 Task: Get directions from Death Valley National Park, California, United States to Valley of Fire State Park, Nevada, United States and explore the nearby restaurants with rating 3 and above and open @ 11:00 am Monday and cuisine chinese
Action: Mouse moved to (252, 58)
Screenshot: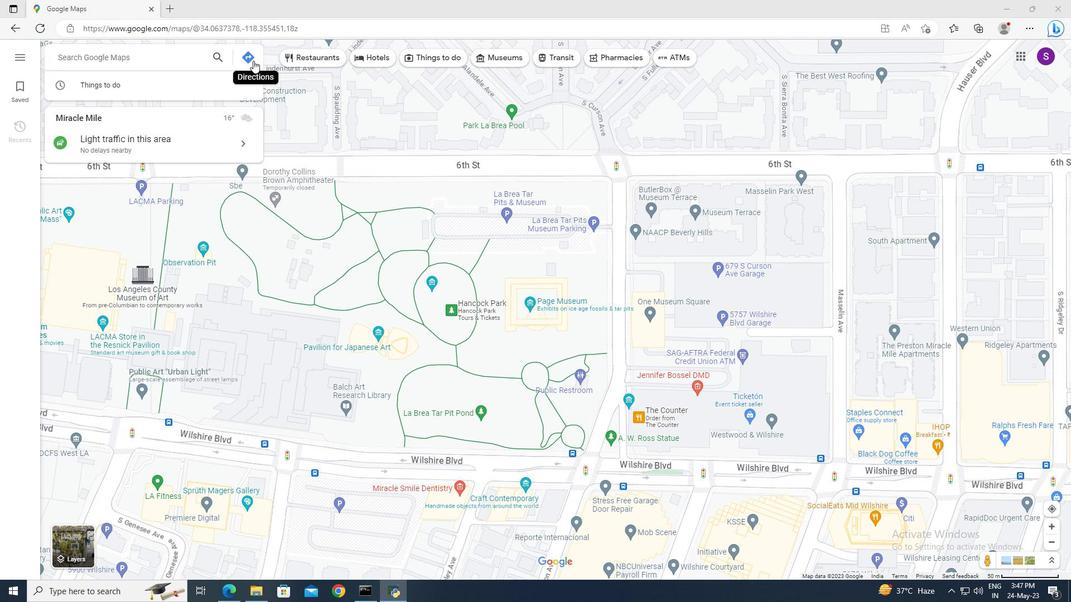 
Action: Mouse pressed left at (252, 58)
Screenshot: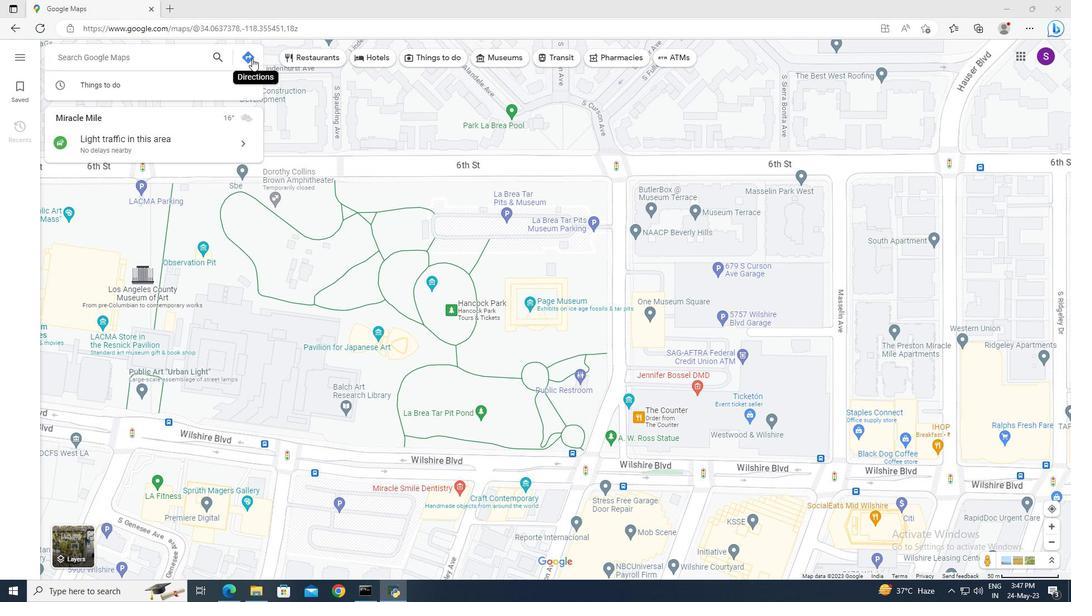 
Action: Mouse moved to (124, 94)
Screenshot: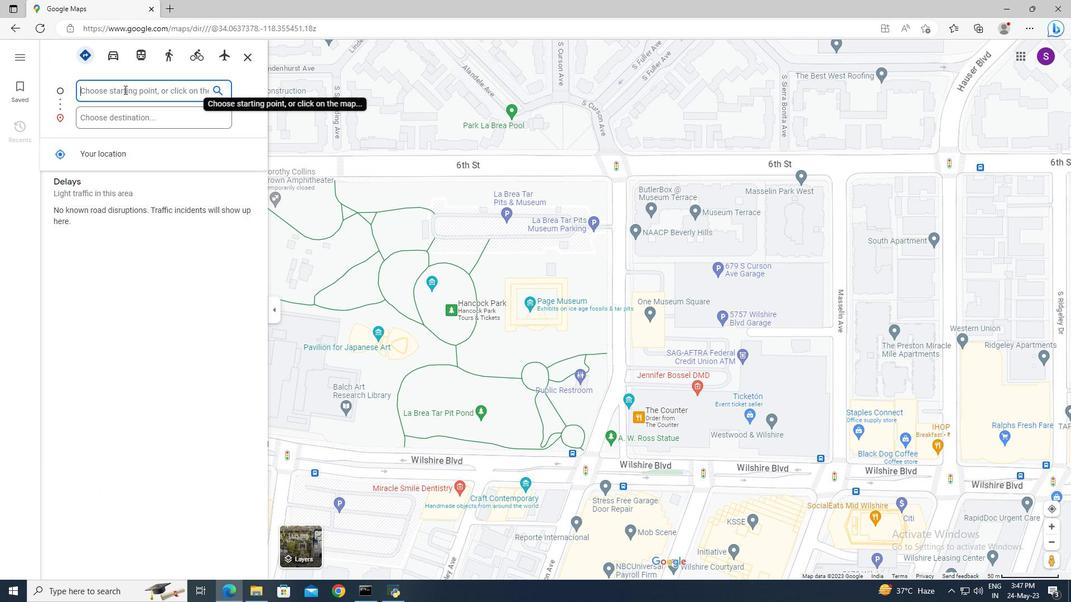 
Action: Mouse pressed left at (124, 94)
Screenshot: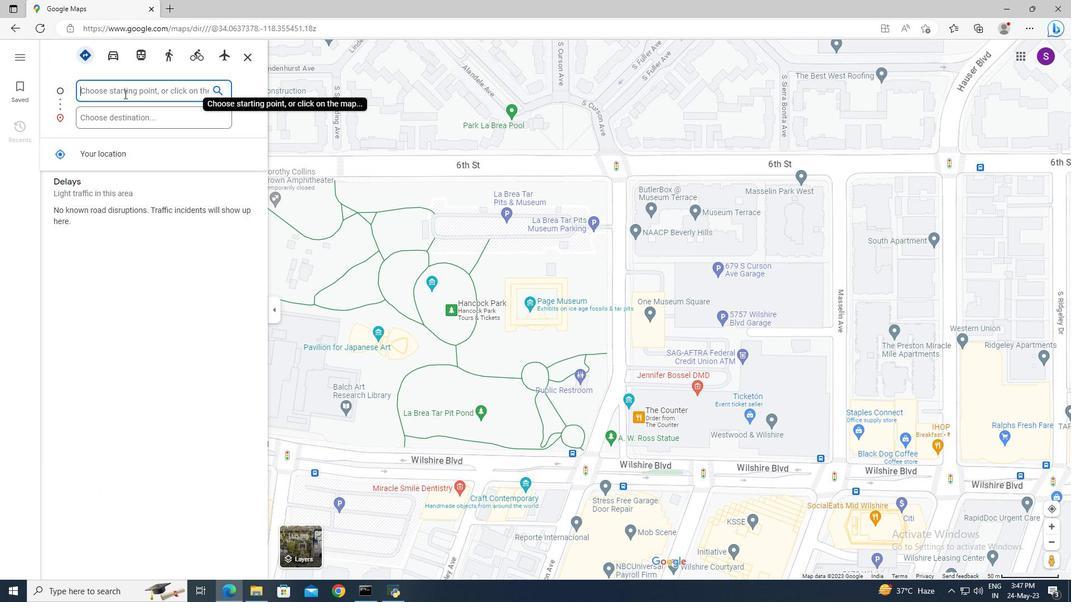 
Action: Key pressed <Key.shift>Death<Key.space><Key.shift>Valley<Key.space><Key.shift>National<Key.space>
Screenshot: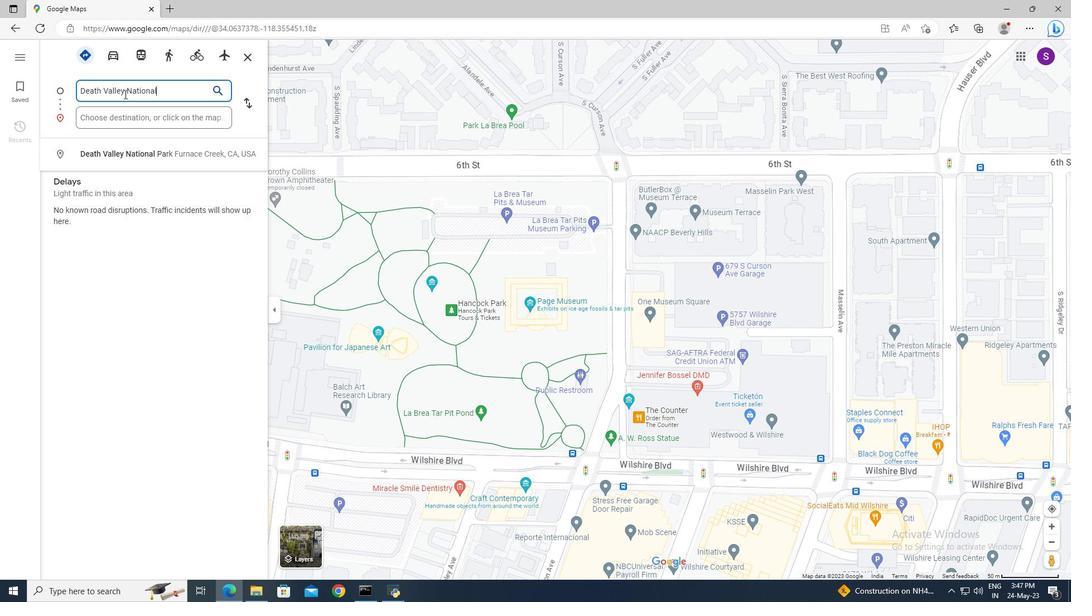 
Action: Mouse moved to (162, 96)
Screenshot: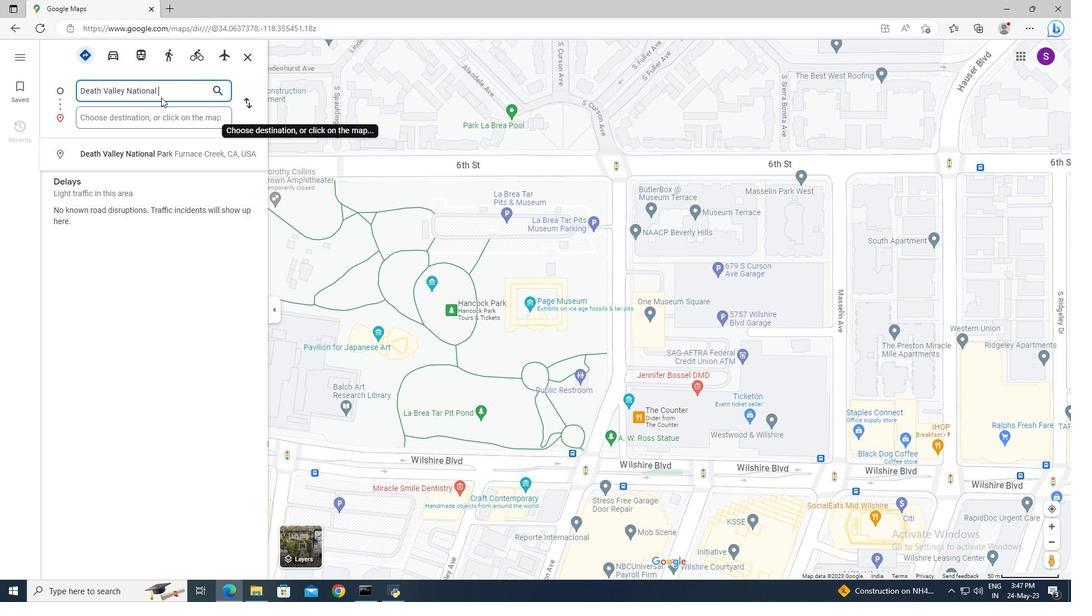 
Action: Key pressed <Key.shift>Park<Key.enter>
Screenshot: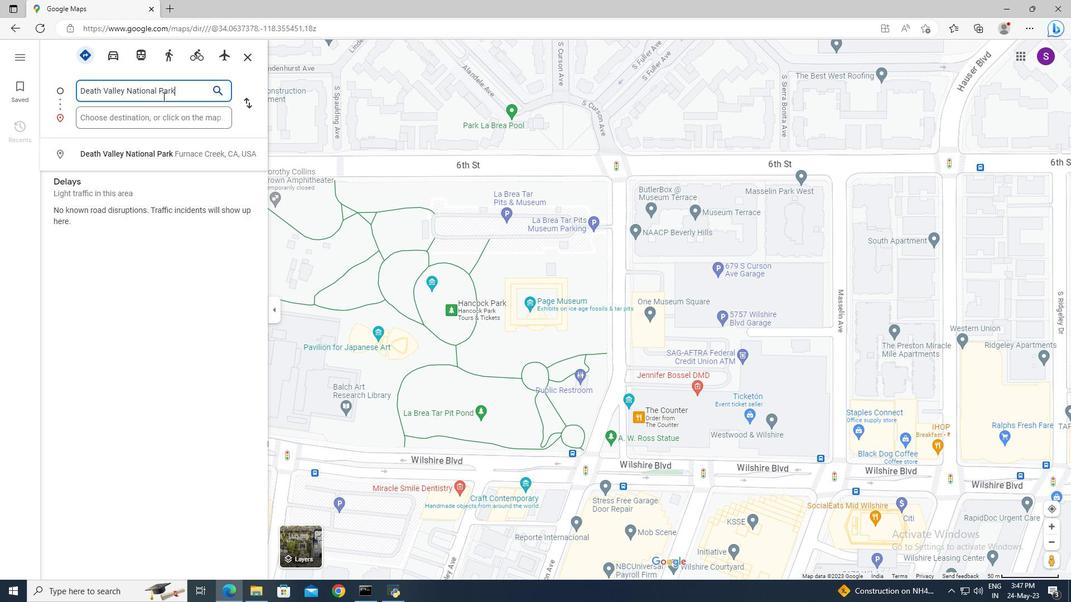 
Action: Mouse moved to (166, 115)
Screenshot: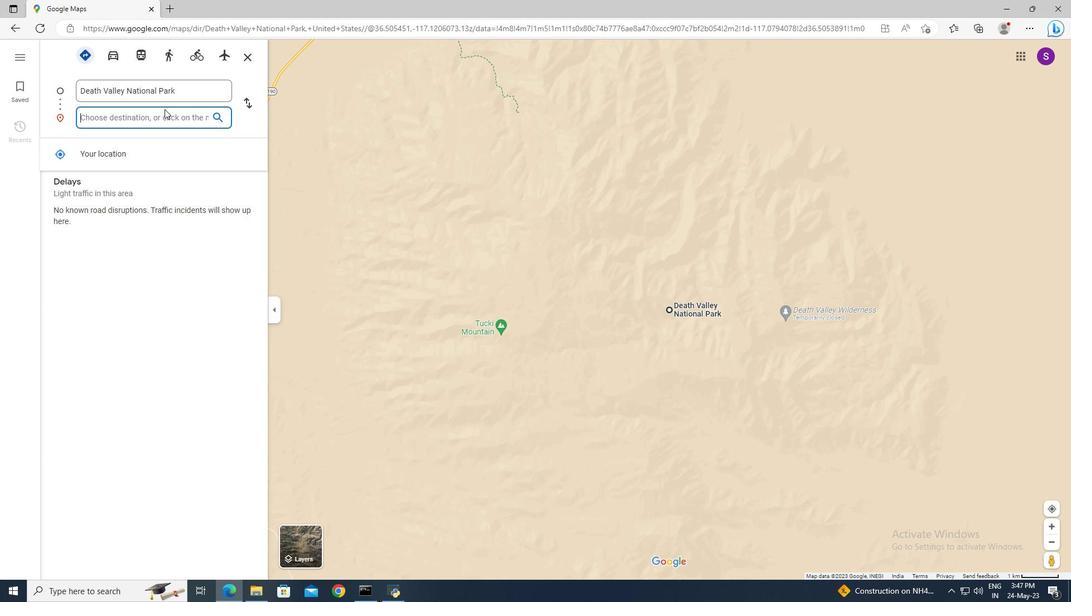 
Action: Mouse pressed left at (166, 115)
Screenshot: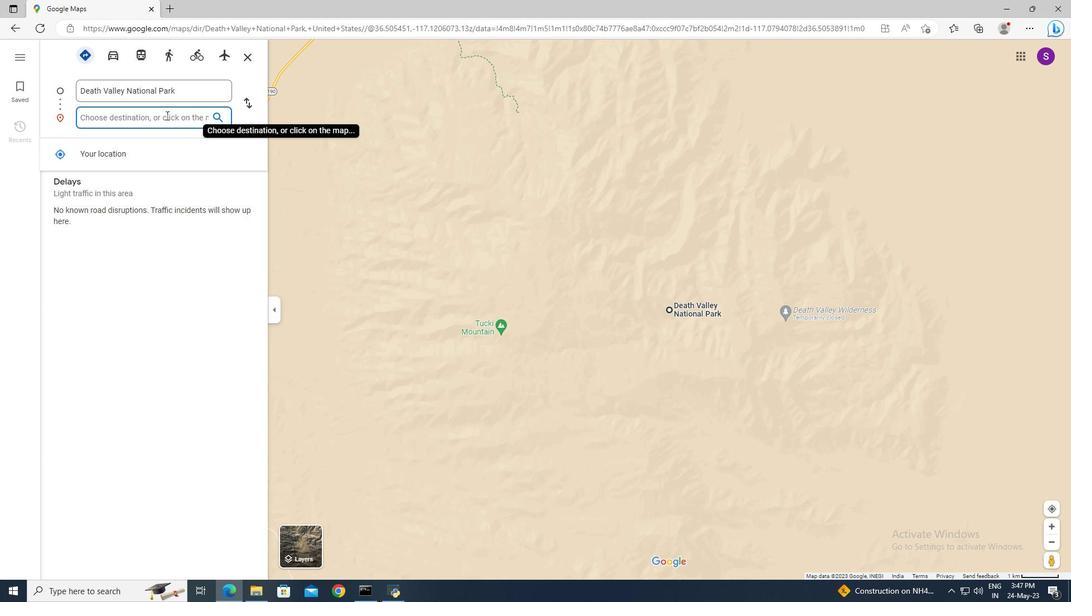 
Action: Key pressed <Key.shift>Valley<Key.space>of<Key.space><Key.shift>Fire<Key.space><Key.shift_r>State<Key.space><Key.shift>Park,<Key.space><Key.shift>Nevada<Key.enter>
Screenshot: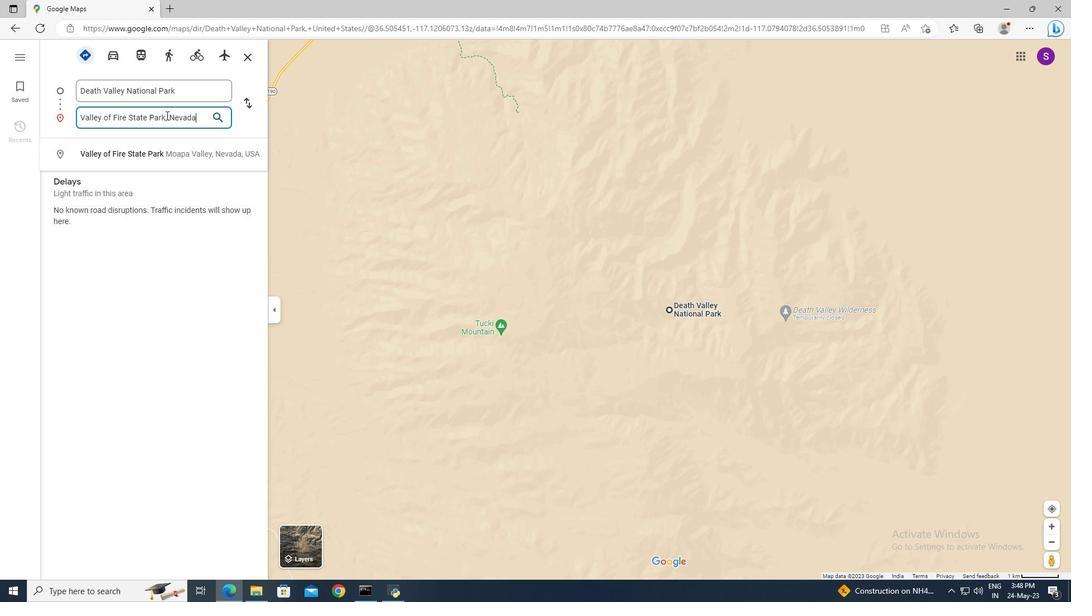 
Action: Mouse moved to (63, 381)
Screenshot: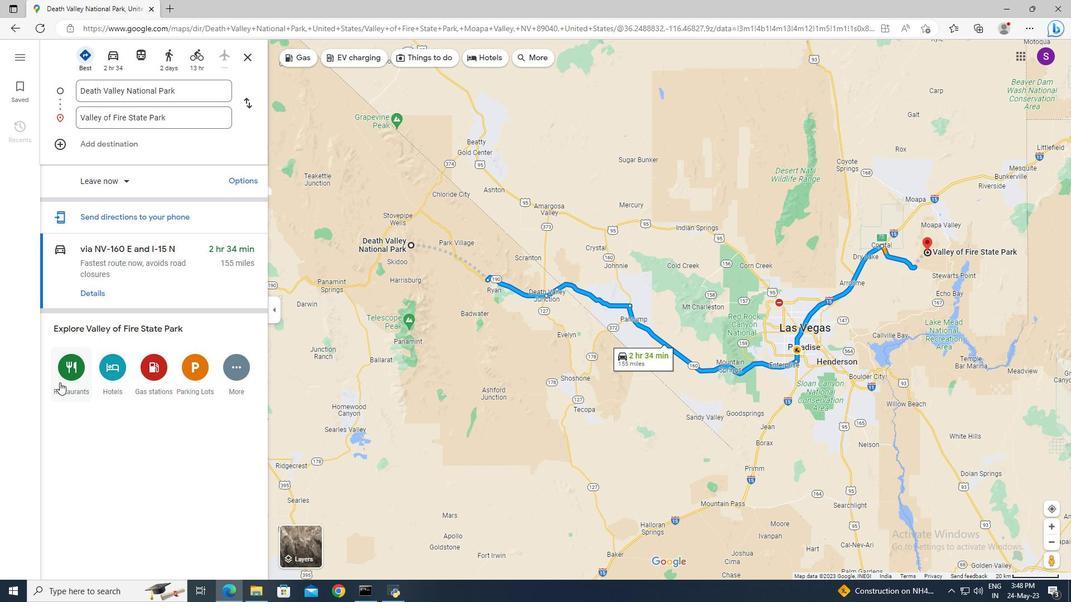 
Action: Mouse pressed left at (63, 381)
Screenshot: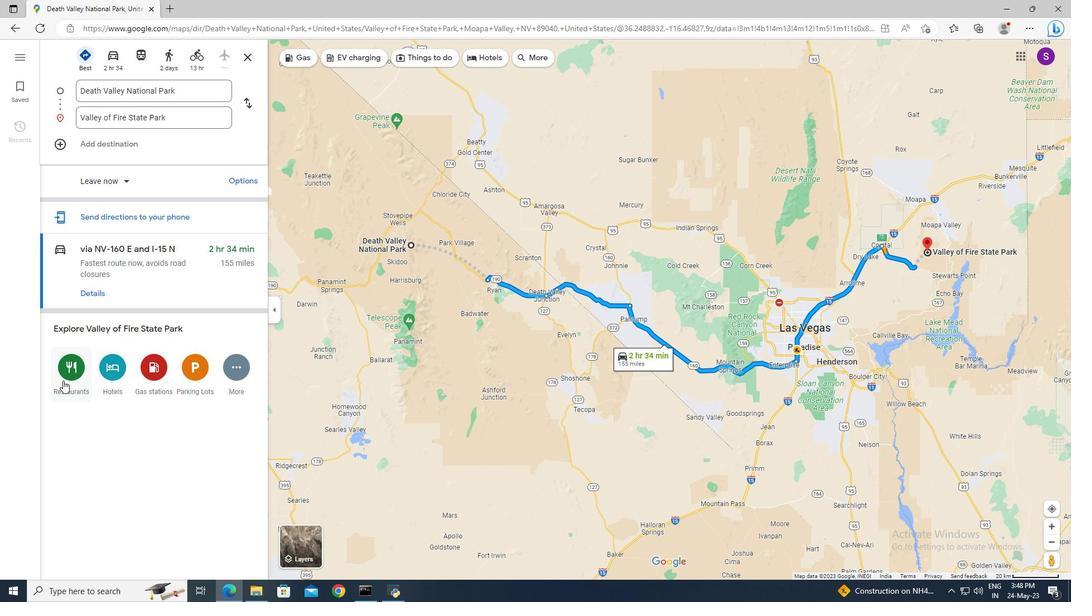 
Action: Mouse moved to (324, 63)
Screenshot: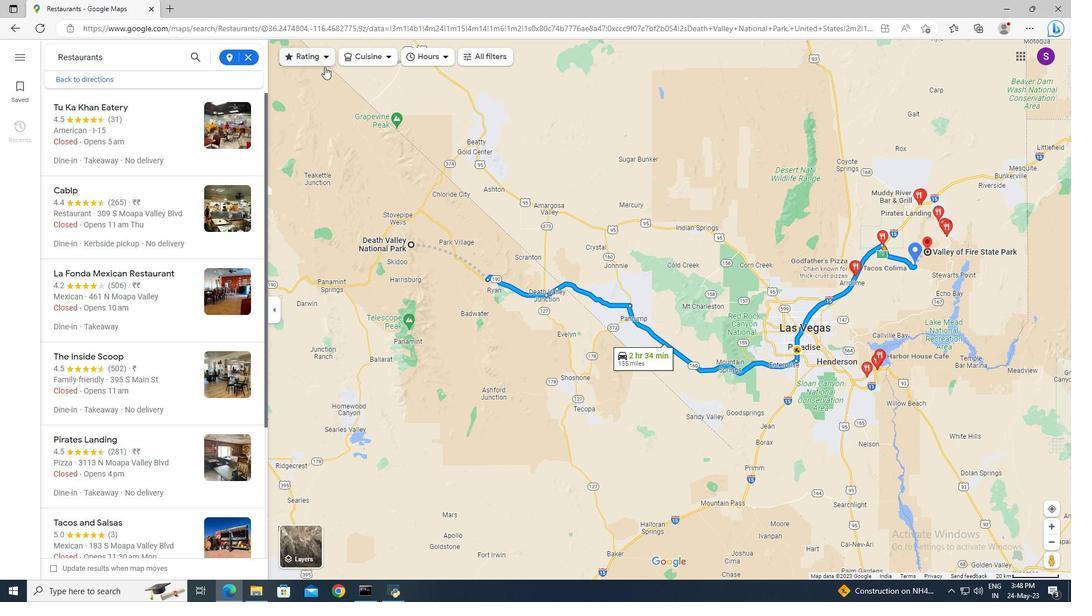 
Action: Mouse pressed left at (324, 63)
Screenshot: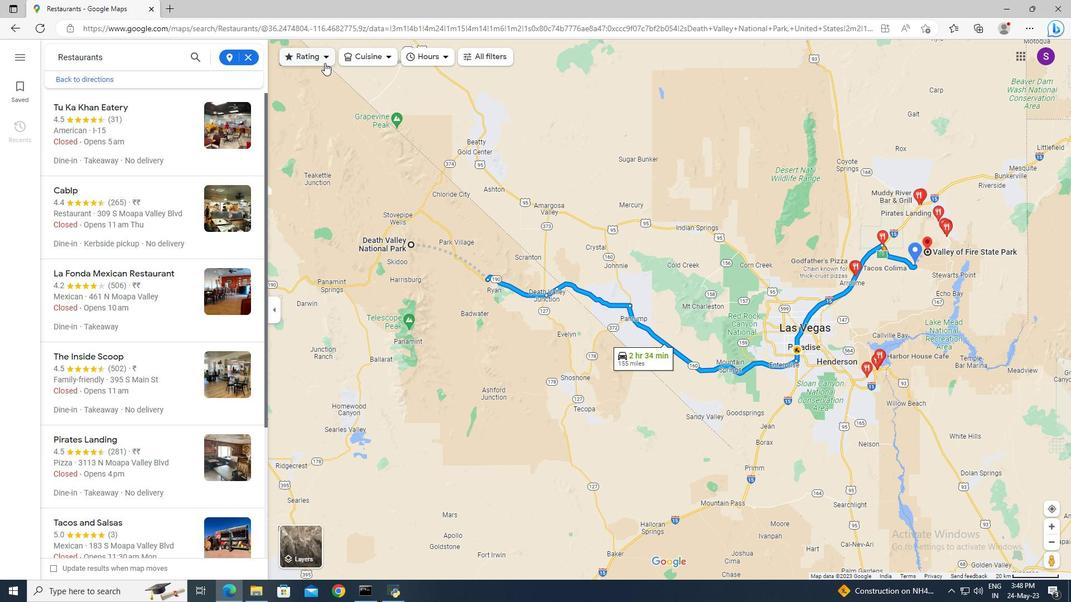 
Action: Mouse pressed left at (324, 63)
Screenshot: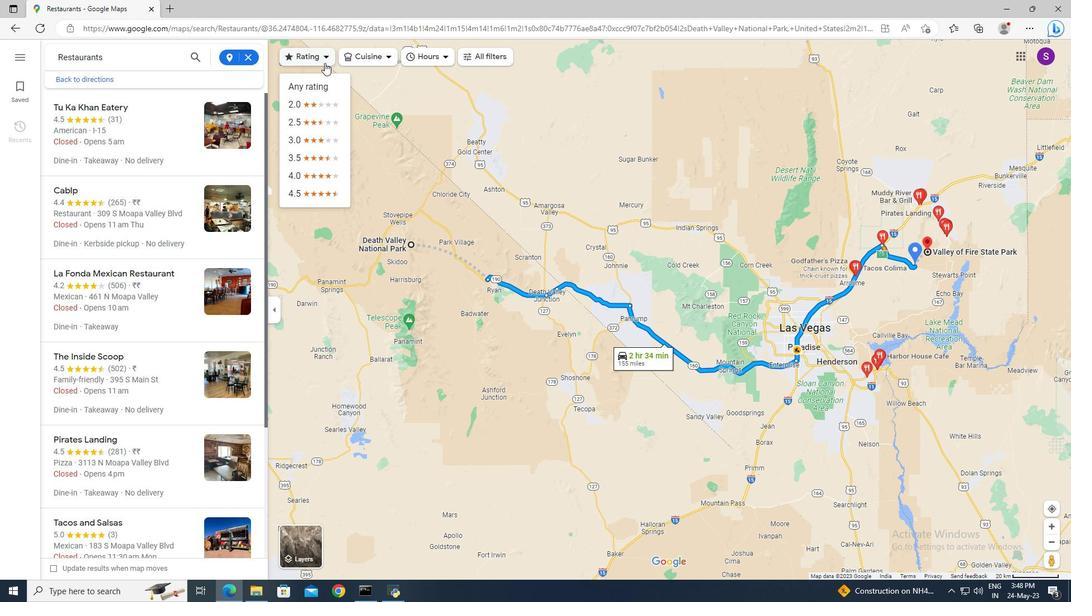 
Action: Mouse moved to (421, 59)
Screenshot: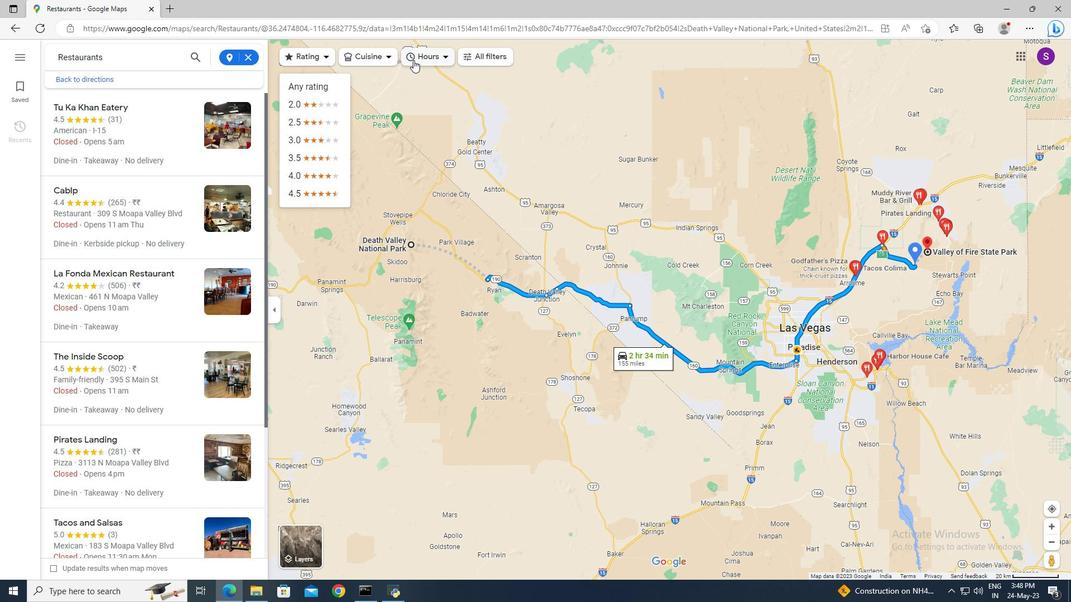 
Action: Mouse pressed left at (421, 59)
Screenshot: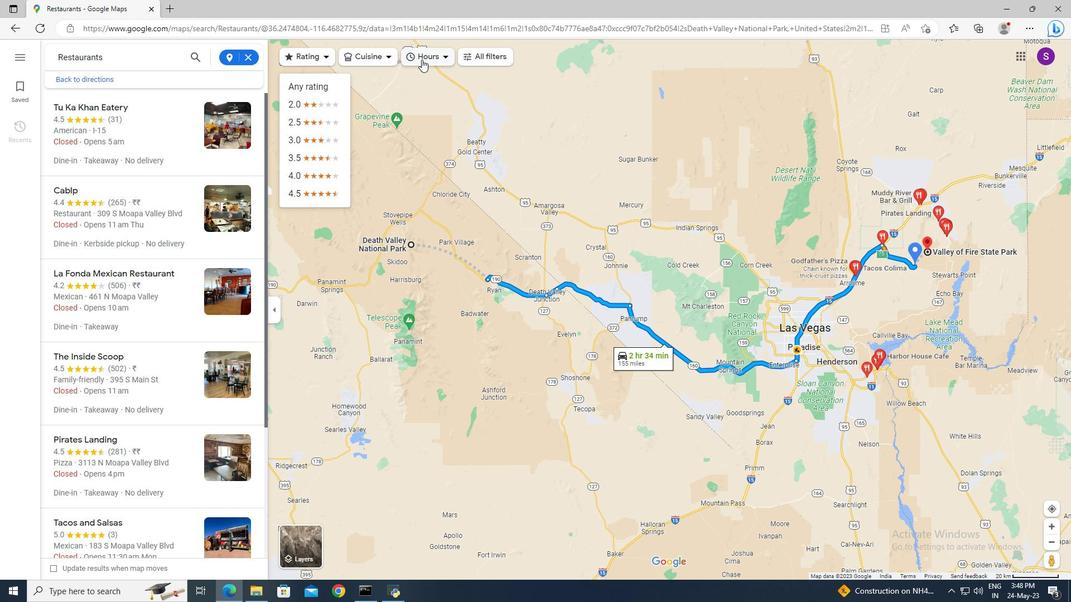
Action: Mouse moved to (456, 190)
Screenshot: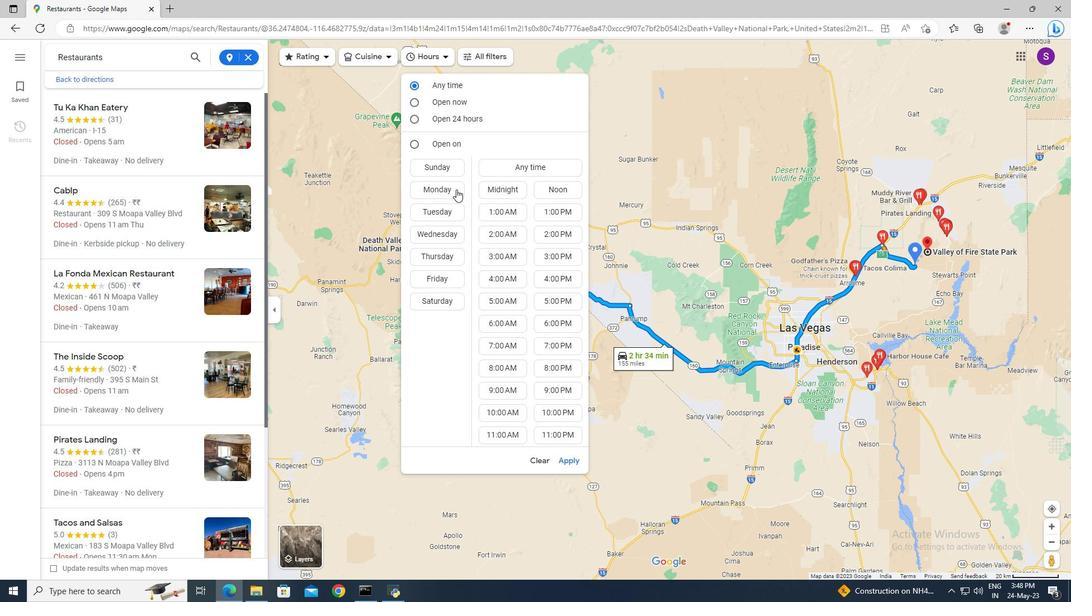 
Action: Mouse pressed left at (456, 190)
Screenshot: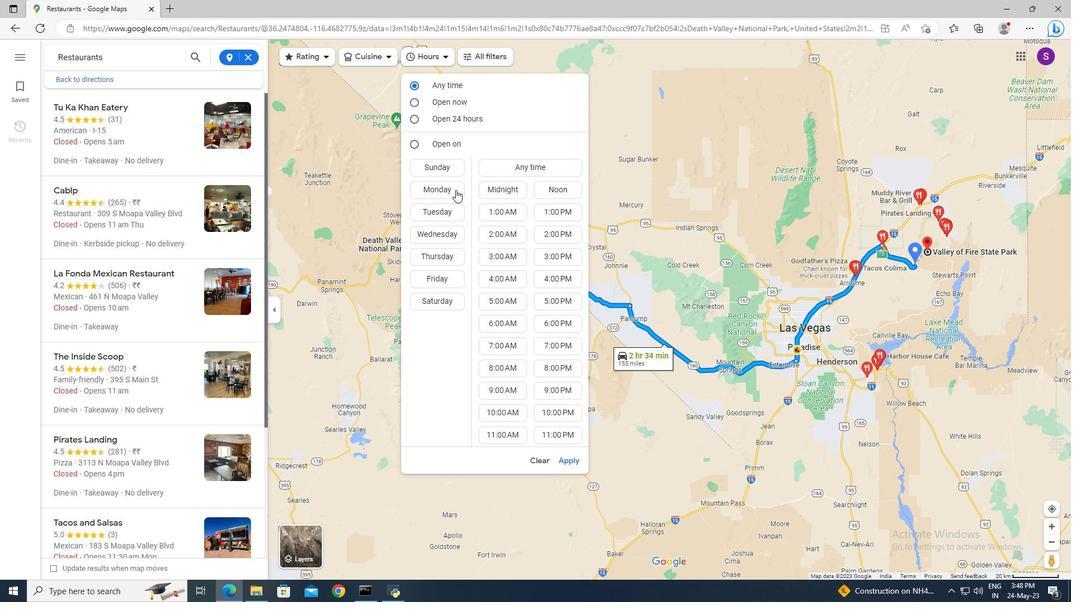 
Action: Mouse moved to (502, 431)
Screenshot: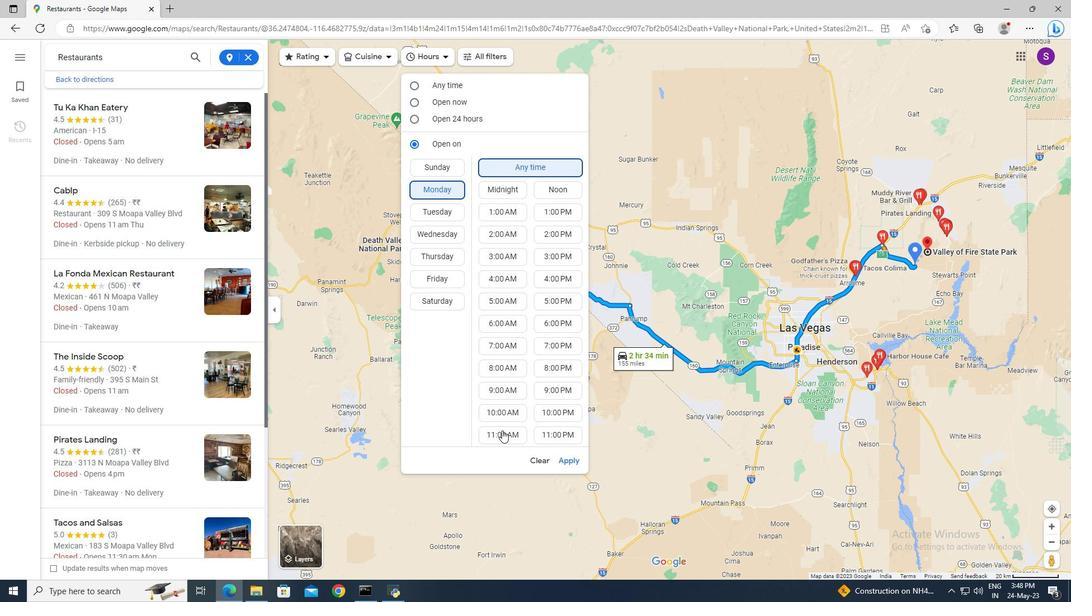 
Action: Mouse pressed left at (502, 431)
Screenshot: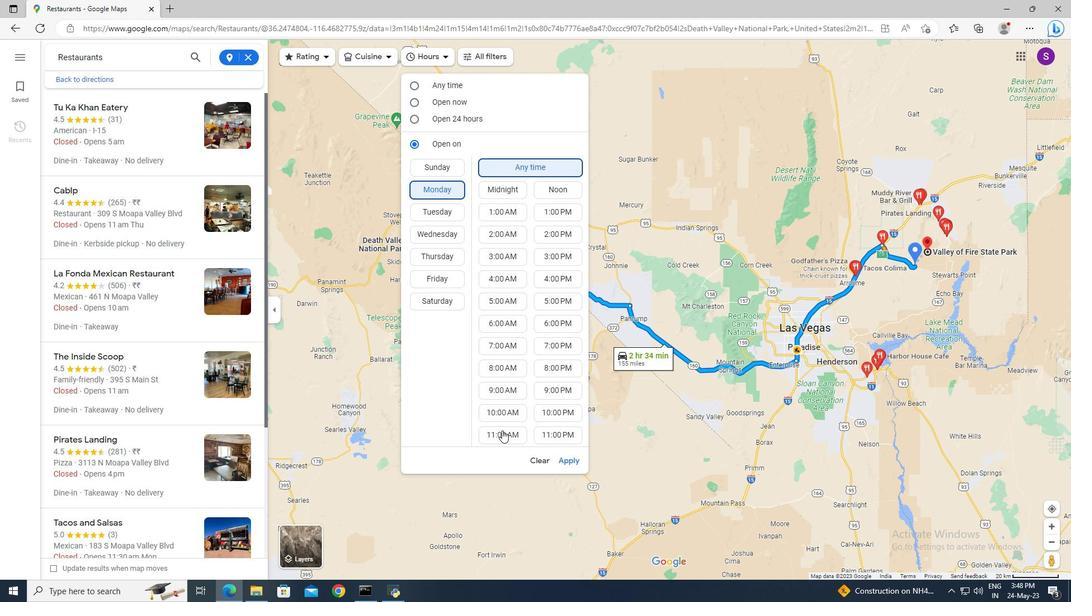 
Action: Mouse moved to (567, 461)
Screenshot: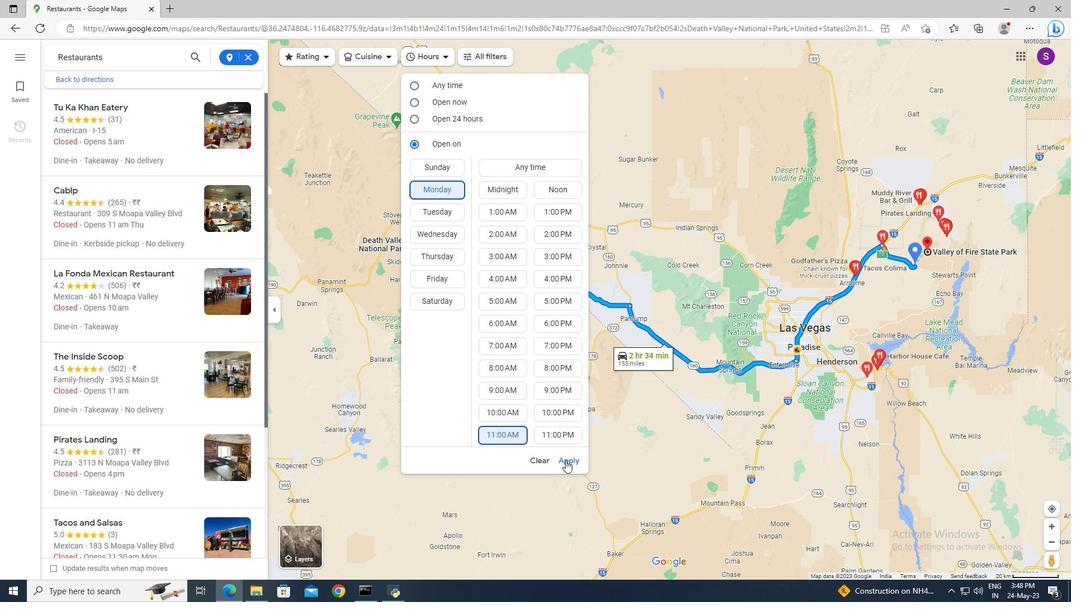 
Action: Mouse pressed left at (567, 461)
Screenshot: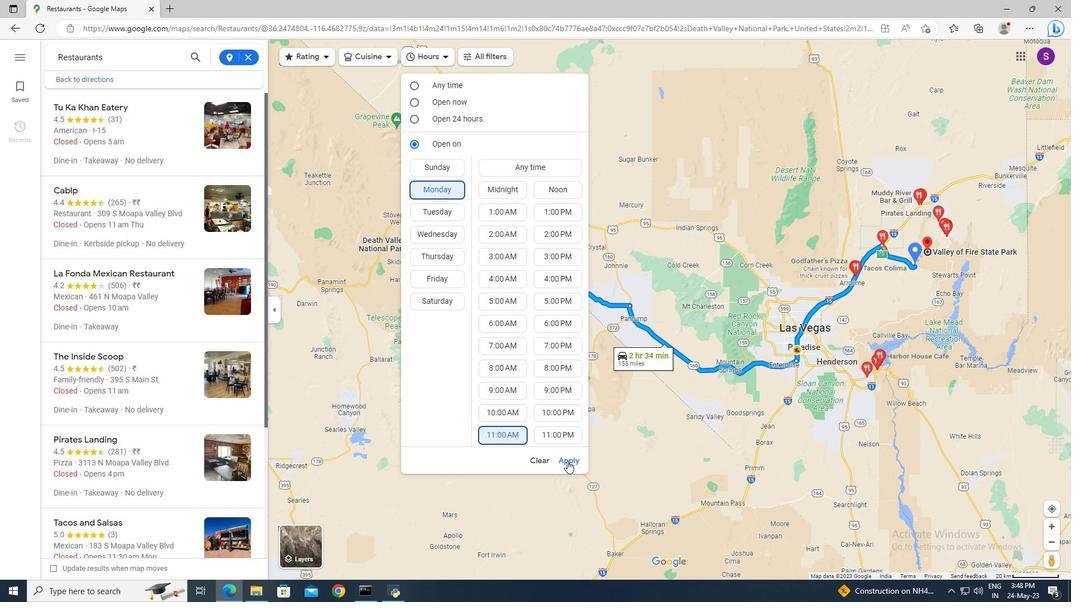 
Action: Mouse moved to (389, 61)
Screenshot: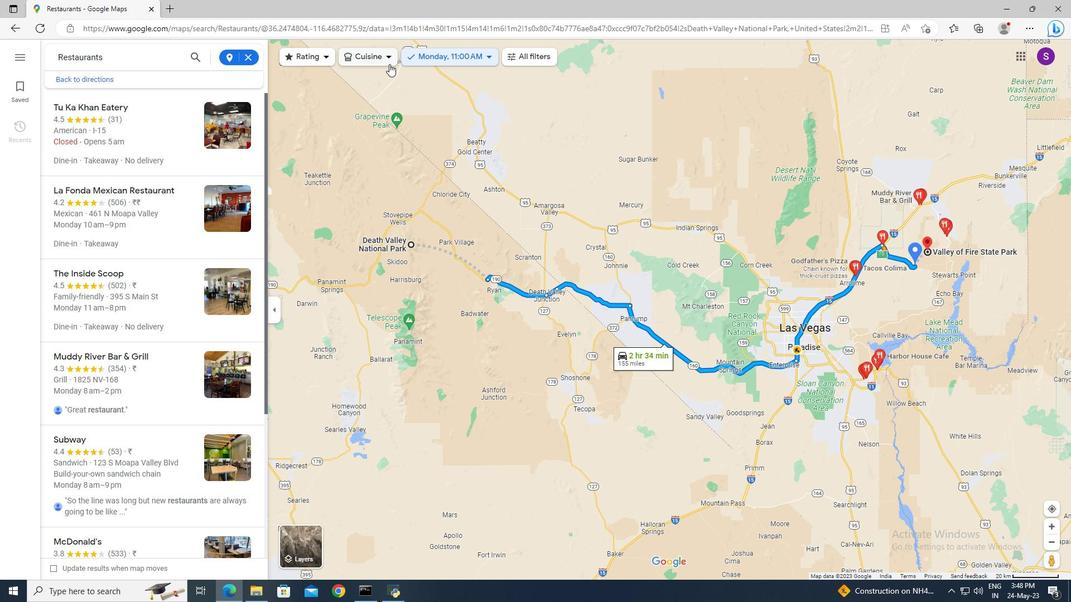 
Action: Mouse pressed left at (389, 61)
Screenshot: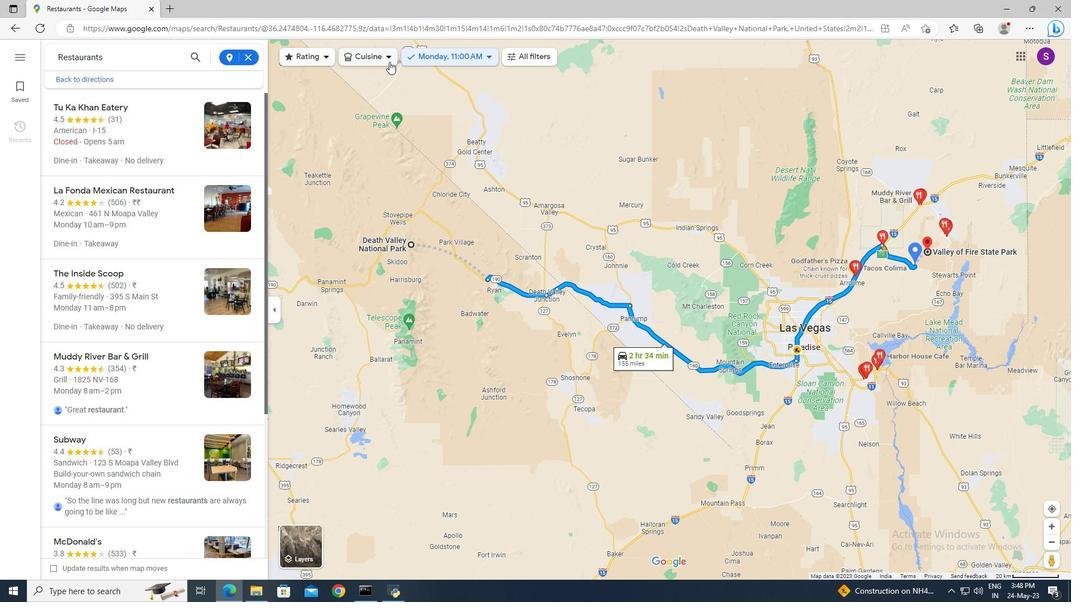 
Action: Mouse moved to (371, 140)
Screenshot: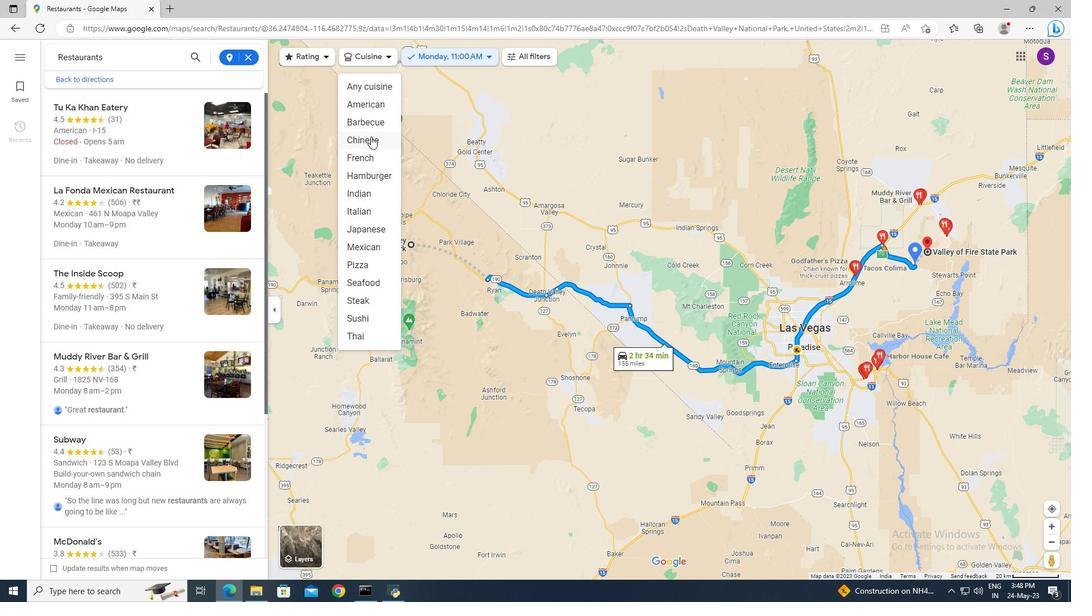 
Action: Mouse pressed left at (371, 140)
Screenshot: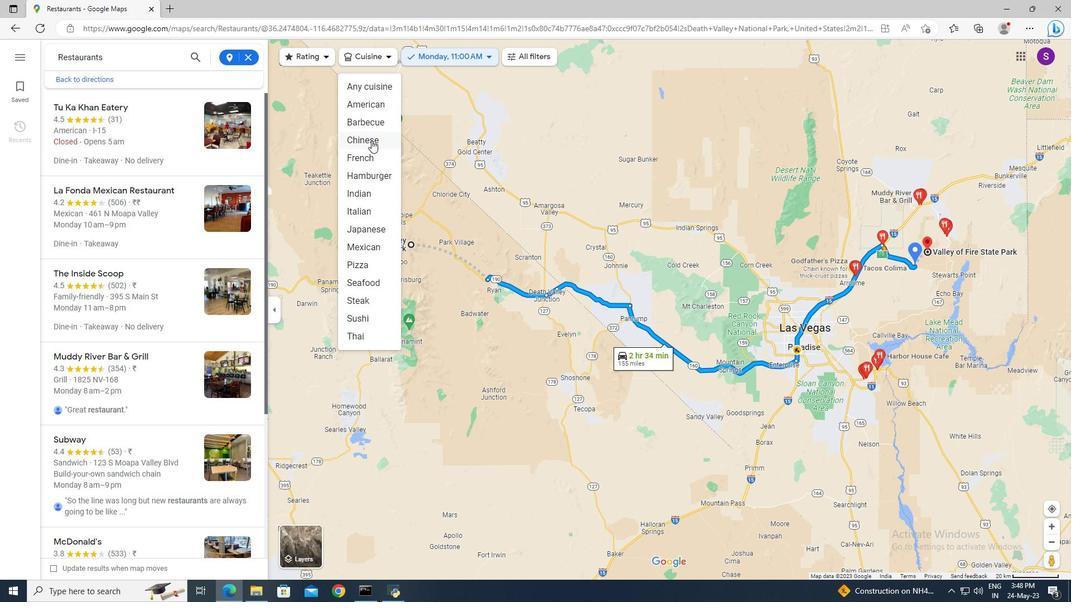 
Action: Mouse moved to (135, 99)
Screenshot: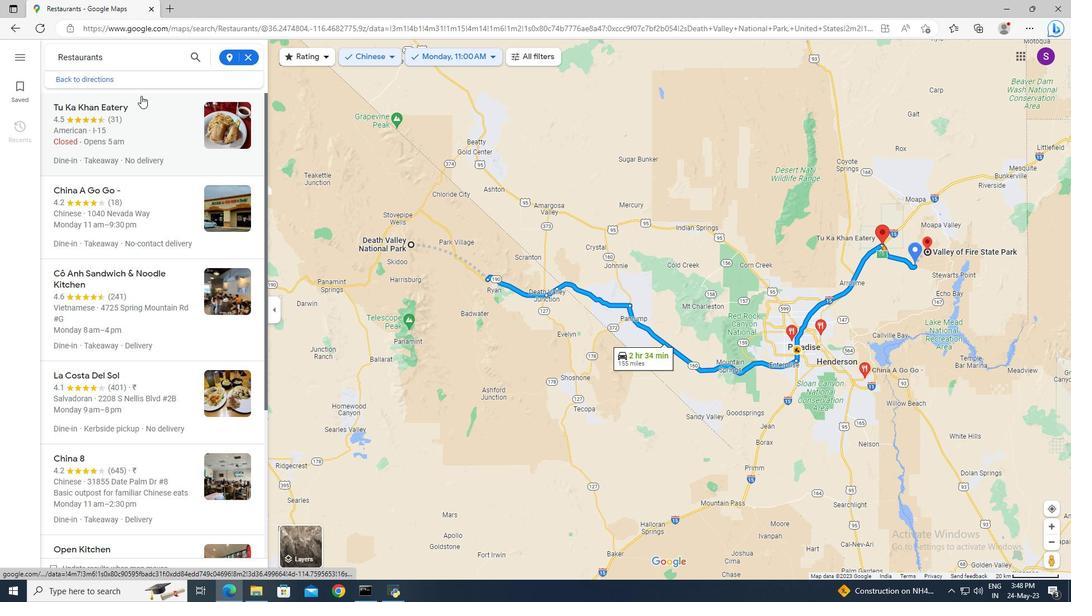 
Action: Mouse pressed left at (135, 99)
Screenshot: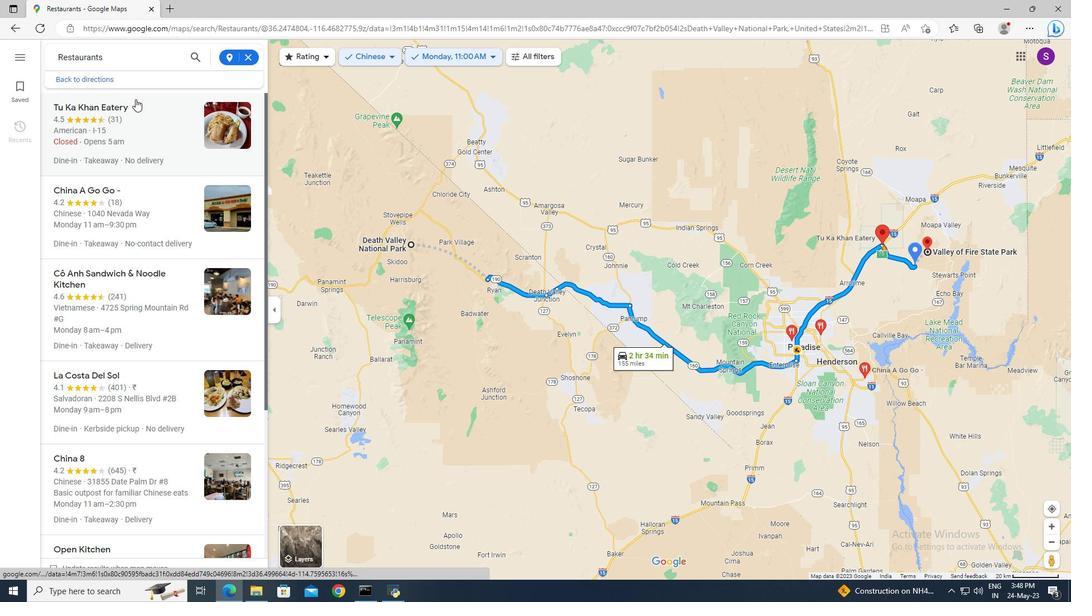 
Action: Mouse moved to (386, 265)
Screenshot: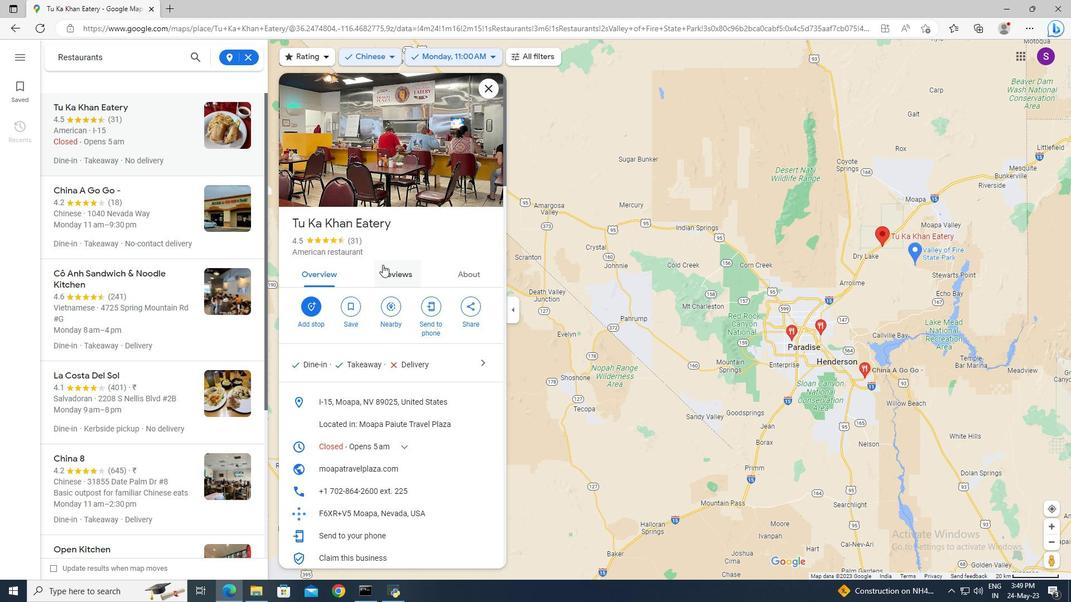 
Action: Mouse pressed left at (386, 265)
Screenshot: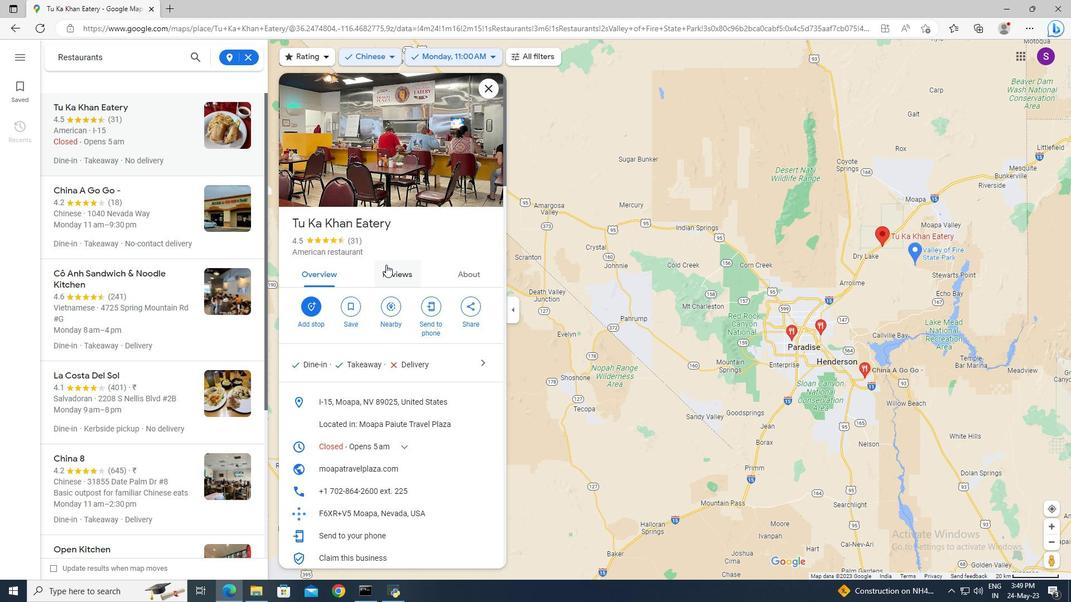 
Action: Mouse scrolled (386, 264) with delta (0, 0)
Screenshot: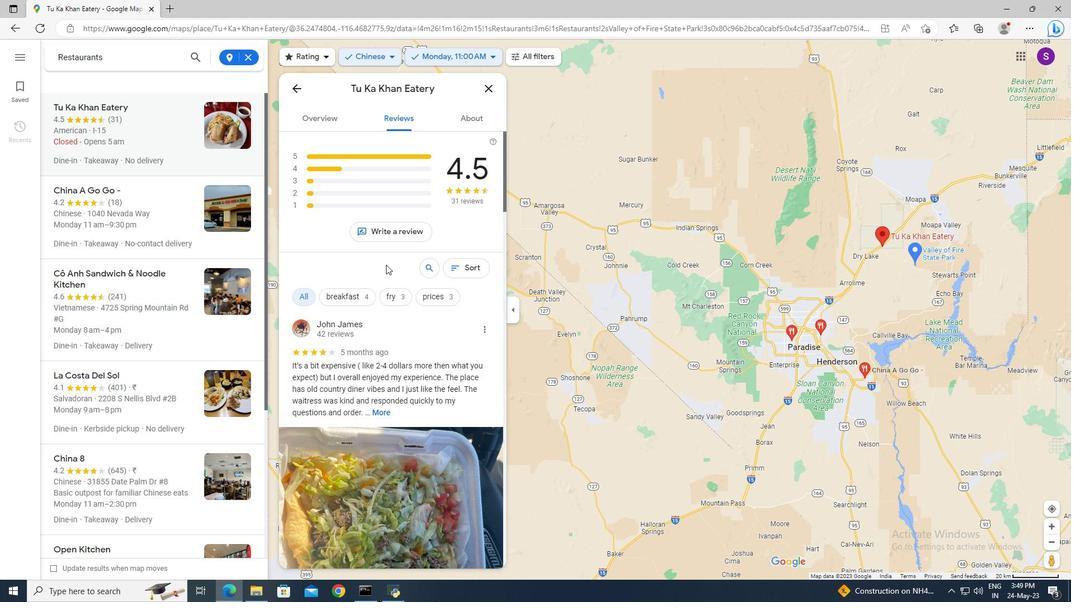 
Action: Mouse scrolled (386, 264) with delta (0, 0)
Screenshot: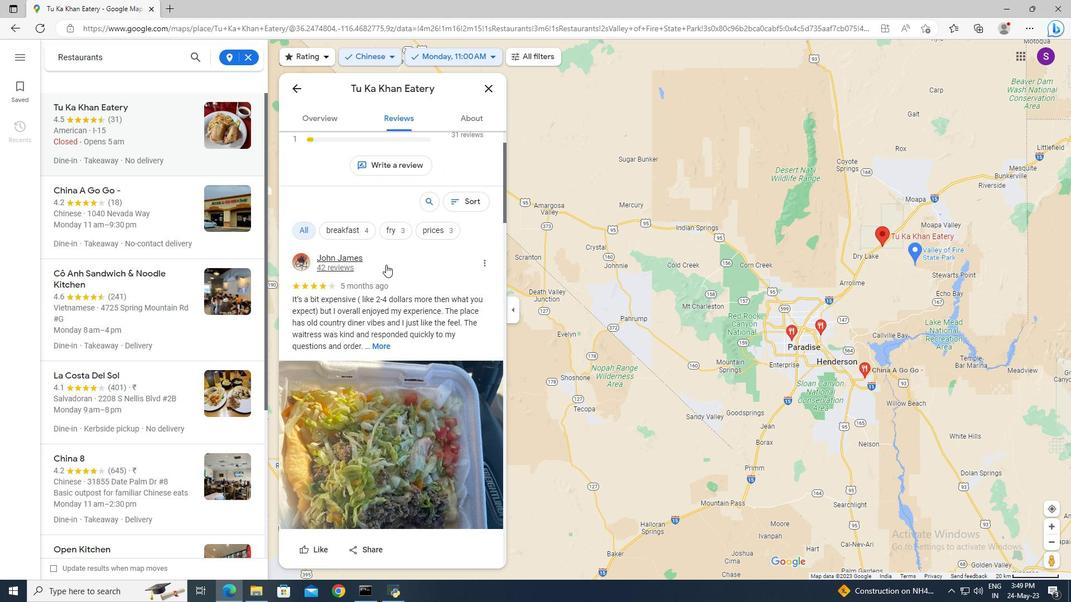 
Action: Mouse scrolled (386, 264) with delta (0, 0)
Screenshot: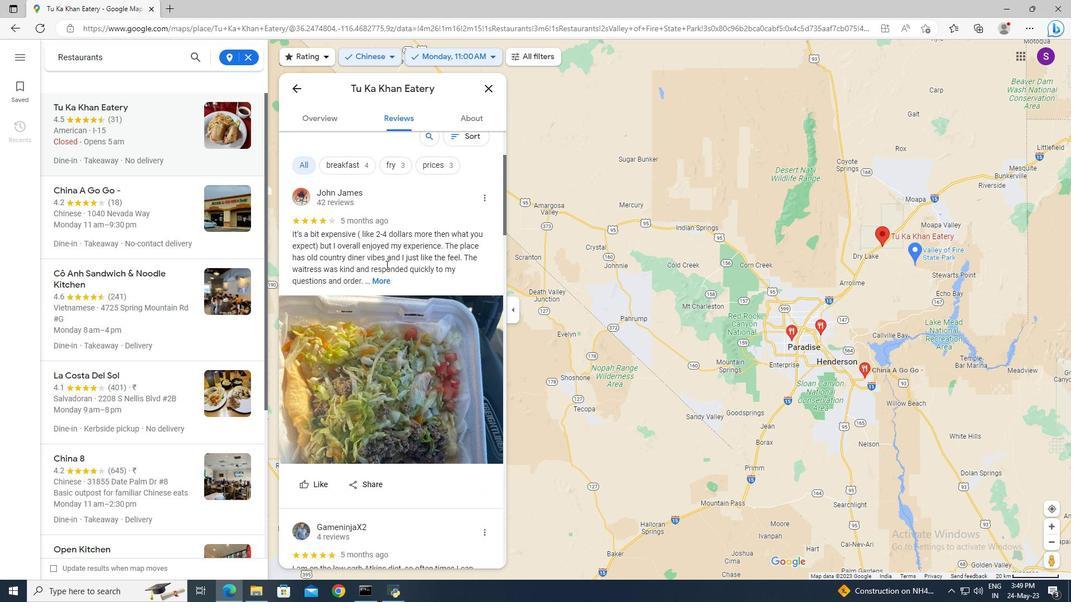 
Action: Mouse moved to (382, 216)
Screenshot: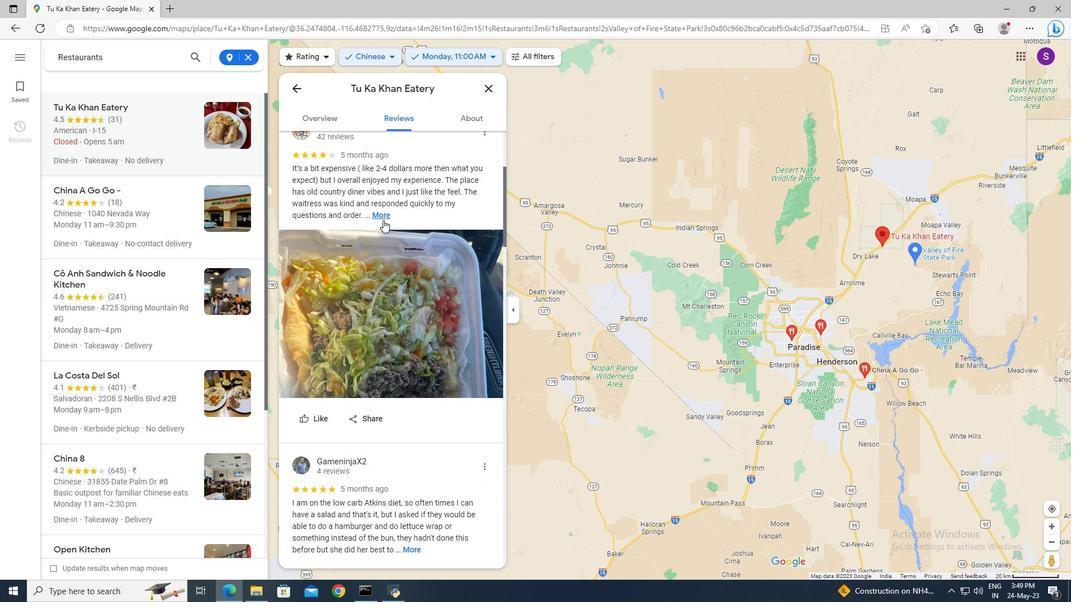 
Action: Mouse pressed left at (382, 216)
Screenshot: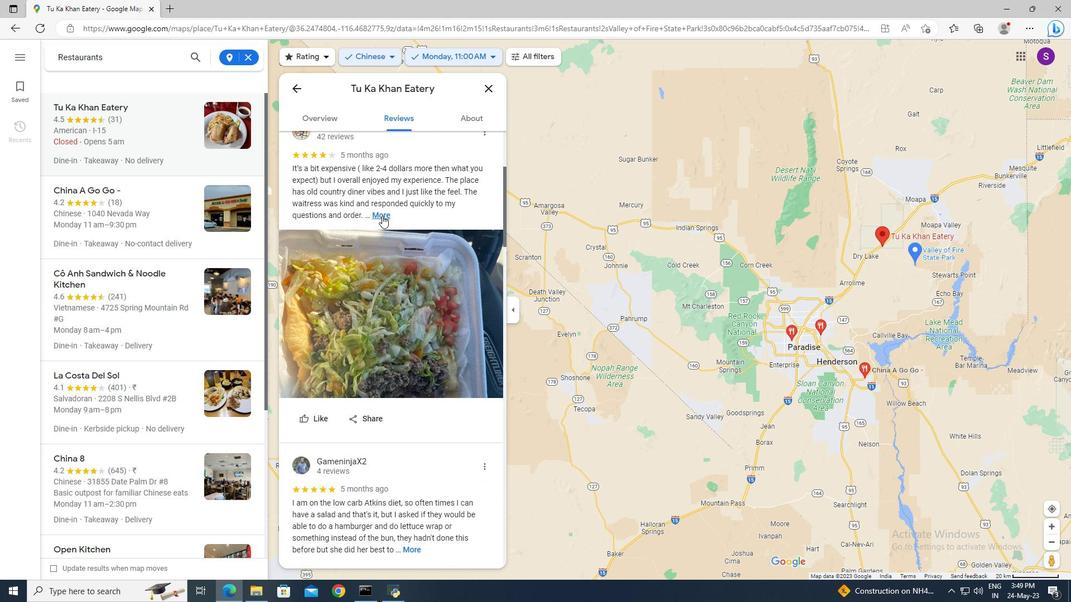 
Action: Mouse scrolled (382, 215) with delta (0, 0)
Screenshot: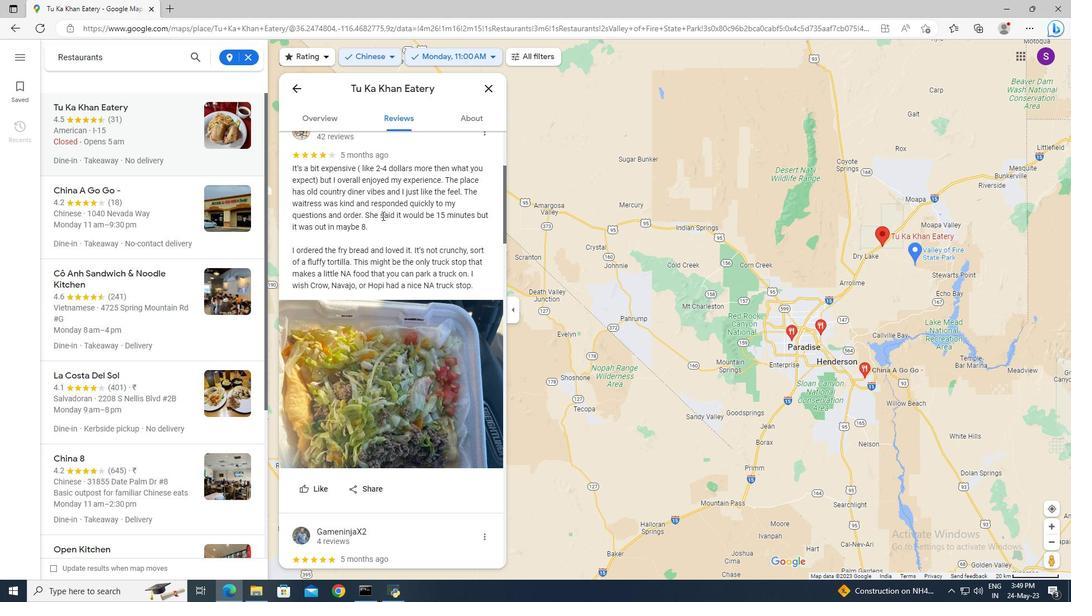 
Action: Mouse scrolled (382, 215) with delta (0, 0)
Screenshot: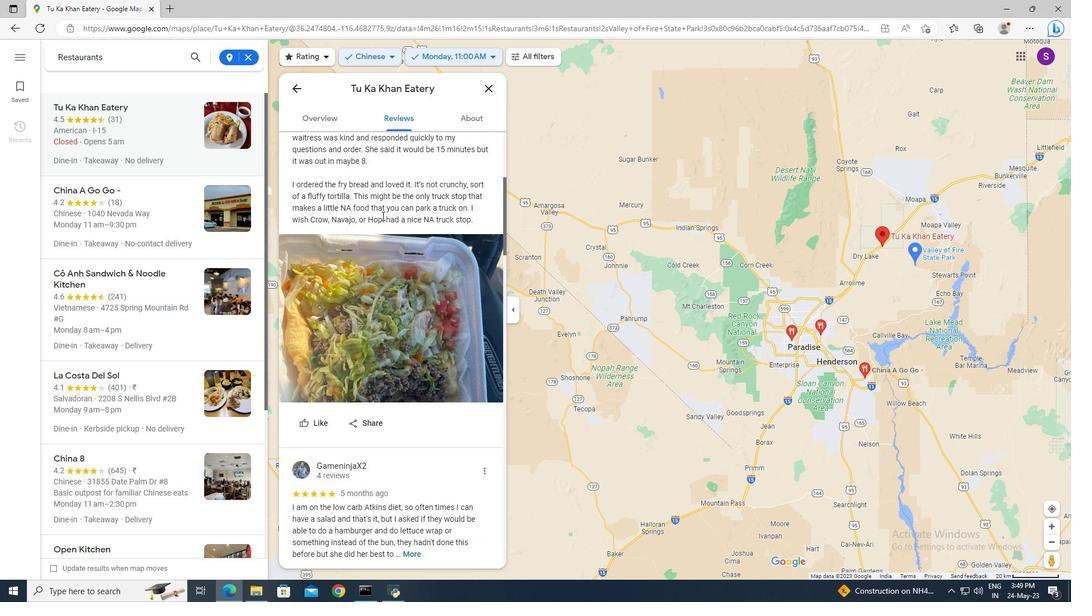 
Action: Mouse scrolled (382, 215) with delta (0, 0)
Screenshot: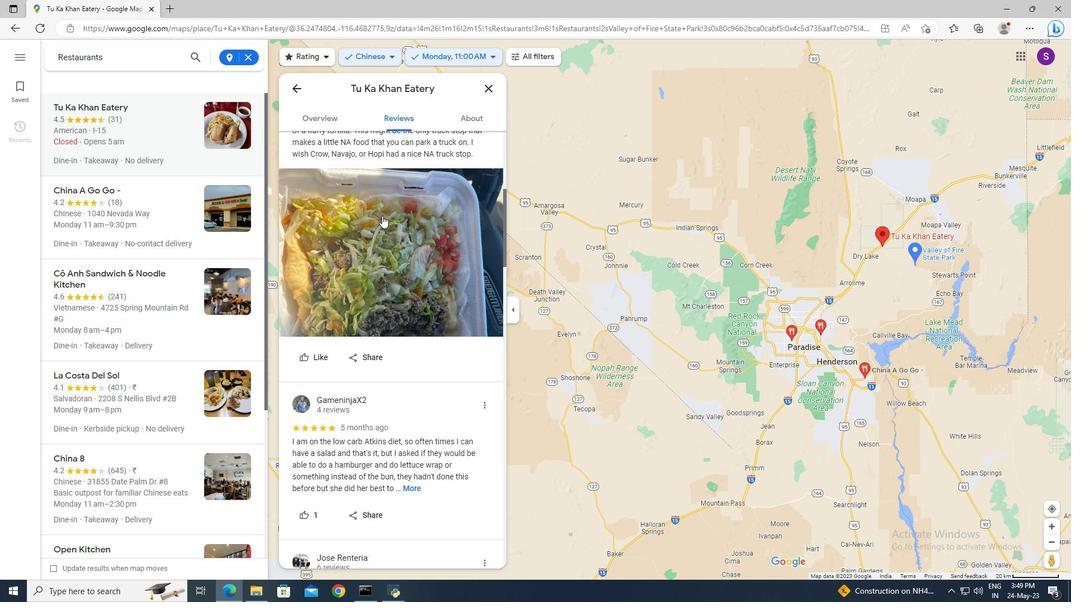 
Action: Mouse scrolled (382, 215) with delta (0, 0)
Screenshot: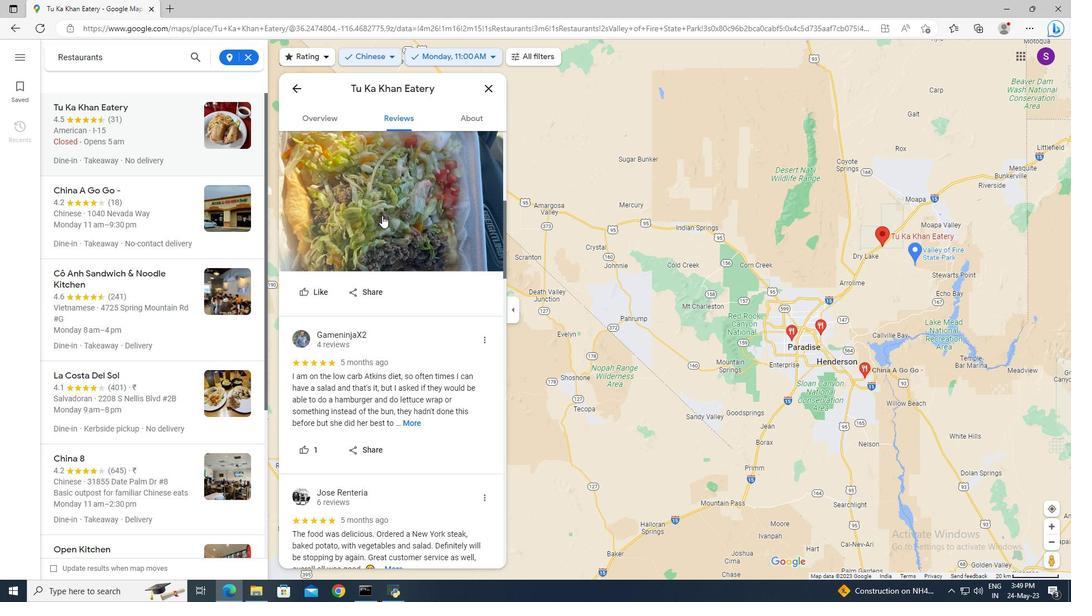 
Action: Mouse scrolled (382, 215) with delta (0, 0)
Screenshot: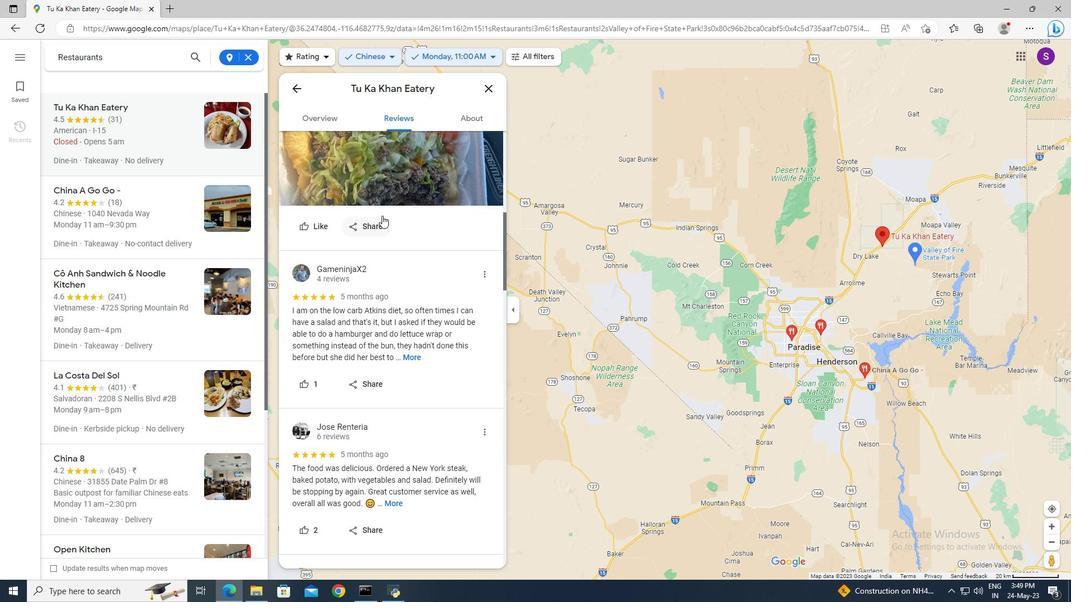 
Action: Mouse scrolled (382, 215) with delta (0, 0)
Screenshot: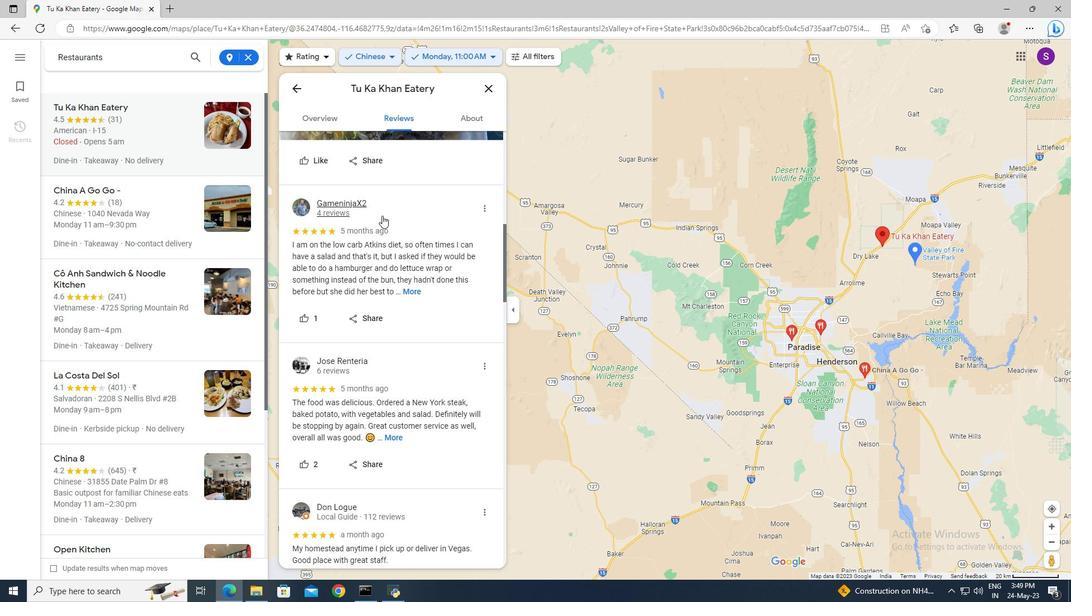 
Action: Mouse scrolled (382, 215) with delta (0, 0)
Screenshot: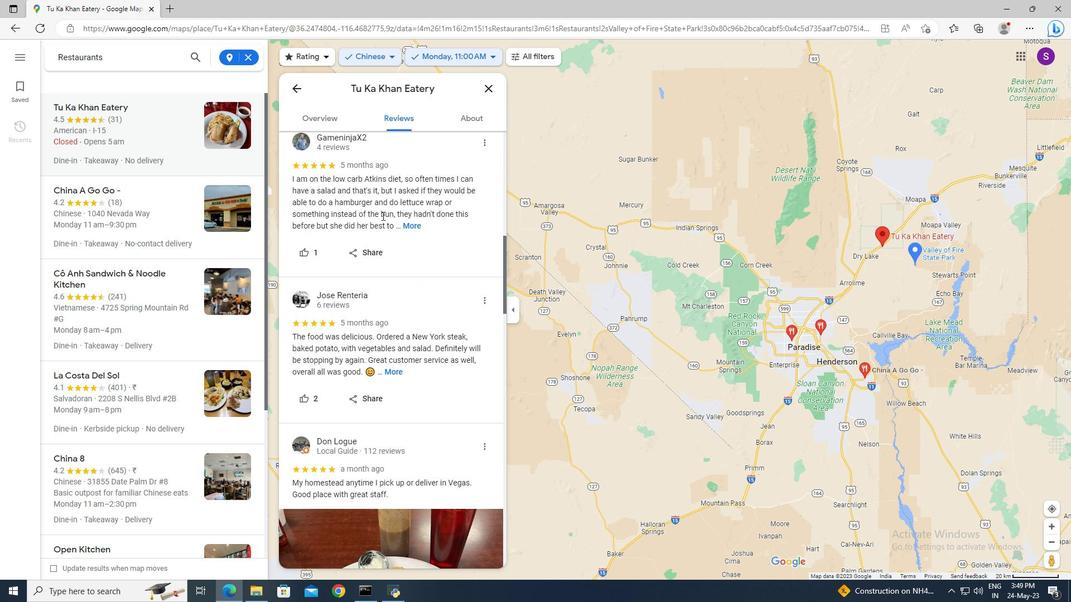 
Action: Mouse scrolled (382, 215) with delta (0, 0)
Screenshot: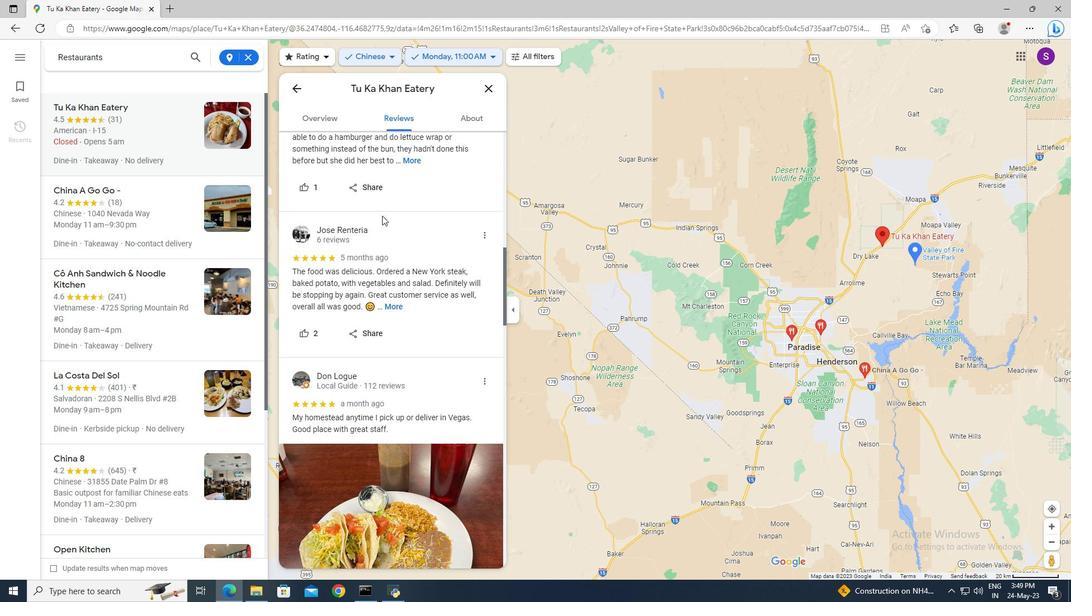 
Action: Mouse scrolled (382, 215) with delta (0, 0)
Screenshot: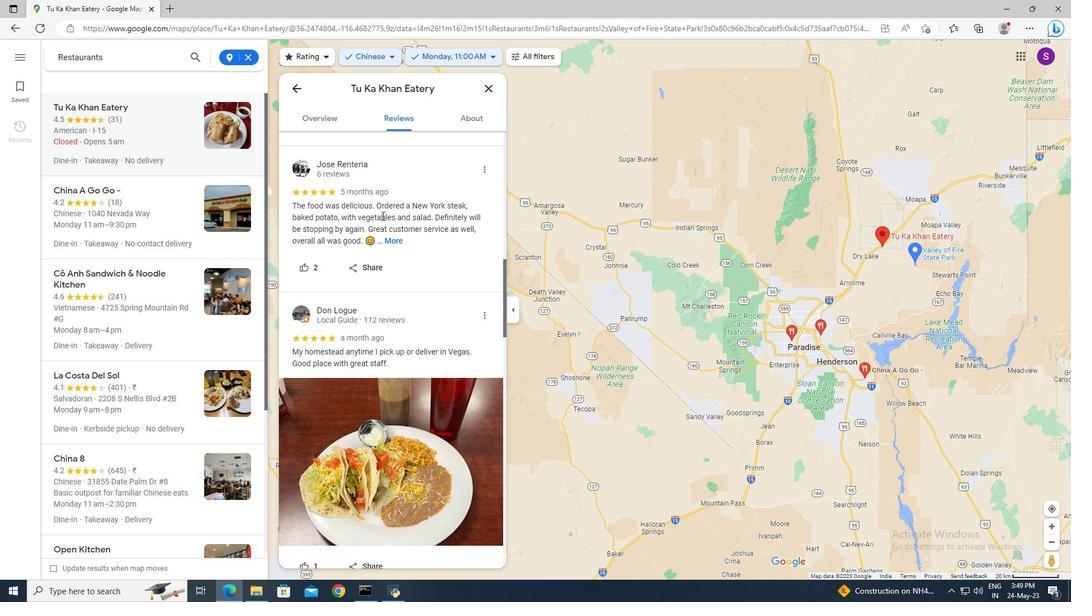 
Action: Mouse scrolled (382, 215) with delta (0, 0)
Screenshot: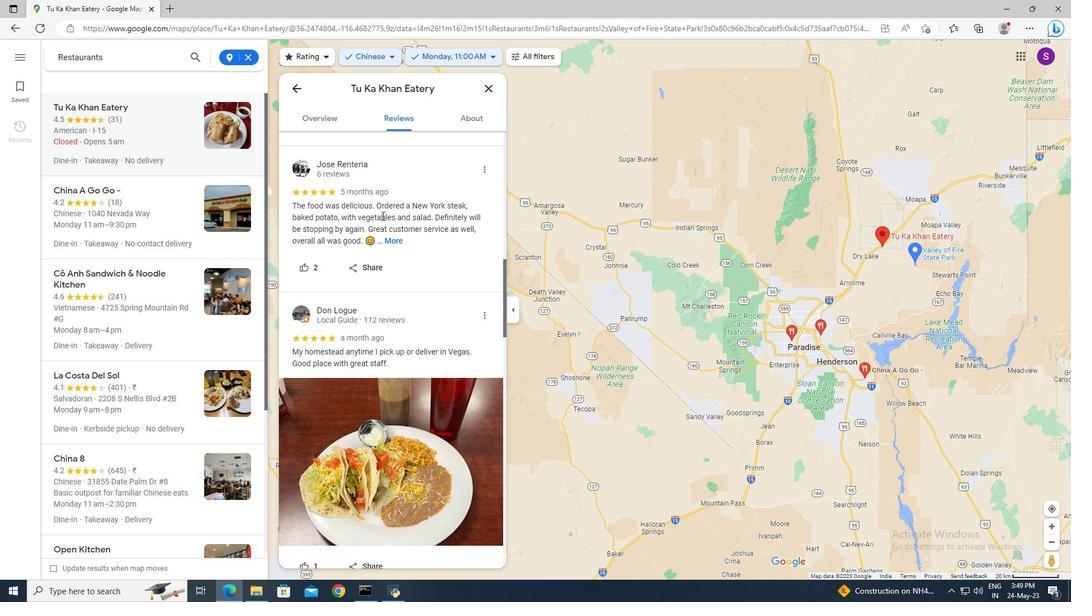 
Action: Mouse scrolled (382, 215) with delta (0, 0)
Screenshot: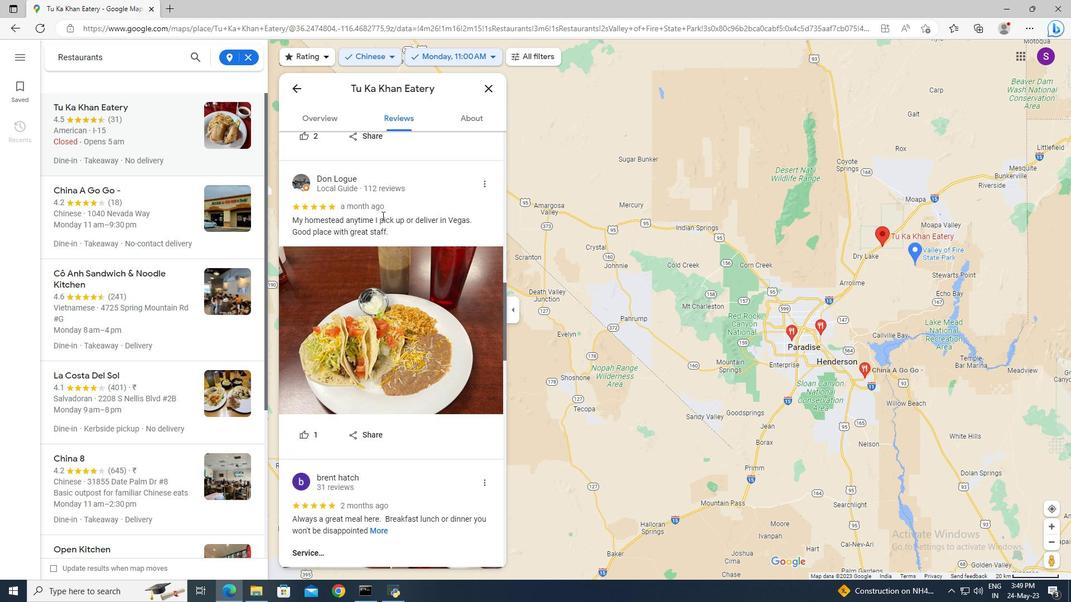 
Action: Mouse scrolled (382, 215) with delta (0, 0)
Screenshot: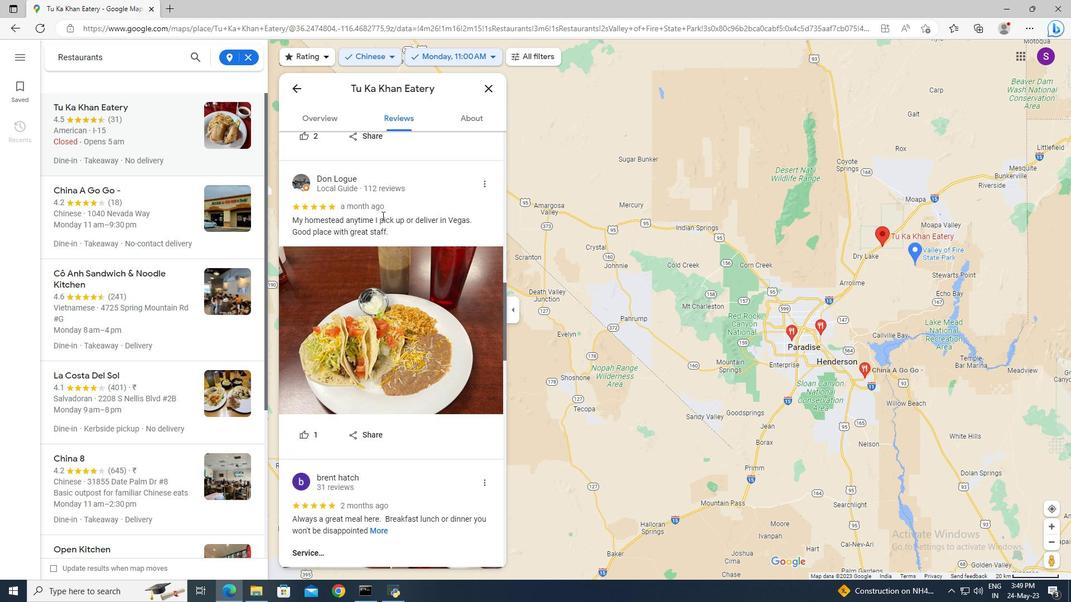 
Action: Mouse scrolled (382, 215) with delta (0, 0)
Screenshot: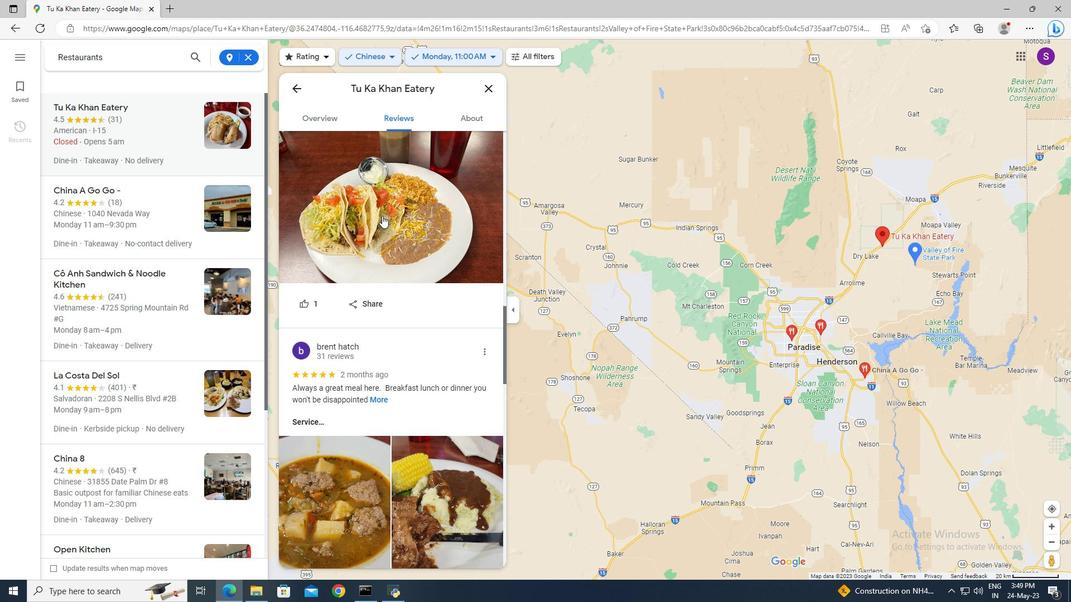 
Action: Mouse scrolled (382, 215) with delta (0, 0)
Screenshot: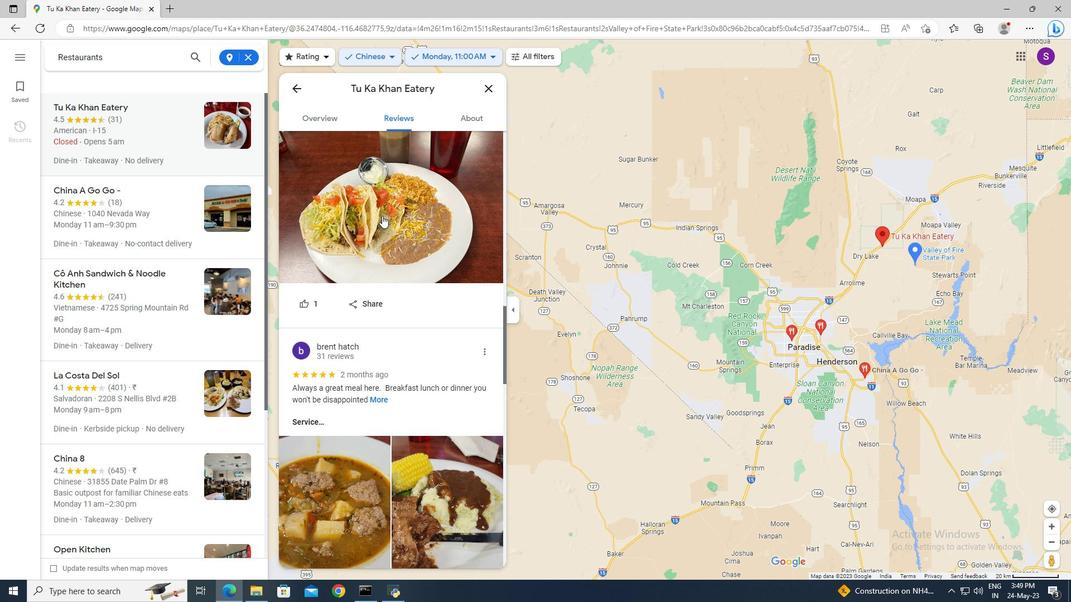 
Action: Mouse scrolled (382, 215) with delta (0, 0)
Screenshot: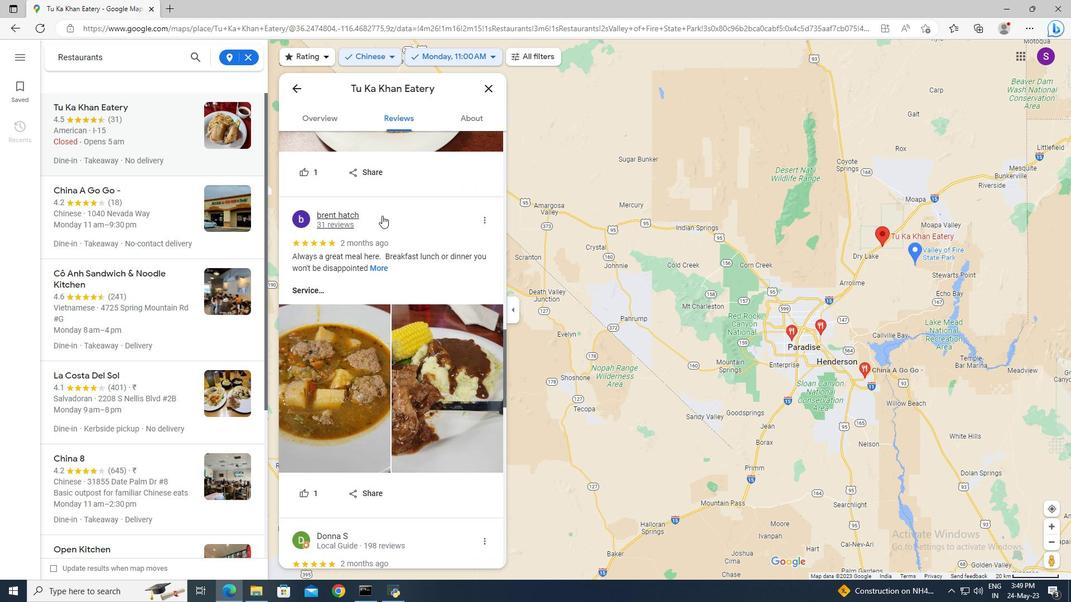 
Action: Mouse scrolled (382, 215) with delta (0, 0)
Screenshot: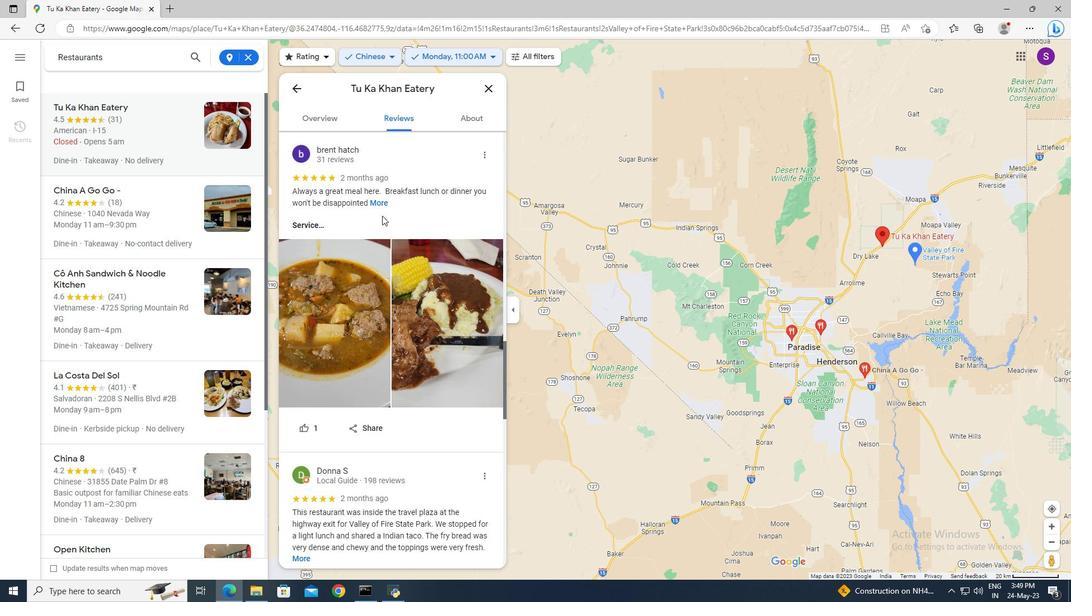 
Action: Mouse scrolled (382, 215) with delta (0, 0)
Screenshot: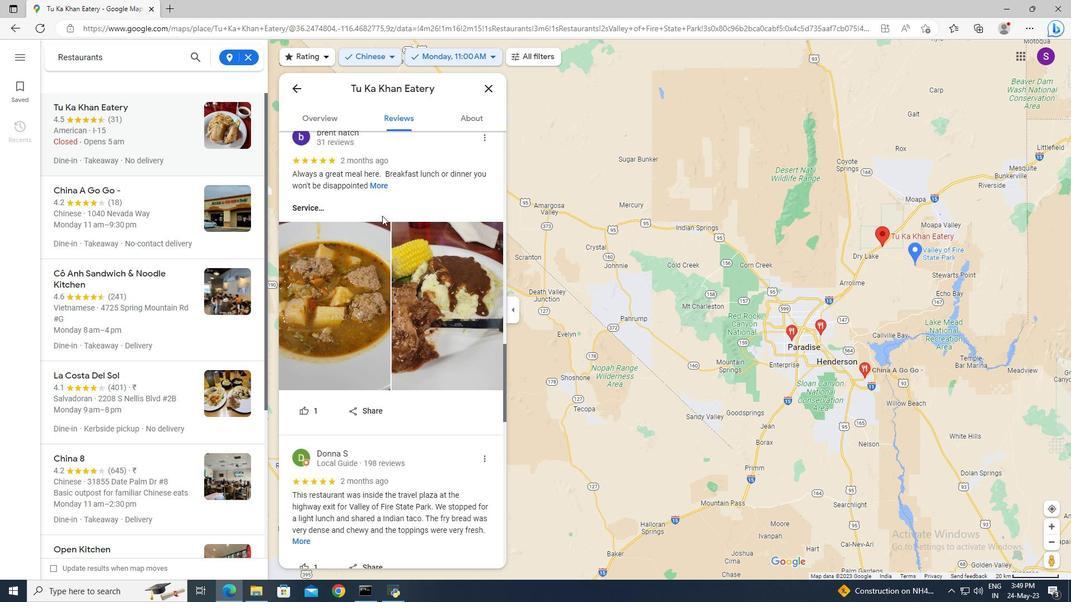 
Action: Mouse scrolled (382, 215) with delta (0, 0)
Screenshot: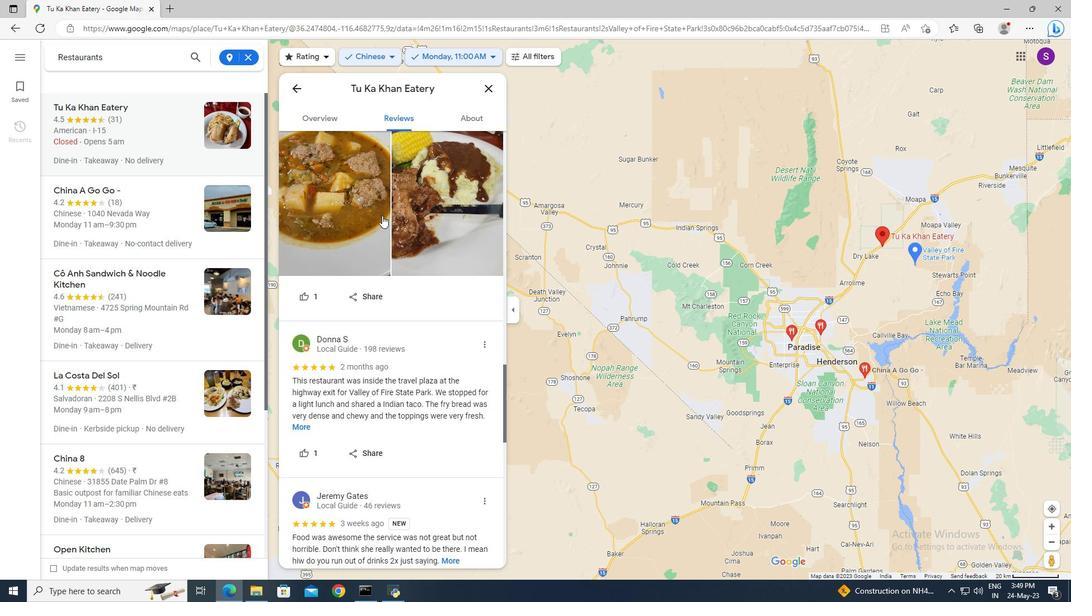 
Action: Mouse scrolled (382, 215) with delta (0, 0)
Screenshot: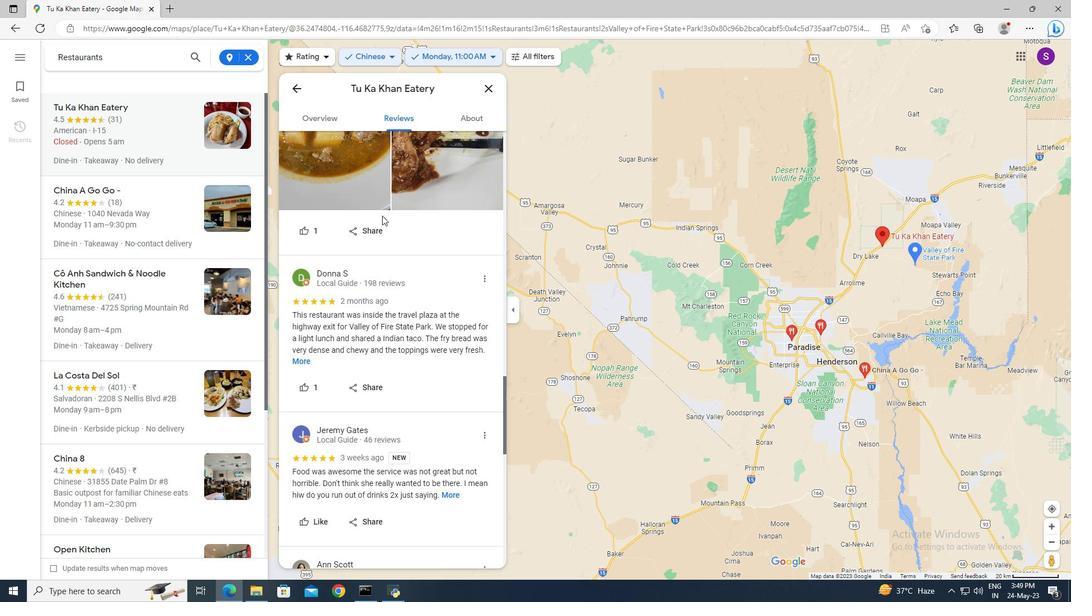 
Action: Mouse scrolled (382, 215) with delta (0, 0)
Screenshot: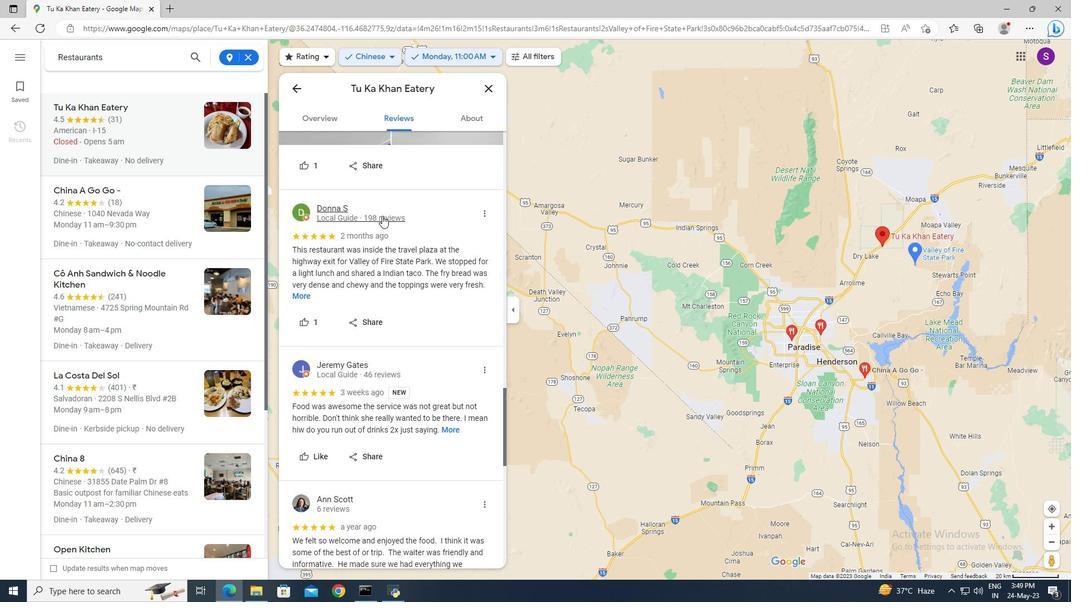 
Action: Mouse scrolled (382, 215) with delta (0, 0)
Screenshot: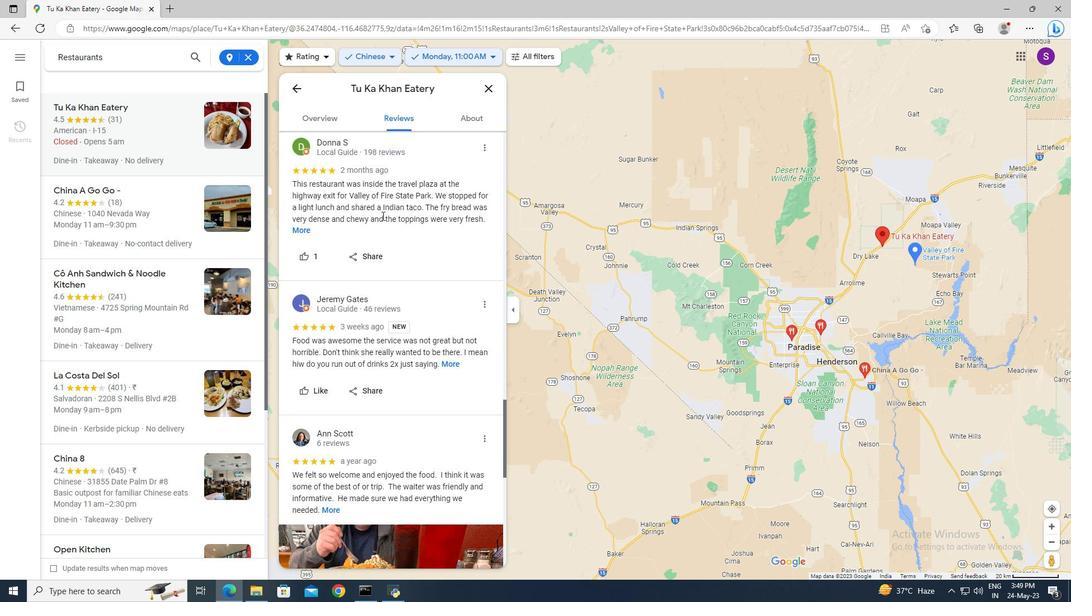 
Action: Mouse scrolled (382, 215) with delta (0, 0)
Screenshot: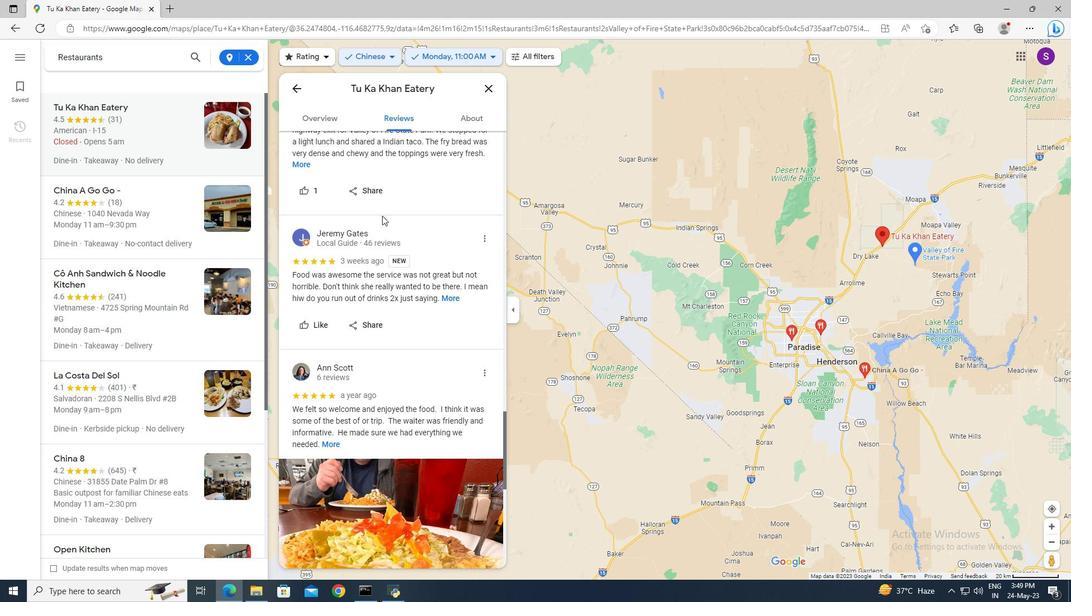 
Action: Mouse scrolled (382, 215) with delta (0, 0)
Screenshot: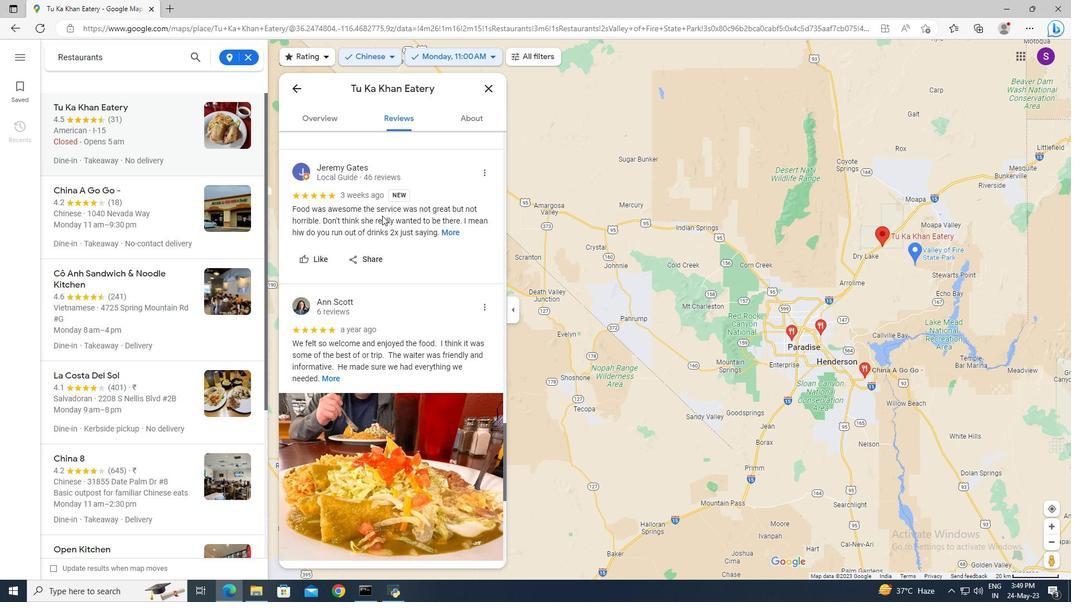
Action: Mouse scrolled (382, 215) with delta (0, 0)
Screenshot: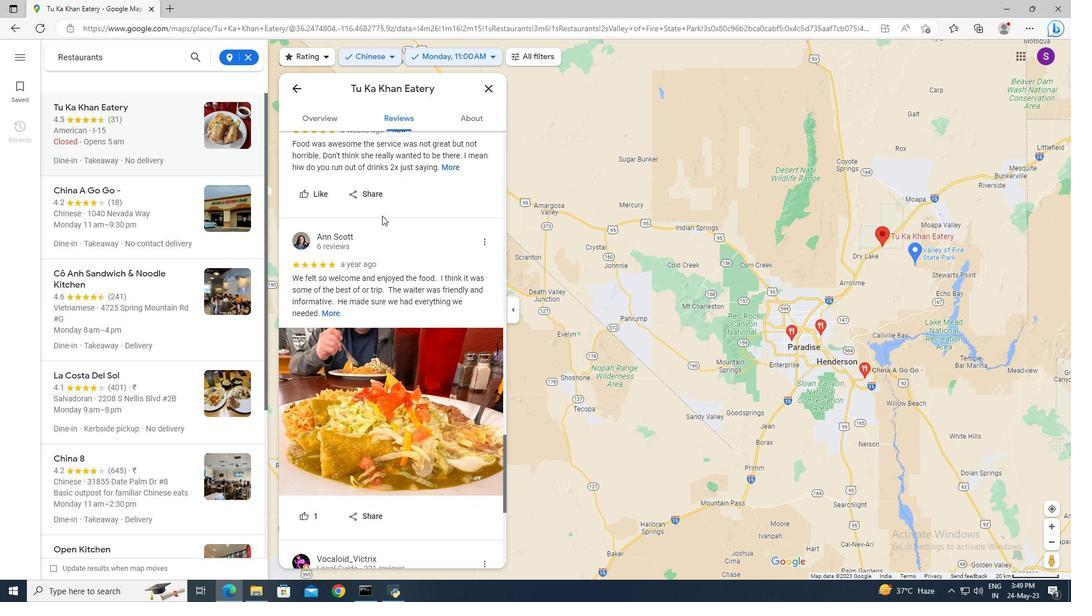 
Action: Mouse scrolled (382, 215) with delta (0, 0)
Screenshot: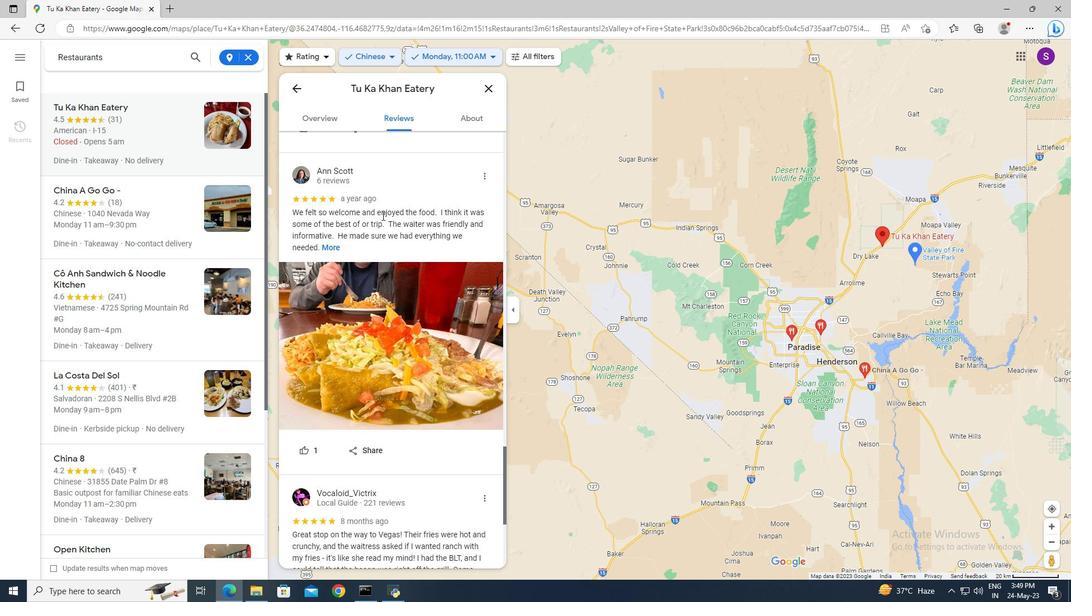 
Action: Mouse scrolled (382, 215) with delta (0, 0)
Screenshot: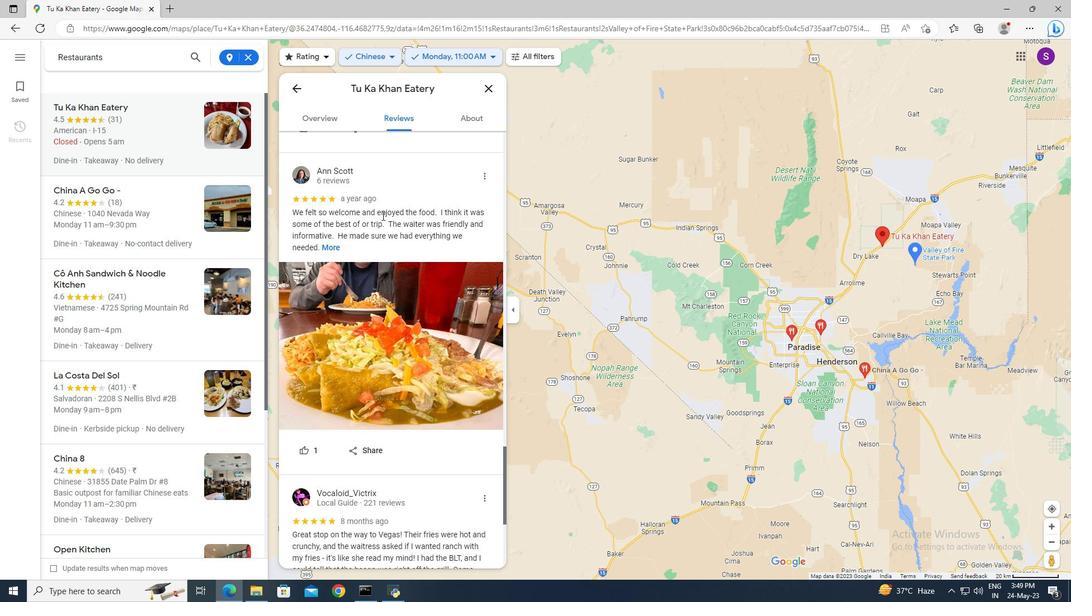 
Action: Mouse scrolled (382, 216) with delta (0, 0)
Screenshot: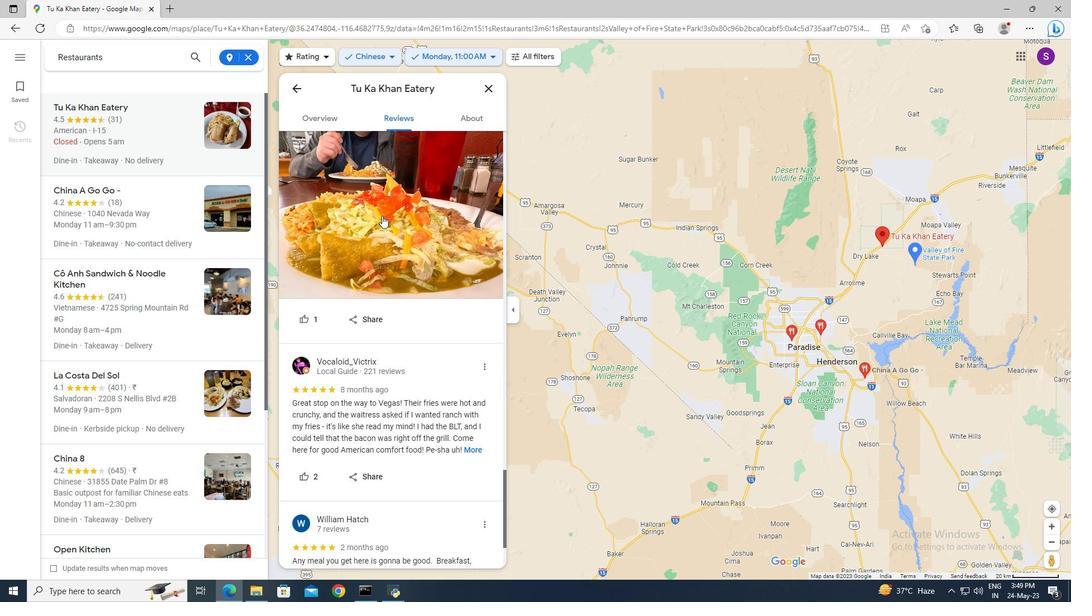 
Action: Mouse scrolled (382, 216) with delta (0, 0)
Screenshot: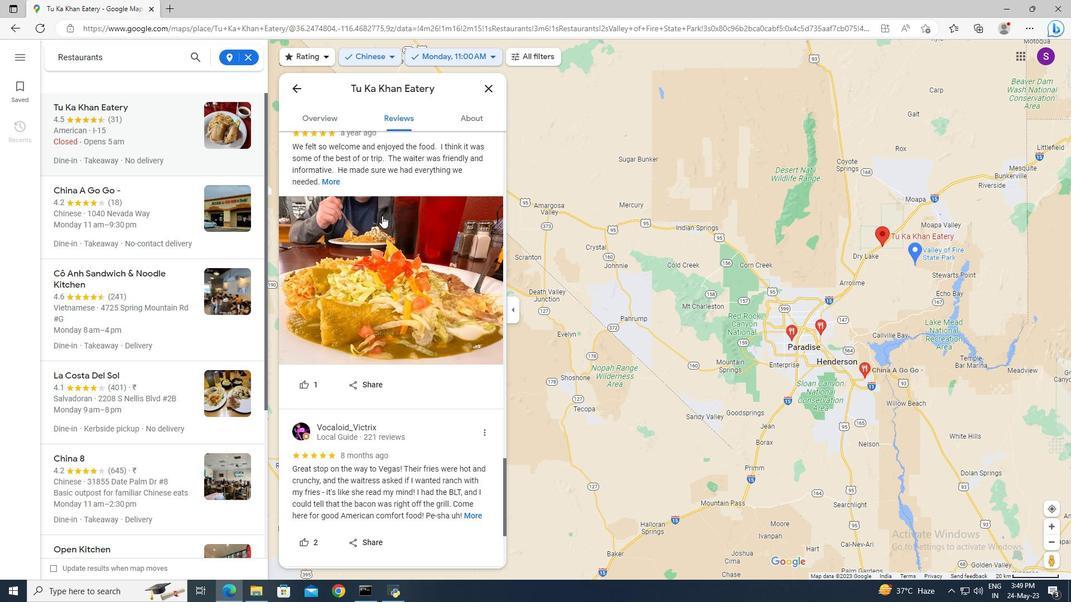 
Action: Mouse scrolled (382, 216) with delta (0, 0)
Screenshot: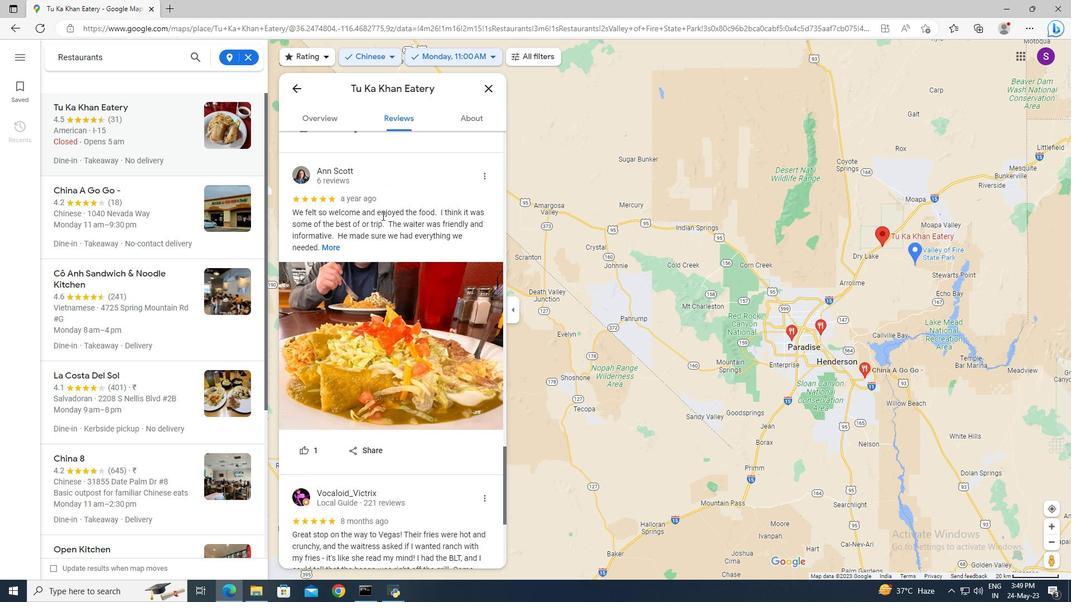 
Action: Mouse scrolled (382, 216) with delta (0, 0)
Screenshot: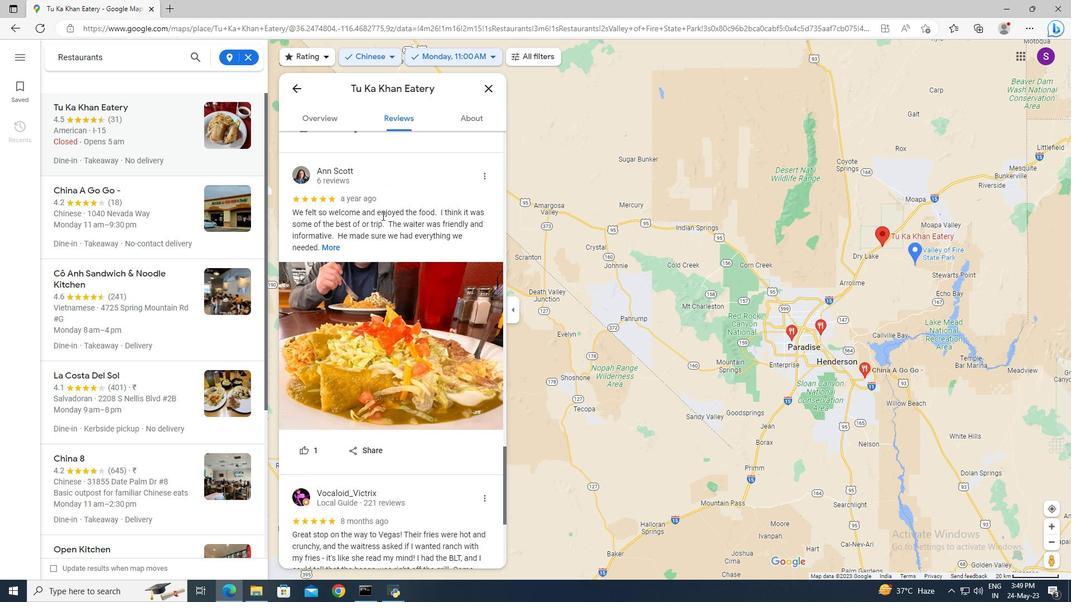 
Action: Mouse scrolled (382, 216) with delta (0, 0)
Screenshot: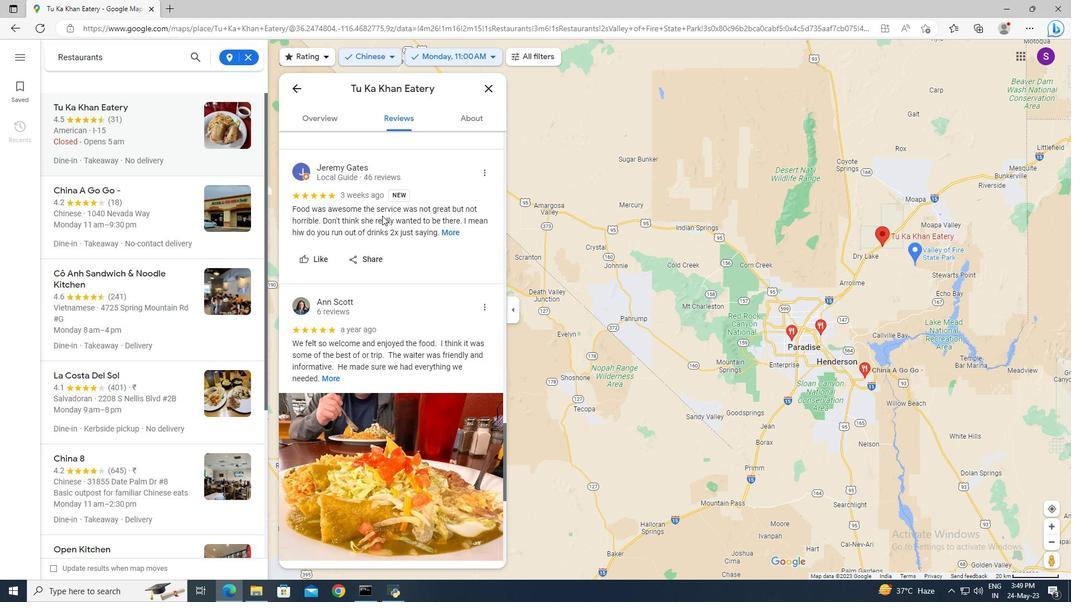 
Action: Mouse scrolled (382, 216) with delta (0, 0)
Screenshot: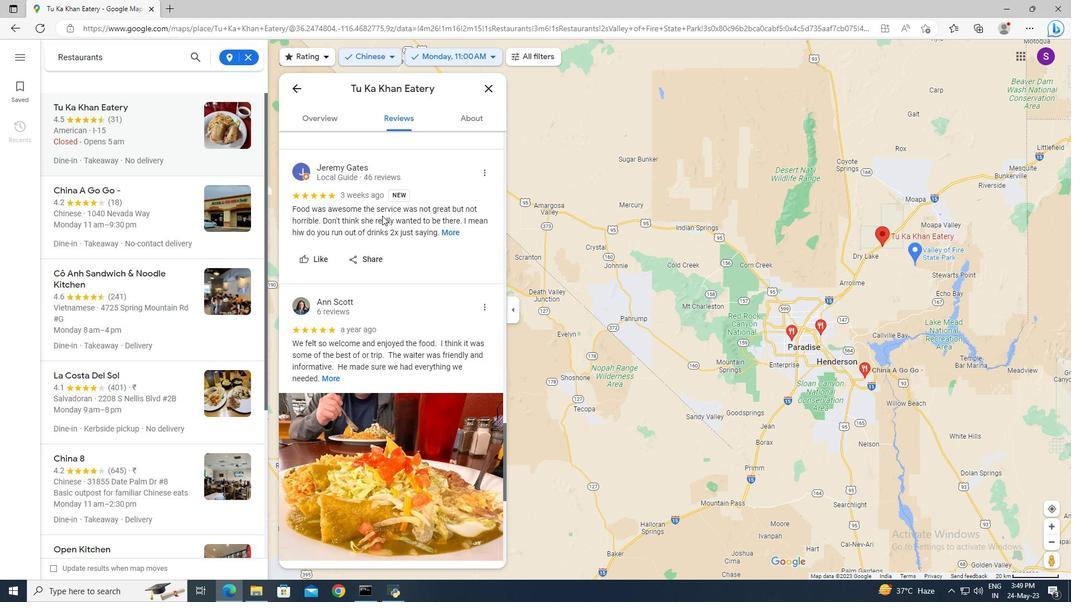 
Action: Mouse scrolled (382, 216) with delta (0, 0)
Screenshot: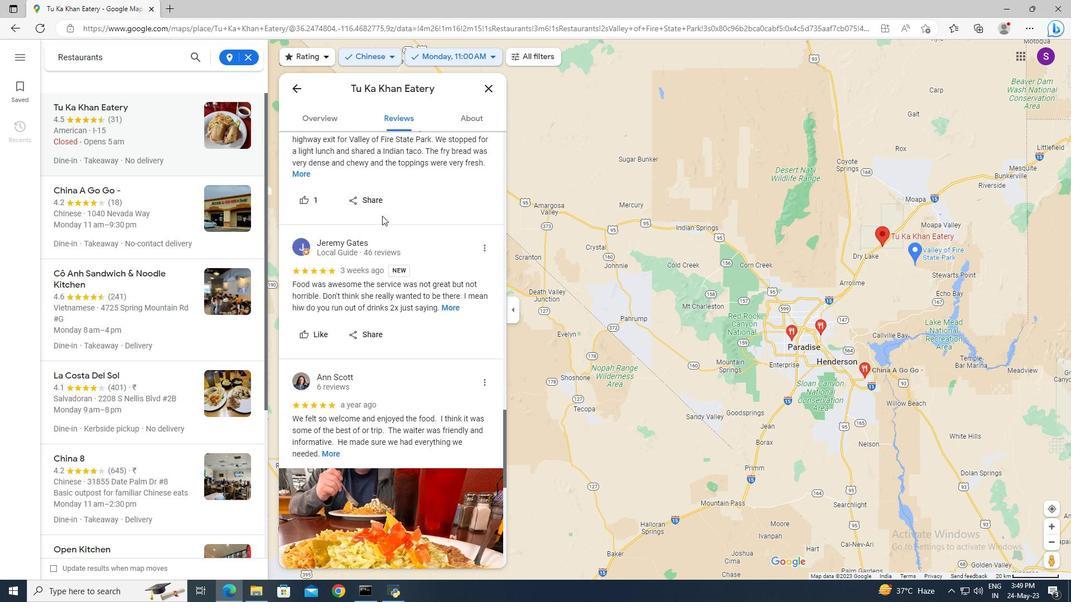 
Action: Mouse scrolled (382, 216) with delta (0, 0)
Screenshot: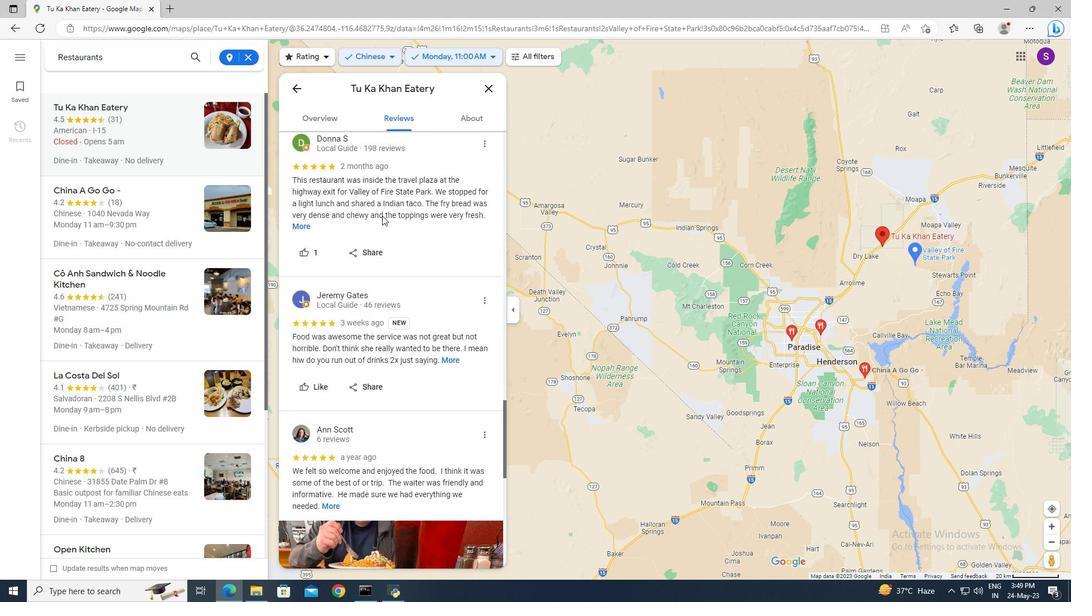 
Action: Mouse scrolled (382, 216) with delta (0, 0)
Screenshot: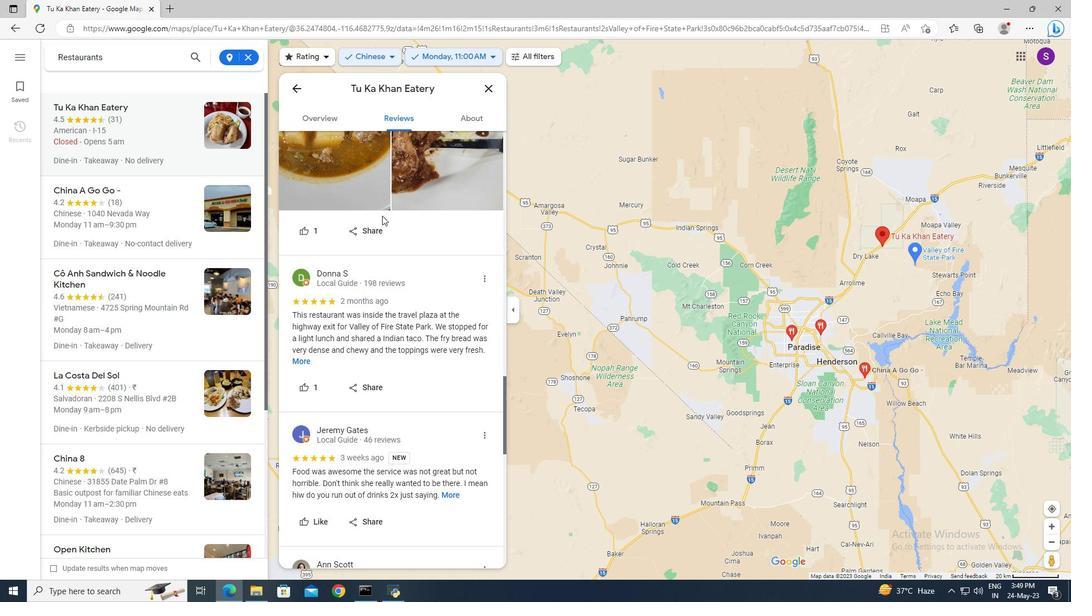 
Action: Mouse scrolled (382, 216) with delta (0, 0)
Screenshot: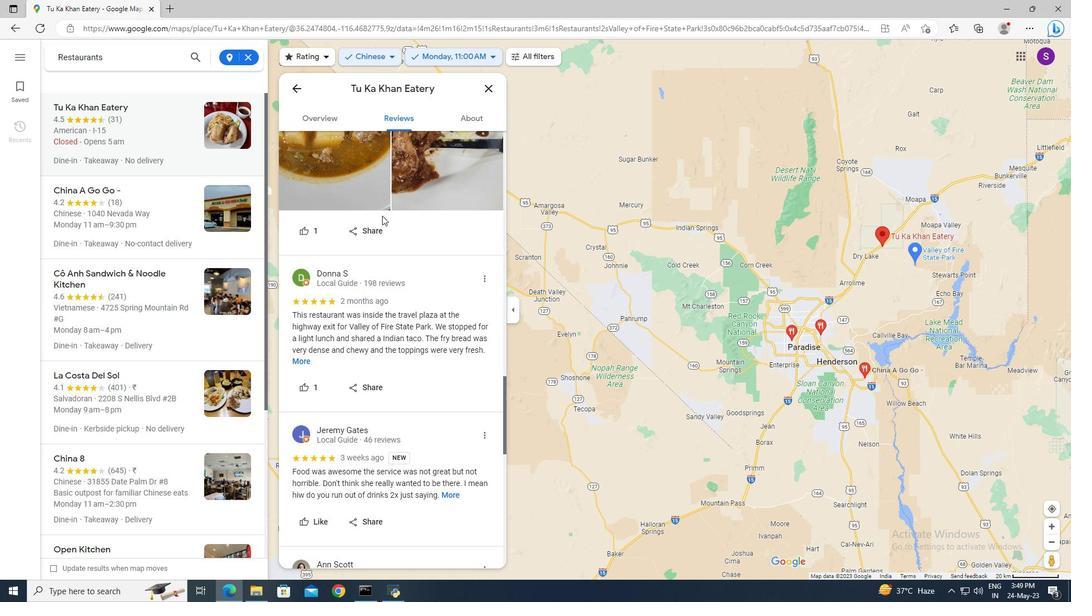 
Action: Mouse moved to (463, 118)
Screenshot: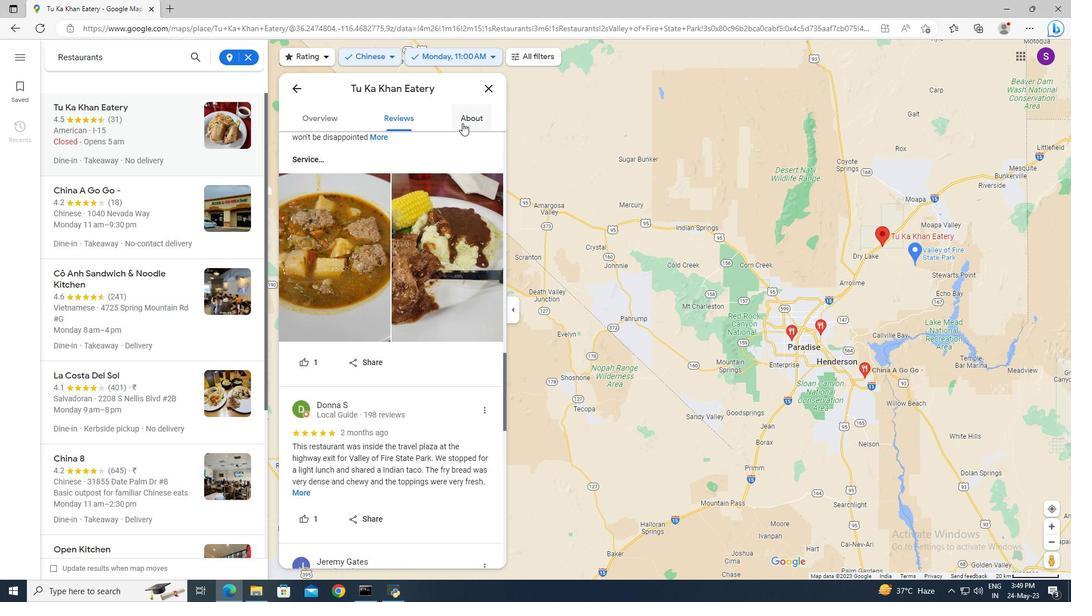 
Action: Mouse pressed left at (463, 118)
Screenshot: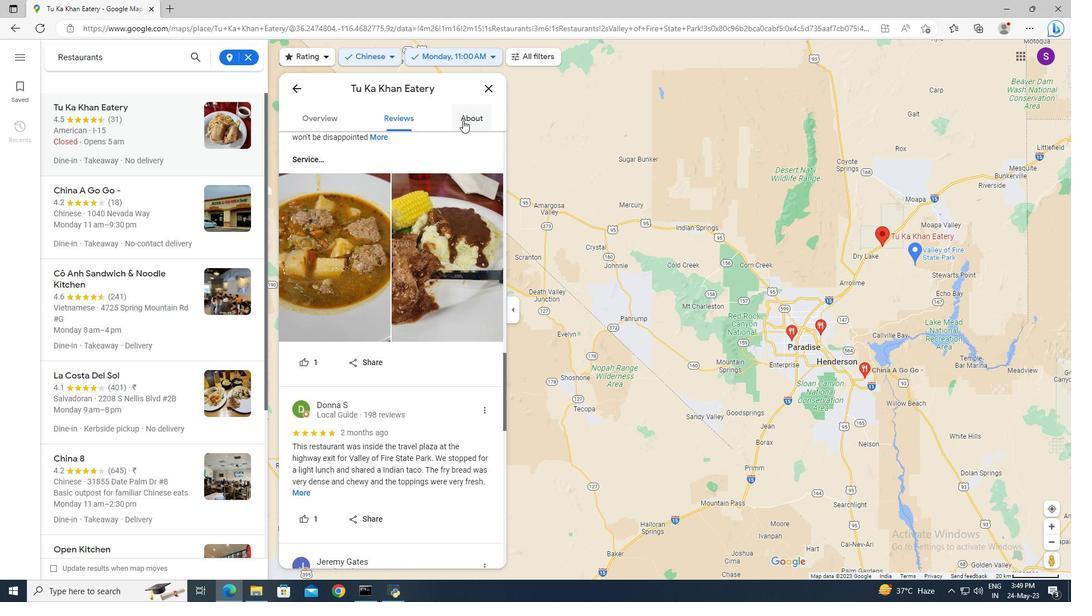 
Action: Mouse moved to (444, 219)
Screenshot: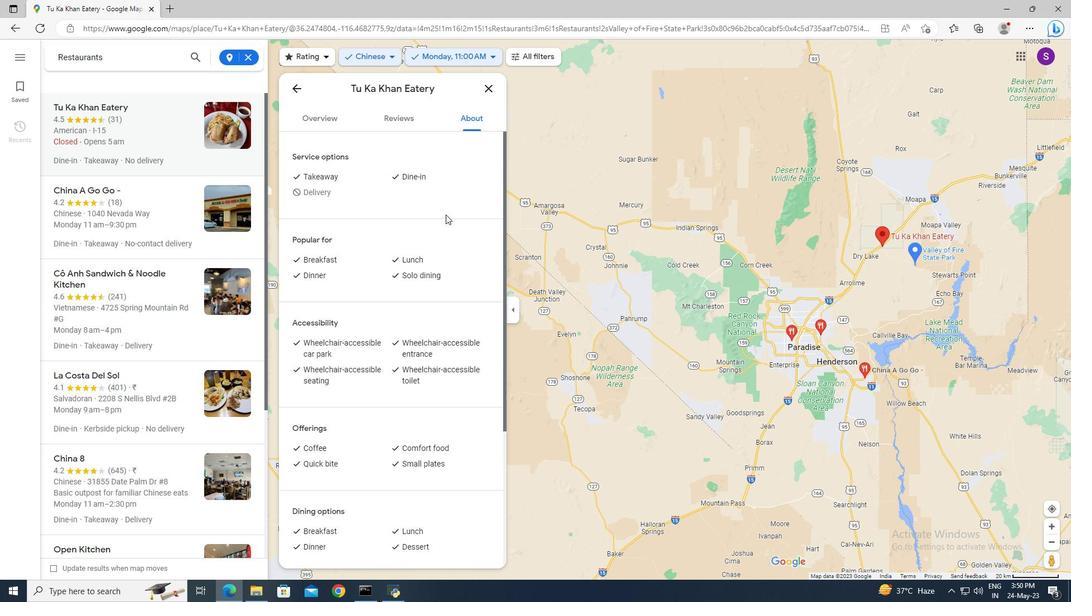 
Action: Mouse scrolled (444, 218) with delta (0, 0)
Screenshot: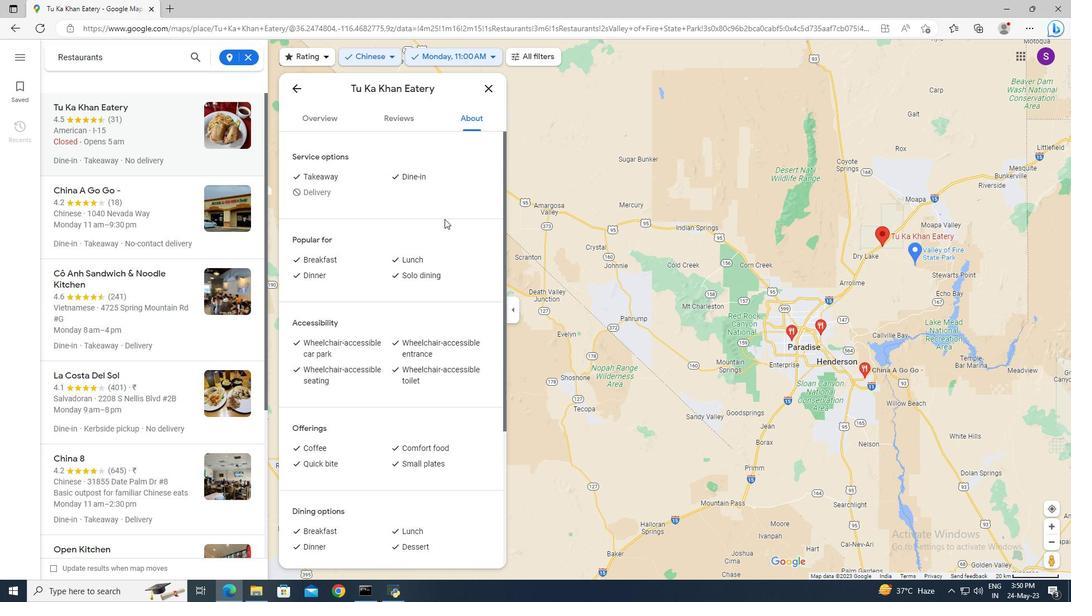 
Action: Mouse scrolled (444, 218) with delta (0, 0)
Screenshot: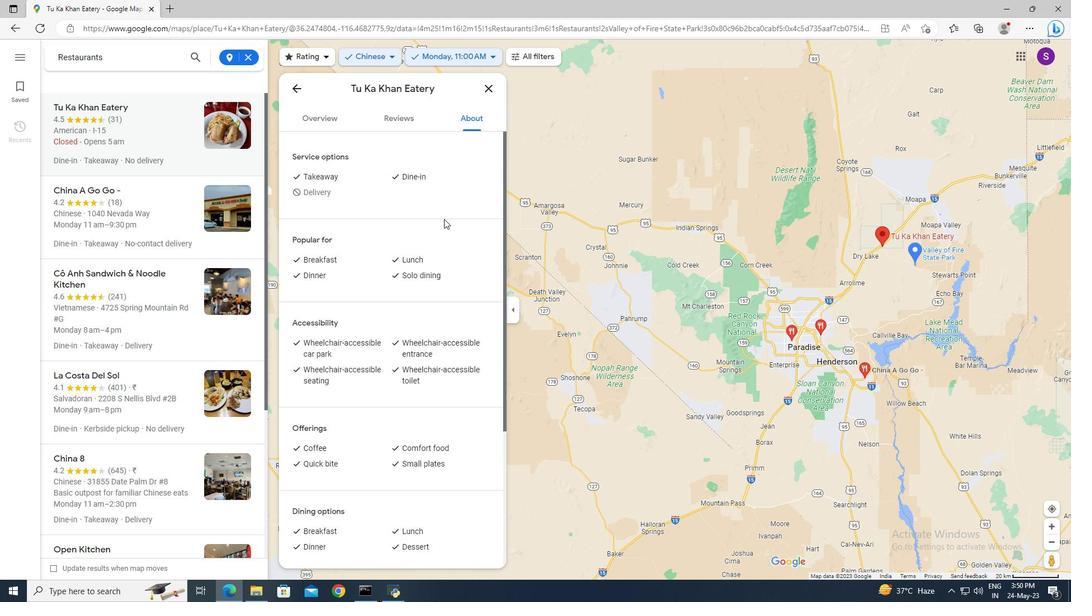
Action: Mouse scrolled (444, 218) with delta (0, 0)
Screenshot: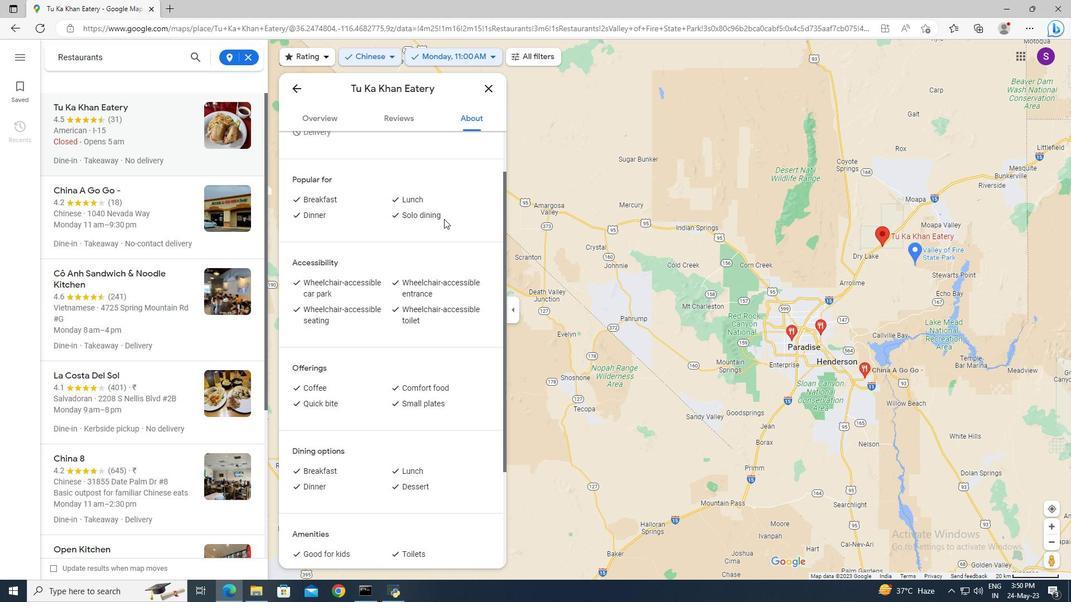 
Action: Mouse scrolled (444, 218) with delta (0, 0)
Screenshot: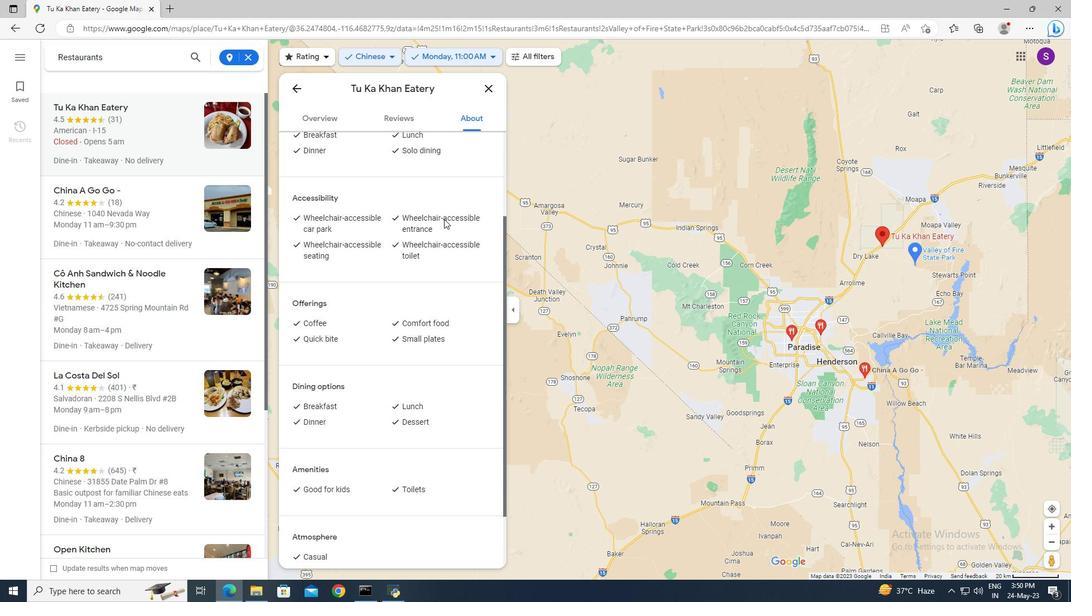 
Action: Mouse scrolled (444, 218) with delta (0, 0)
Screenshot: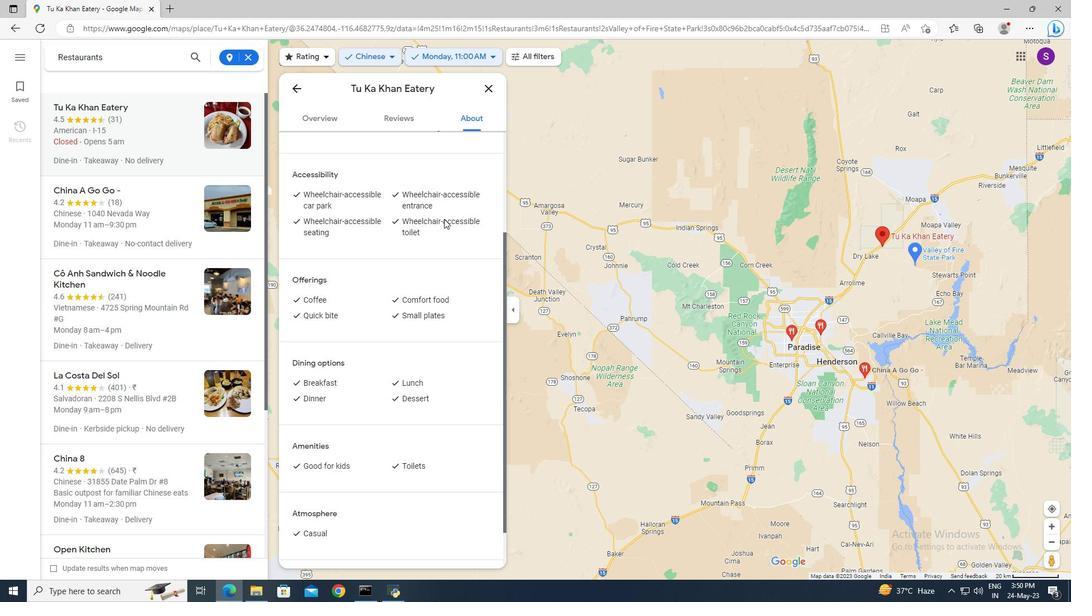 
Action: Mouse scrolled (444, 219) with delta (0, 0)
Screenshot: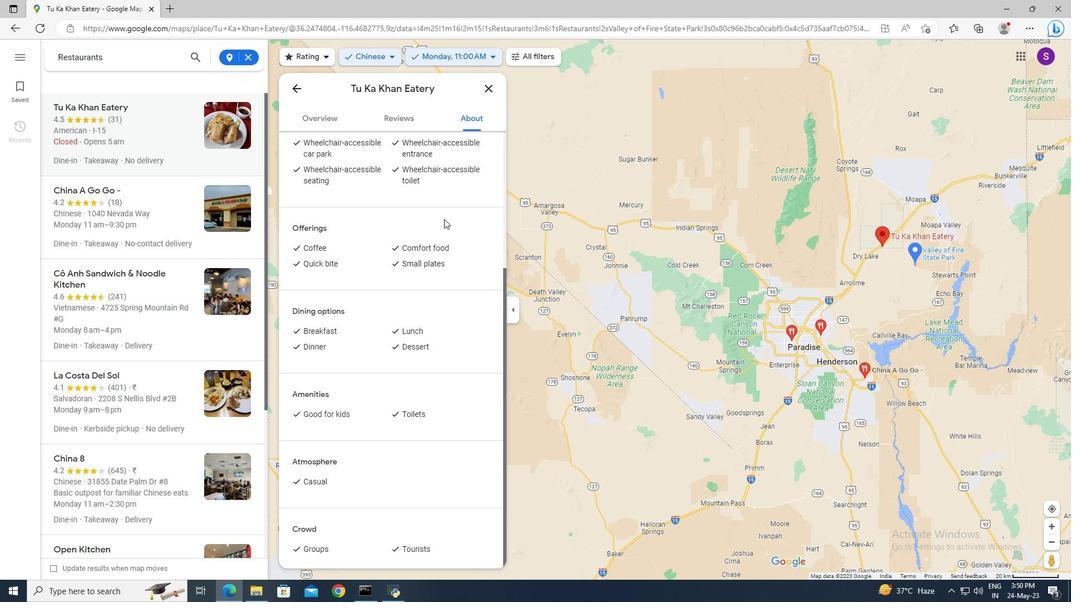 
Action: Mouse scrolled (444, 219) with delta (0, 0)
Screenshot: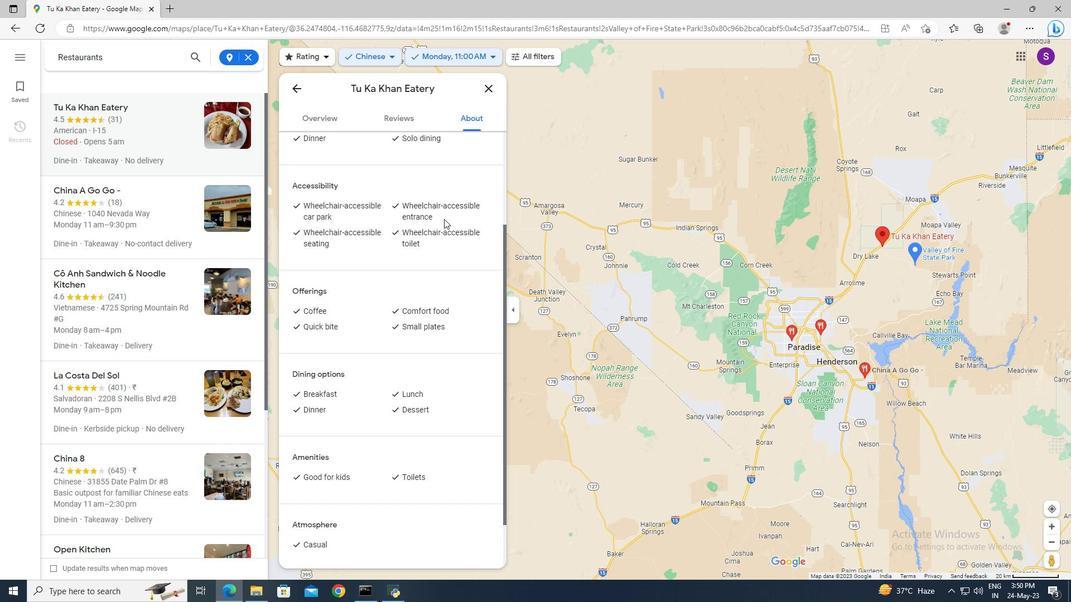 
Action: Mouse scrolled (444, 219) with delta (0, 0)
Screenshot: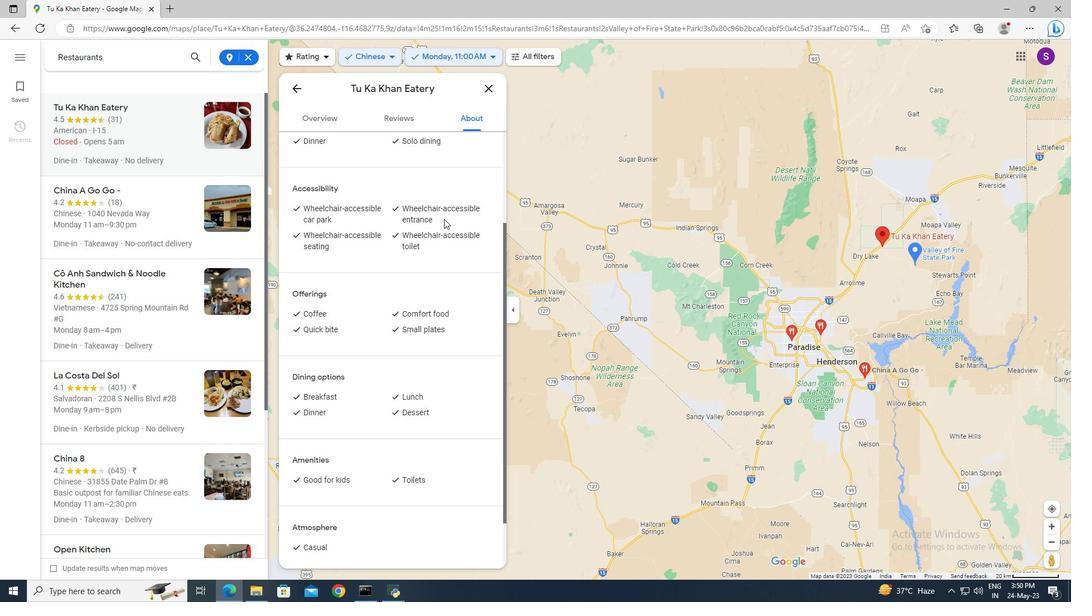 
Action: Mouse scrolled (444, 219) with delta (0, 0)
Screenshot: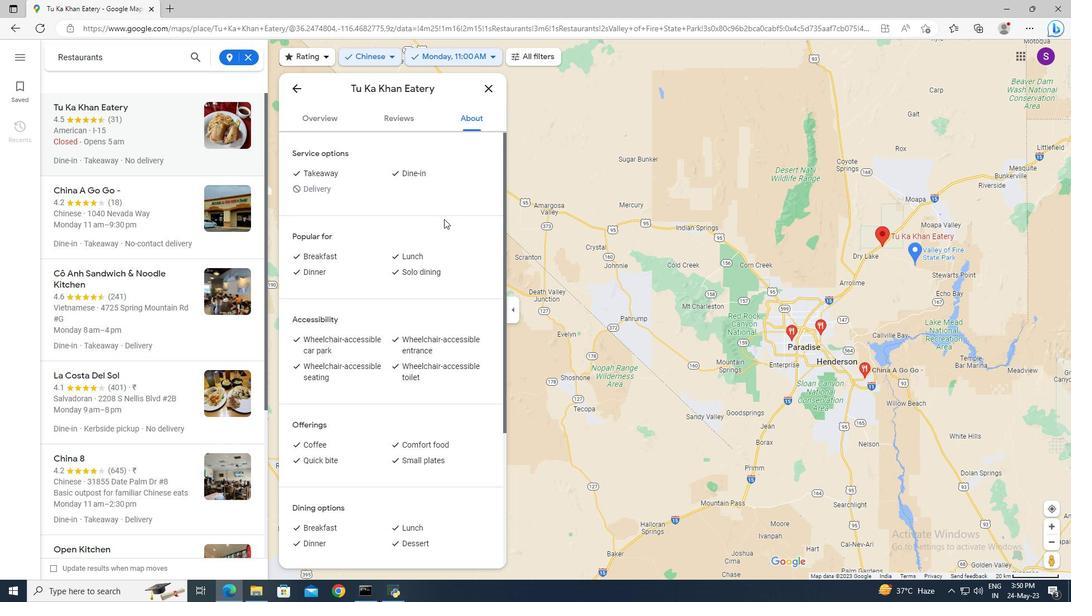 
Action: Mouse scrolled (444, 219) with delta (0, 0)
Screenshot: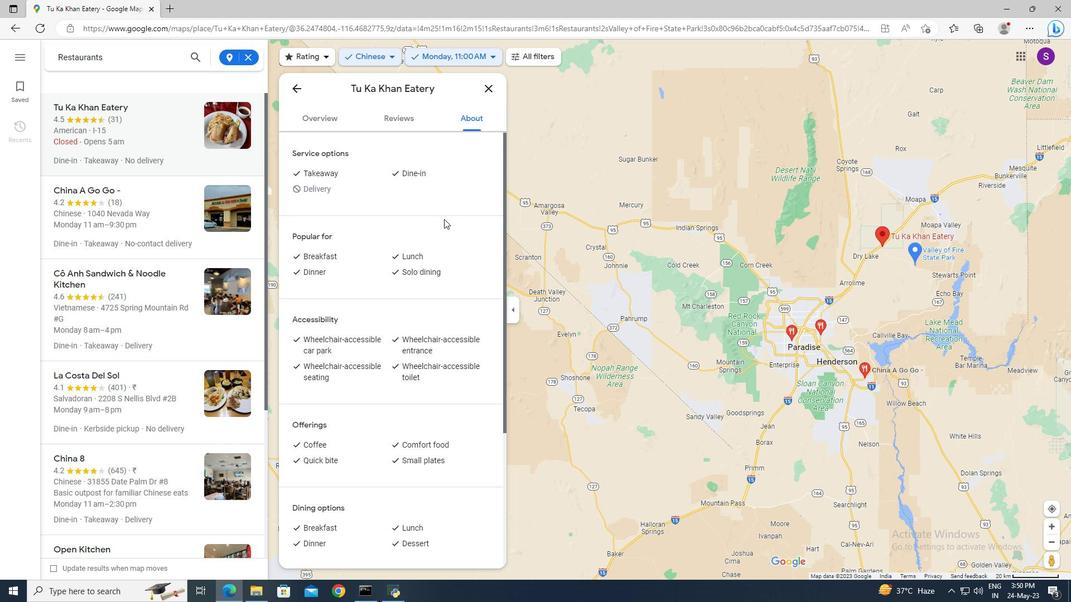 
Action: Mouse moved to (341, 126)
Screenshot: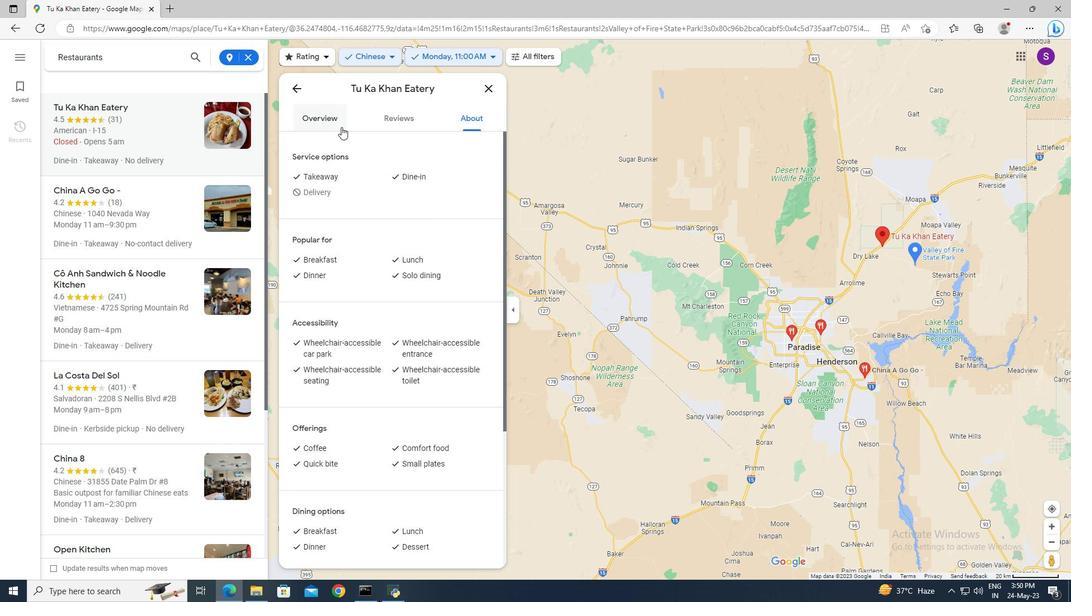 
Action: Mouse pressed left at (341, 126)
Screenshot: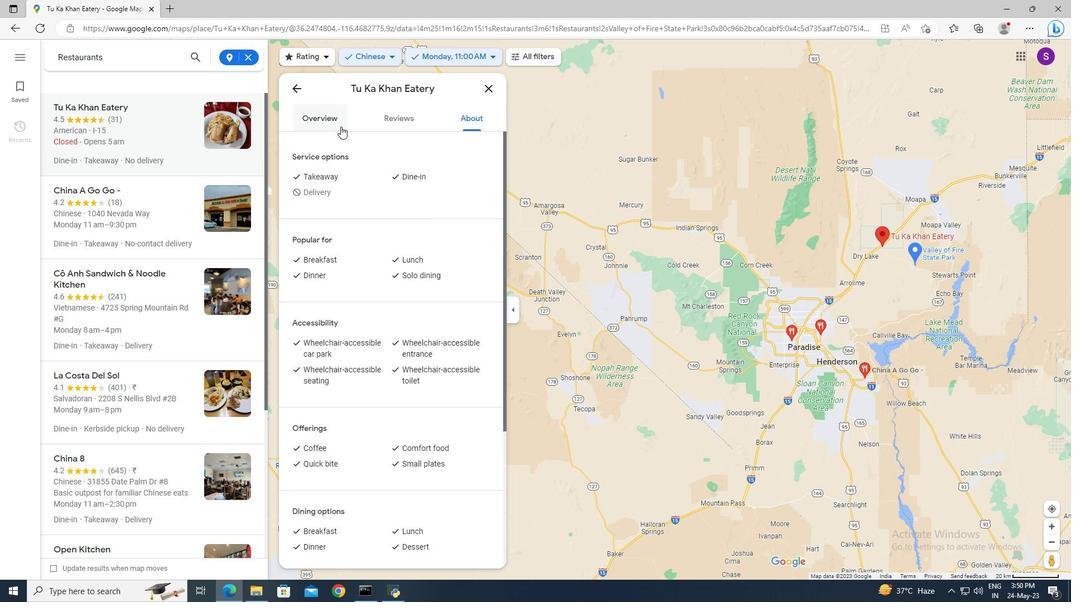 
Action: Mouse moved to (343, 139)
Screenshot: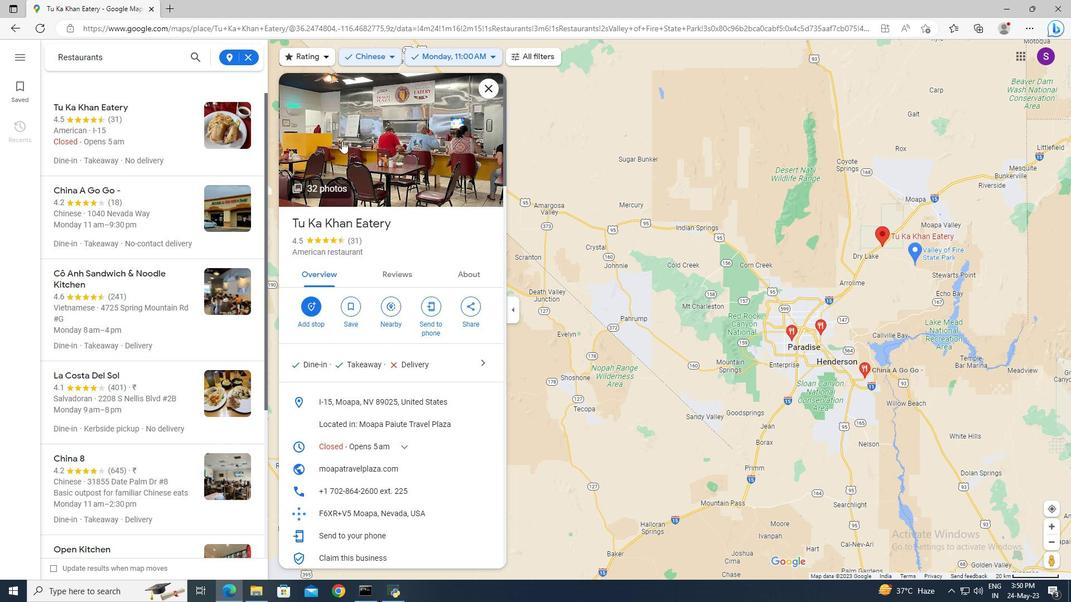 
Action: Mouse pressed left at (343, 139)
Screenshot: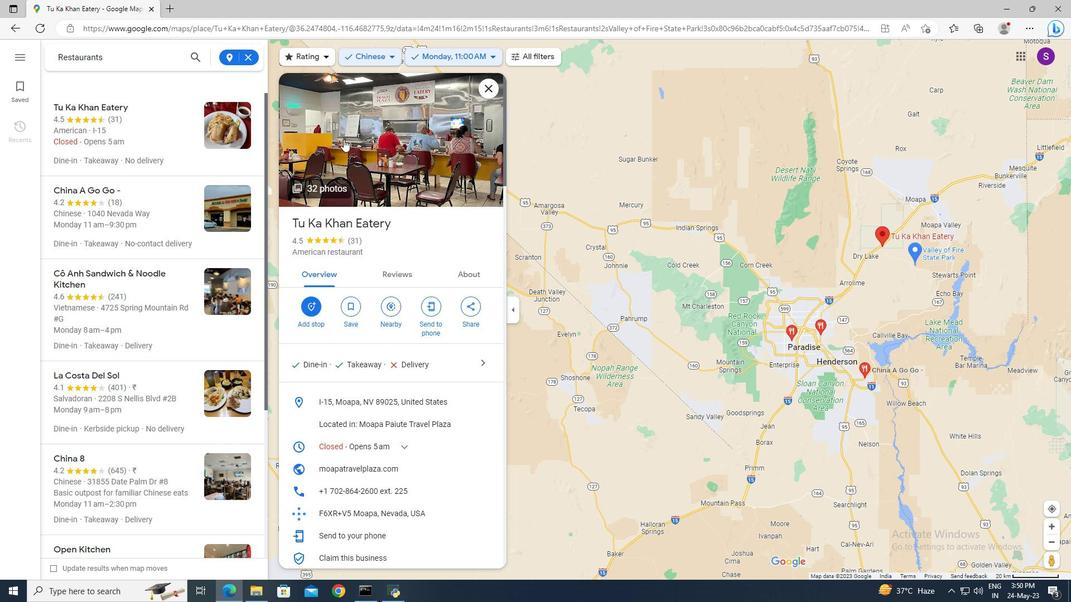 
Action: Mouse moved to (690, 495)
Screenshot: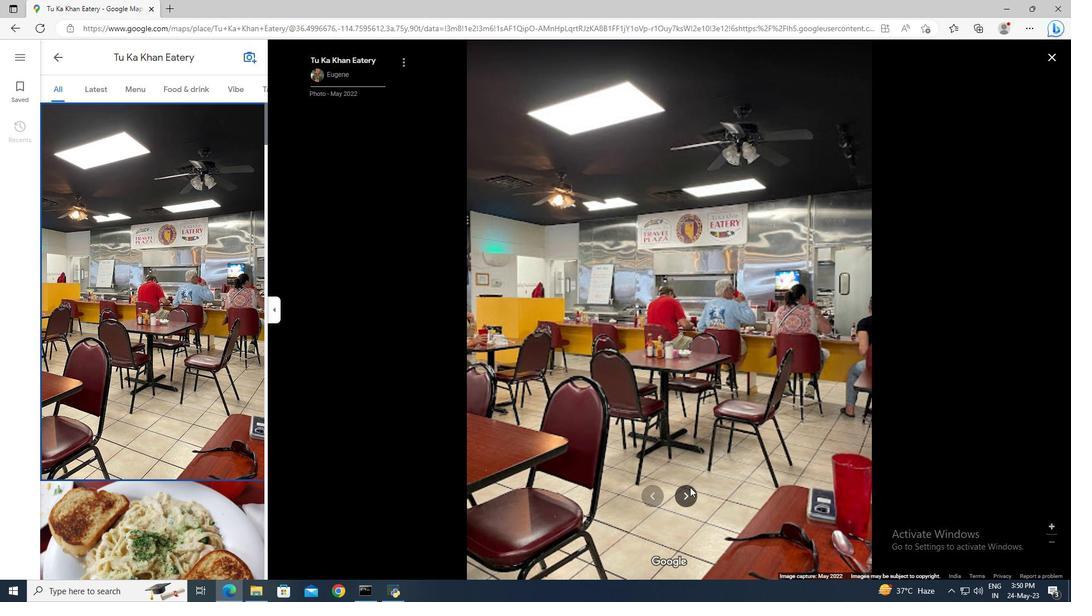 
Action: Mouse pressed left at (690, 495)
Screenshot: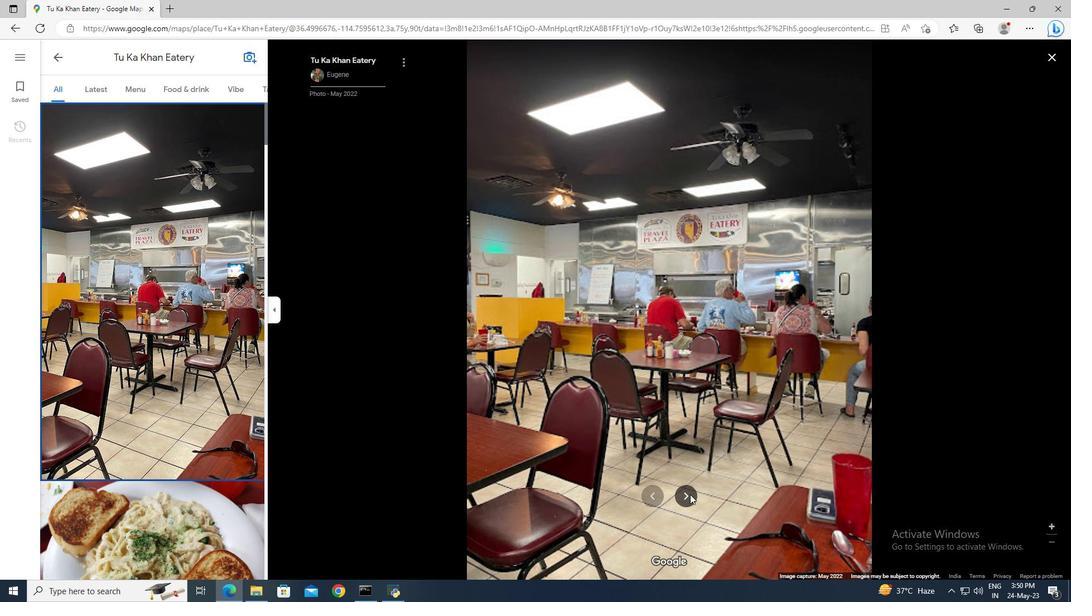 
Action: Mouse pressed left at (690, 495)
Screenshot: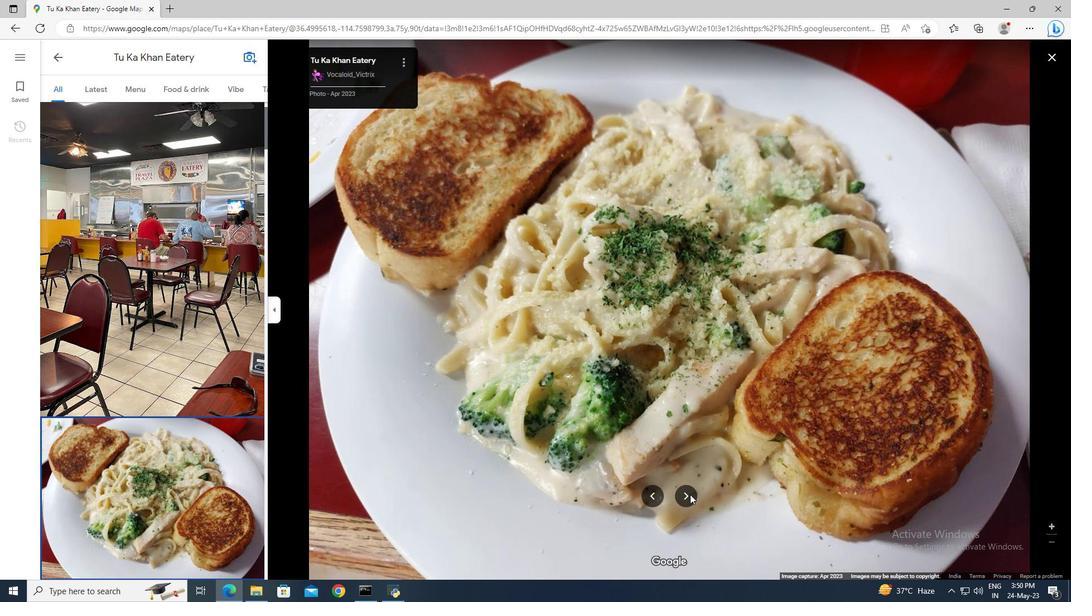 
Action: Mouse moved to (688, 495)
Screenshot: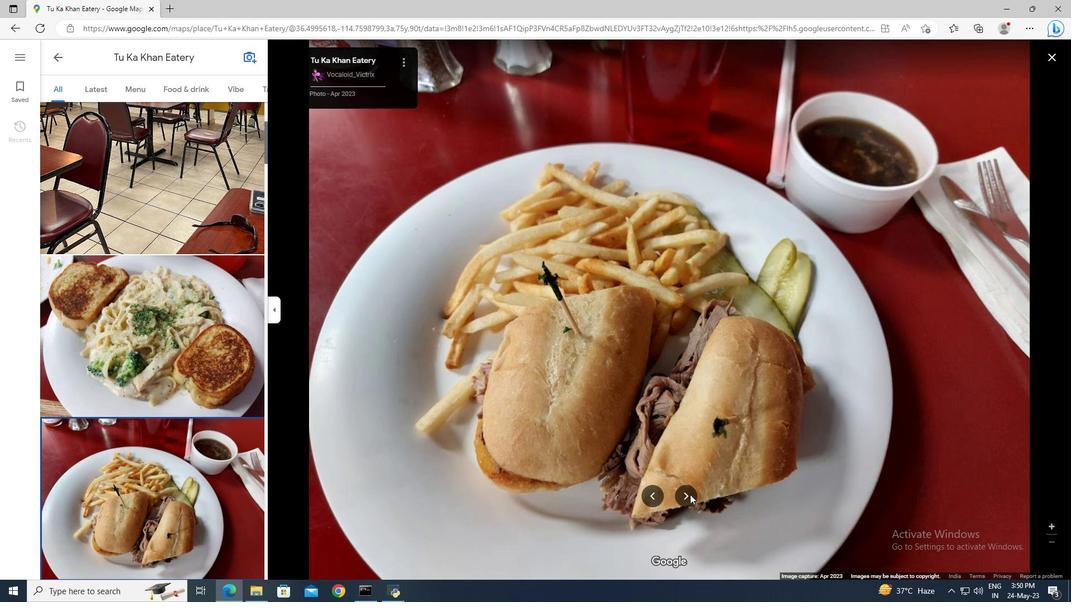 
Action: Mouse pressed left at (688, 495)
Screenshot: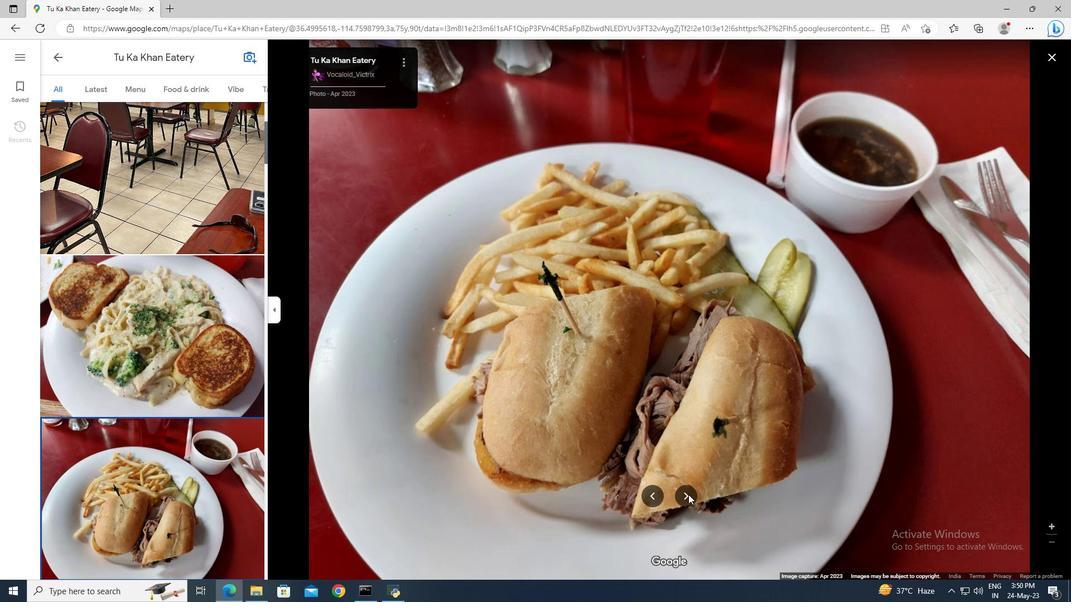 
Action: Mouse moved to (688, 495)
Screenshot: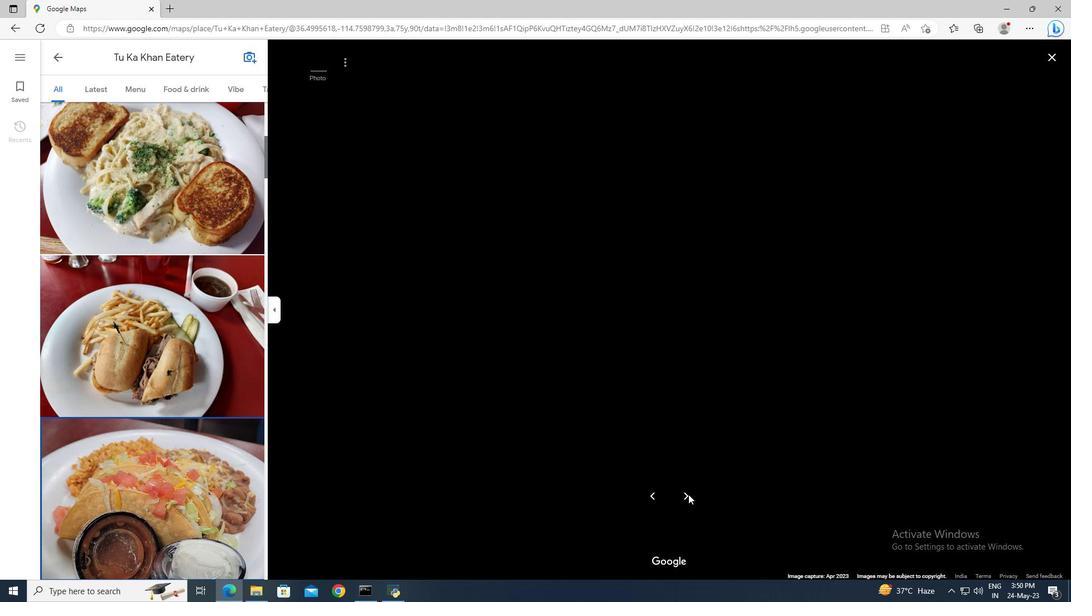 
Action: Mouse pressed left at (688, 495)
Screenshot: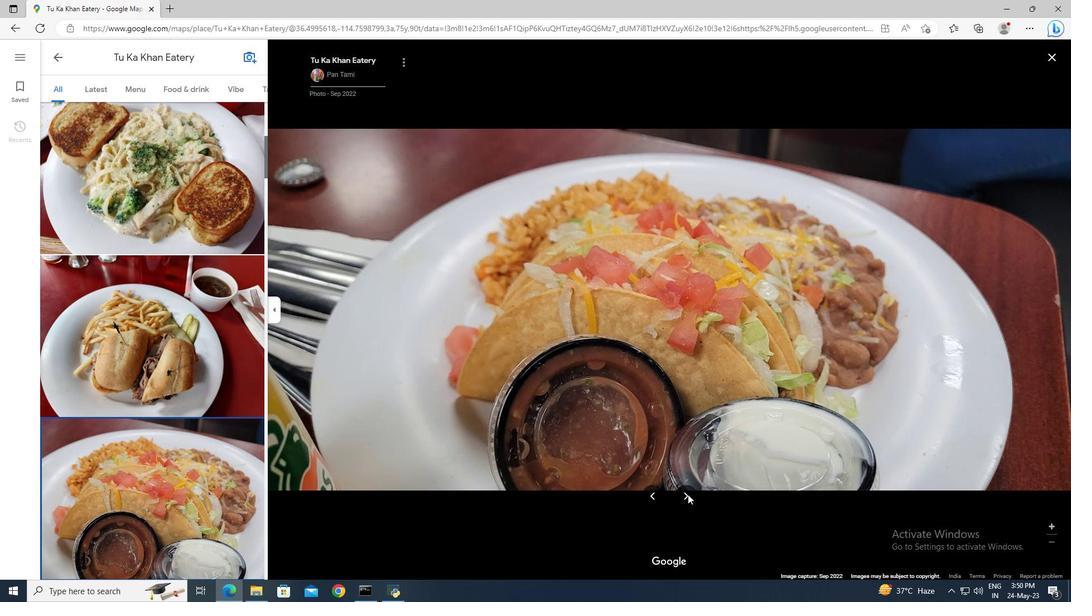 
Action: Mouse pressed left at (688, 495)
Screenshot: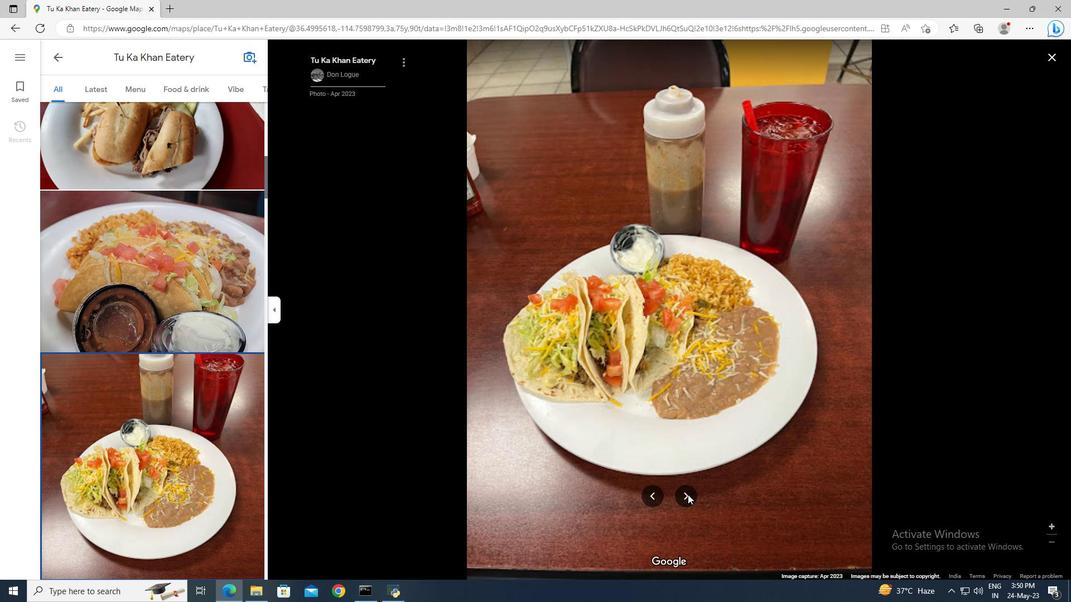 
Action: Mouse pressed left at (688, 495)
Screenshot: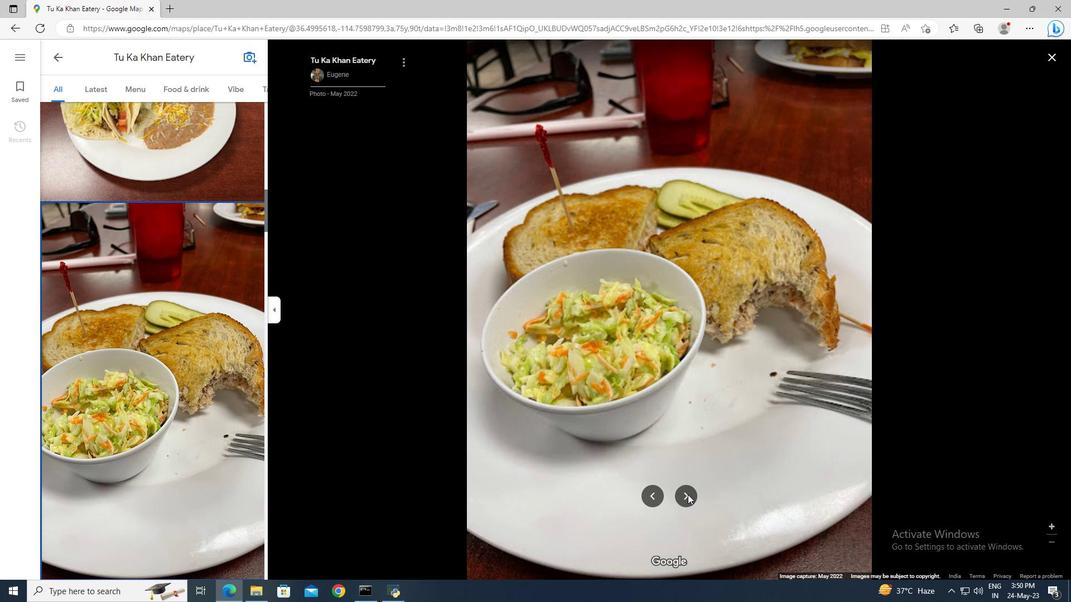
Action: Mouse pressed left at (688, 495)
Screenshot: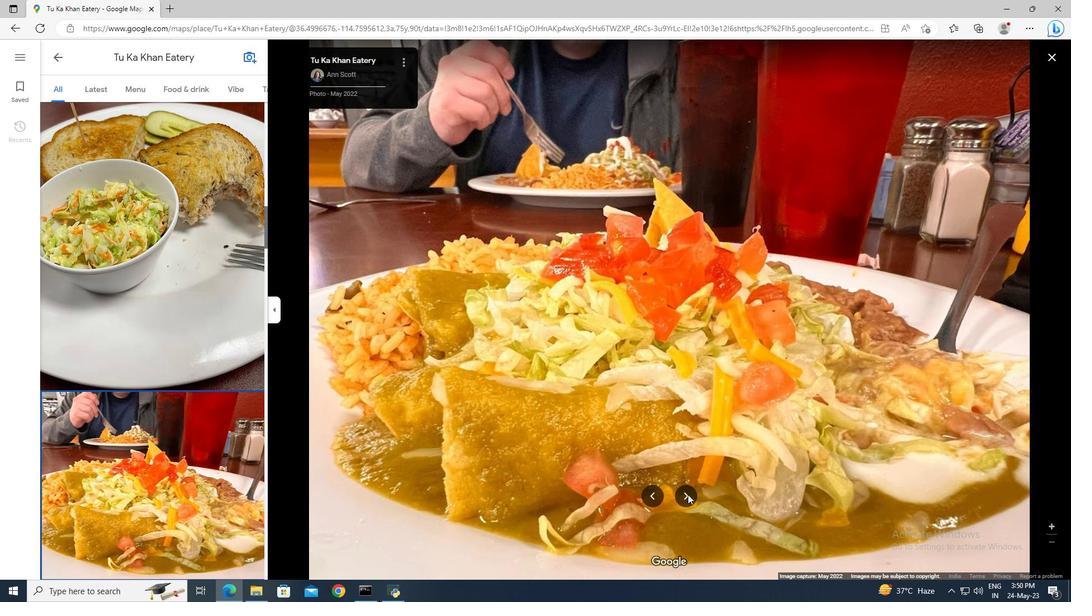 
Action: Mouse moved to (684, 493)
Screenshot: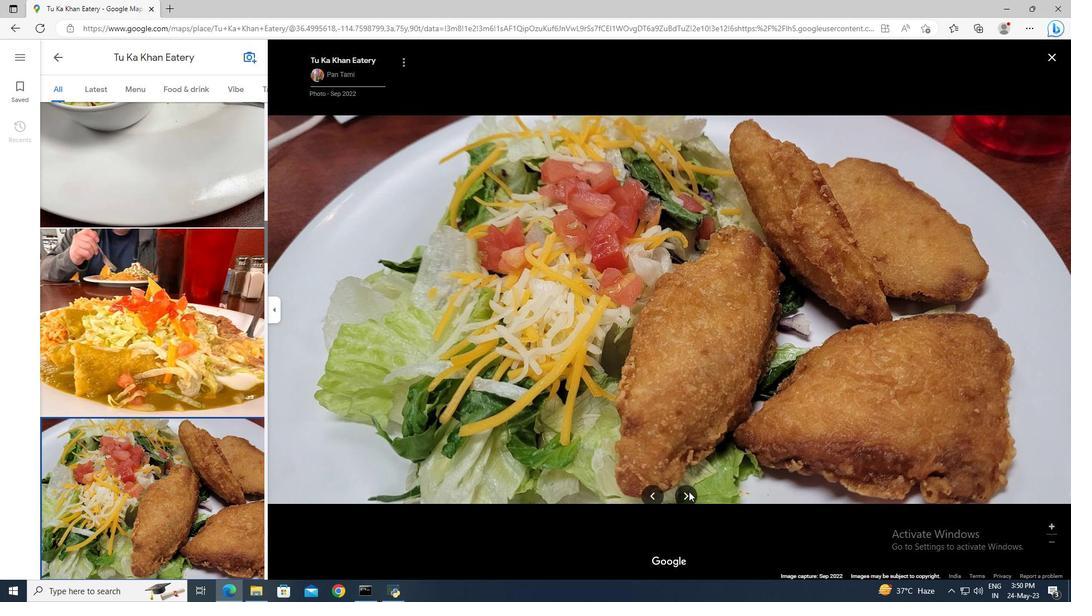 
Action: Mouse pressed left at (684, 493)
Screenshot: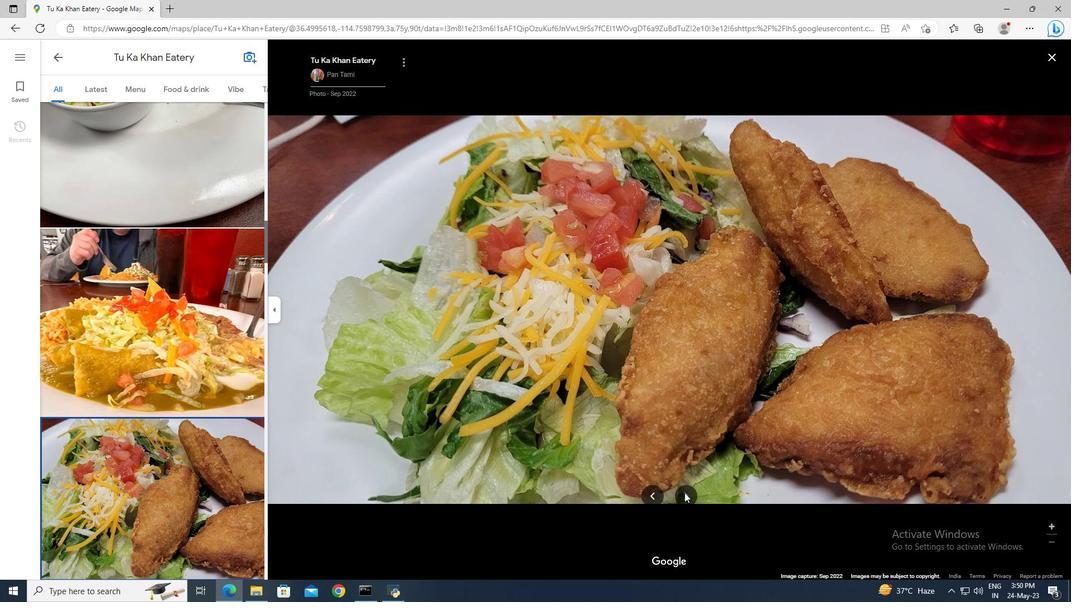 
Action: Mouse pressed left at (684, 493)
Screenshot: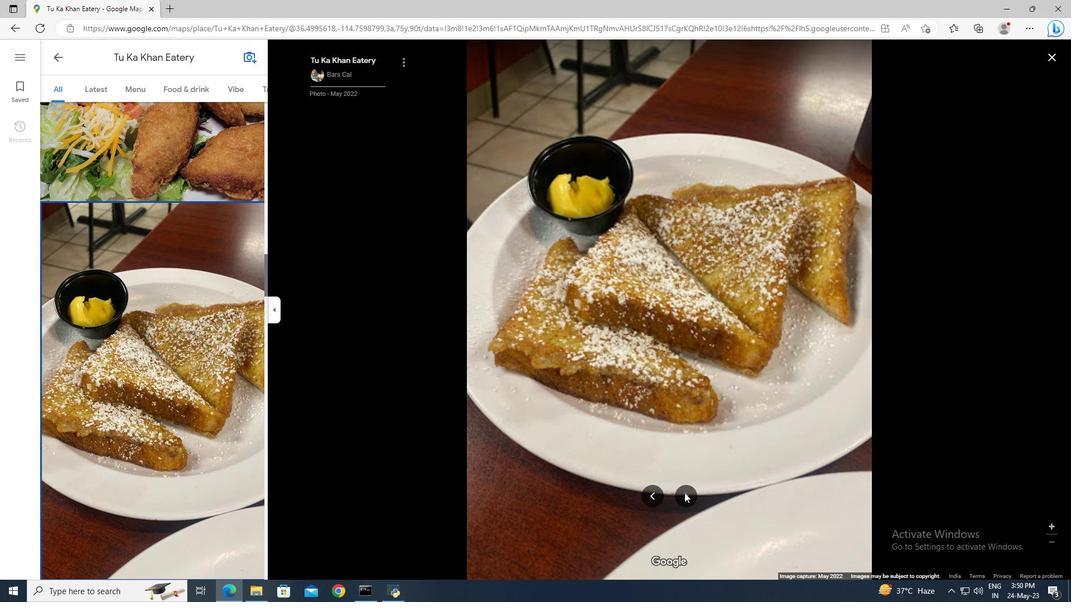 
Action: Mouse moved to (692, 490)
Screenshot: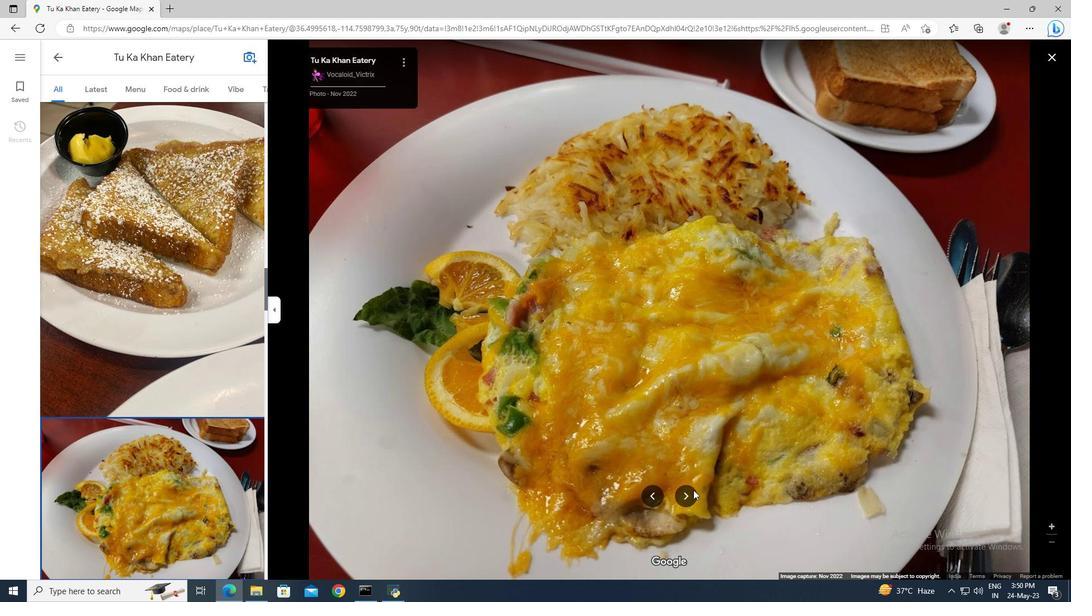 
Action: Mouse pressed left at (692, 490)
Screenshot: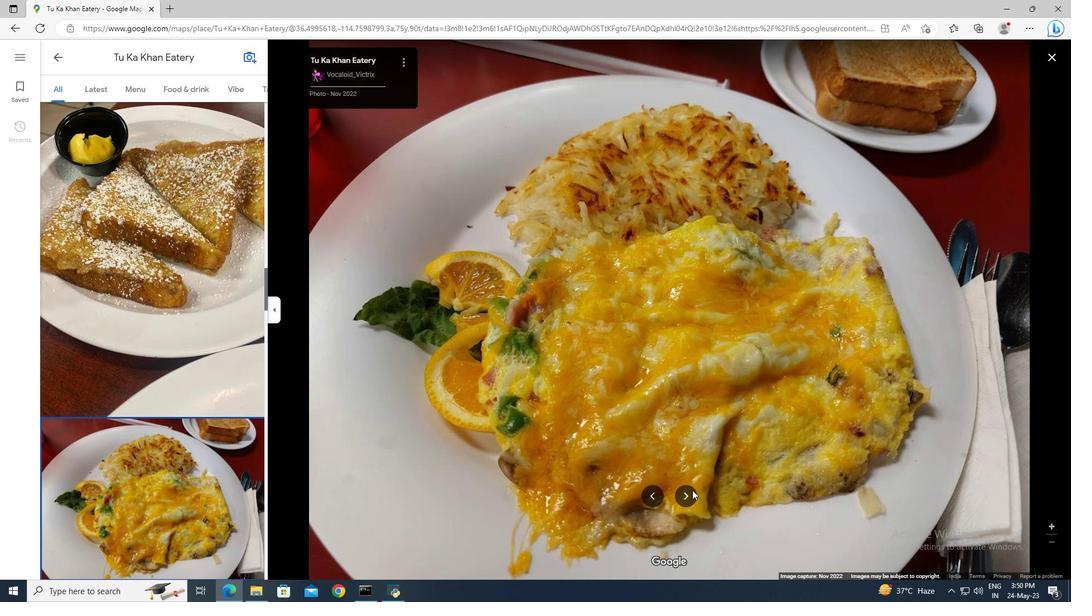 
Action: Mouse moved to (684, 490)
Screenshot: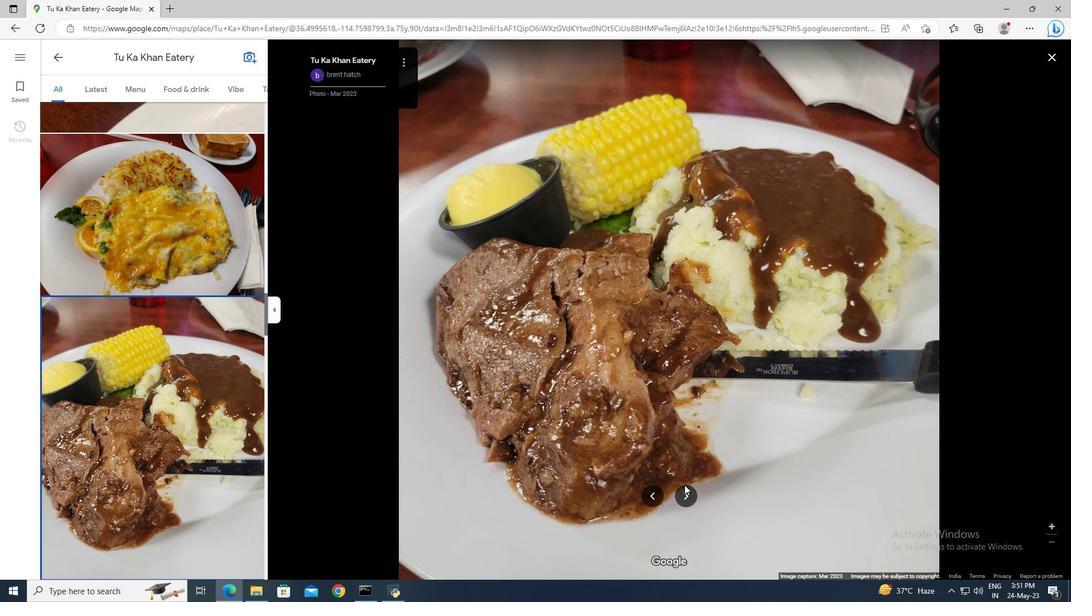 
Action: Mouse pressed left at (684, 490)
Screenshot: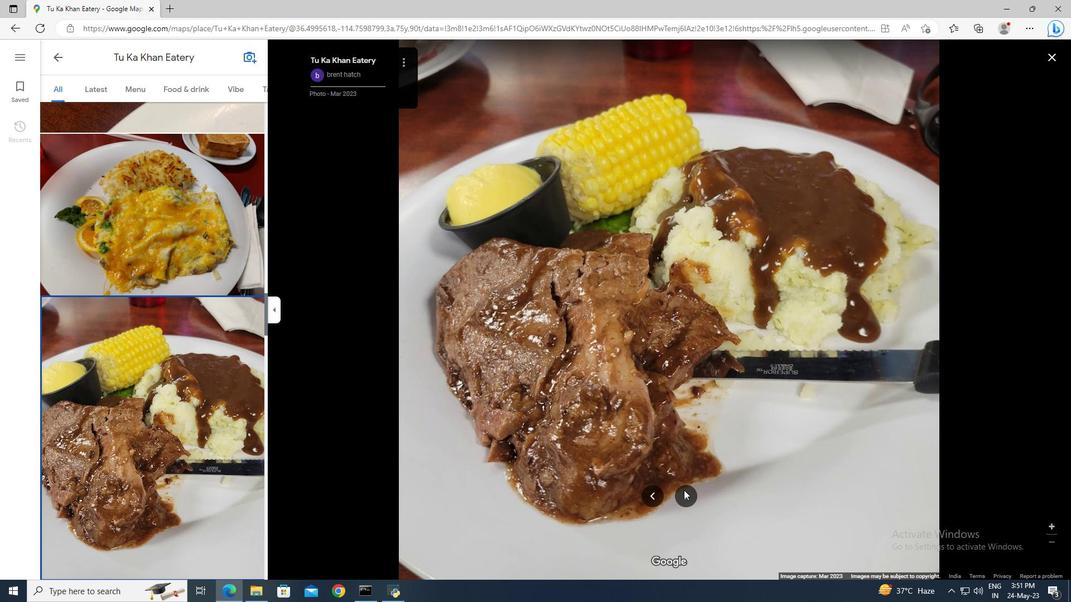 
Action: Mouse moved to (1053, 55)
Screenshot: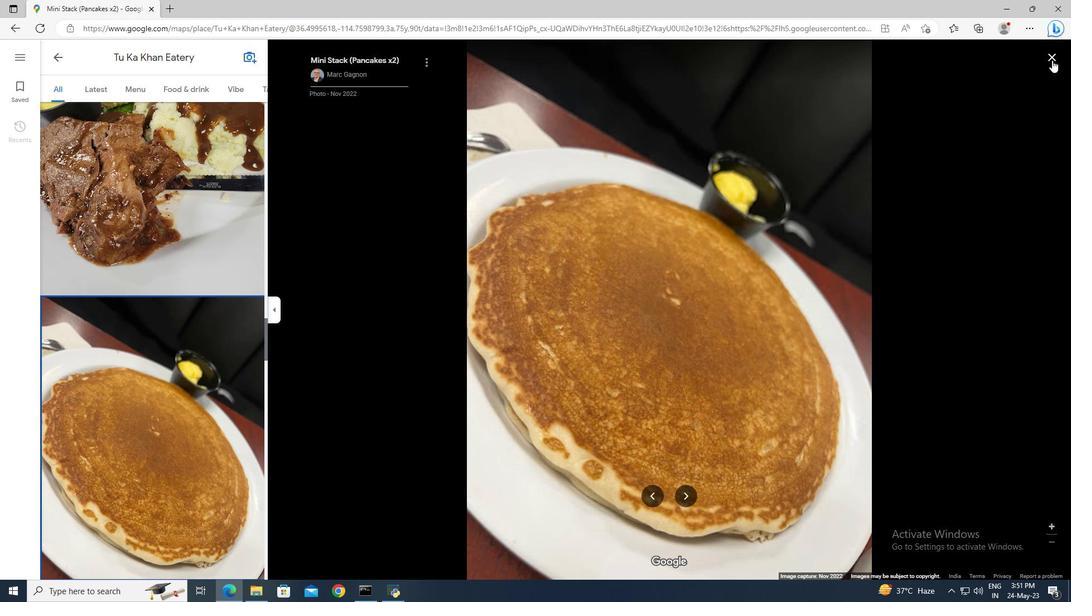 
Action: Mouse pressed left at (1053, 55)
Screenshot: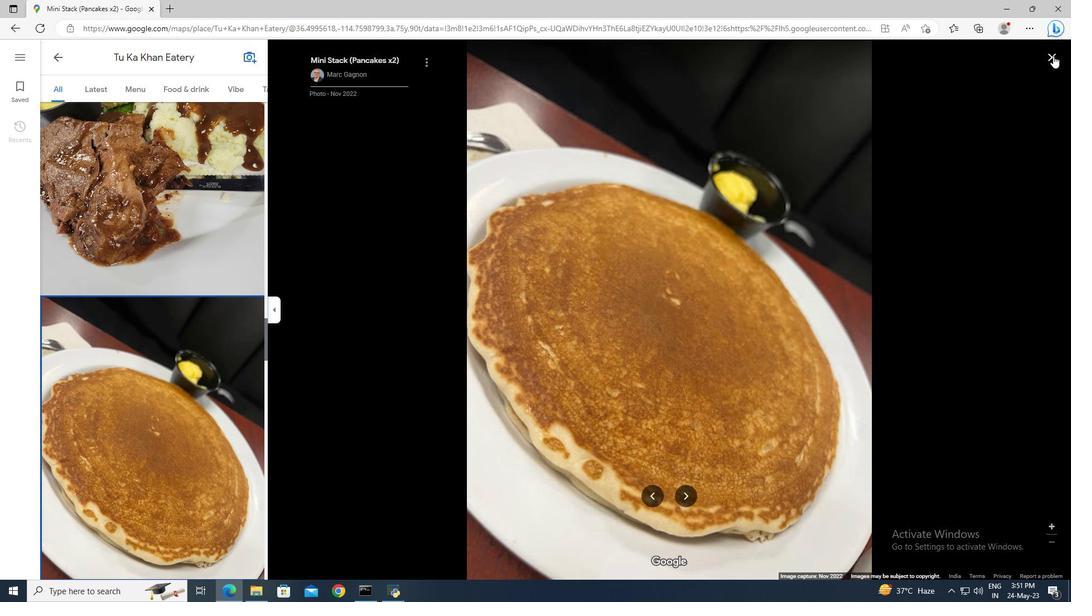 
Action: Mouse moved to (146, 268)
Screenshot: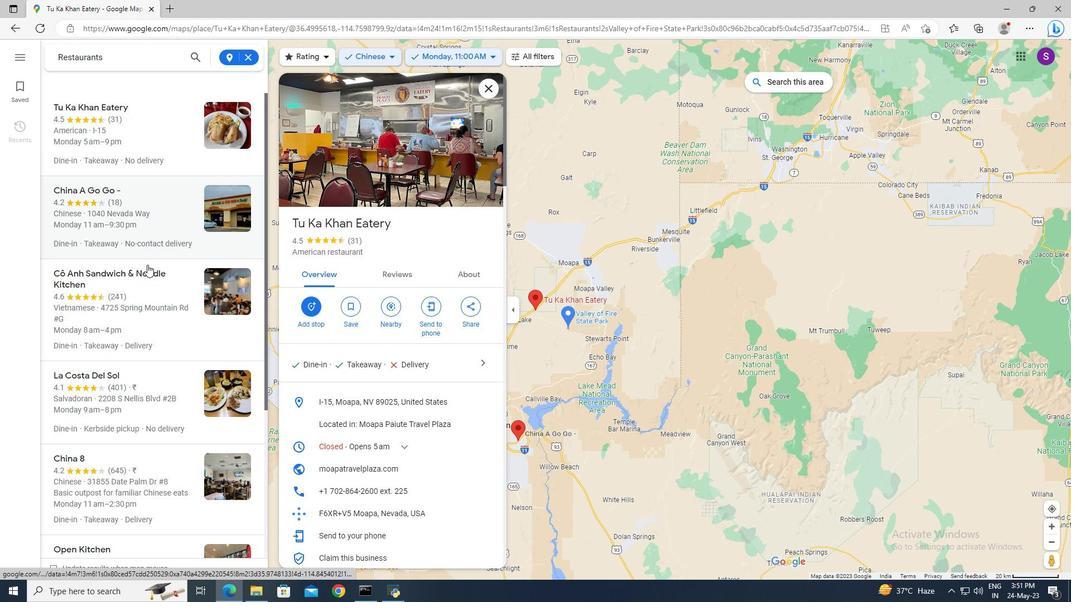 
Action: Mouse pressed left at (146, 268)
Screenshot: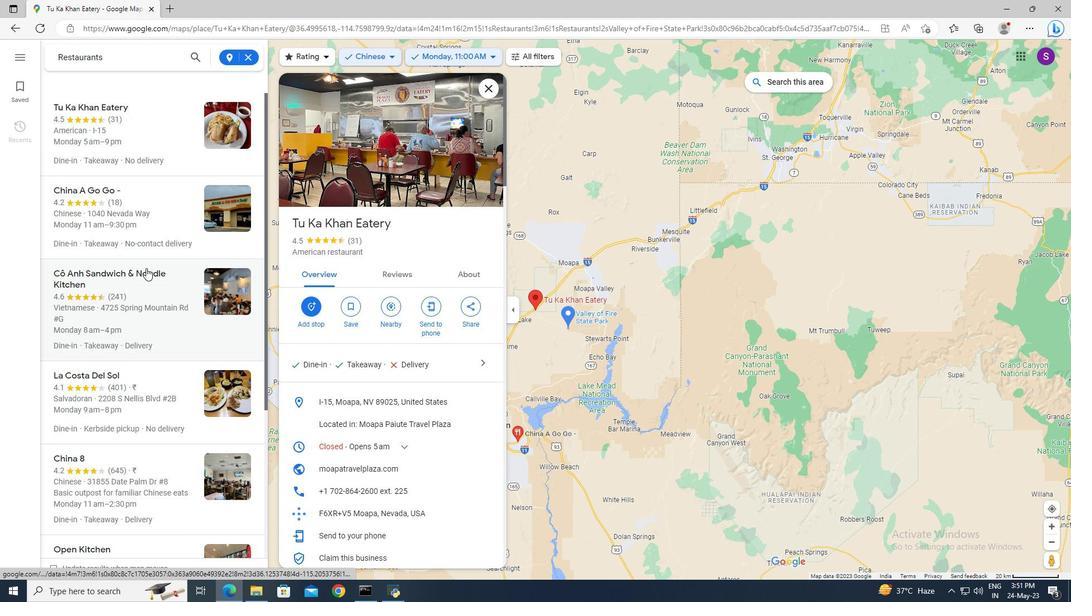 
Action: Mouse moved to (392, 276)
Screenshot: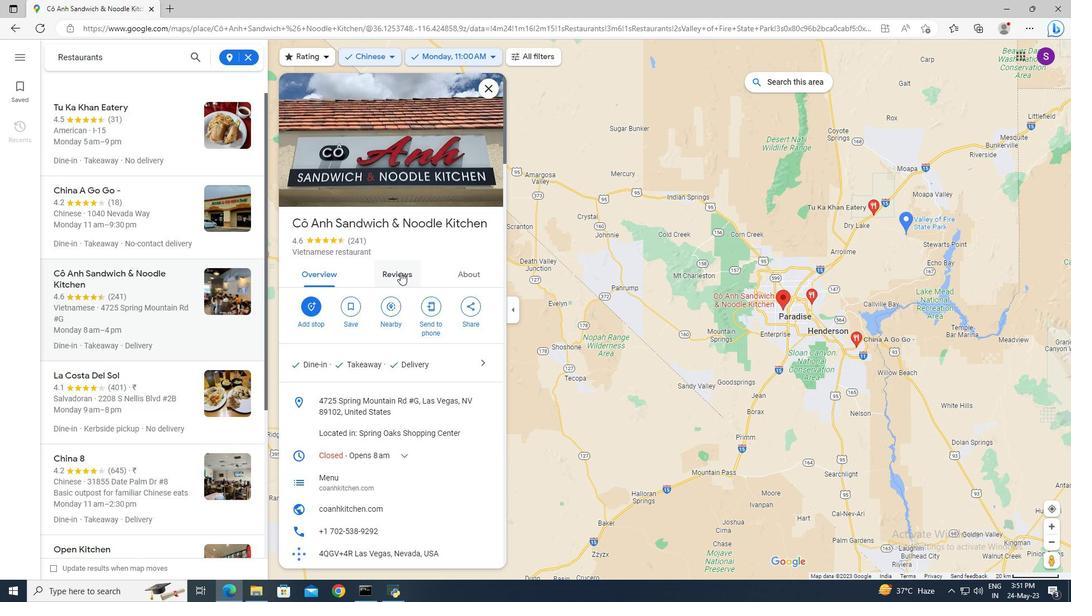 
Action: Mouse pressed left at (392, 276)
Screenshot: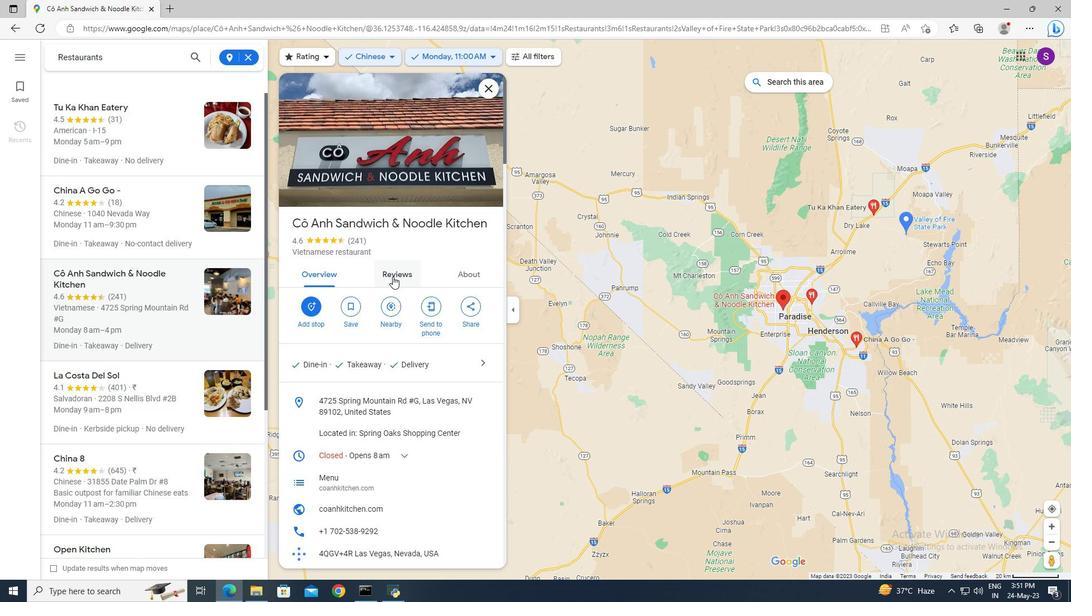 
Action: Mouse scrolled (392, 276) with delta (0, 0)
Screenshot: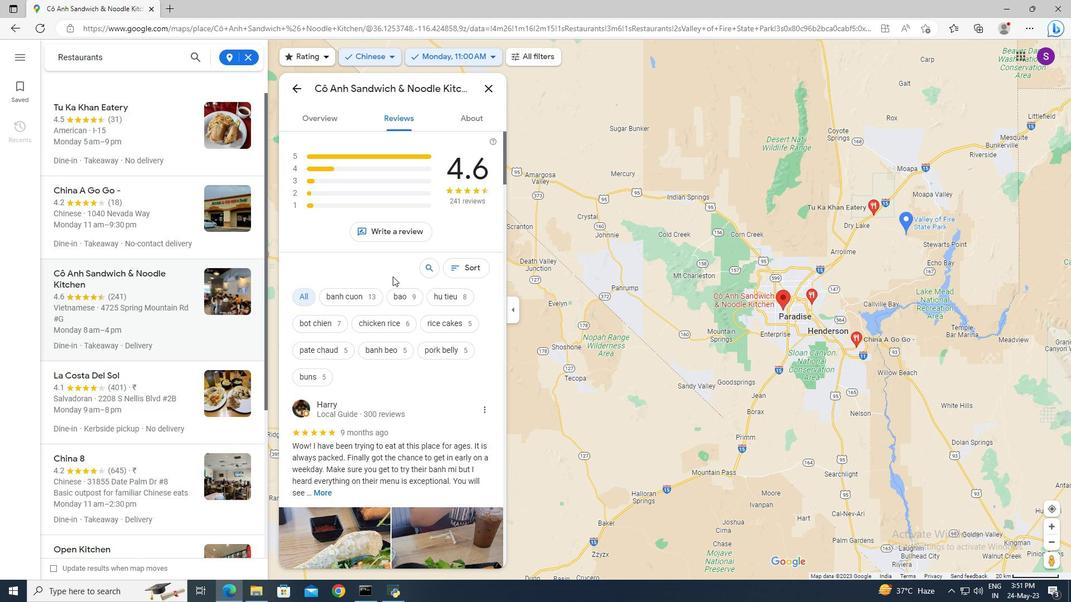 
Action: Mouse scrolled (392, 276) with delta (0, 0)
Screenshot: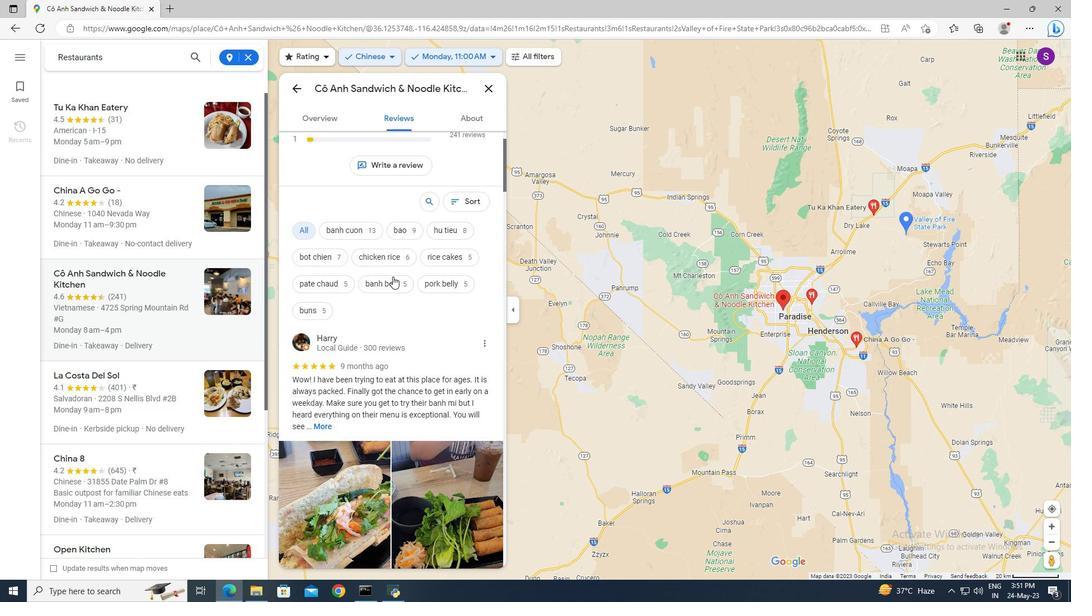 
Action: Mouse scrolled (392, 276) with delta (0, 0)
Screenshot: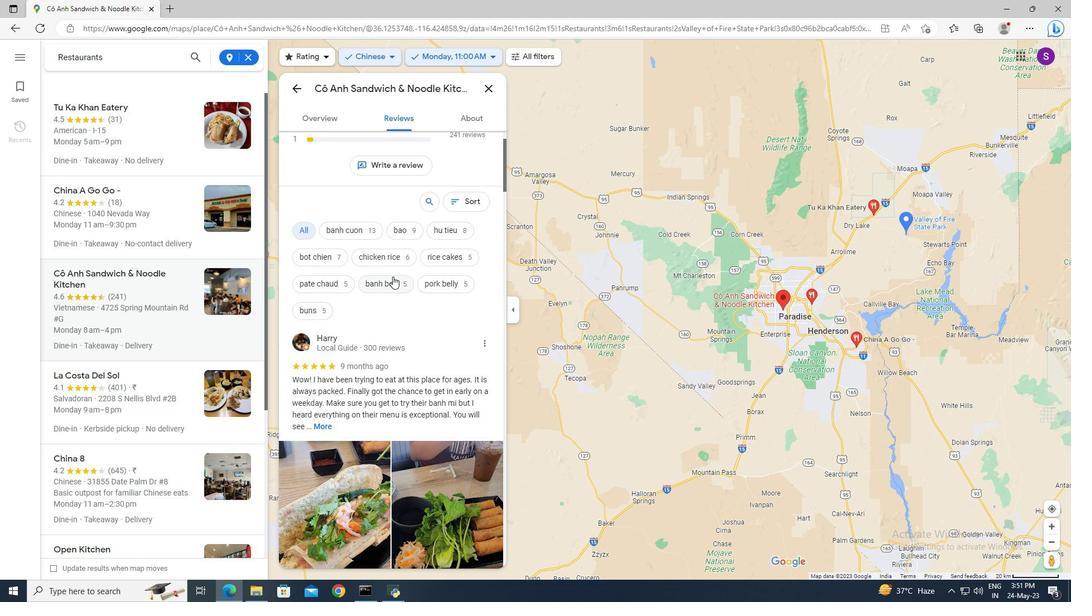 
Action: Mouse scrolled (392, 276) with delta (0, 0)
Screenshot: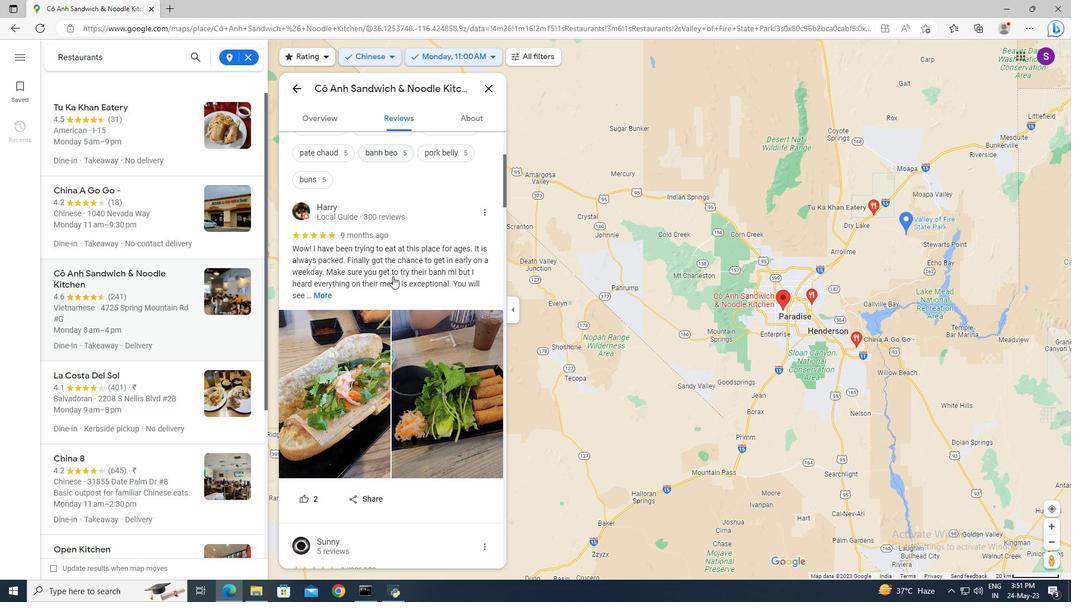 
Action: Mouse scrolled (392, 276) with delta (0, 0)
Screenshot: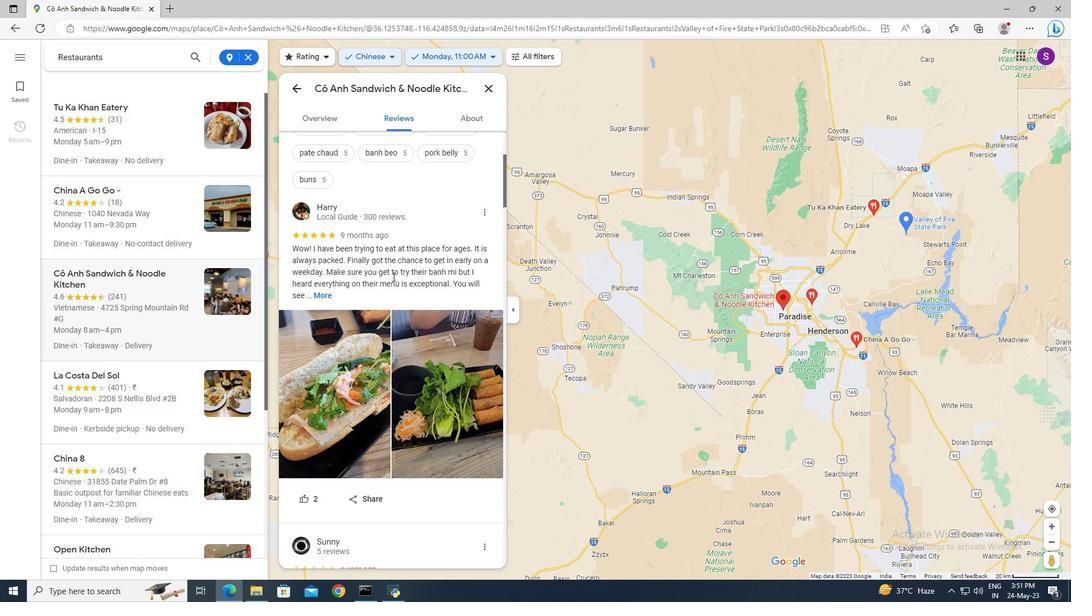 
Action: Mouse scrolled (392, 276) with delta (0, 0)
Screenshot: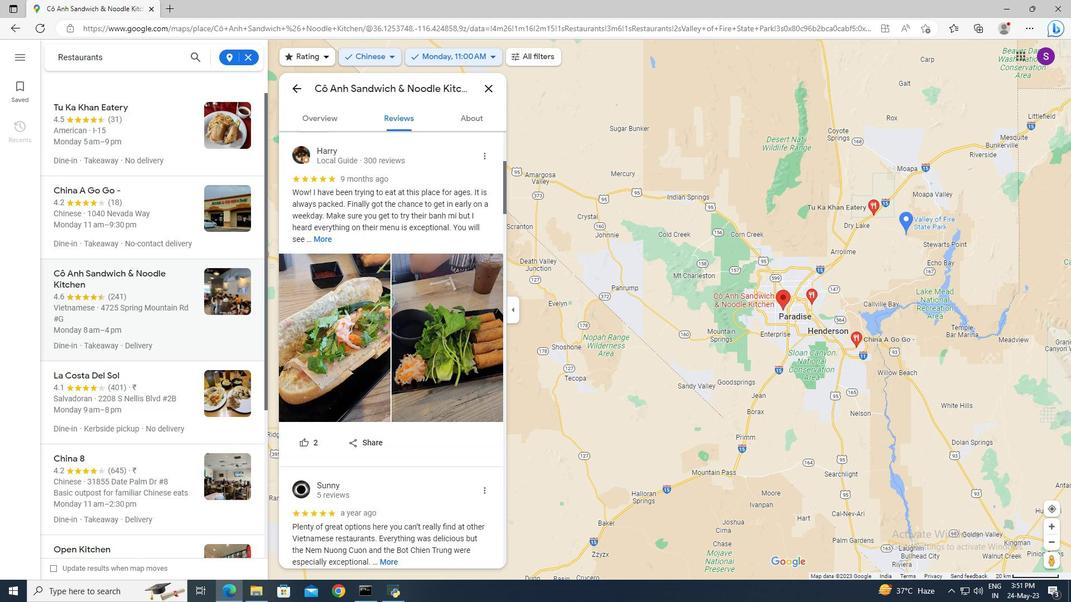 
Action: Mouse scrolled (392, 276) with delta (0, 0)
Screenshot: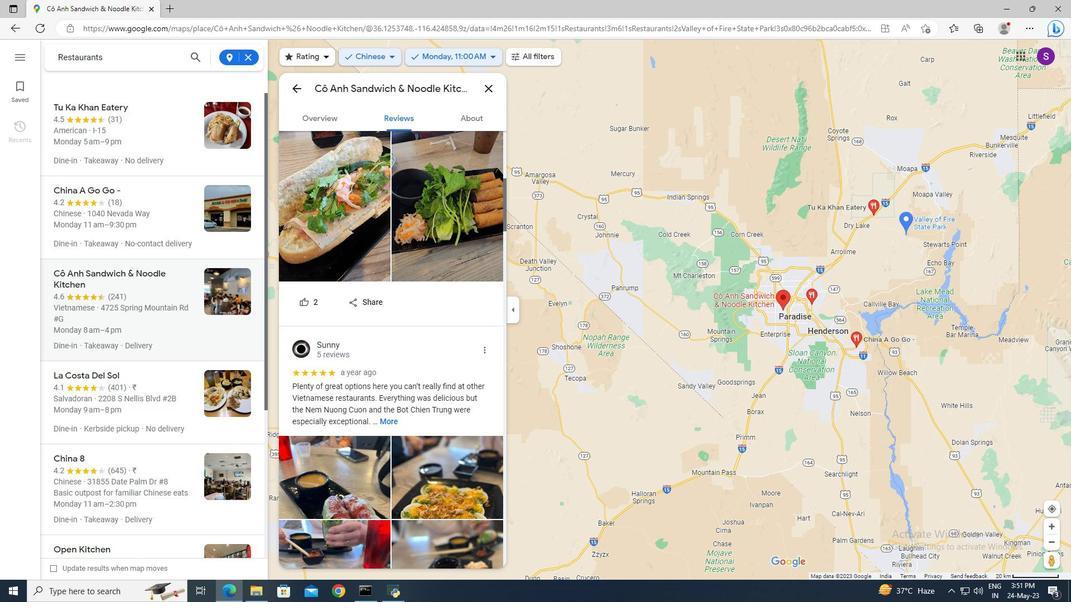 
Action: Mouse scrolled (392, 276) with delta (0, 0)
Screenshot: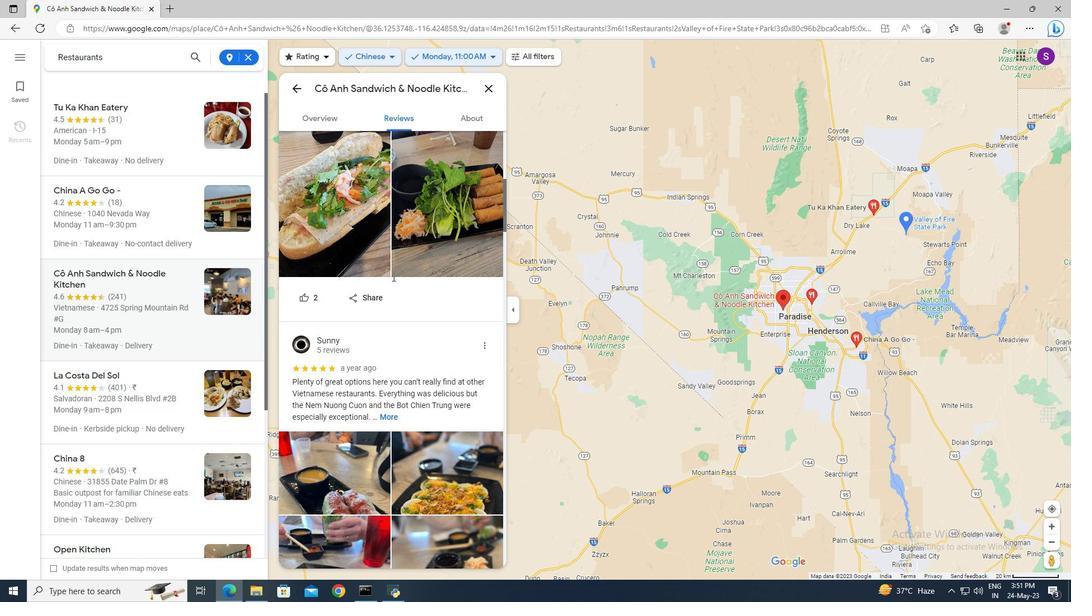 
Action: Mouse scrolled (392, 276) with delta (0, 0)
Screenshot: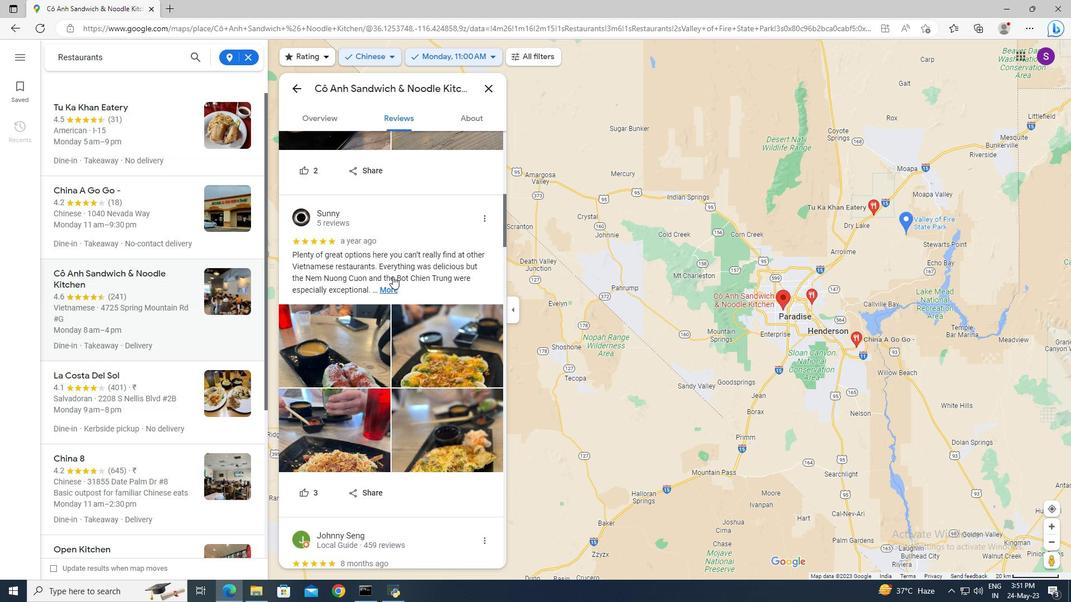 
Action: Mouse scrolled (392, 276) with delta (0, 0)
Screenshot: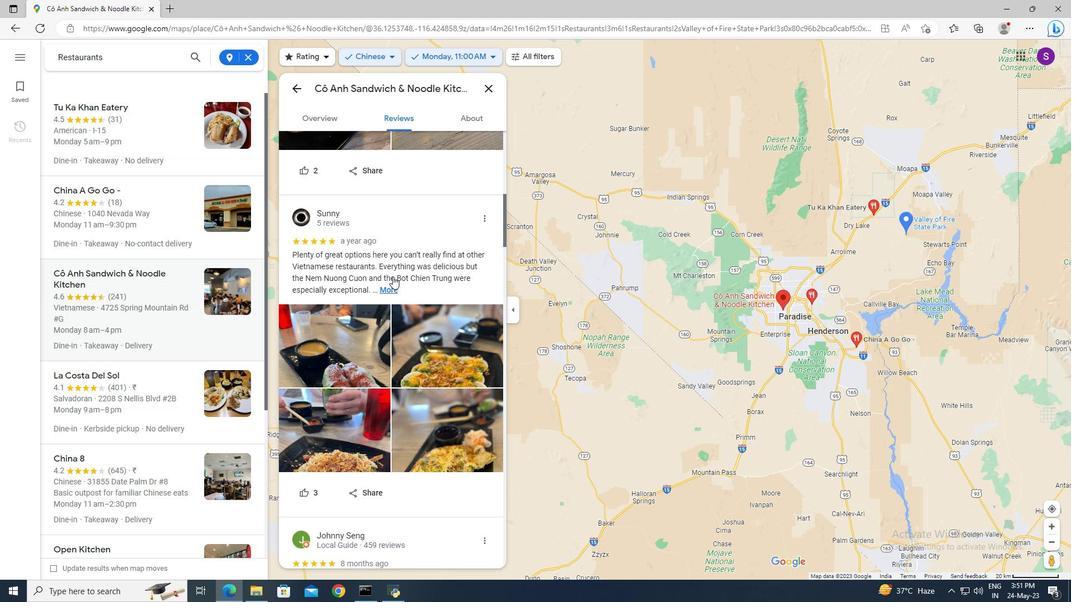 
Action: Mouse scrolled (392, 276) with delta (0, 0)
Screenshot: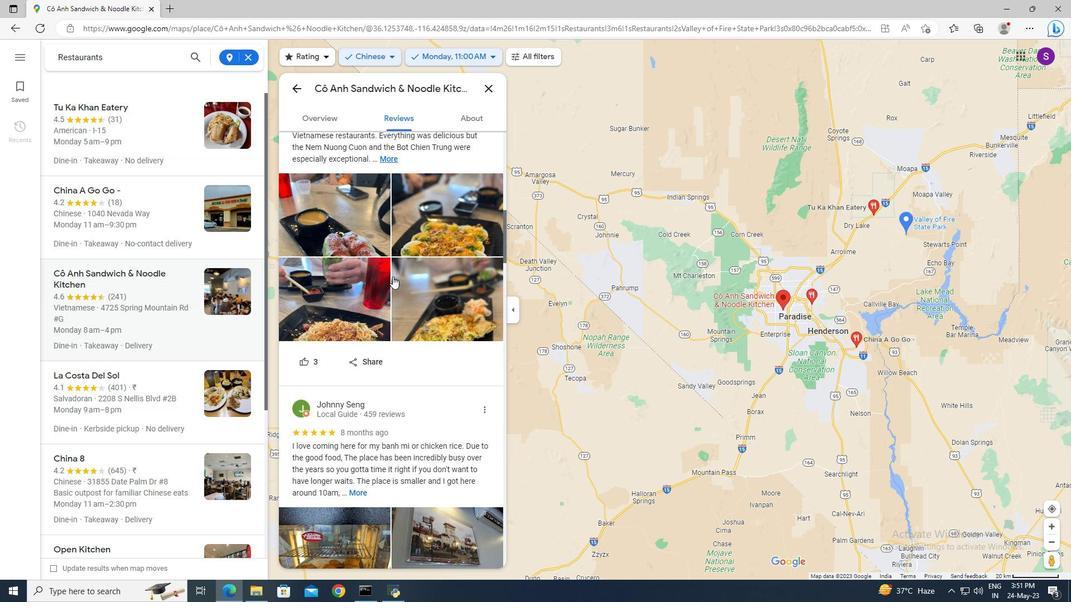 
Action: Mouse scrolled (392, 276) with delta (0, 0)
Screenshot: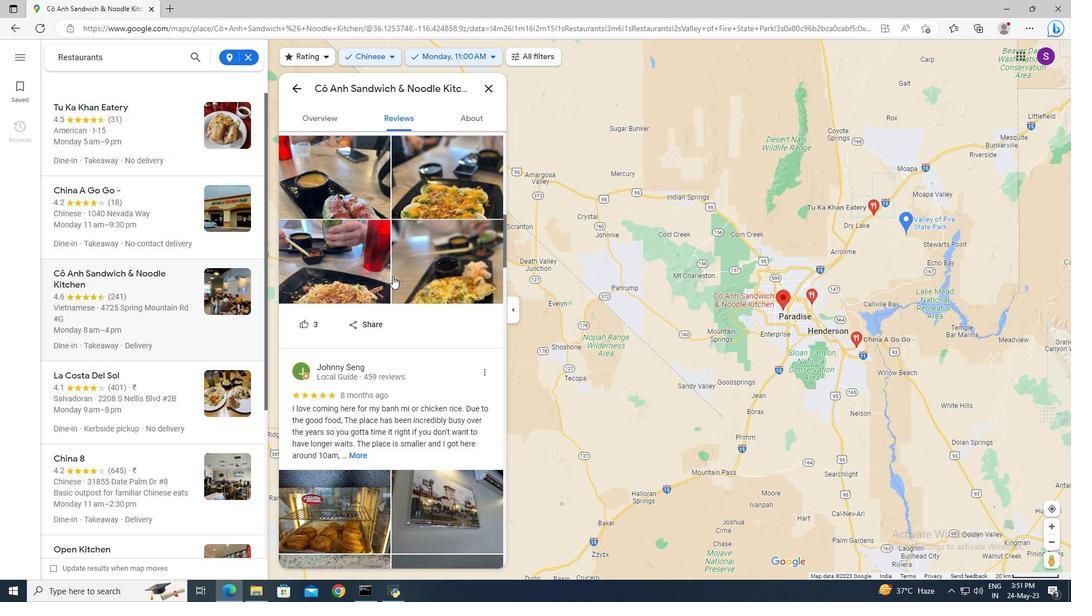 
Action: Mouse scrolled (392, 276) with delta (0, 0)
Screenshot: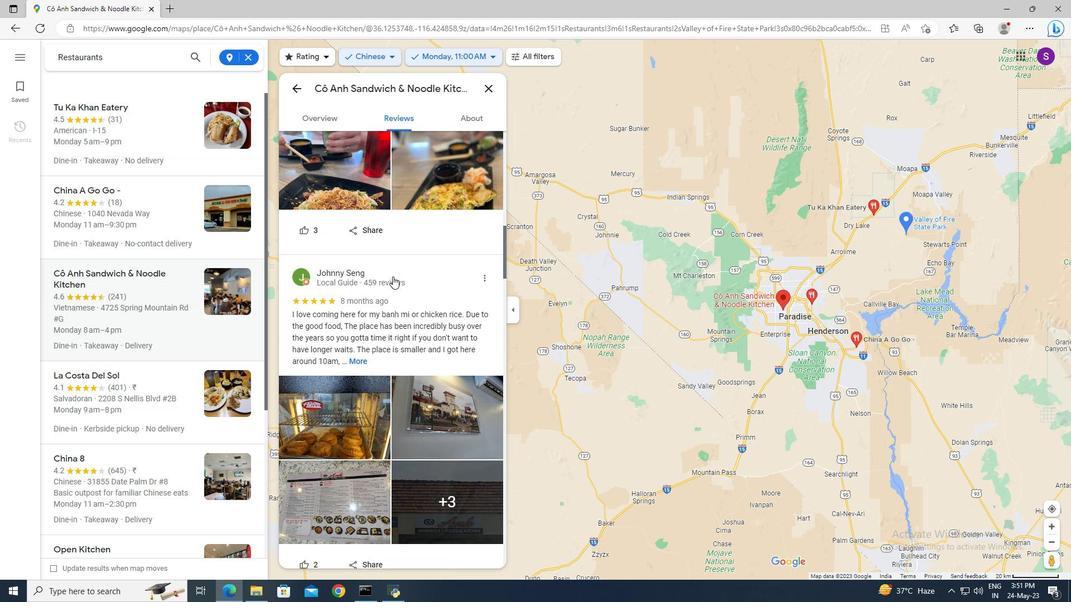 
Action: Mouse scrolled (392, 276) with delta (0, 0)
Screenshot: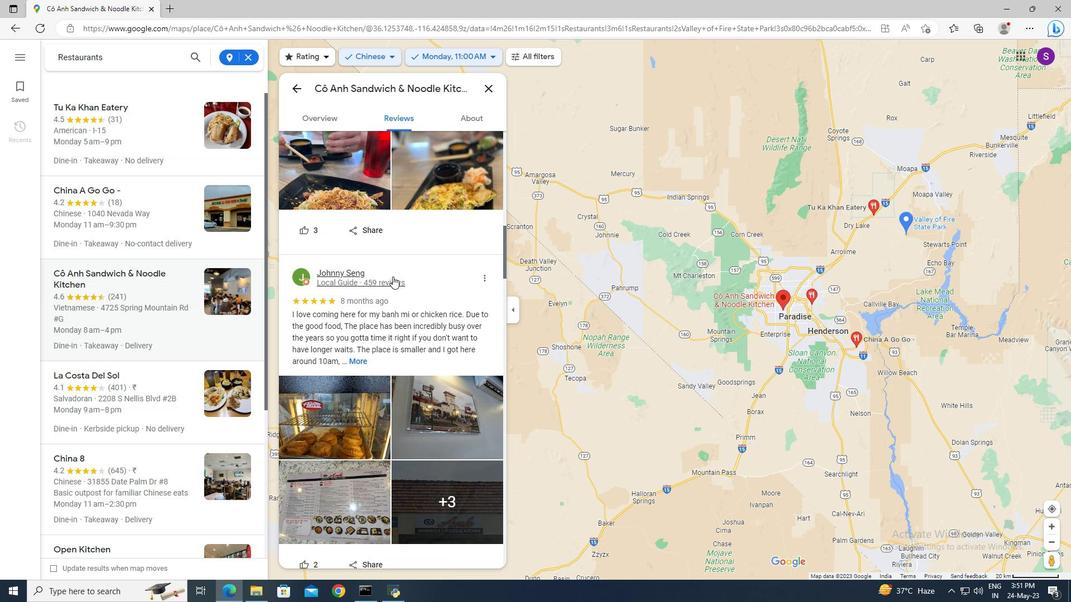 
Action: Mouse scrolled (392, 276) with delta (0, 0)
Screenshot: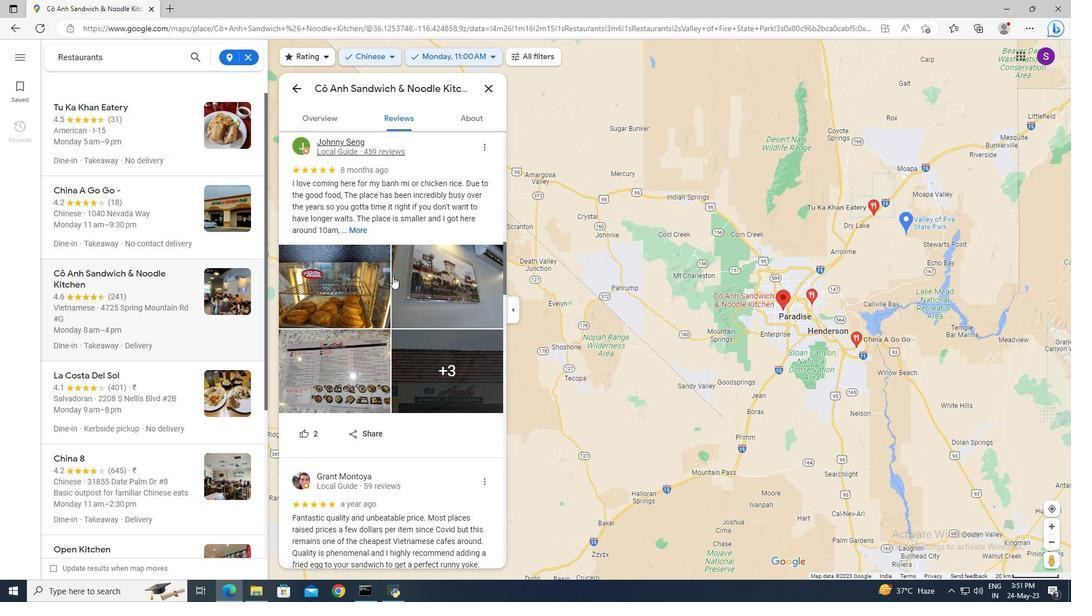 
Action: Mouse scrolled (392, 276) with delta (0, 0)
Screenshot: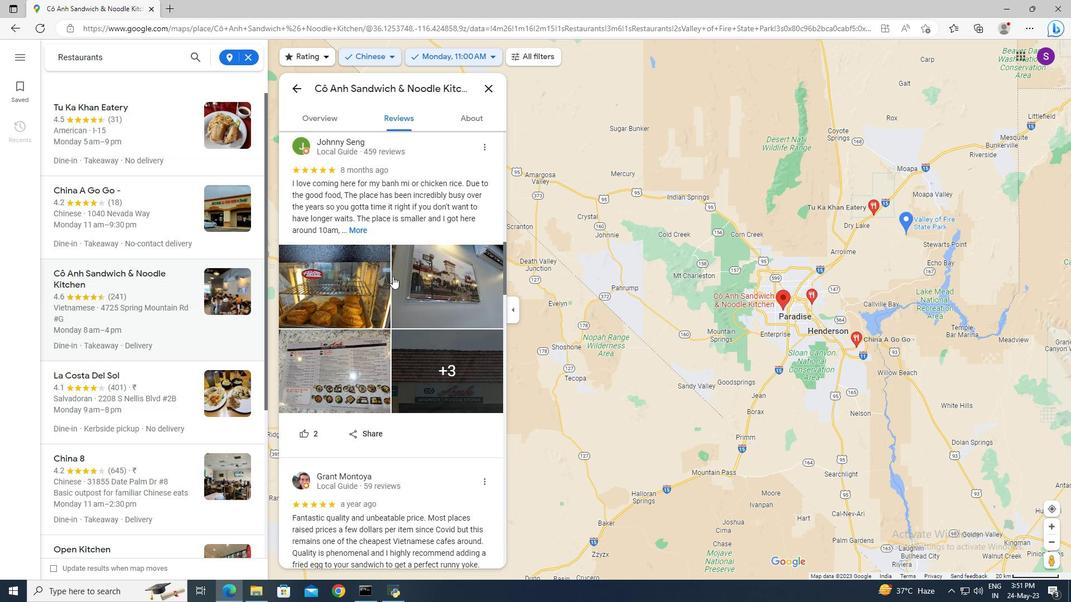 
Action: Mouse scrolled (392, 276) with delta (0, 0)
Screenshot: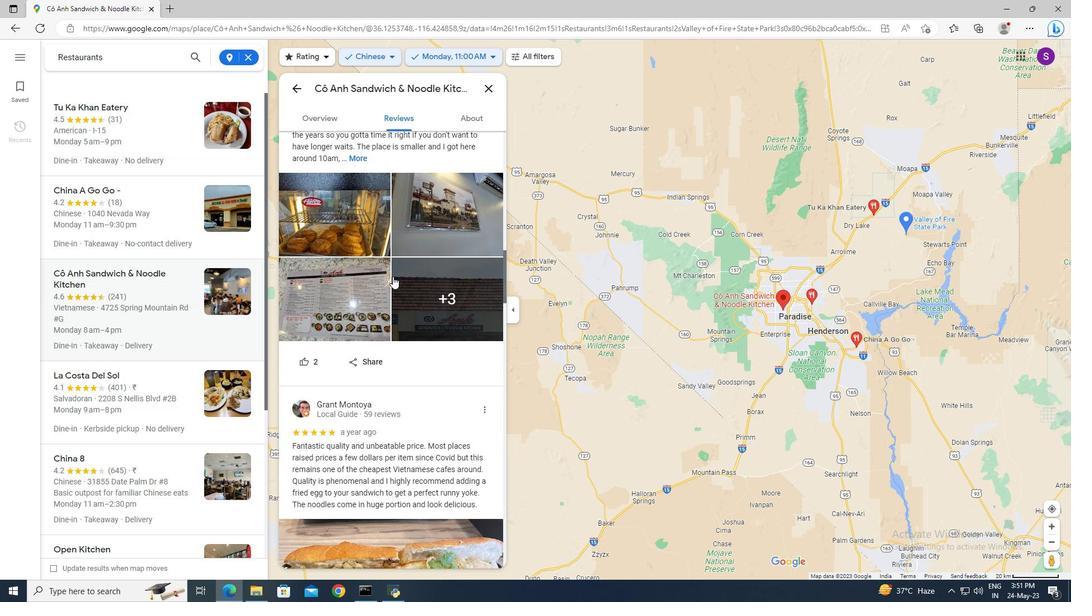 
Action: Mouse scrolled (392, 276) with delta (0, 0)
Screenshot: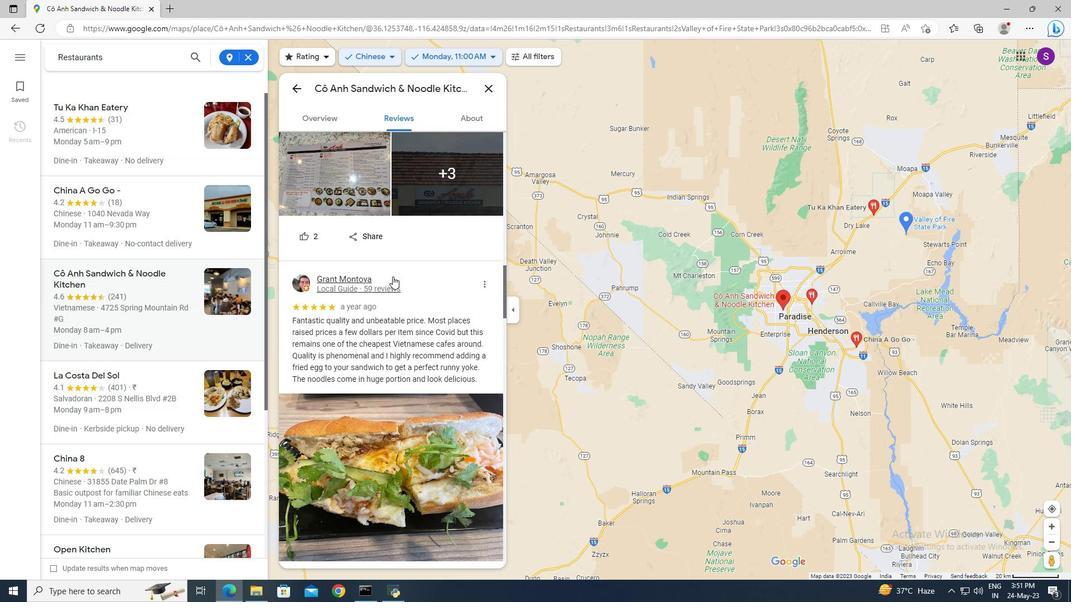 
Action: Mouse scrolled (392, 276) with delta (0, 0)
Screenshot: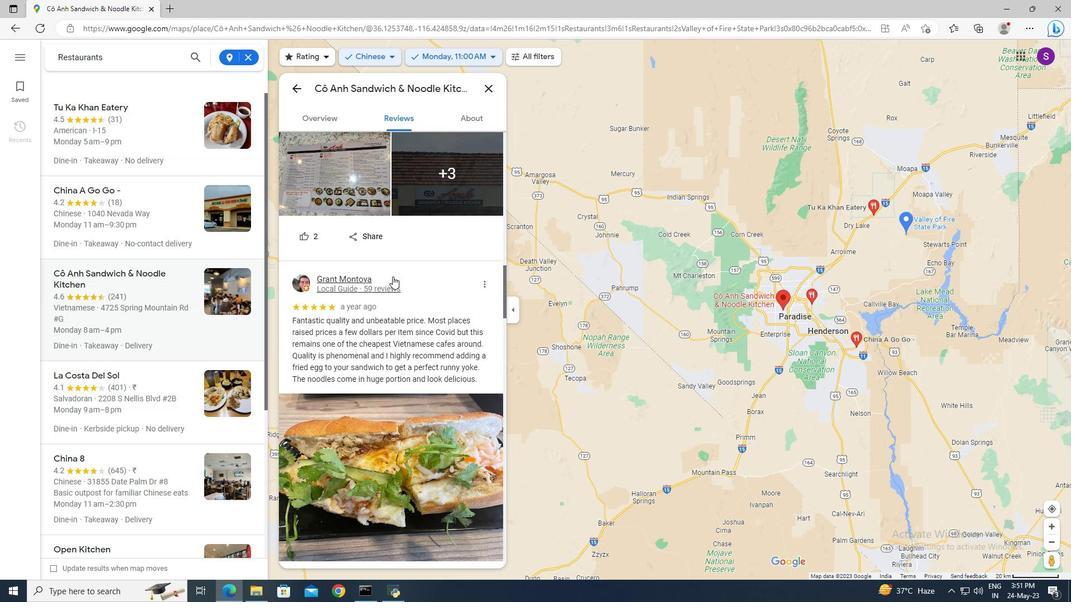 
Action: Mouse scrolled (392, 276) with delta (0, 0)
Screenshot: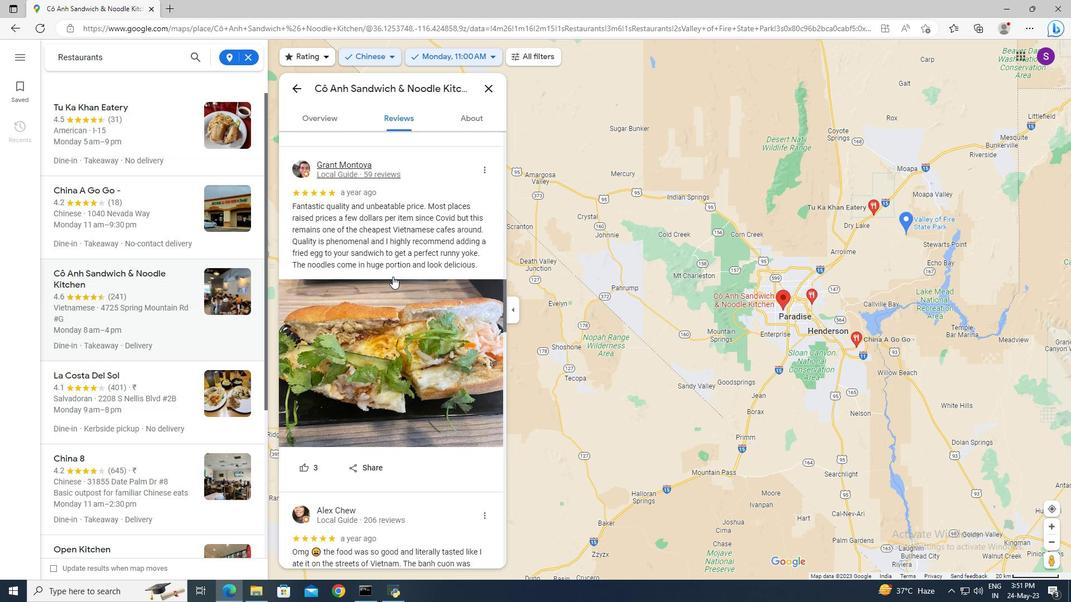 
Action: Mouse scrolled (392, 276) with delta (0, 0)
Screenshot: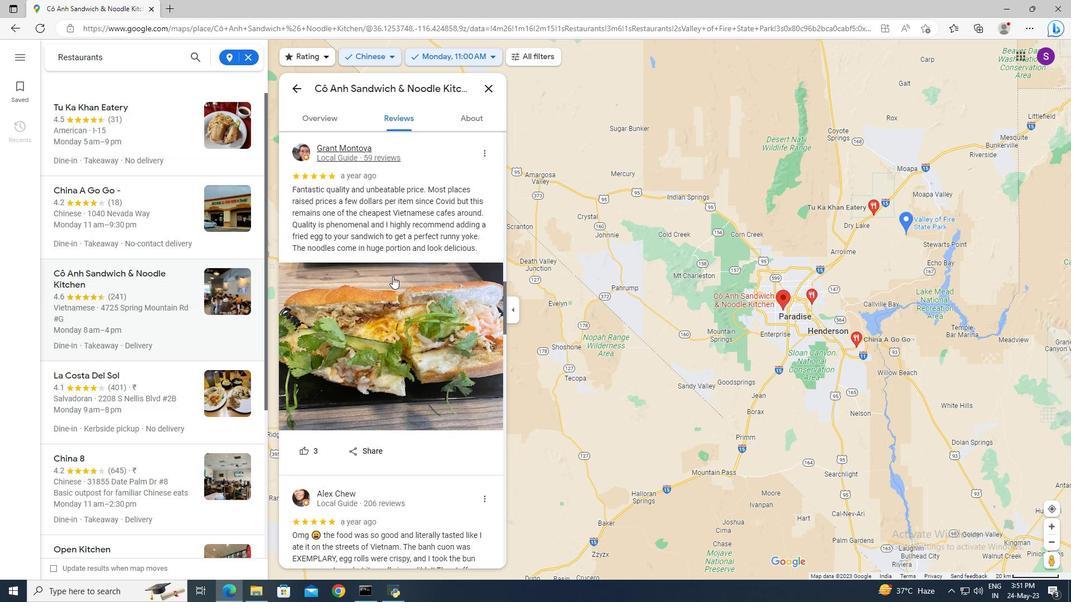 
Action: Mouse scrolled (392, 276) with delta (0, 0)
Screenshot: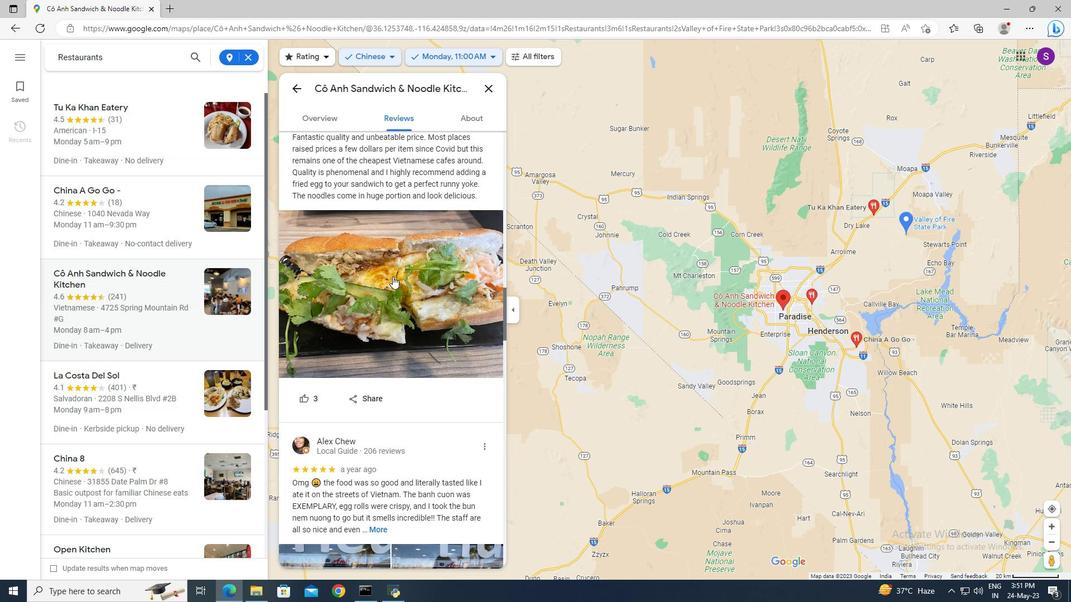 
Action: Mouse scrolled (392, 276) with delta (0, 0)
Screenshot: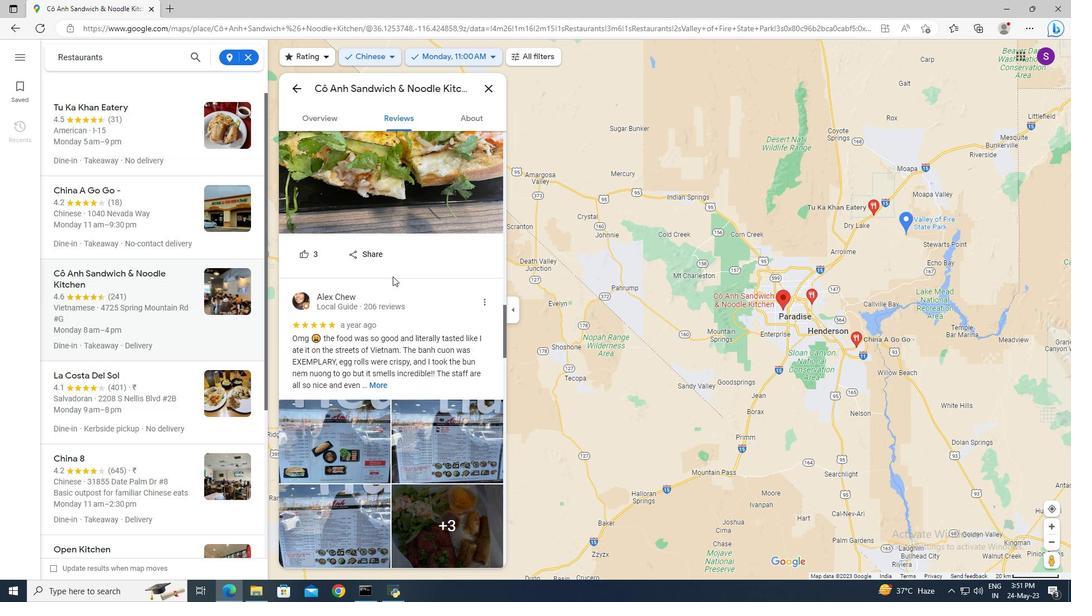 
Action: Mouse scrolled (392, 276) with delta (0, 0)
Screenshot: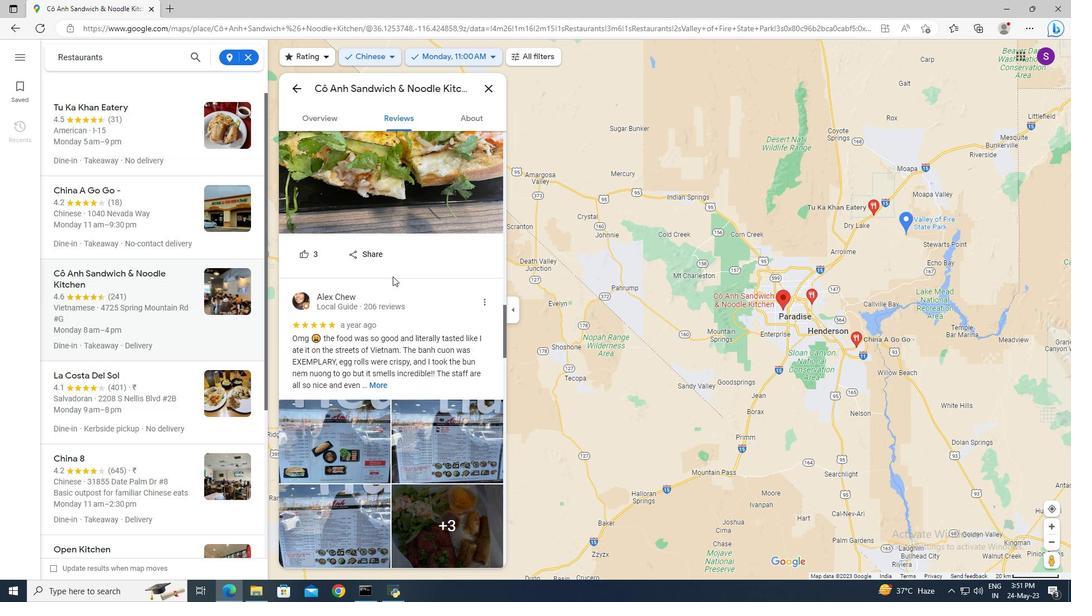 
Action: Mouse scrolled (392, 277) with delta (0, 0)
Screenshot: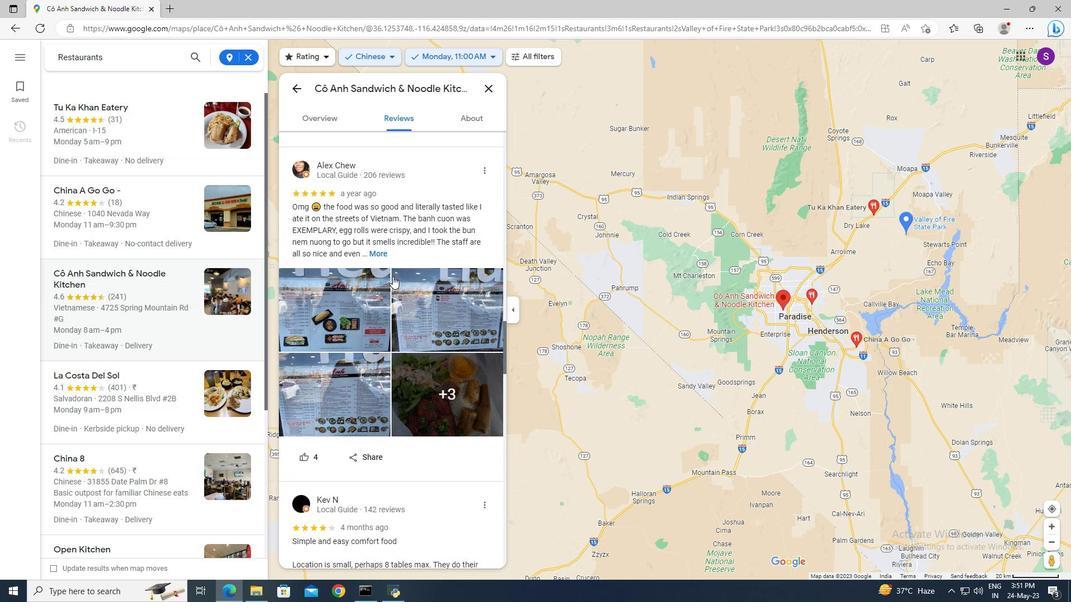 
Action: Mouse scrolled (392, 277) with delta (0, 0)
Screenshot: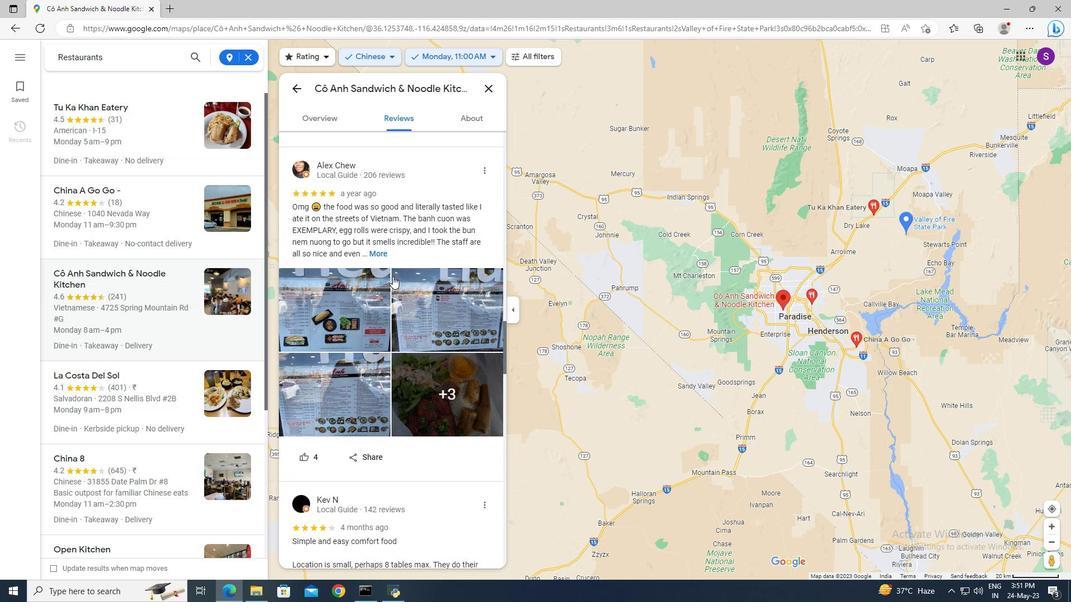 
Action: Mouse scrolled (392, 277) with delta (0, 0)
Screenshot: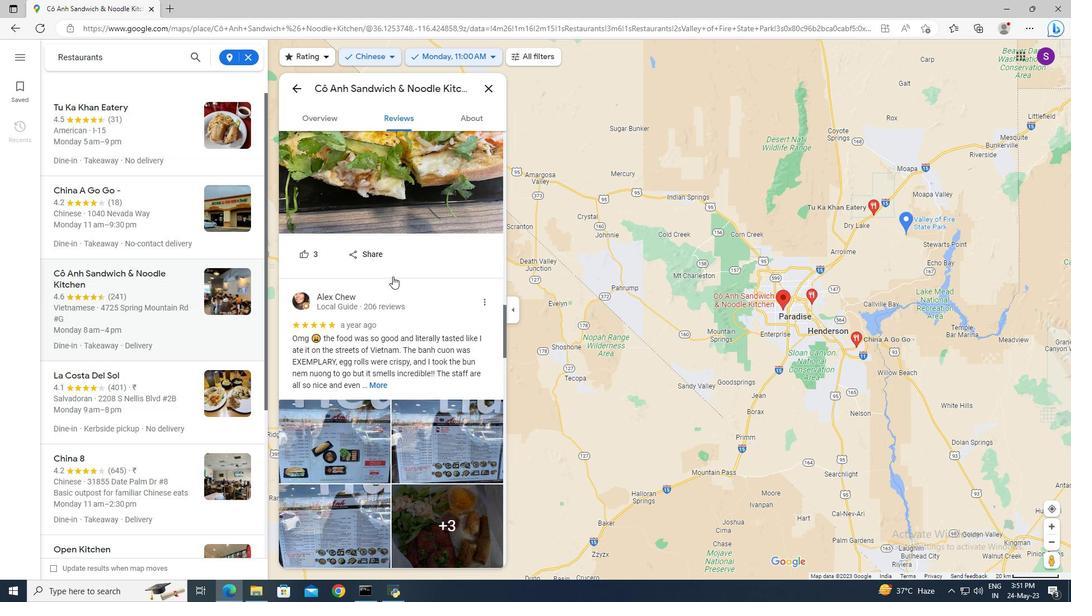 
Action: Mouse scrolled (392, 277) with delta (0, 0)
Screenshot: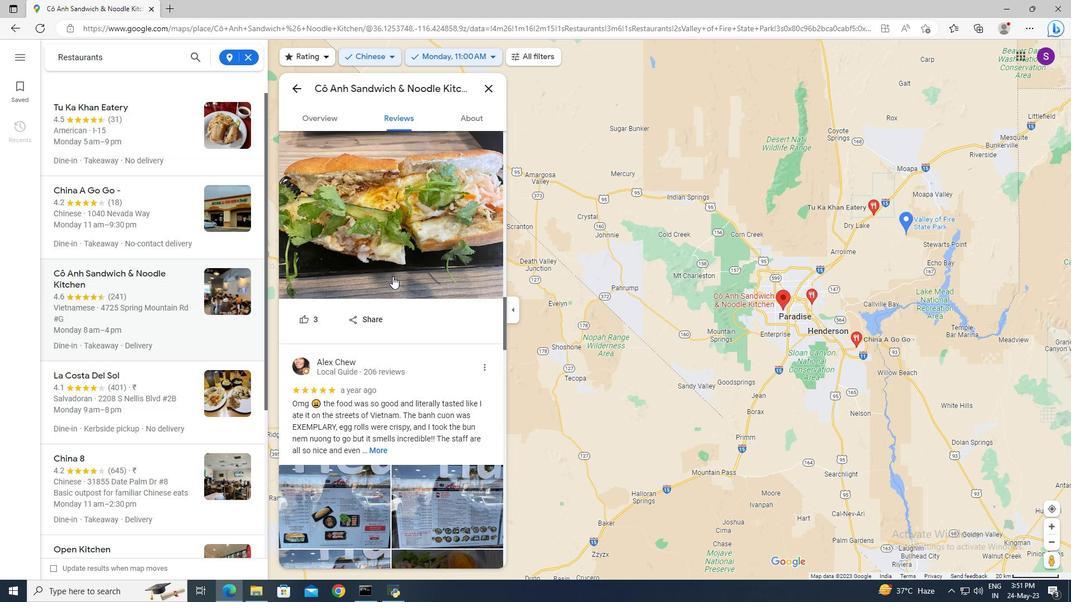 
Action: Mouse scrolled (392, 277) with delta (0, 0)
Screenshot: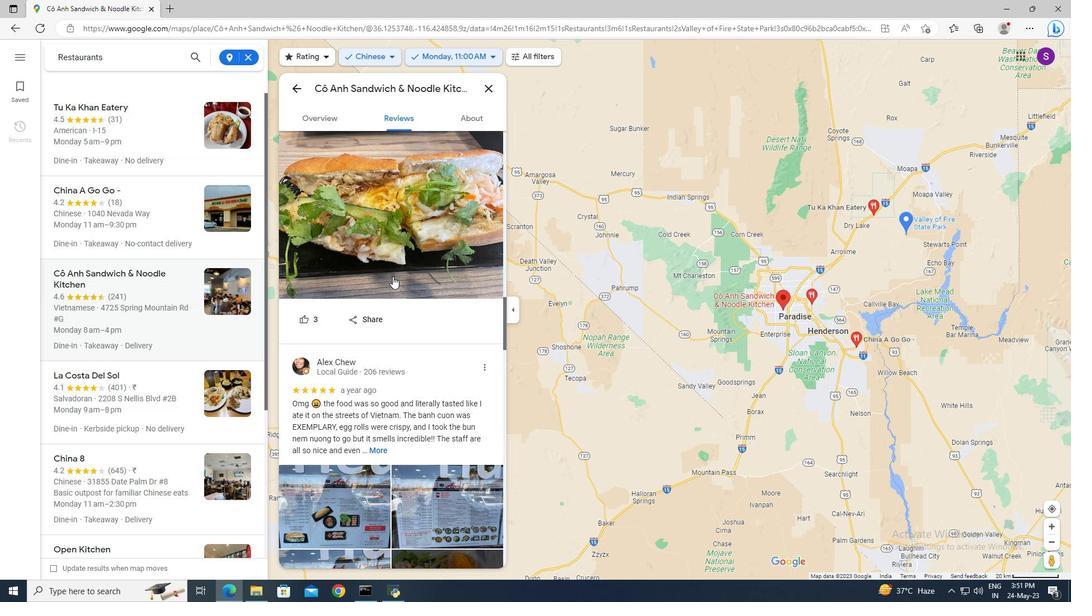 
Action: Mouse scrolled (392, 277) with delta (0, 0)
Screenshot: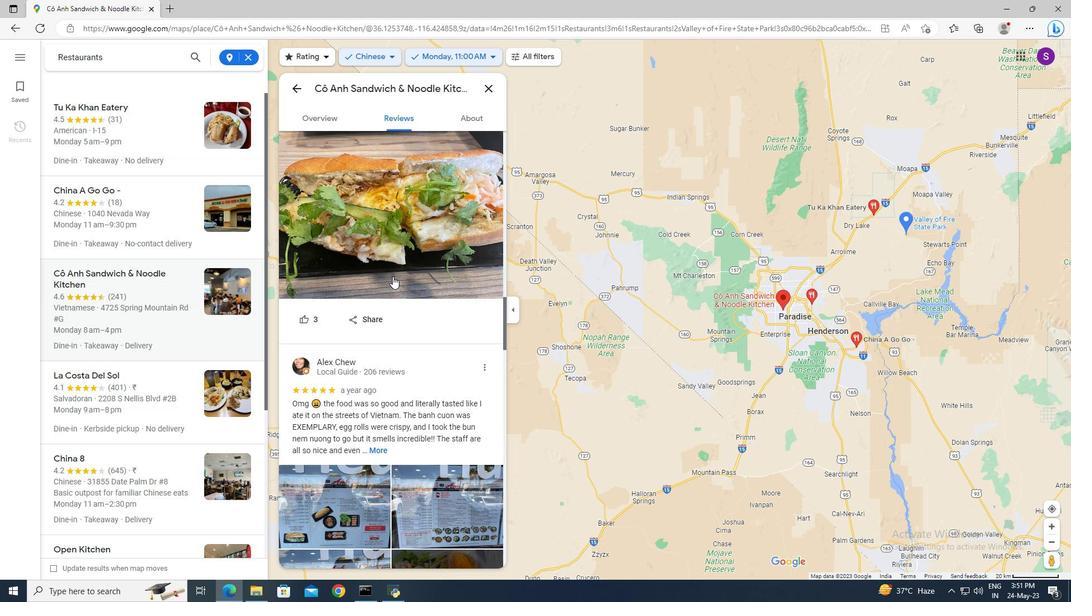 
Action: Mouse scrolled (392, 277) with delta (0, 0)
Screenshot: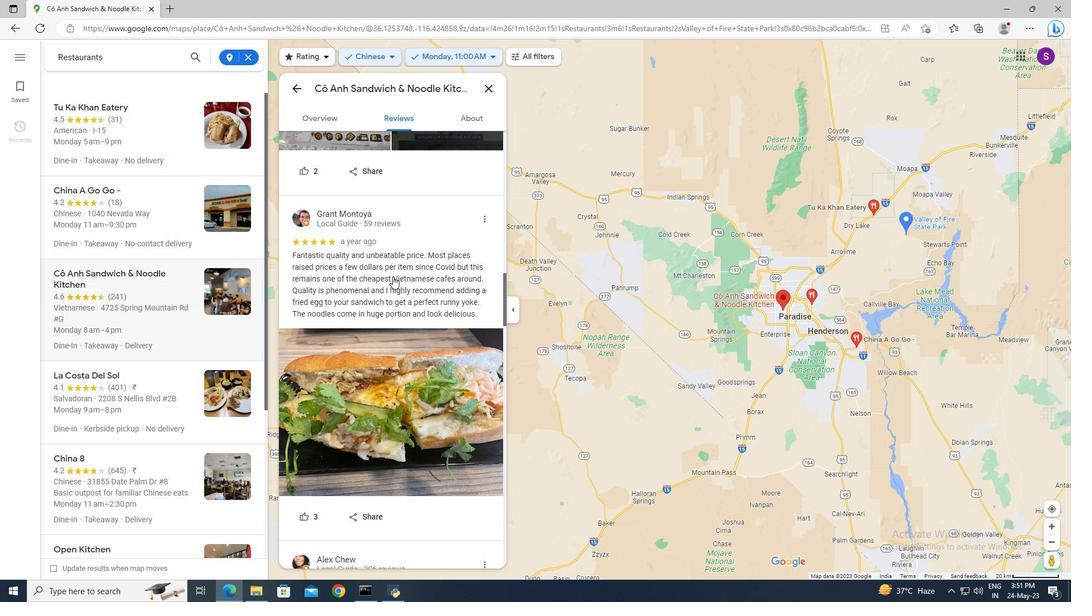 
Action: Mouse scrolled (392, 277) with delta (0, 0)
Screenshot: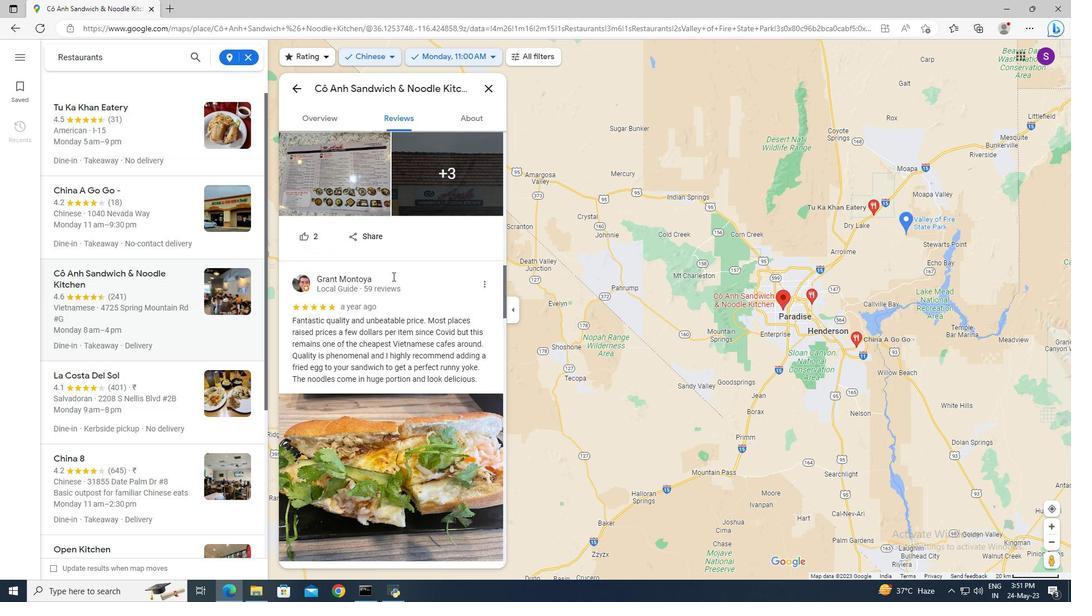 
Action: Mouse scrolled (392, 277) with delta (0, 0)
Screenshot: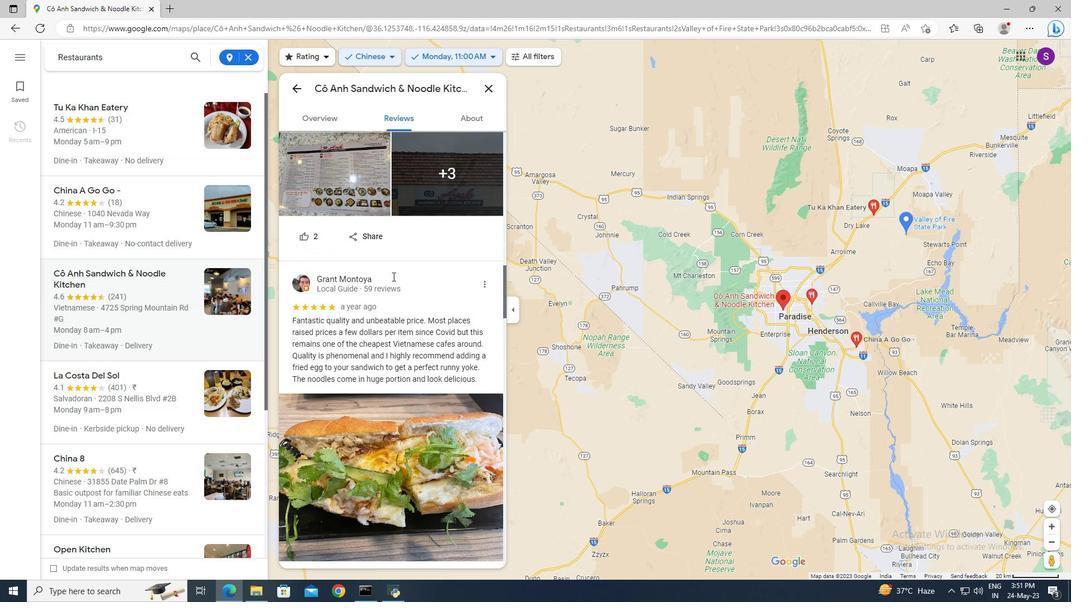 
Action: Mouse scrolled (392, 277) with delta (0, 0)
Screenshot: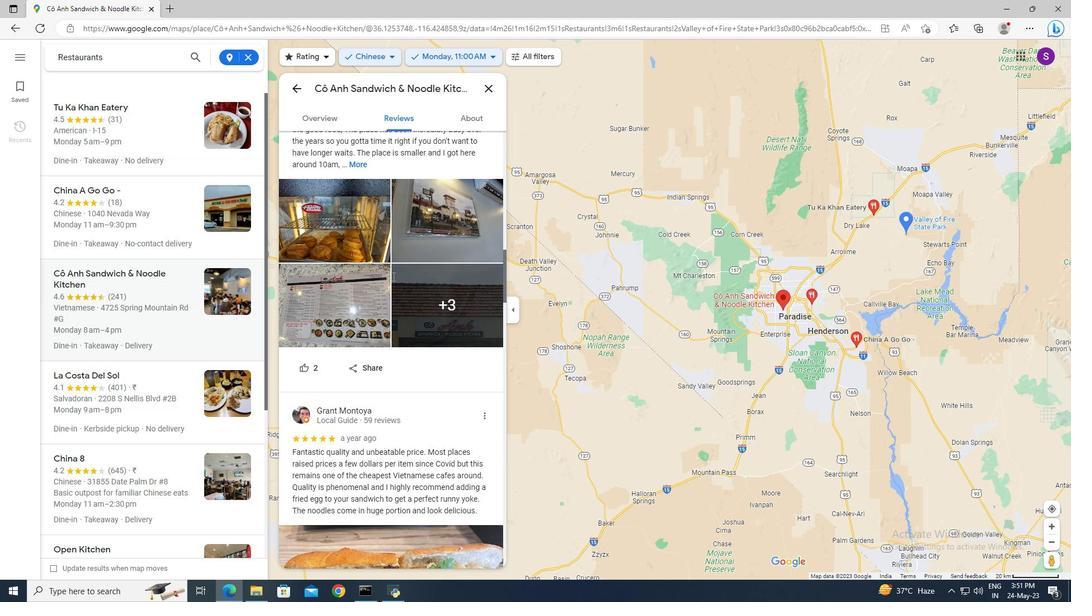 
Action: Mouse scrolled (392, 277) with delta (0, 0)
Screenshot: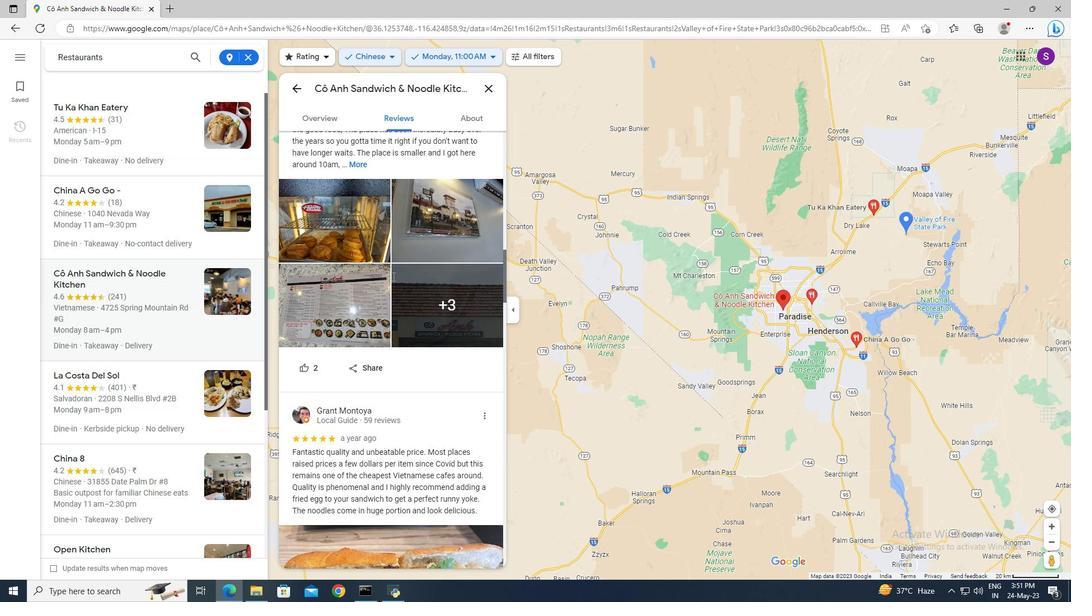 
Action: Mouse scrolled (392, 277) with delta (0, 0)
Screenshot: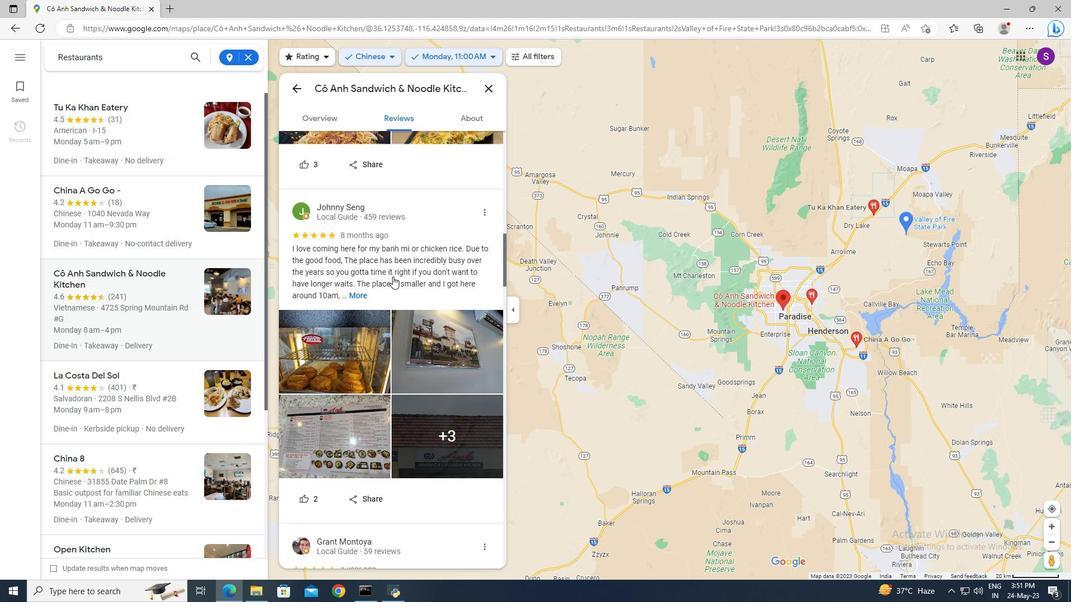 
Action: Mouse scrolled (392, 277) with delta (0, 0)
Screenshot: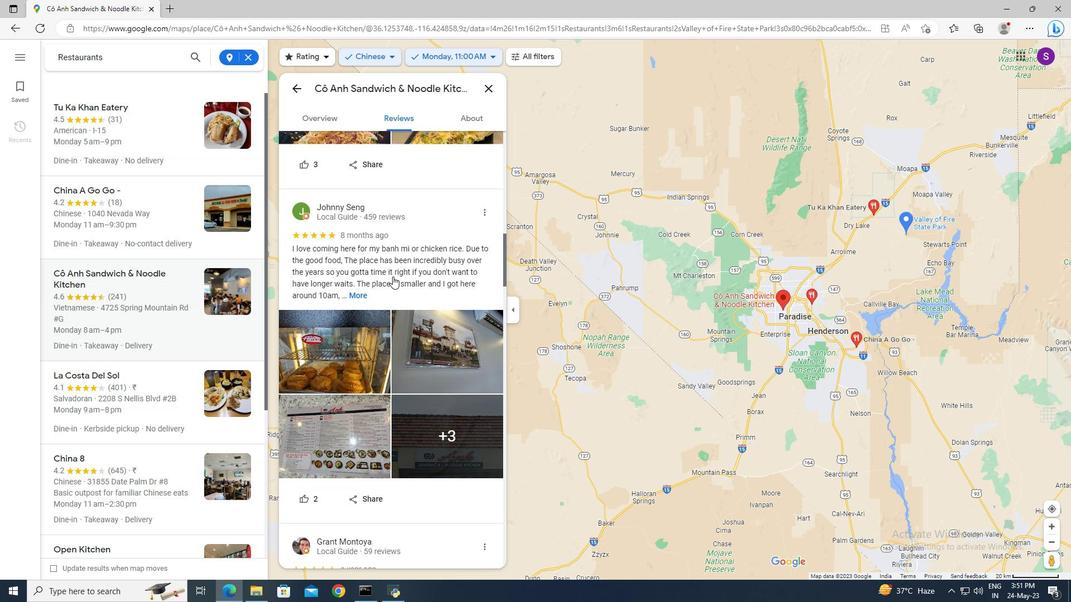 
Action: Mouse scrolled (392, 277) with delta (0, 0)
Screenshot: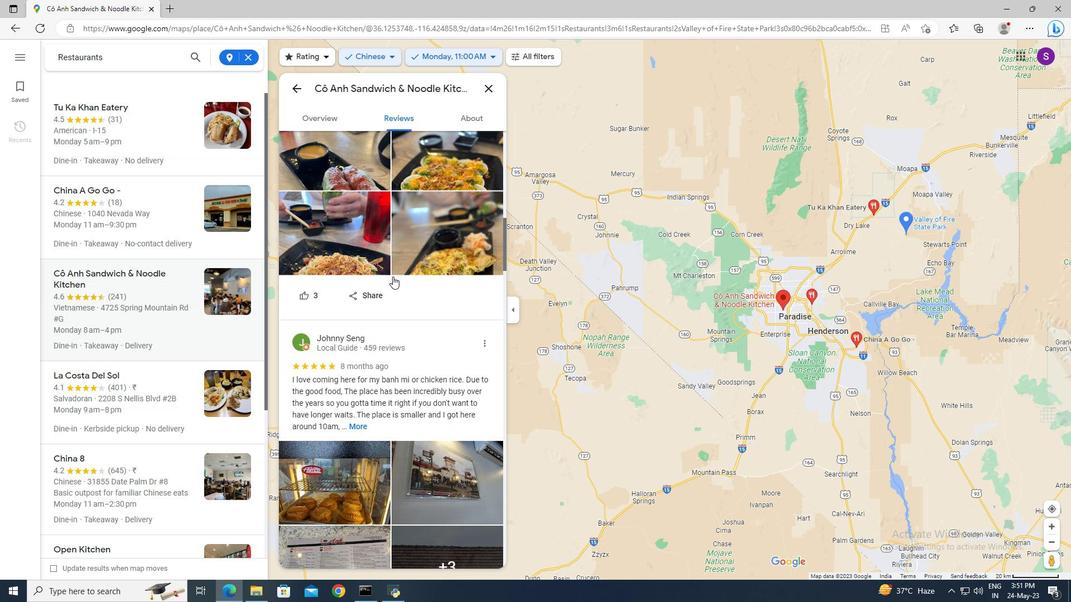 
Action: Mouse scrolled (392, 277) with delta (0, 0)
Screenshot: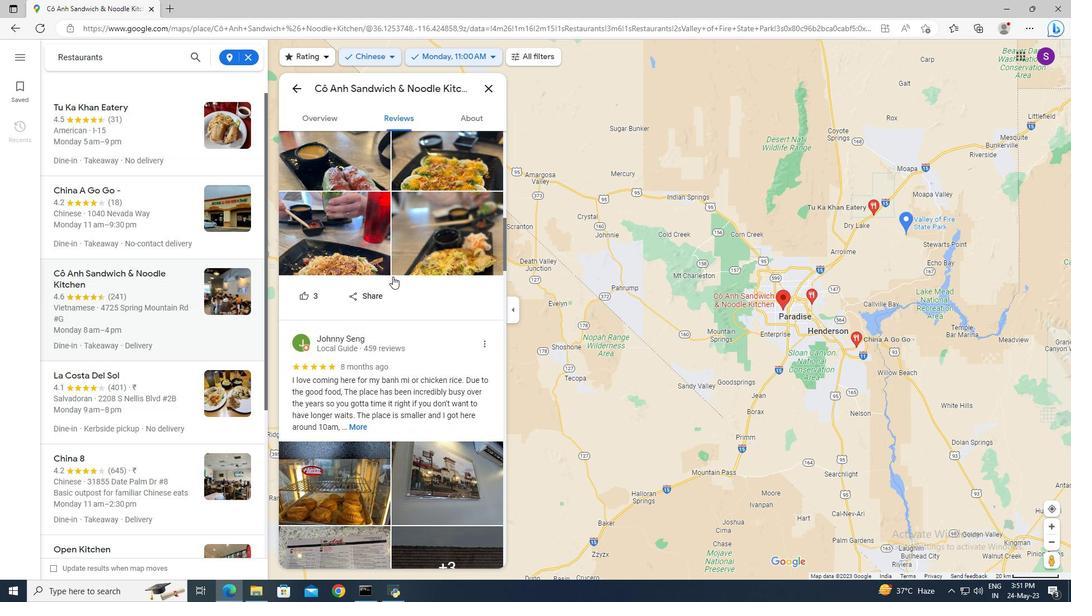 
Action: Mouse scrolled (392, 277) with delta (0, 0)
Screenshot: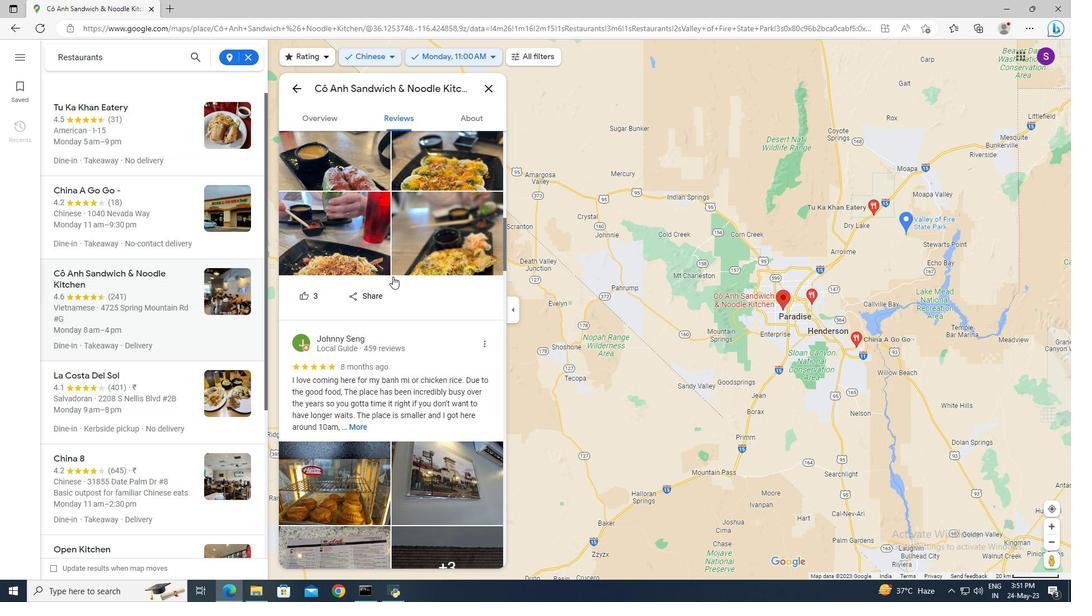 
Action: Mouse scrolled (392, 277) with delta (0, 0)
Screenshot: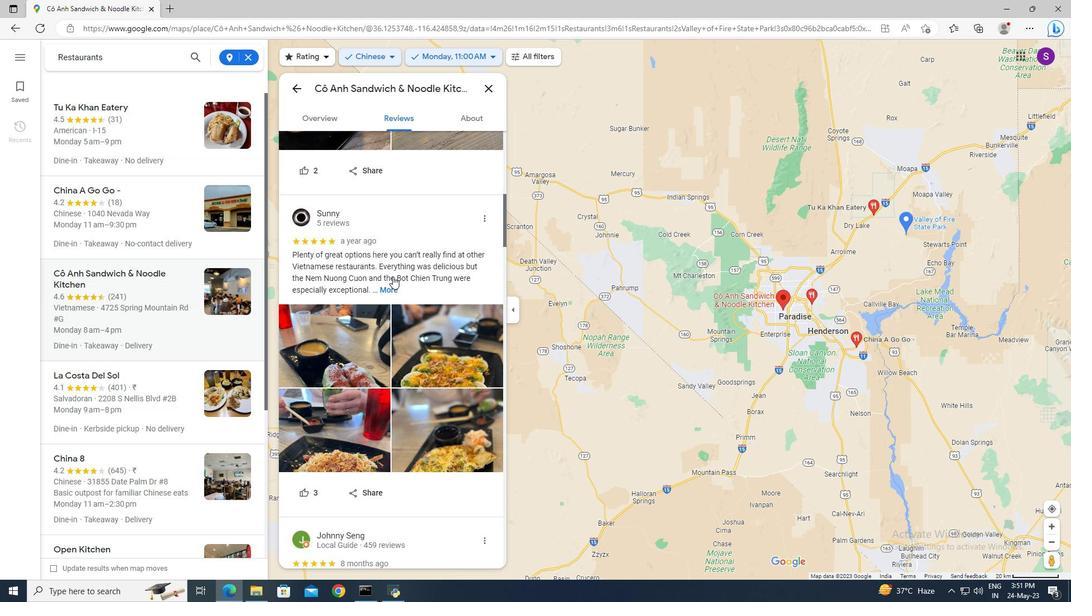 
Action: Mouse scrolled (392, 277) with delta (0, 0)
Screenshot: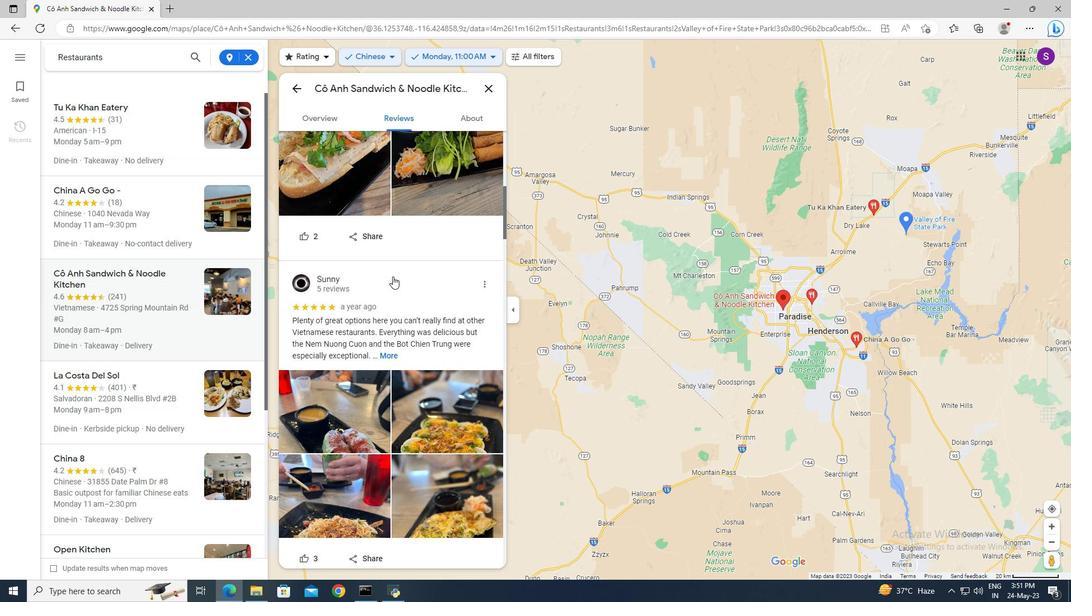 
Action: Mouse scrolled (392, 277) with delta (0, 0)
Screenshot: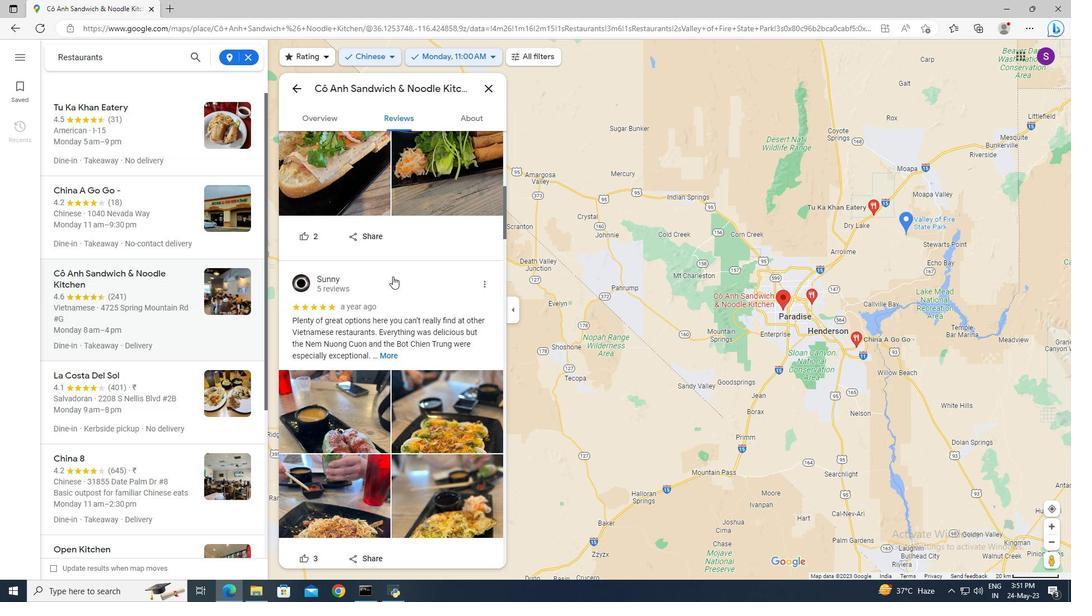 
Action: Mouse scrolled (392, 277) with delta (0, 0)
Screenshot: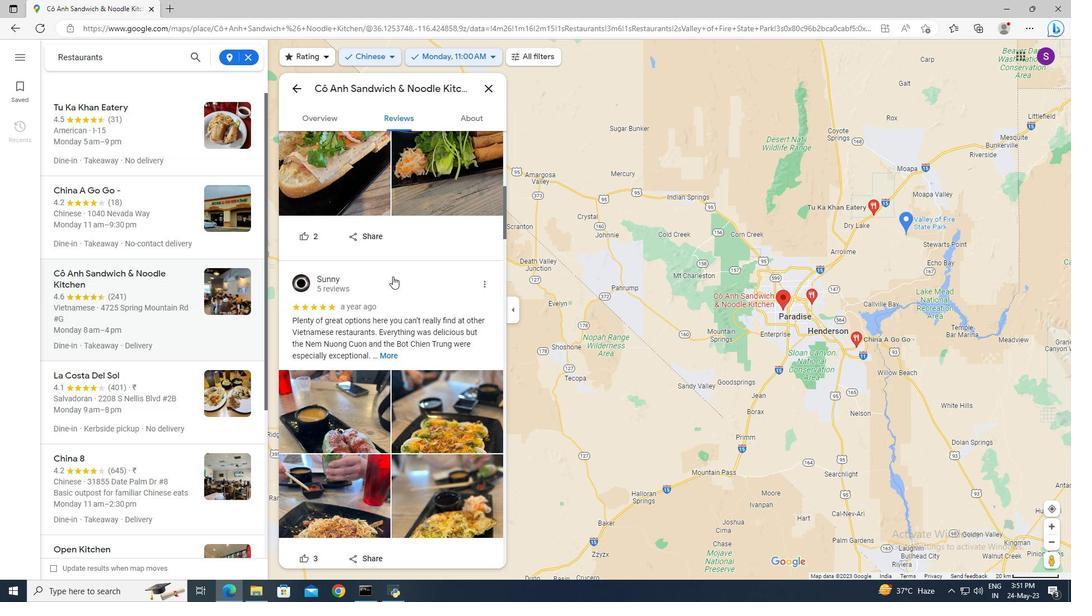 
Action: Mouse scrolled (392, 277) with delta (0, 0)
Screenshot: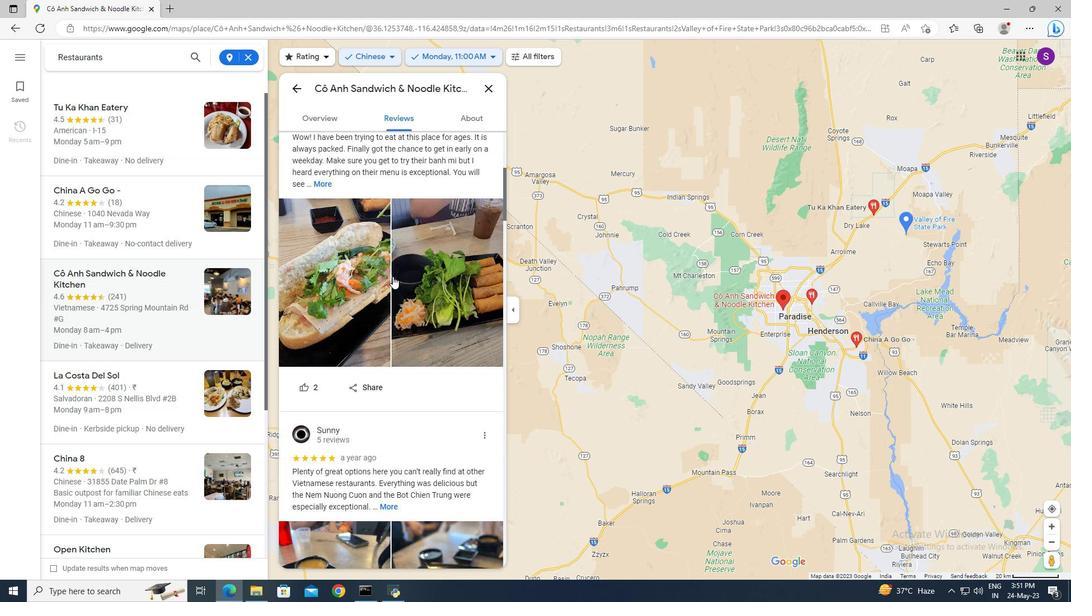 
Action: Mouse scrolled (392, 277) with delta (0, 0)
Screenshot: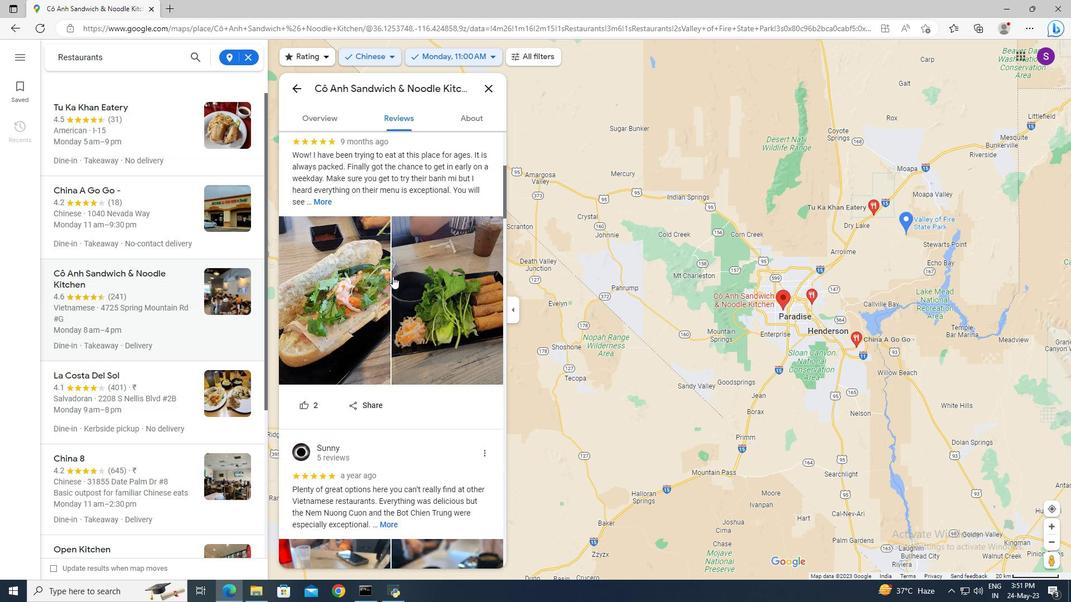 
Action: Mouse scrolled (392, 277) with delta (0, 0)
Screenshot: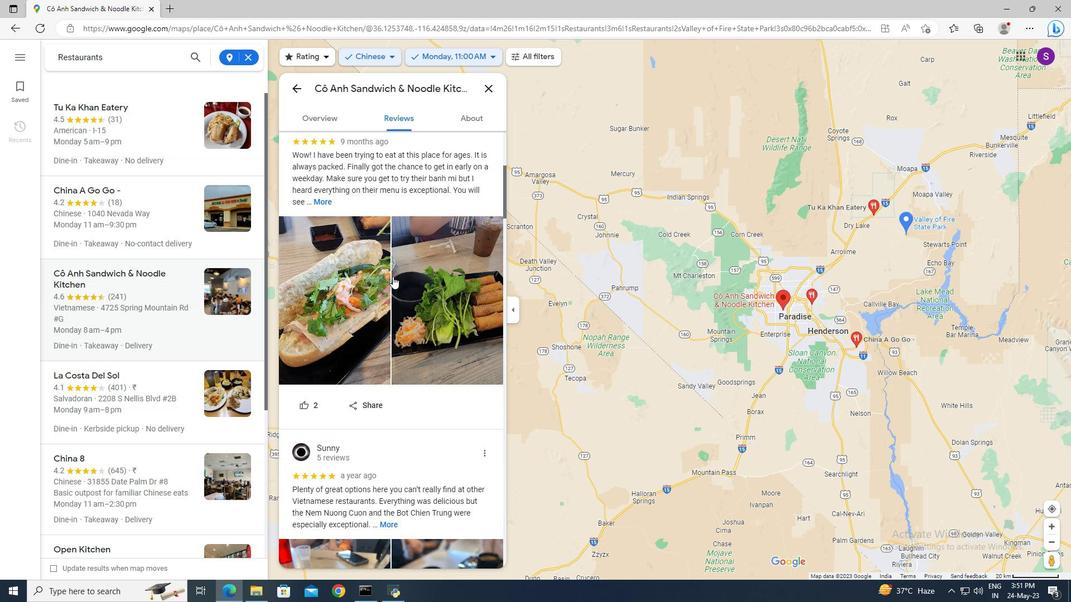 
Action: Mouse scrolled (392, 277) with delta (0, 0)
Screenshot: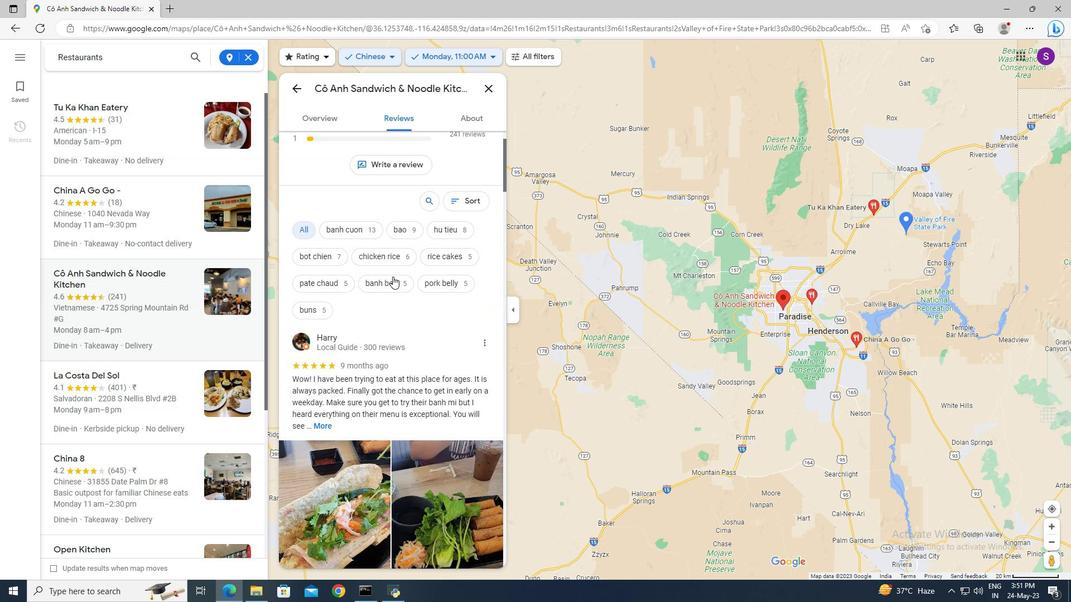 
Action: Mouse scrolled (392, 277) with delta (0, 0)
Screenshot: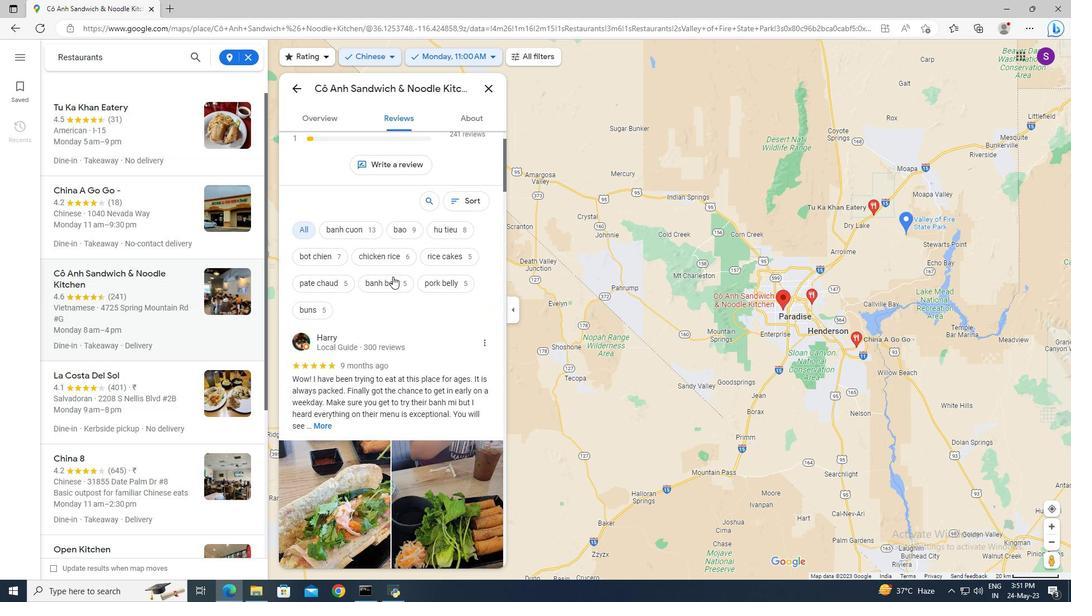 
Action: Mouse scrolled (392, 277) with delta (0, 0)
Screenshot: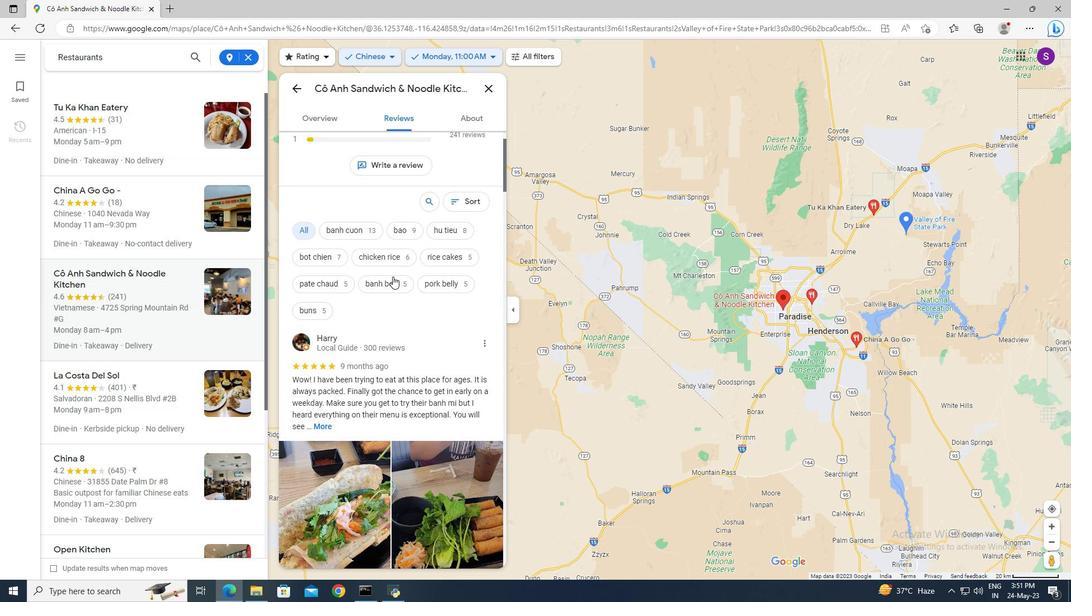 
Action: Mouse scrolled (392, 277) with delta (0, 0)
Screenshot: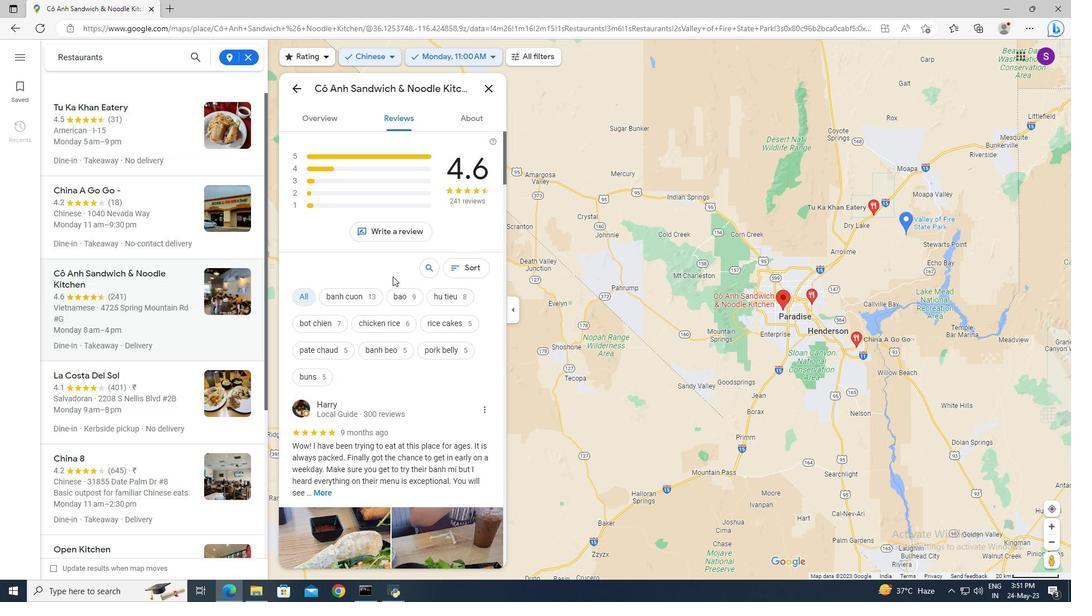 
Action: Mouse scrolled (392, 277) with delta (0, 0)
Screenshot: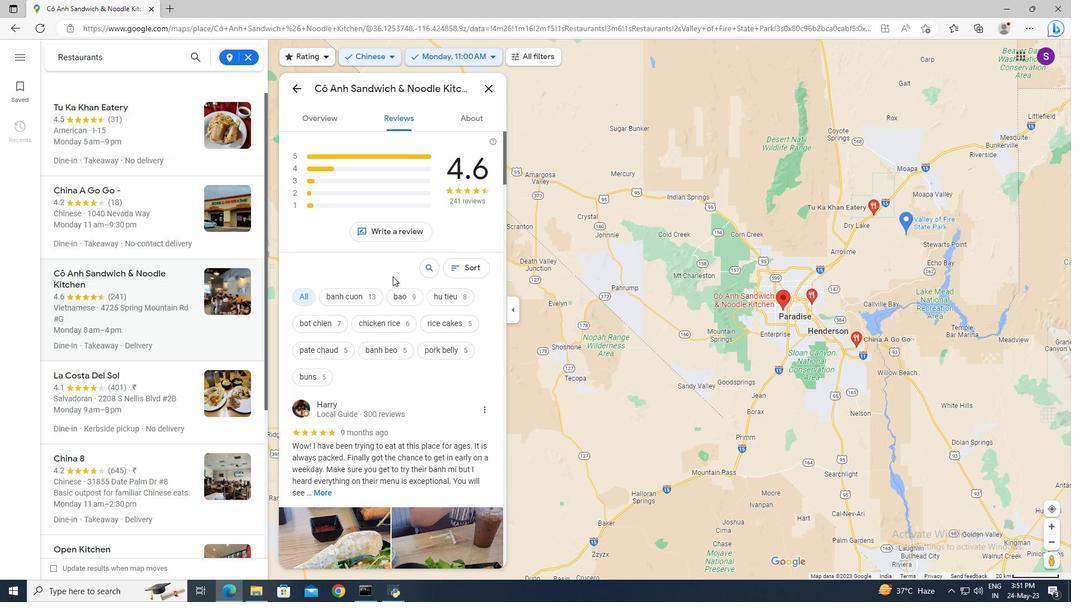 
Action: Mouse scrolled (392, 277) with delta (0, 0)
Screenshot: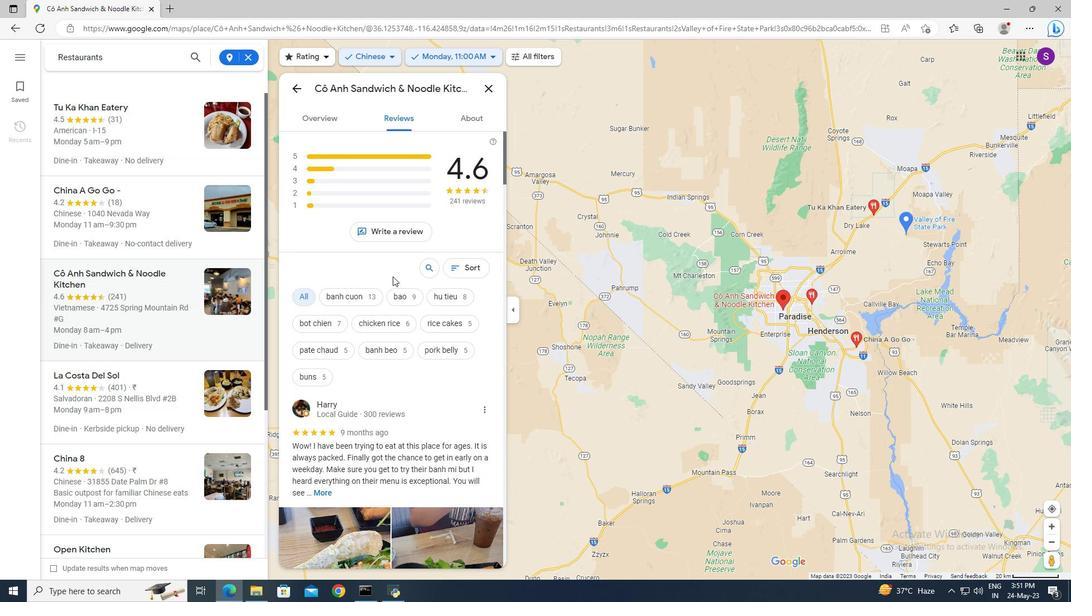 
Action: Mouse moved to (462, 127)
Screenshot: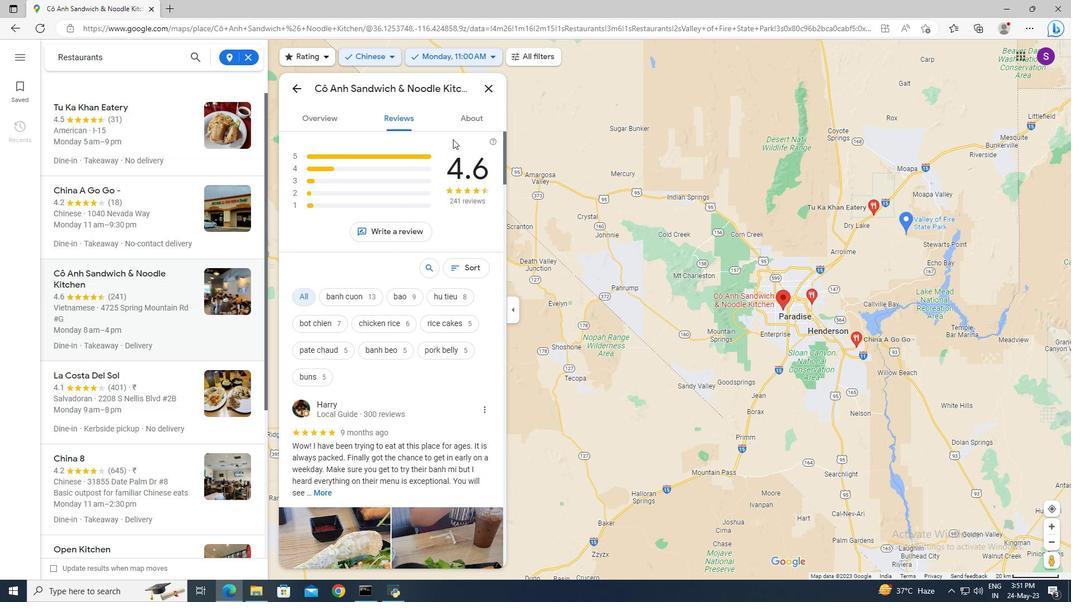 
Action: Mouse pressed left at (462, 127)
Screenshot: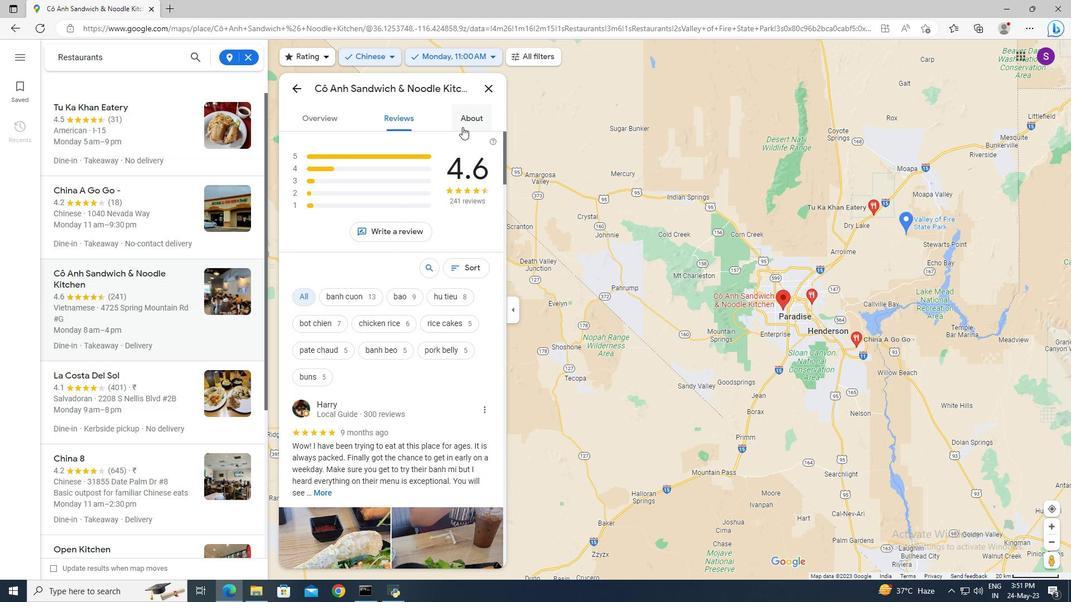 
Action: Mouse moved to (396, 183)
Screenshot: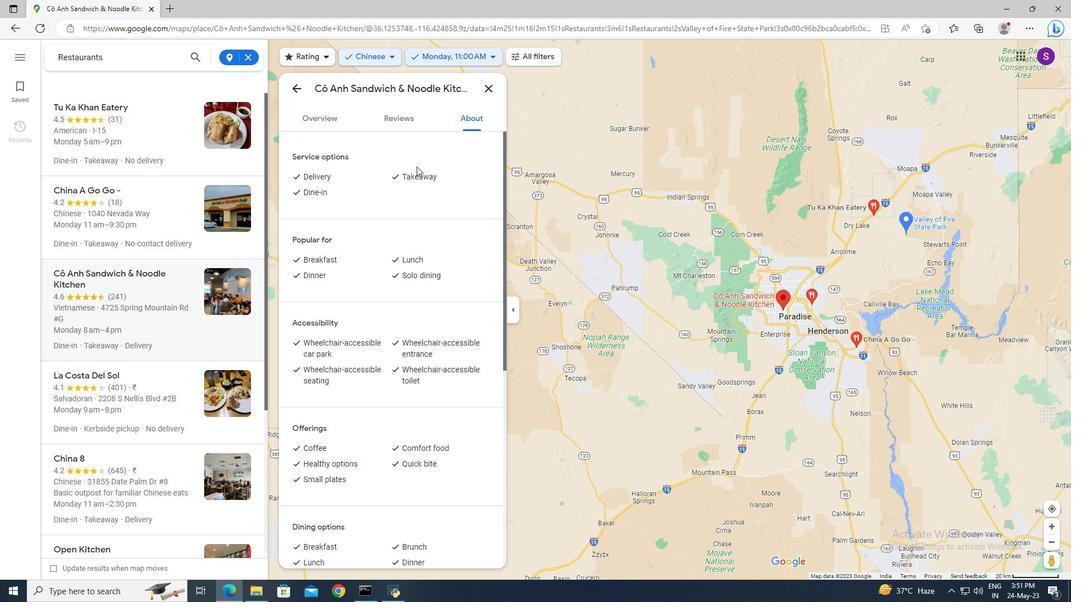 
Action: Mouse scrolled (396, 182) with delta (0, 0)
Screenshot: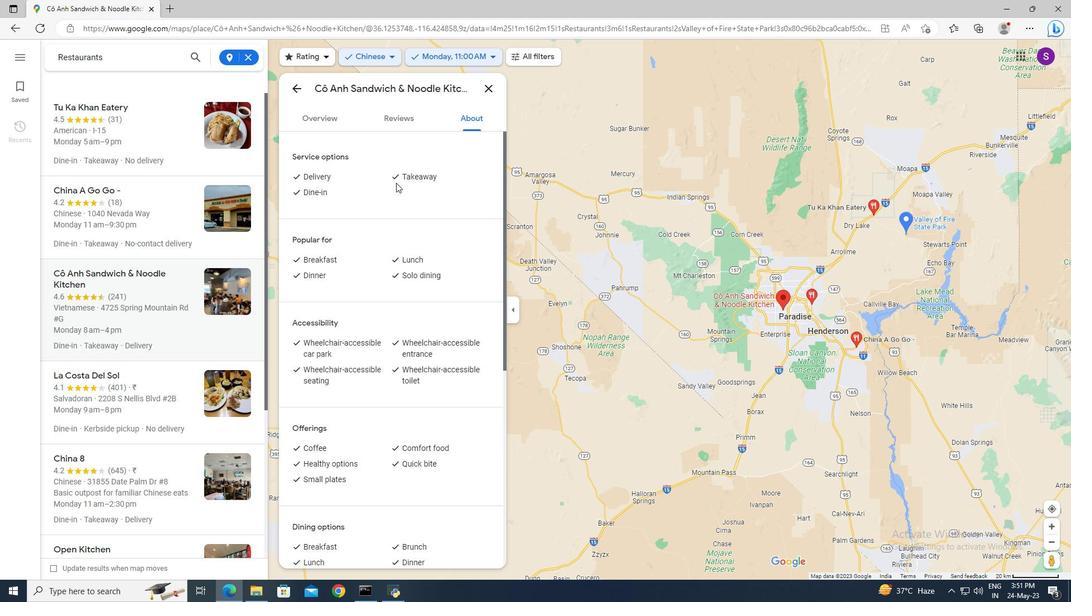 
Action: Mouse scrolled (396, 182) with delta (0, 0)
Screenshot: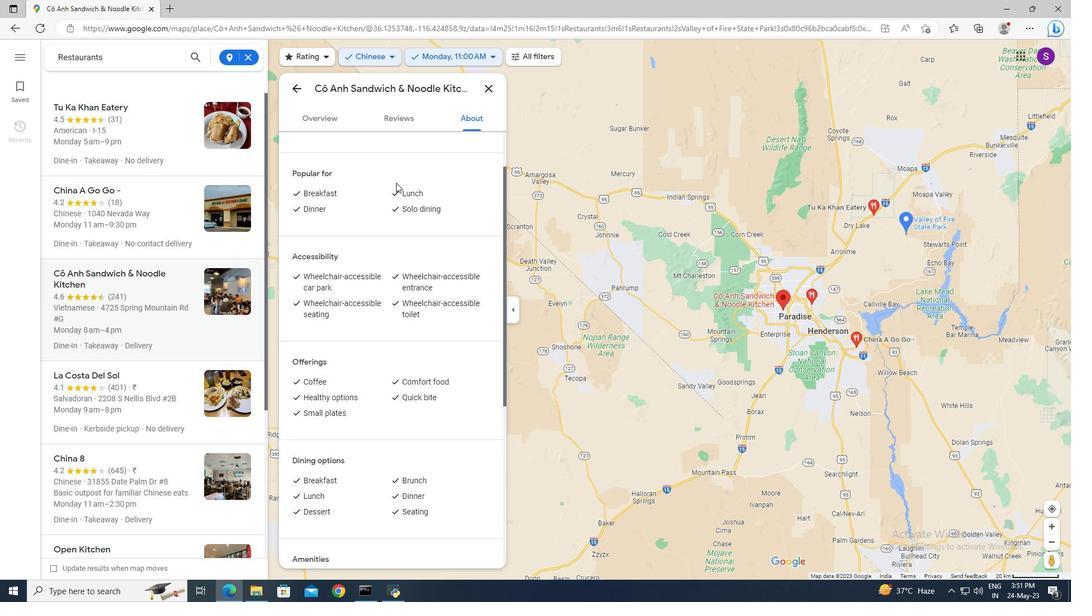 
Action: Mouse scrolled (396, 182) with delta (0, 0)
Screenshot: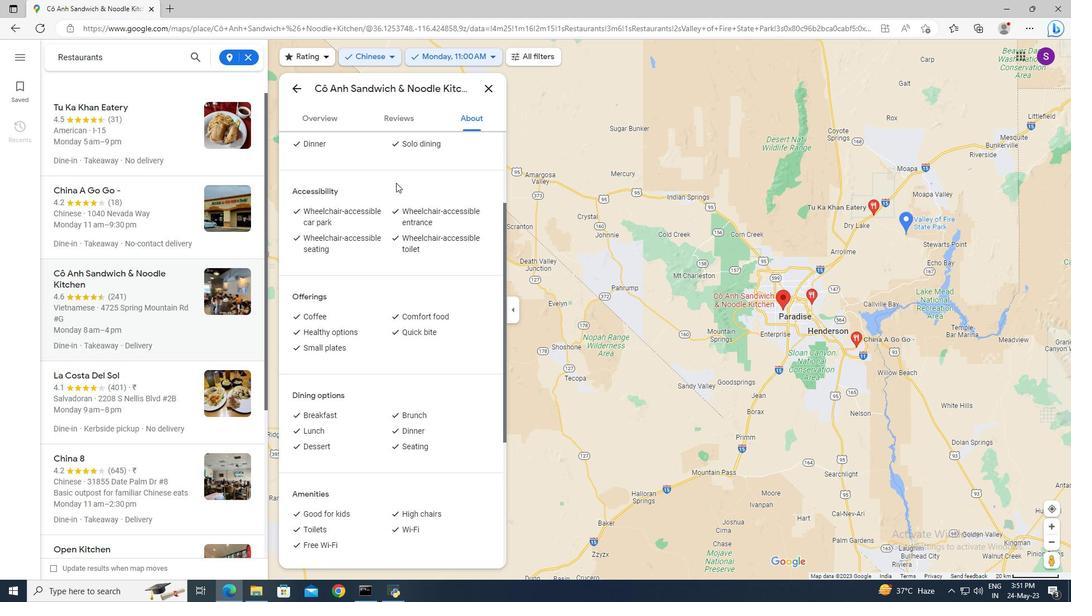 
Action: Mouse scrolled (396, 182) with delta (0, 0)
Screenshot: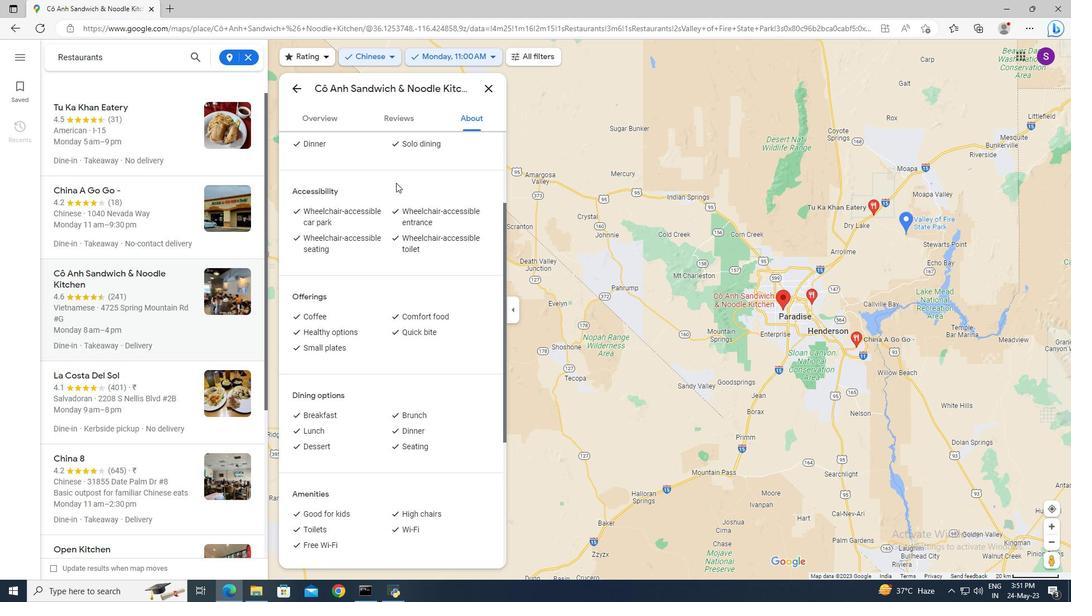 
Action: Mouse scrolled (396, 182) with delta (0, 0)
Screenshot: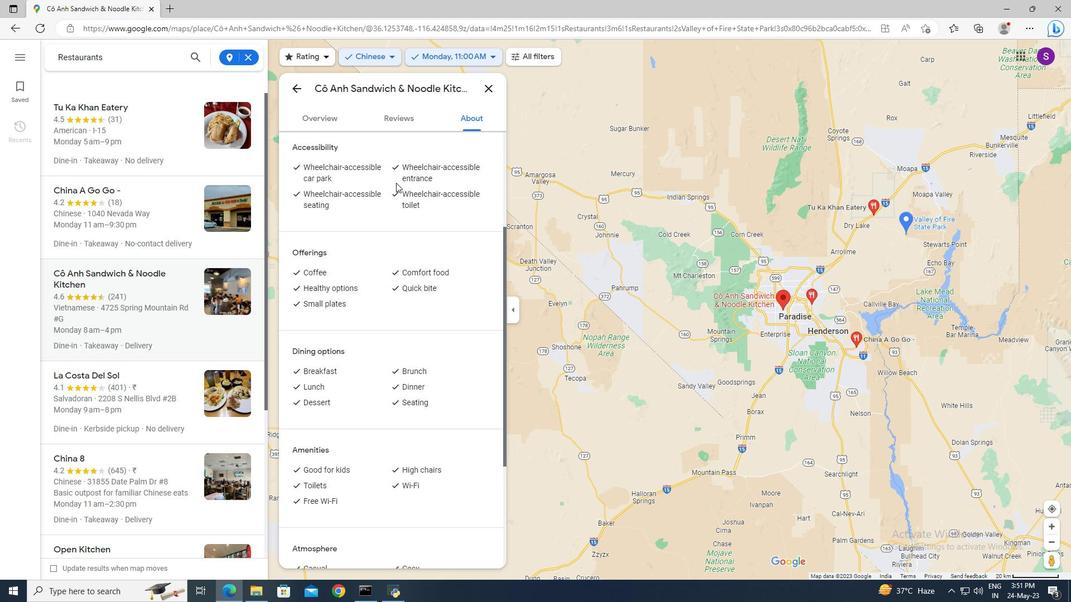 
Action: Mouse scrolled (396, 182) with delta (0, 0)
Screenshot: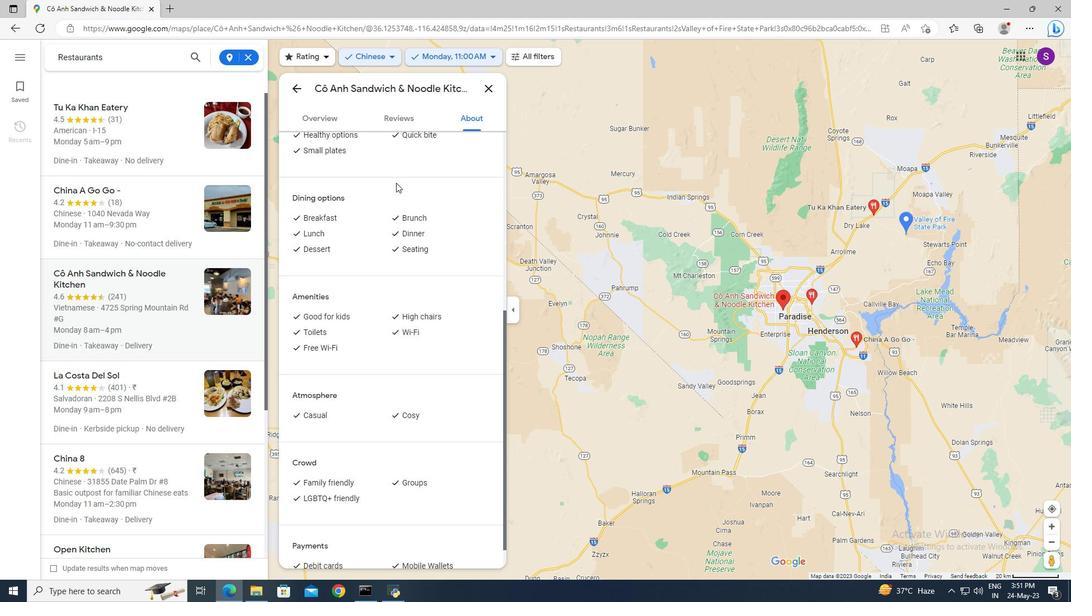 
Action: Mouse scrolled (396, 182) with delta (0, 0)
Screenshot: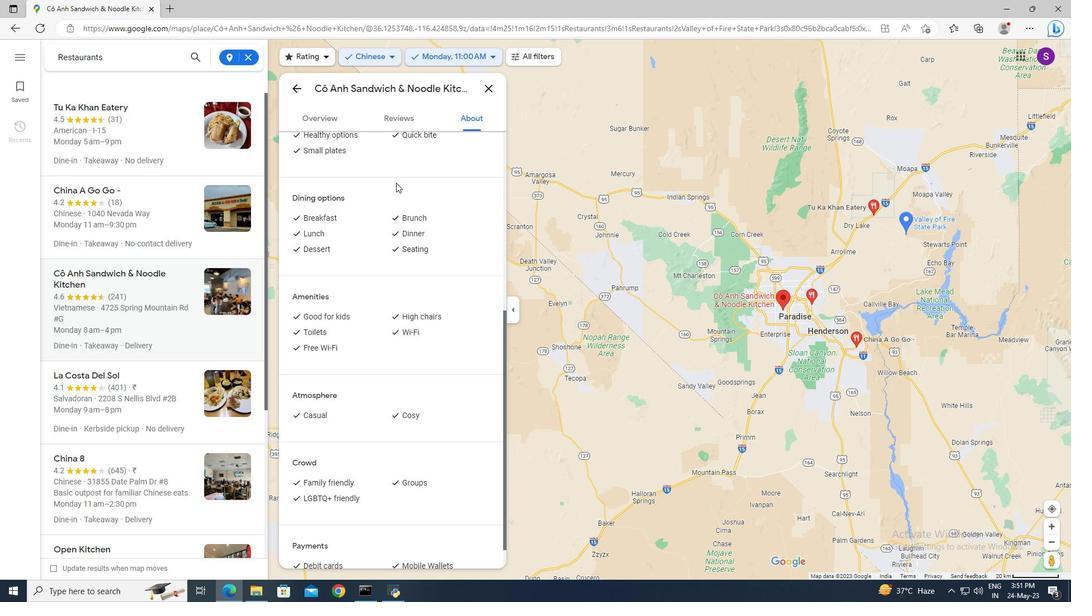 
Action: Mouse scrolled (396, 182) with delta (0, 0)
Screenshot: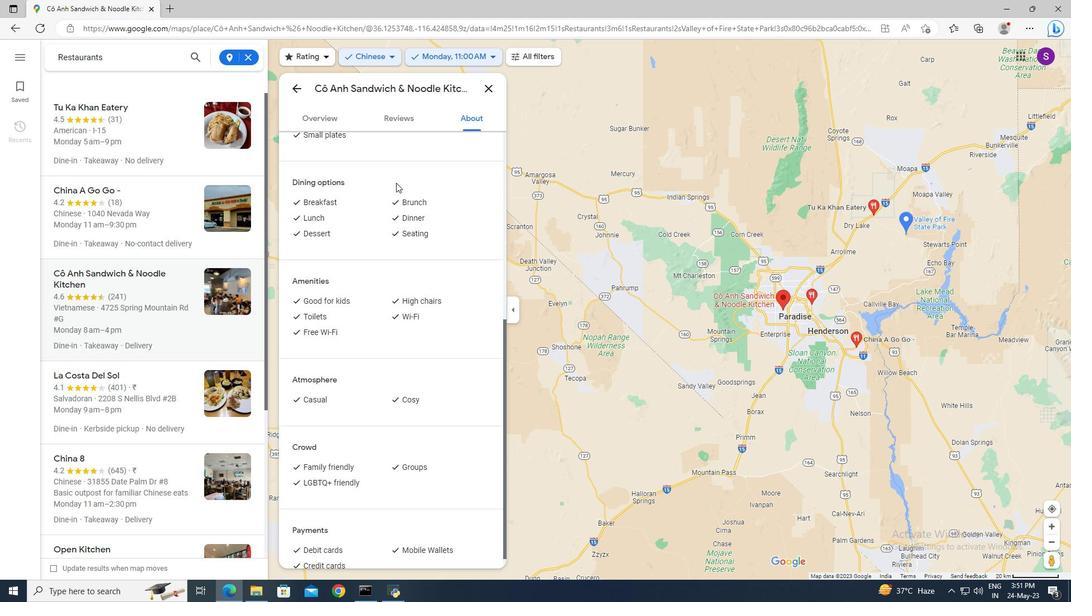 
Action: Mouse moved to (330, 110)
Screenshot: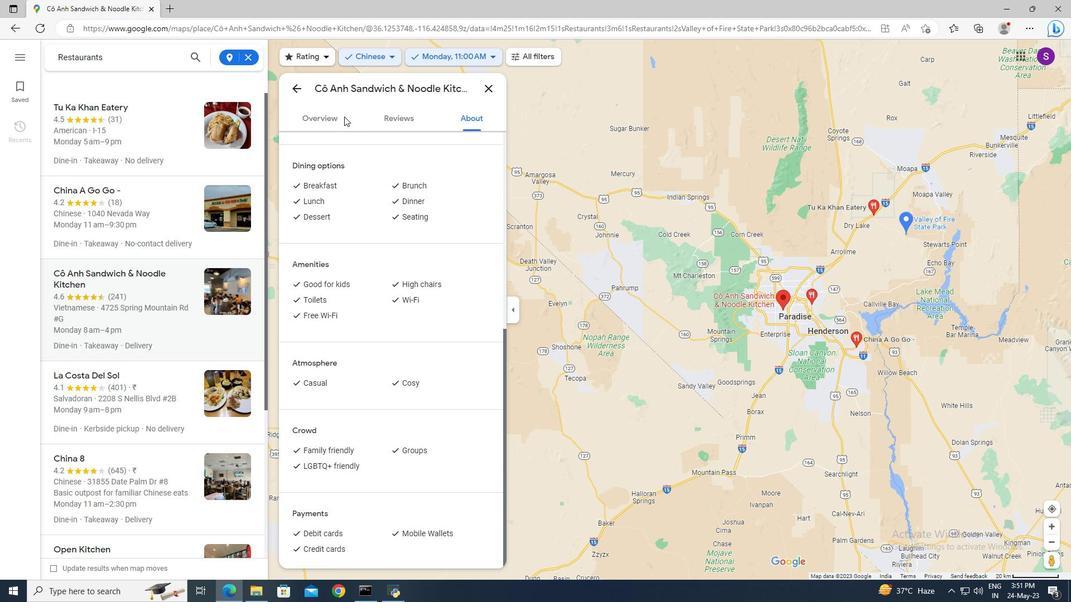 
Action: Mouse pressed left at (330, 110)
Screenshot: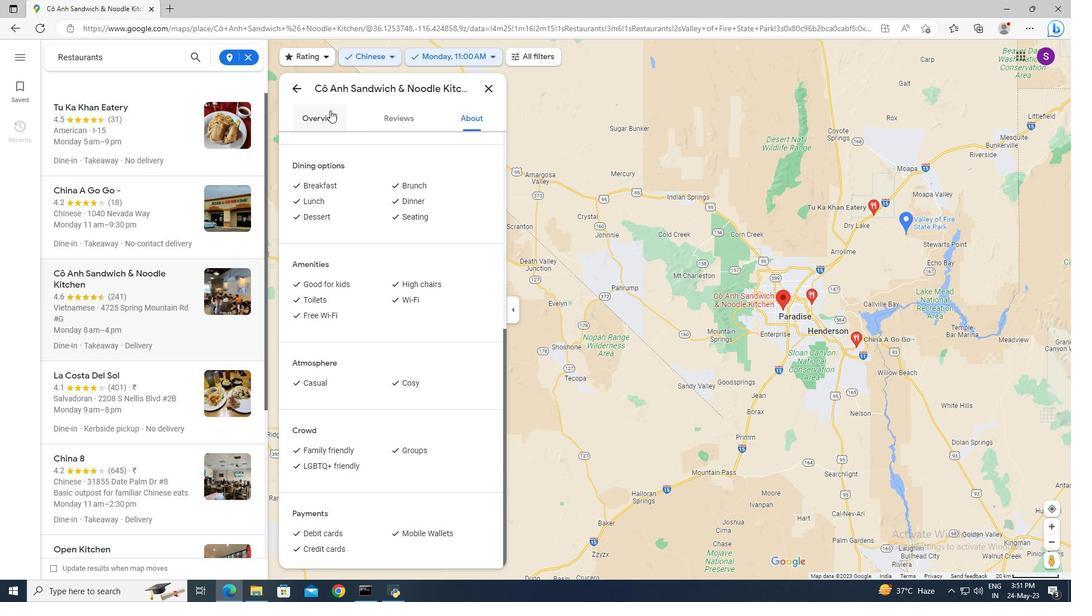
Action: Mouse moved to (411, 135)
Screenshot: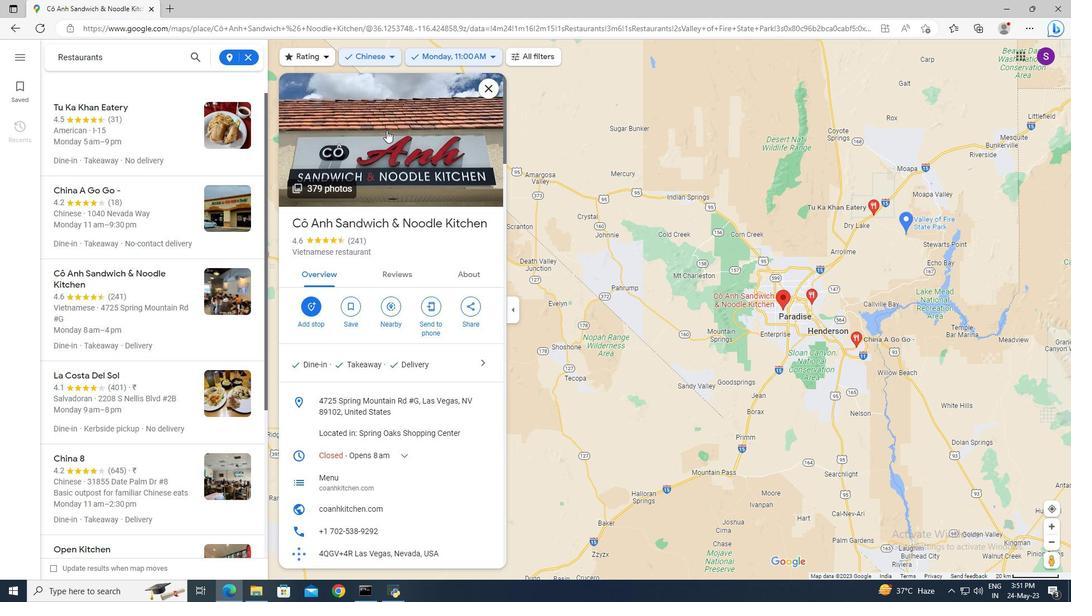 
Action: Mouse pressed left at (411, 135)
Screenshot: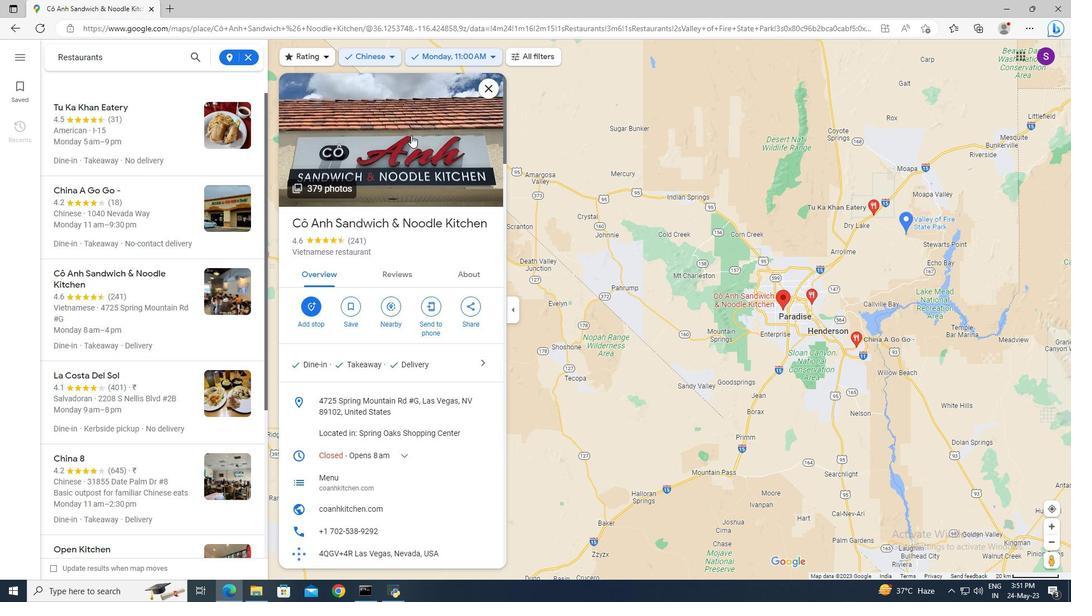 
Action: Mouse moved to (684, 494)
Screenshot: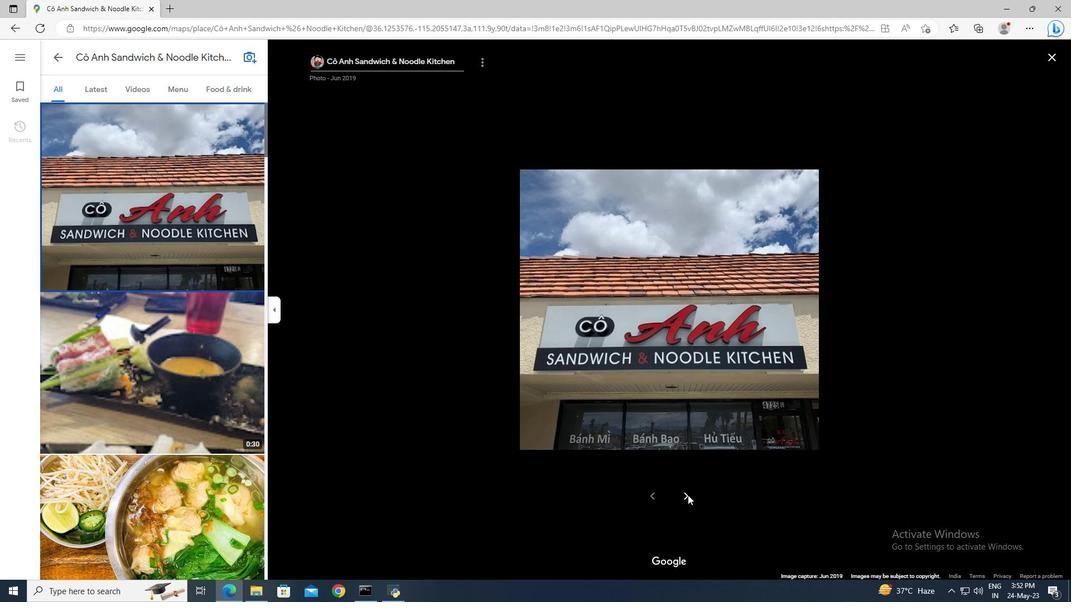 
Action: Mouse pressed left at (684, 494)
Screenshot: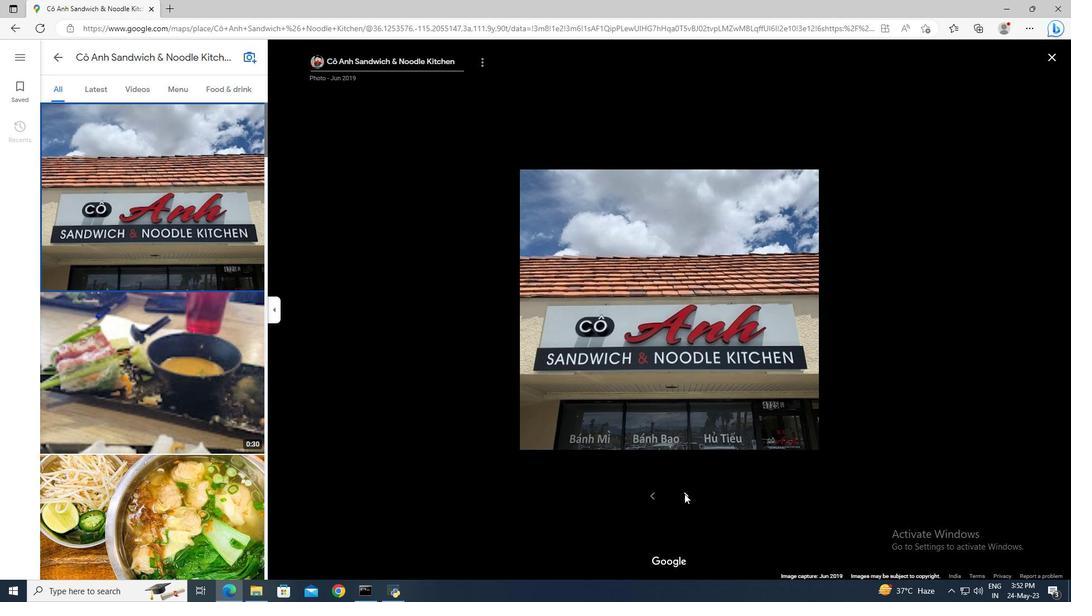 
Action: Mouse pressed left at (684, 494)
Screenshot: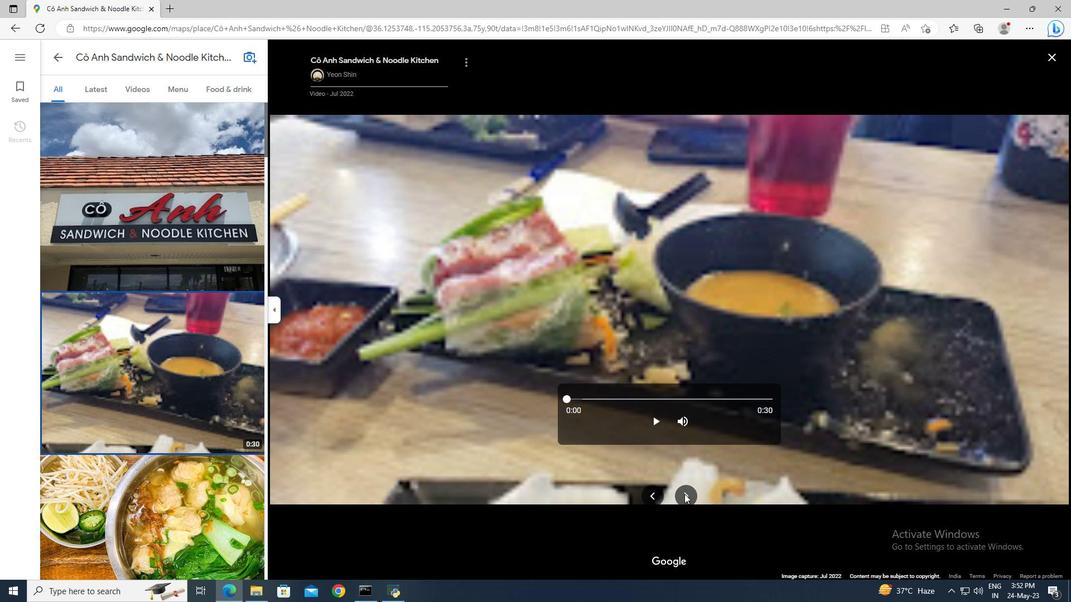 
Action: Mouse pressed left at (684, 494)
Screenshot: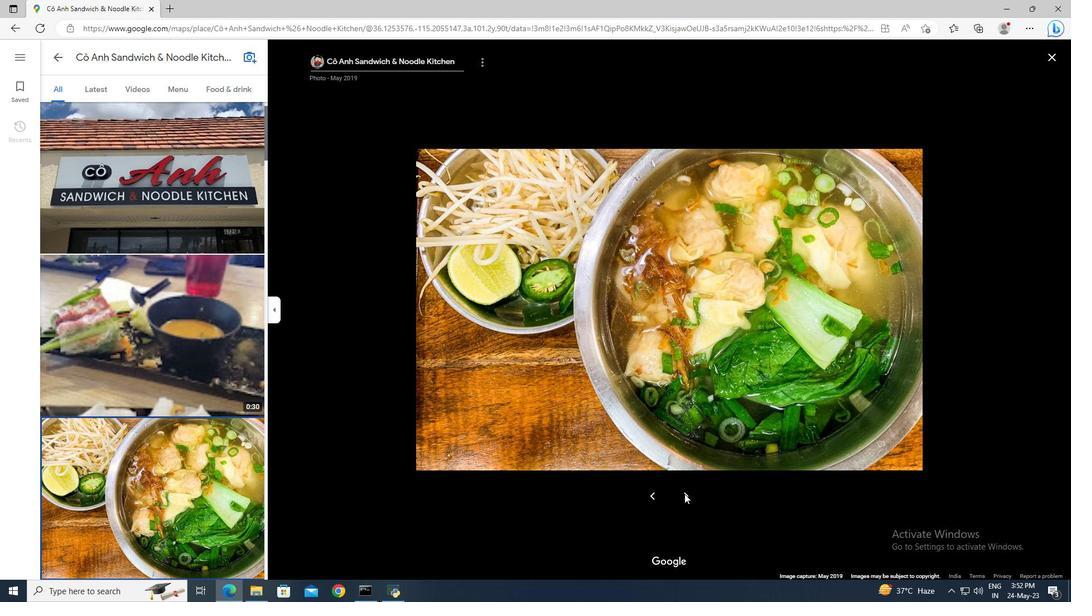
Action: Mouse moved to (687, 500)
Screenshot: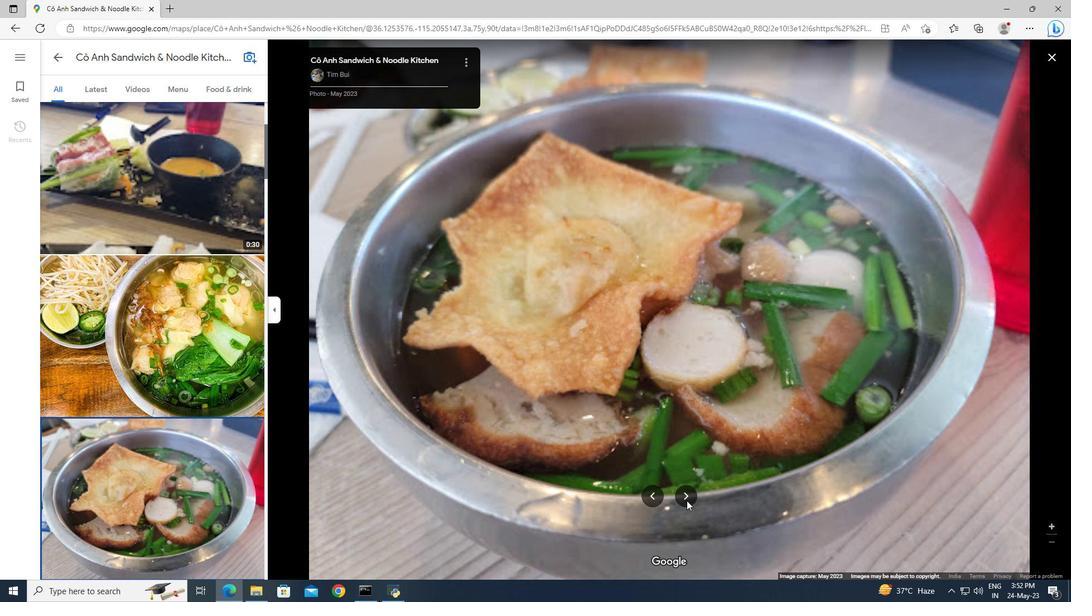 
Action: Mouse pressed left at (687, 500)
Screenshot: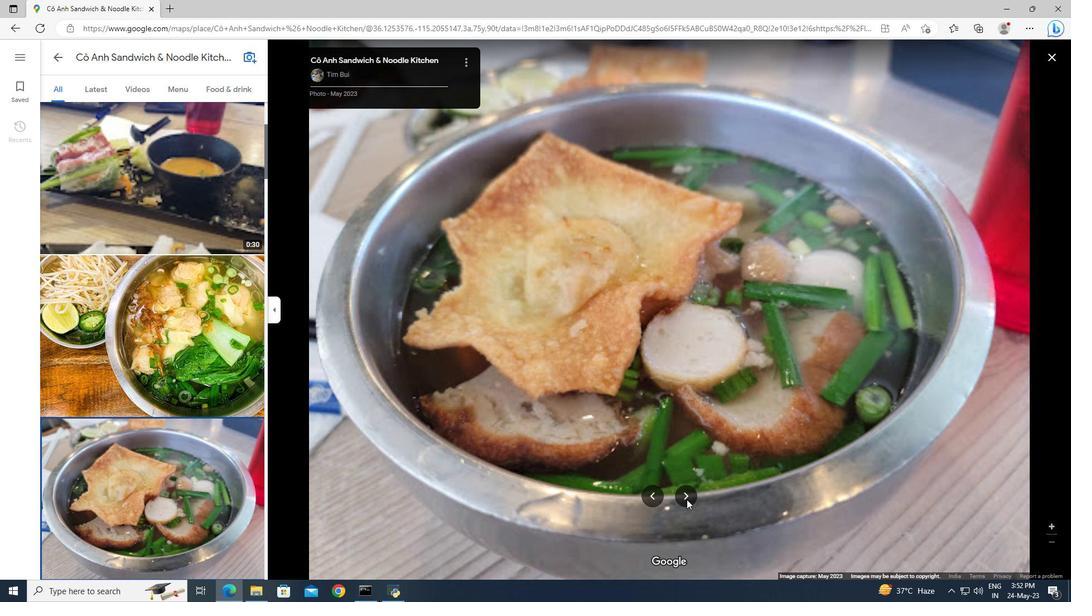 
Action: Mouse moved to (688, 490)
Screenshot: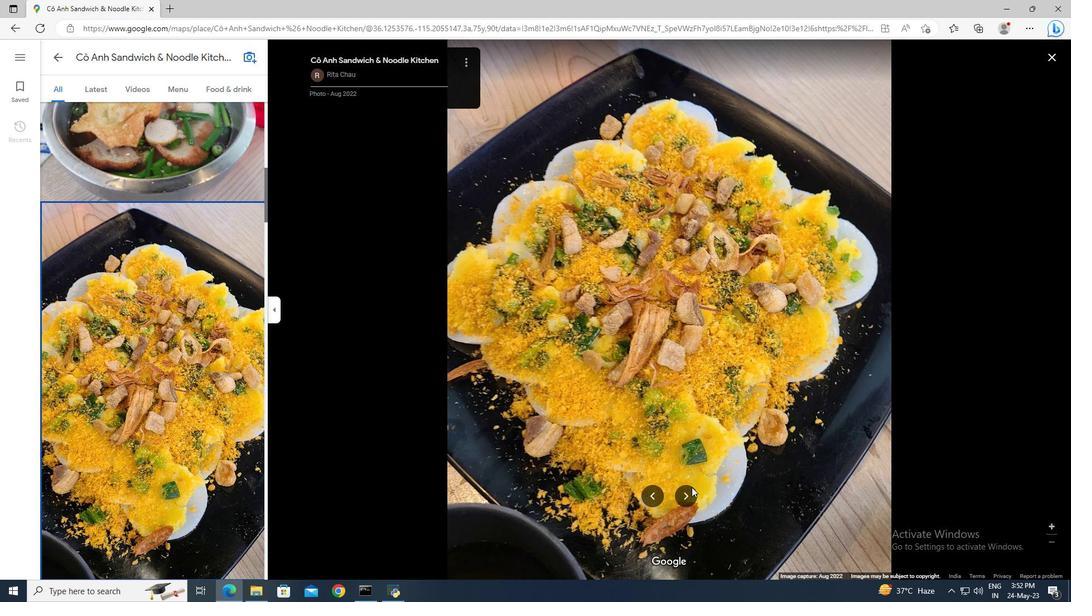 
Action: Mouse pressed left at (688, 490)
Screenshot: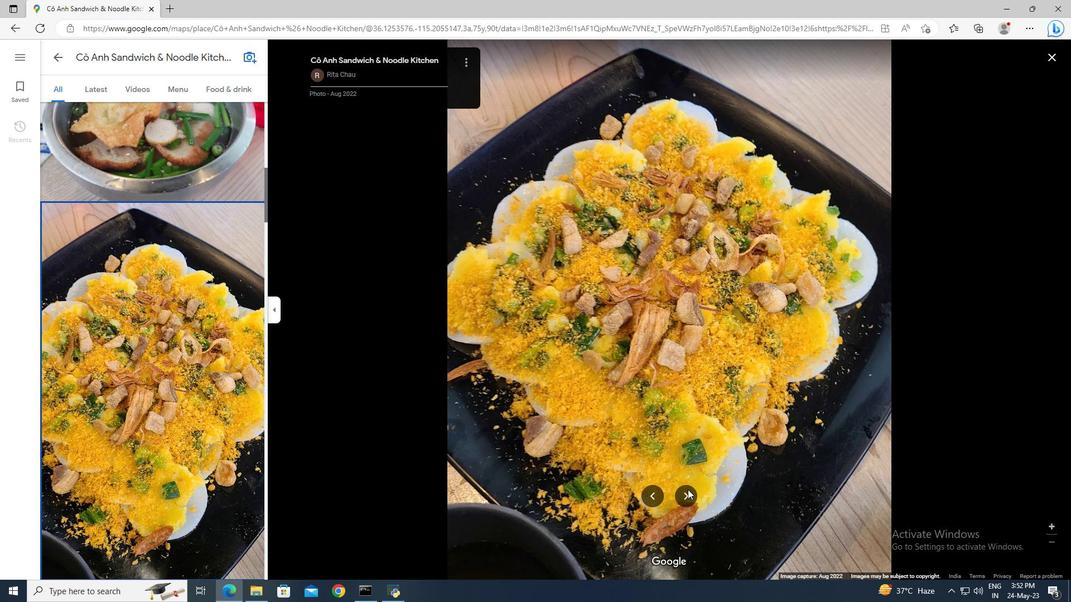 
Action: Mouse moved to (688, 494)
Screenshot: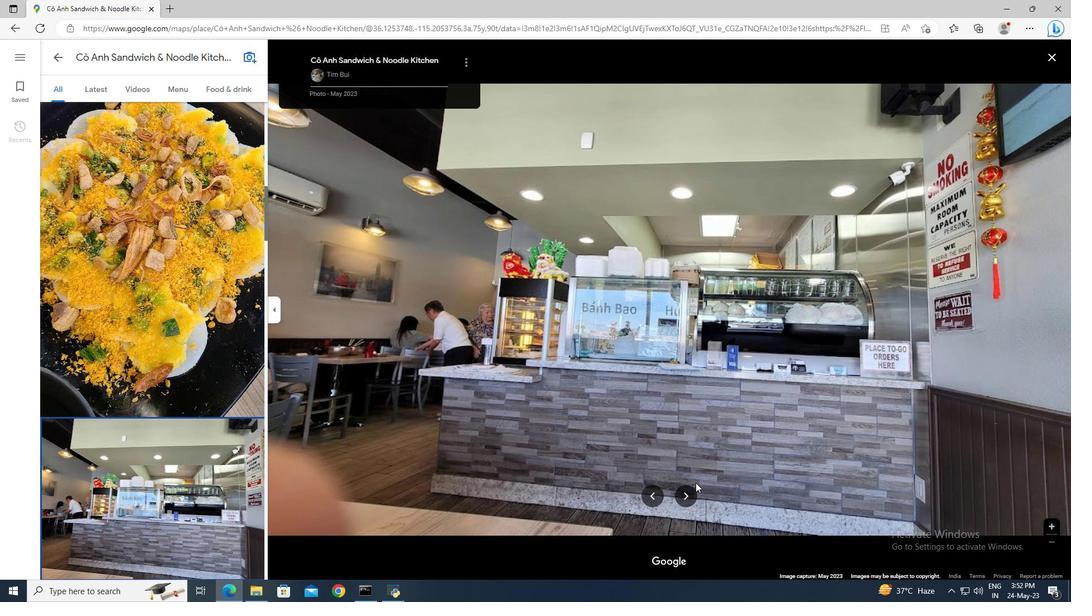 
Action: Mouse pressed left at (688, 494)
Screenshot: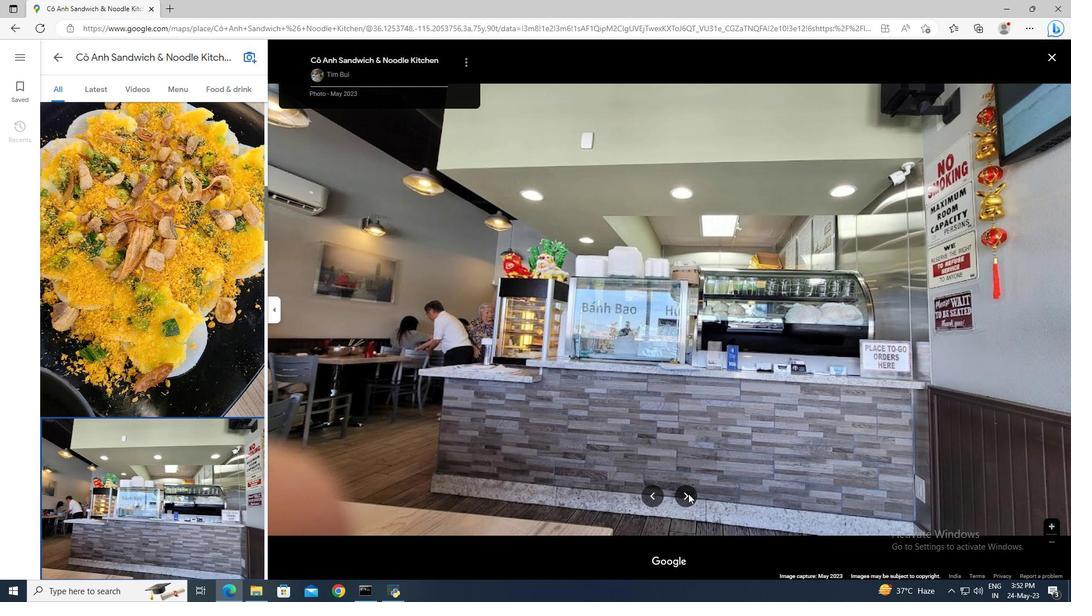 
Action: Mouse moved to (684, 501)
Screenshot: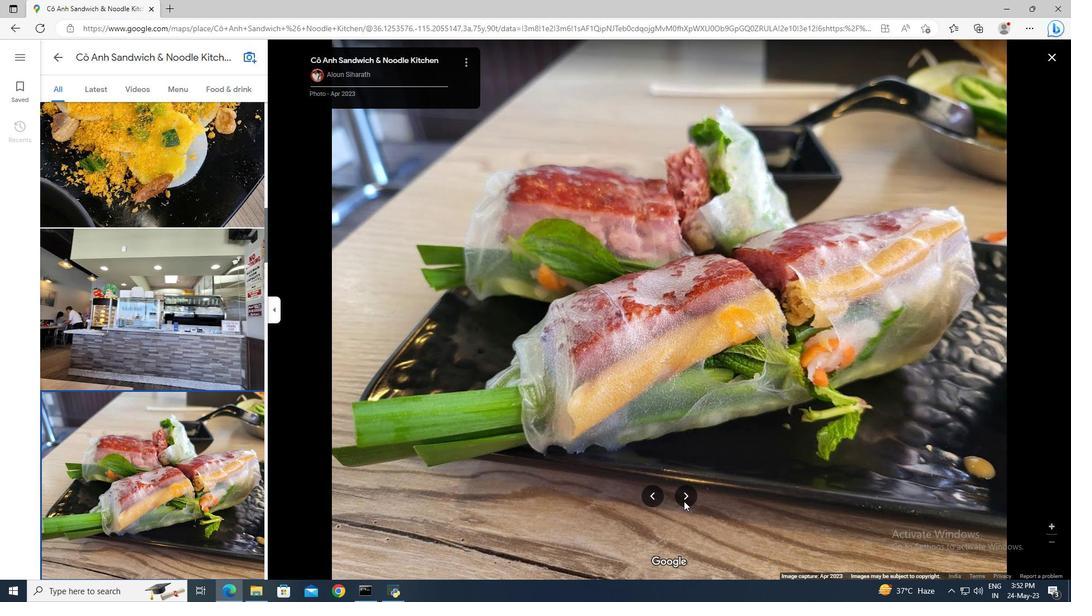 
Action: Mouse pressed left at (684, 501)
Screenshot: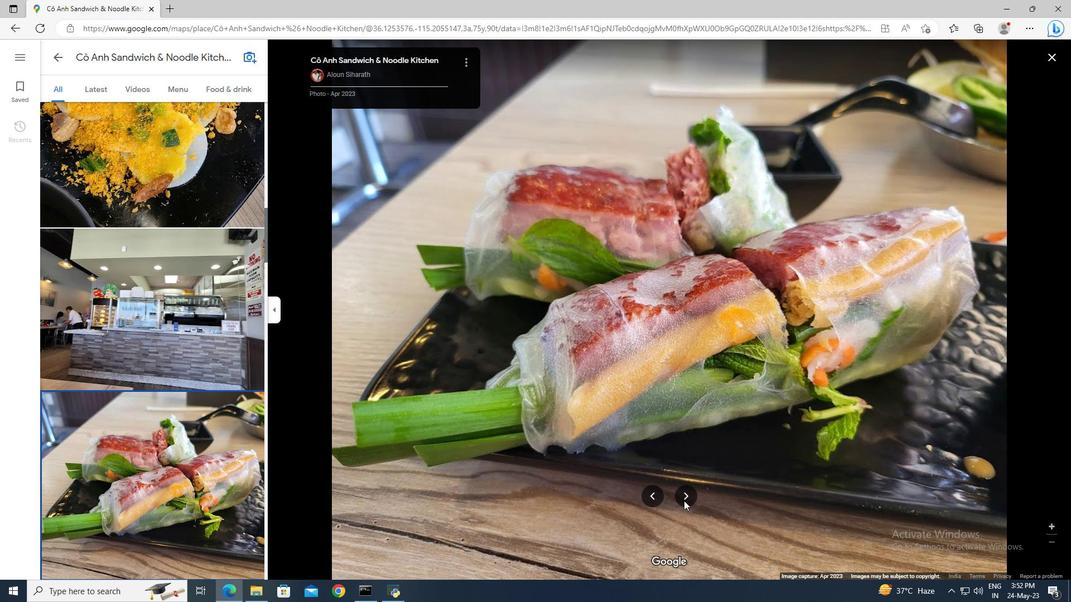 
Action: Mouse moved to (656, 419)
Screenshot: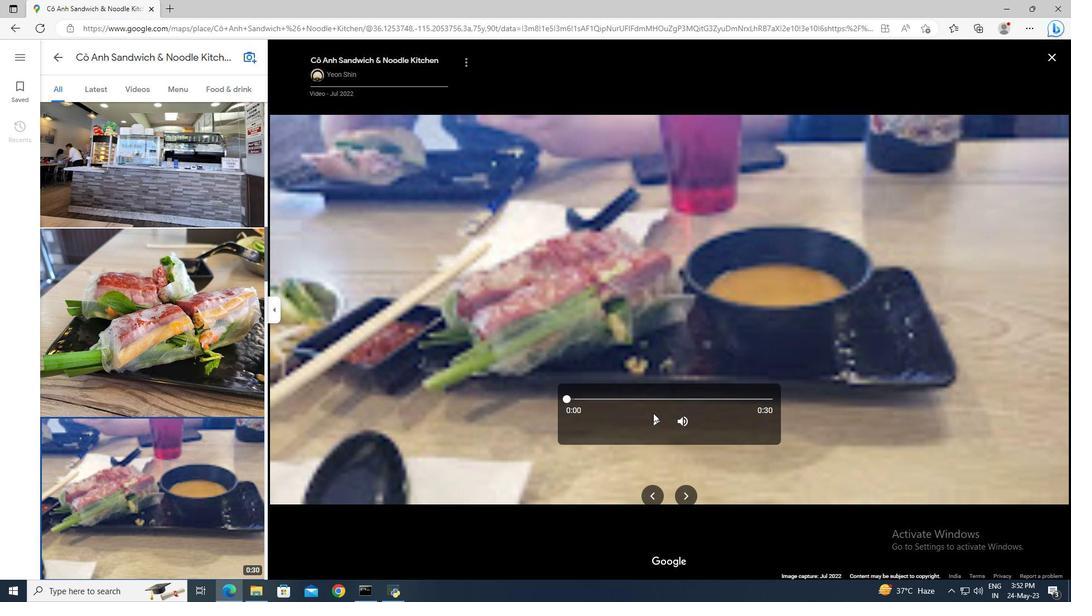 
Action: Mouse pressed left at (656, 419)
Screenshot: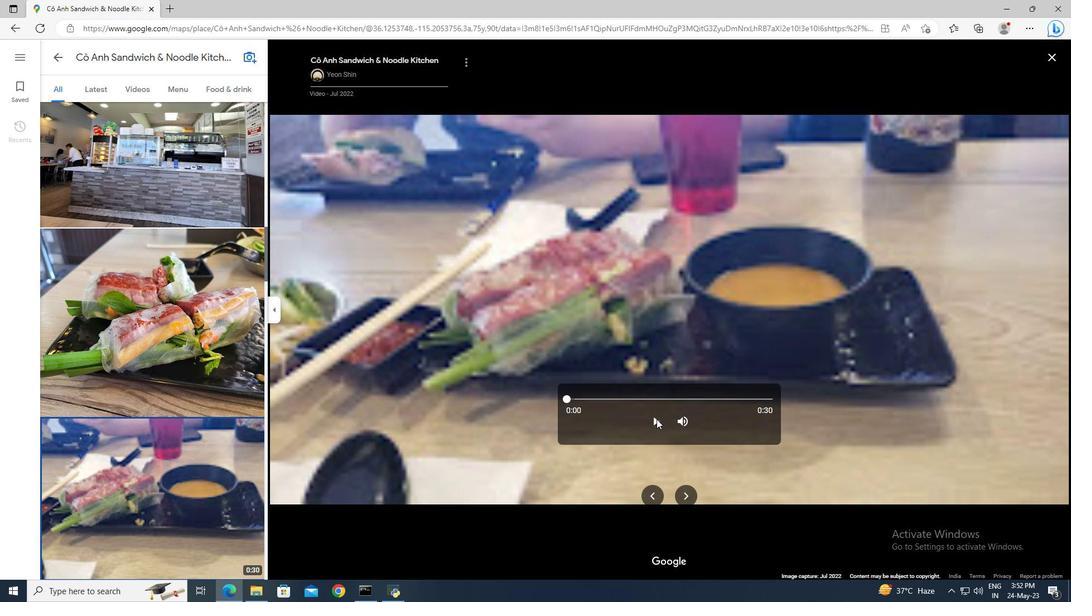 
Action: Mouse moved to (659, 421)
Screenshot: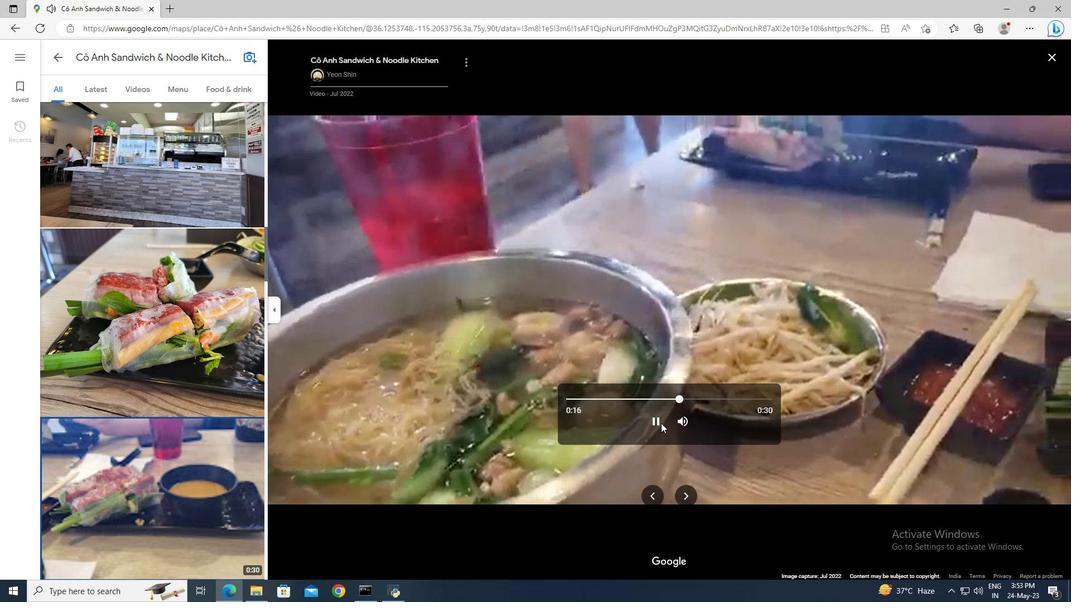 
Action: Mouse pressed left at (659, 421)
Screenshot: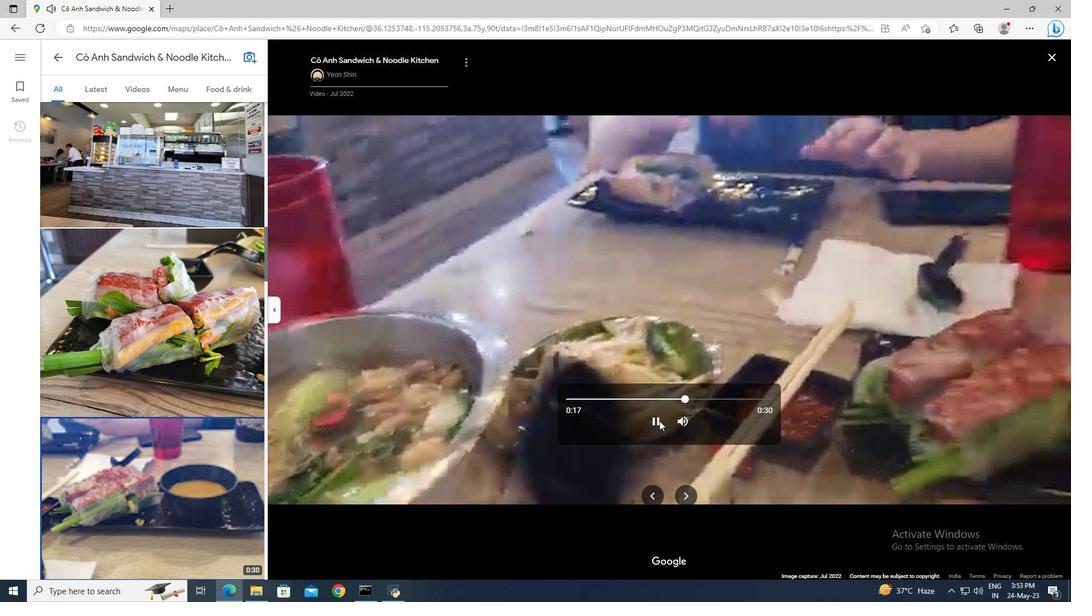 
Action: Mouse moved to (684, 499)
Screenshot: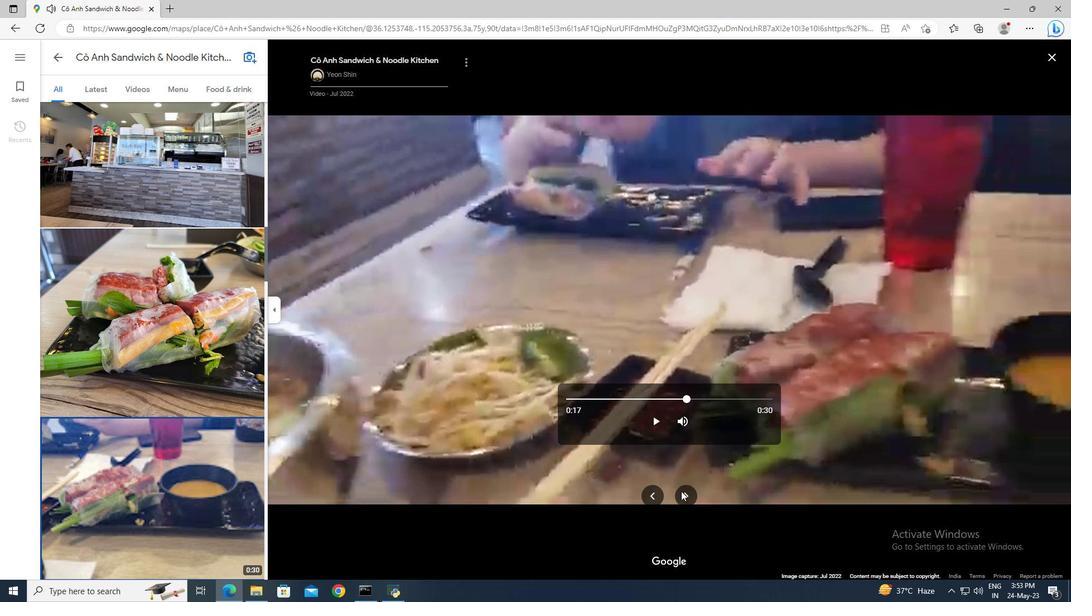 
Action: Mouse pressed left at (684, 499)
Screenshot: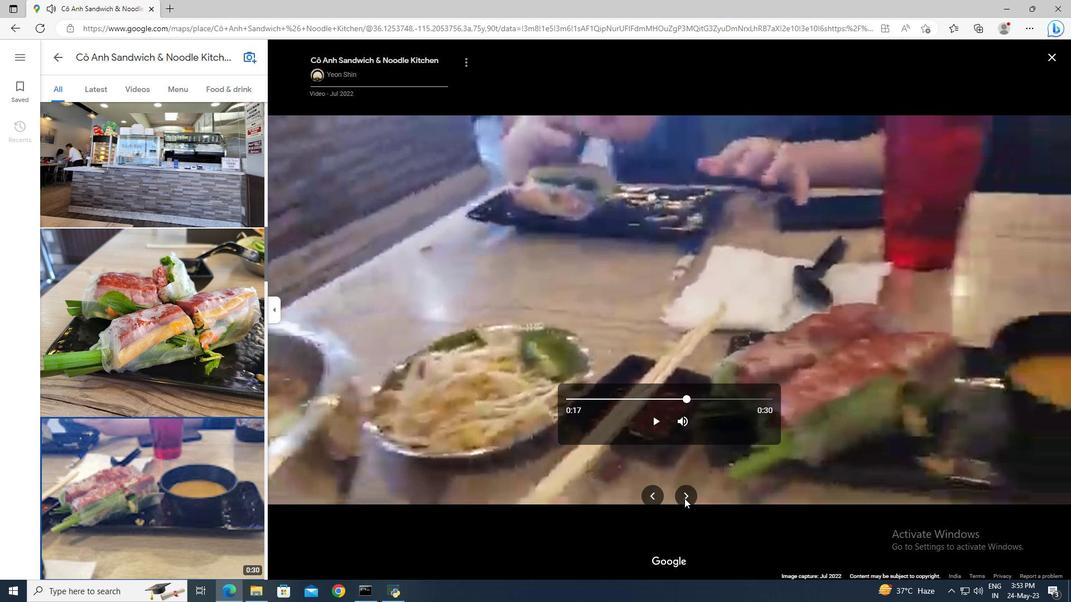 
Action: Mouse moved to (688, 501)
Screenshot: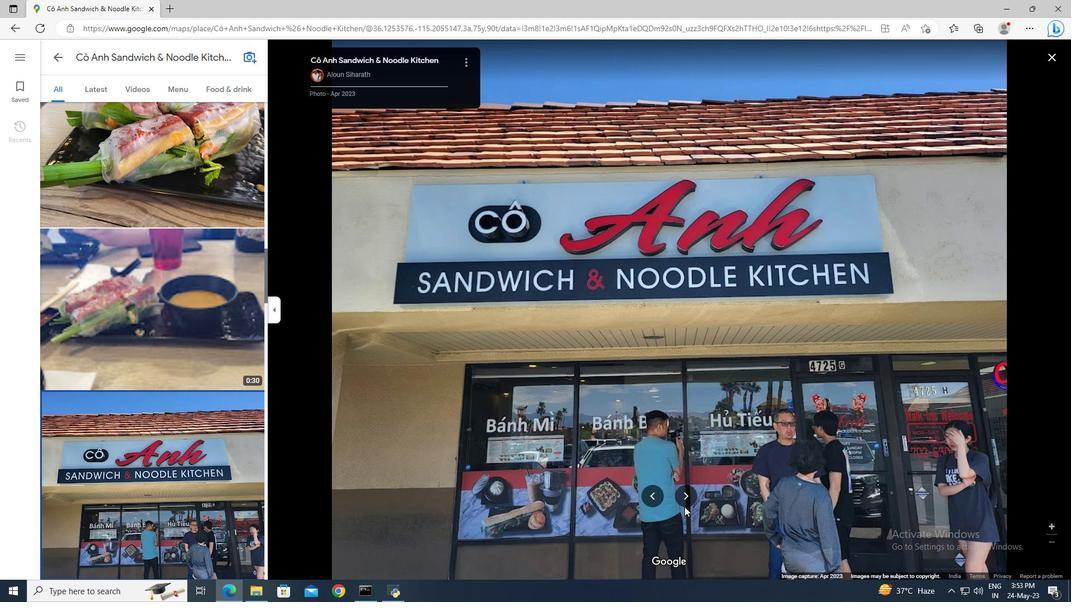 
Action: Mouse pressed left at (688, 501)
Screenshot: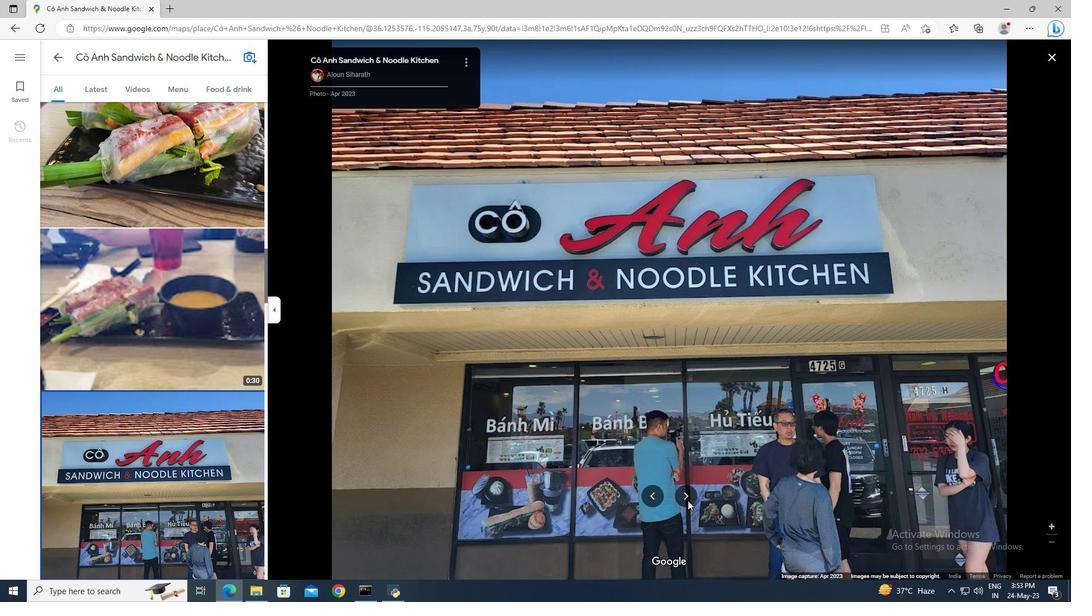 
Action: Mouse pressed left at (688, 501)
Screenshot: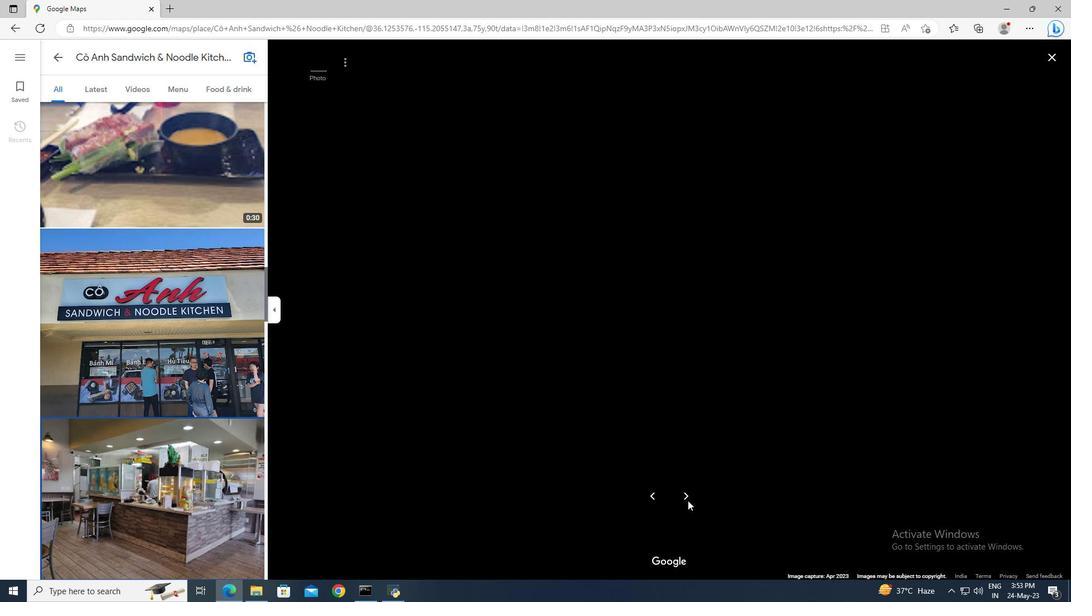 
Action: Mouse moved to (1054, 58)
Screenshot: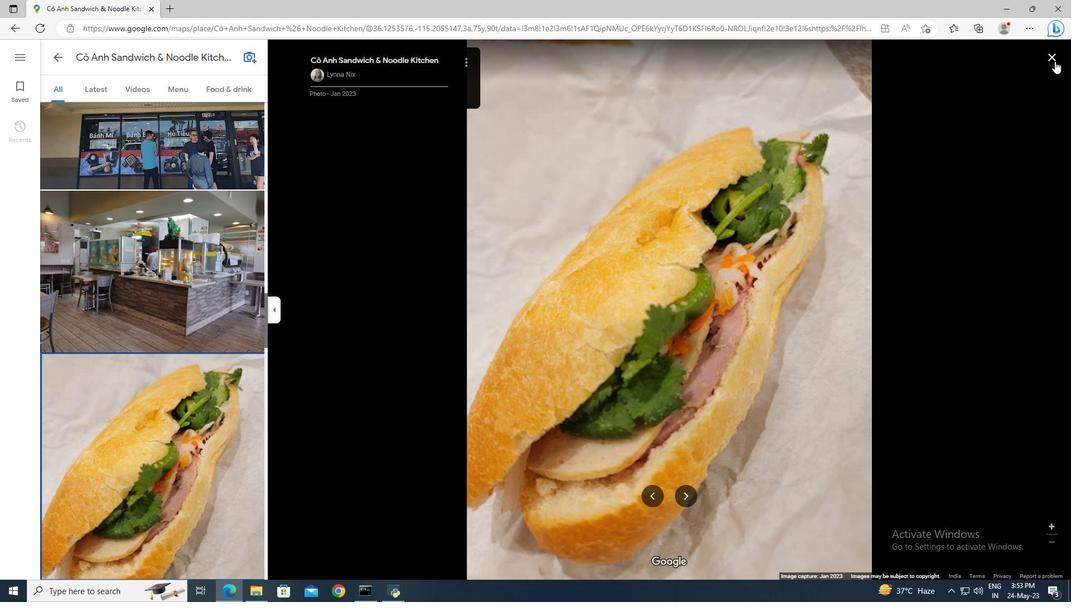 
Action: Mouse pressed left at (1054, 58)
Screenshot: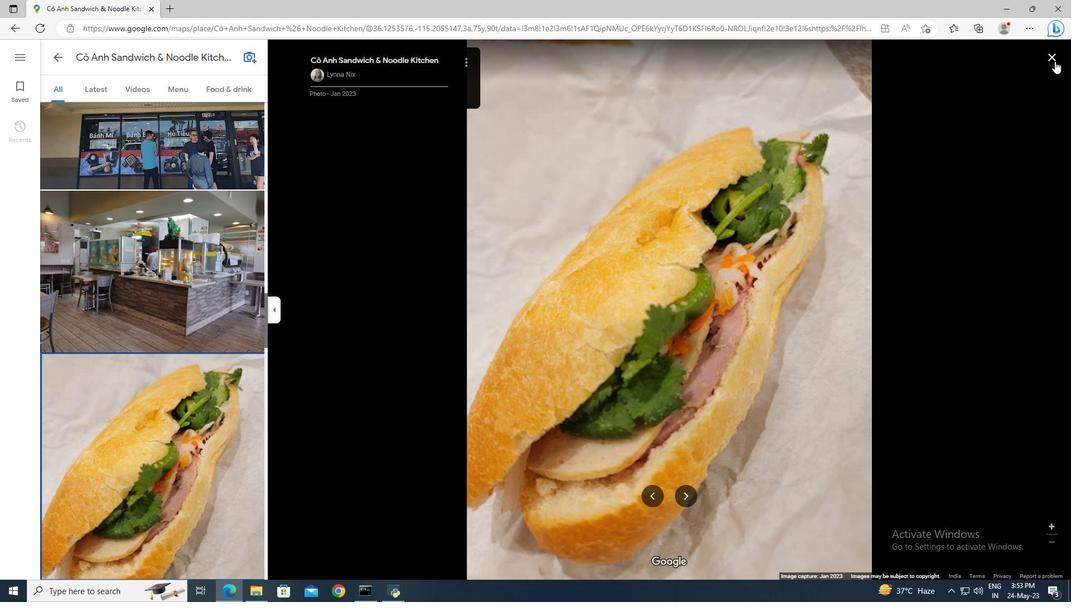 
Action: Mouse moved to (209, 191)
Screenshot: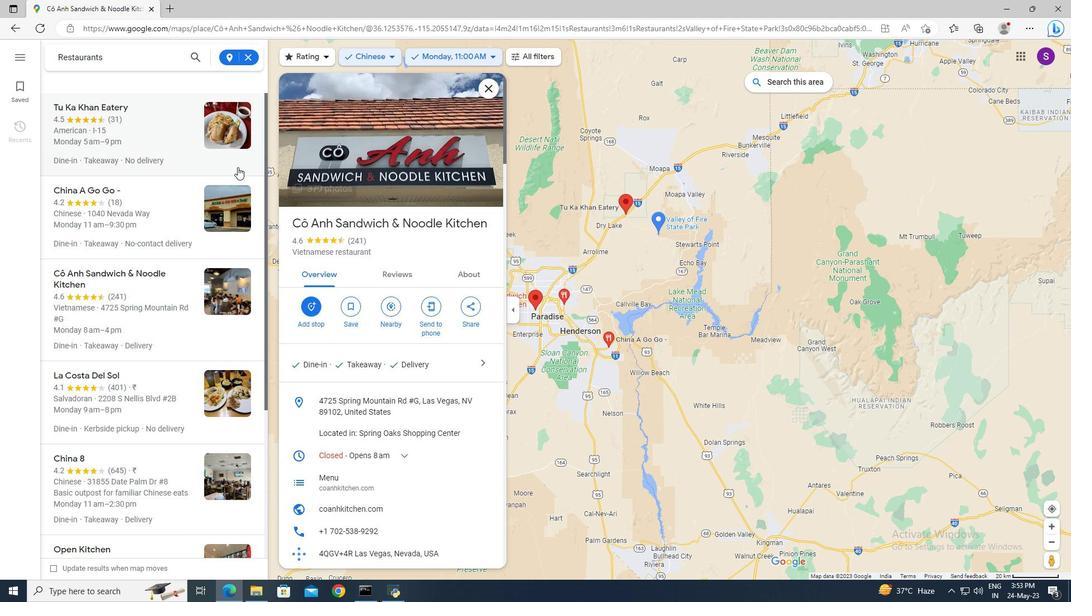 
Action: Mouse scrolled (209, 190) with delta (0, 0)
Screenshot: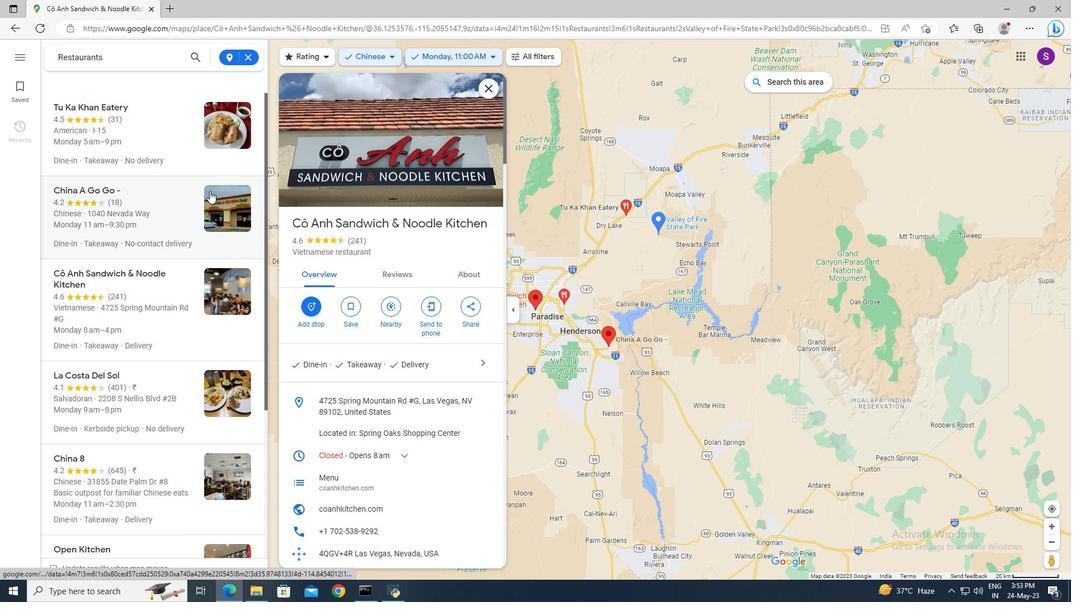 
Action: Mouse moved to (142, 413)
Screenshot: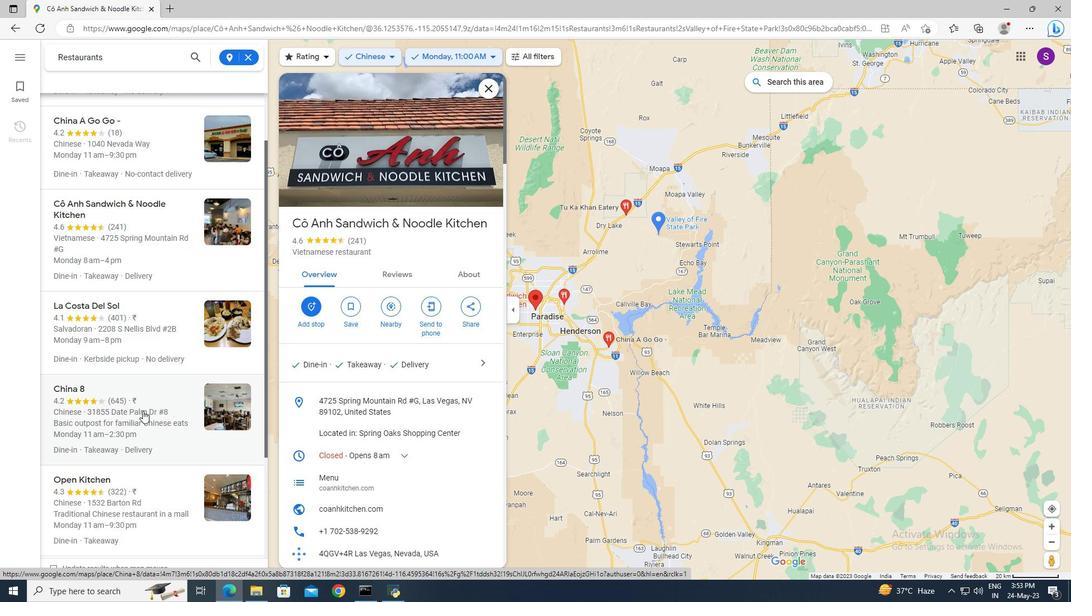 
Action: Mouse pressed left at (142, 413)
Screenshot: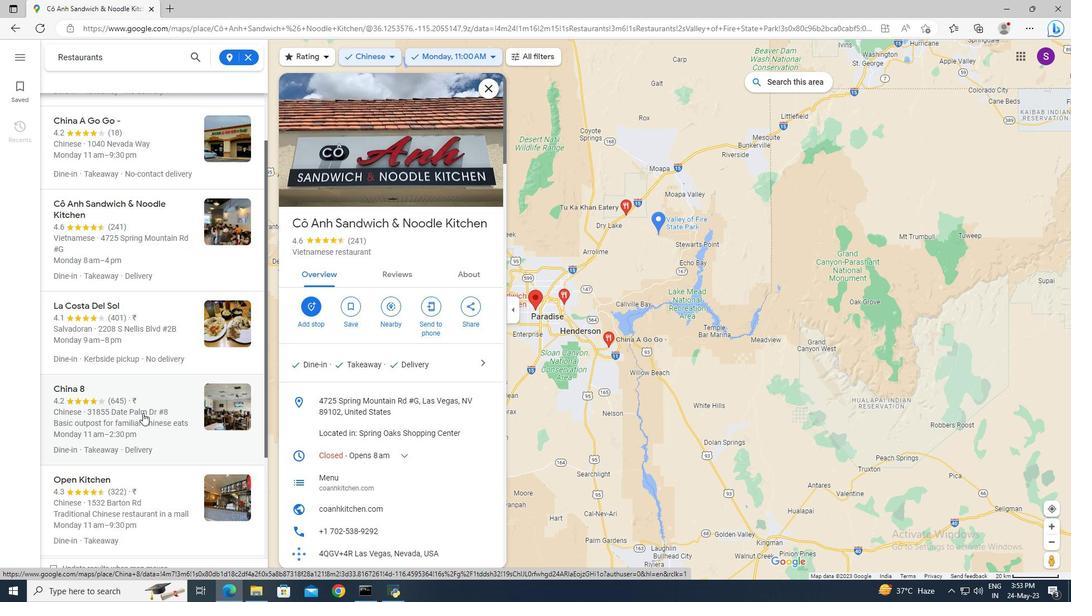 
Action: Mouse moved to (402, 279)
Screenshot: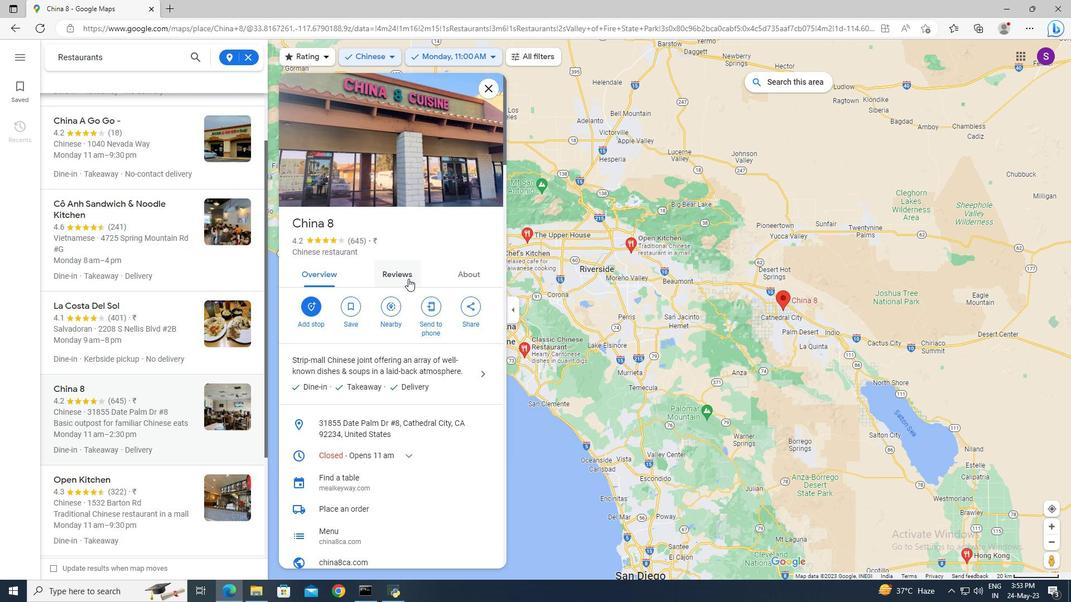 
Action: Mouse pressed left at (402, 279)
Screenshot: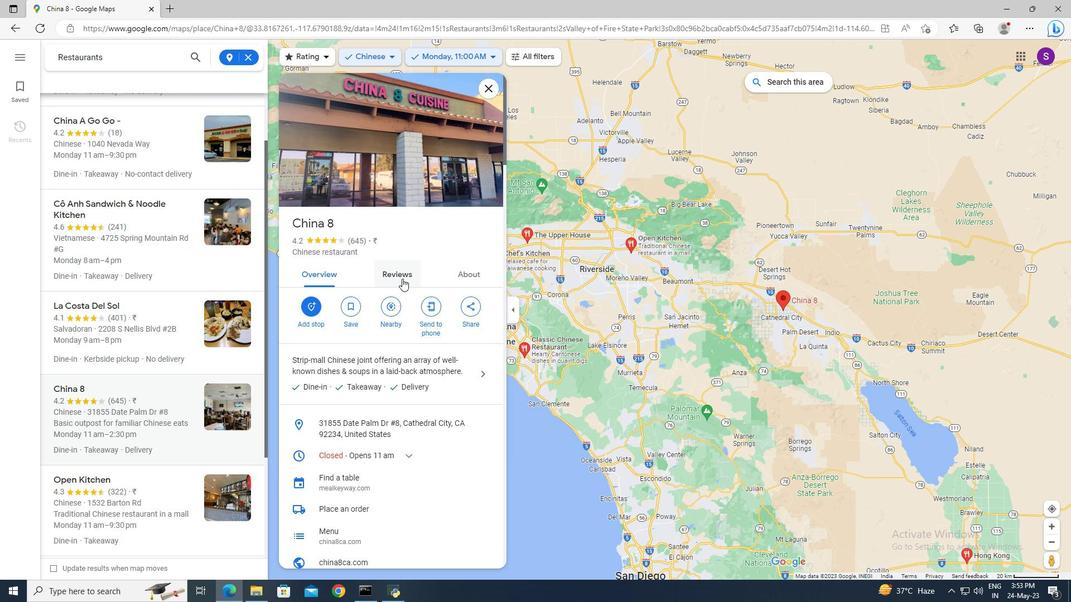 
Action: Mouse scrolled (402, 278) with delta (0, 0)
Screenshot: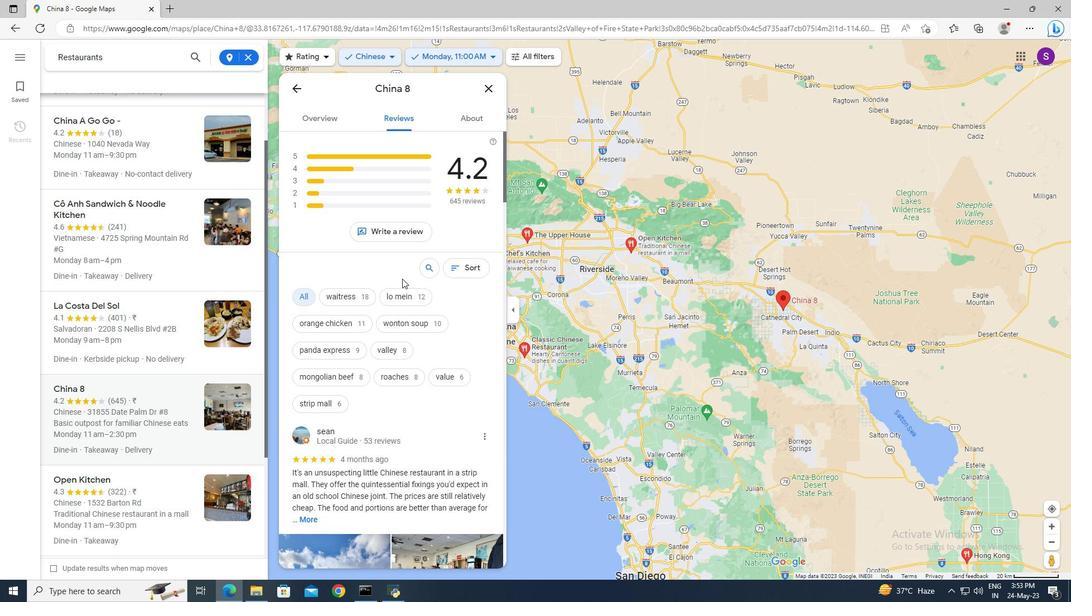 
Action: Mouse scrolled (402, 278) with delta (0, 0)
Screenshot: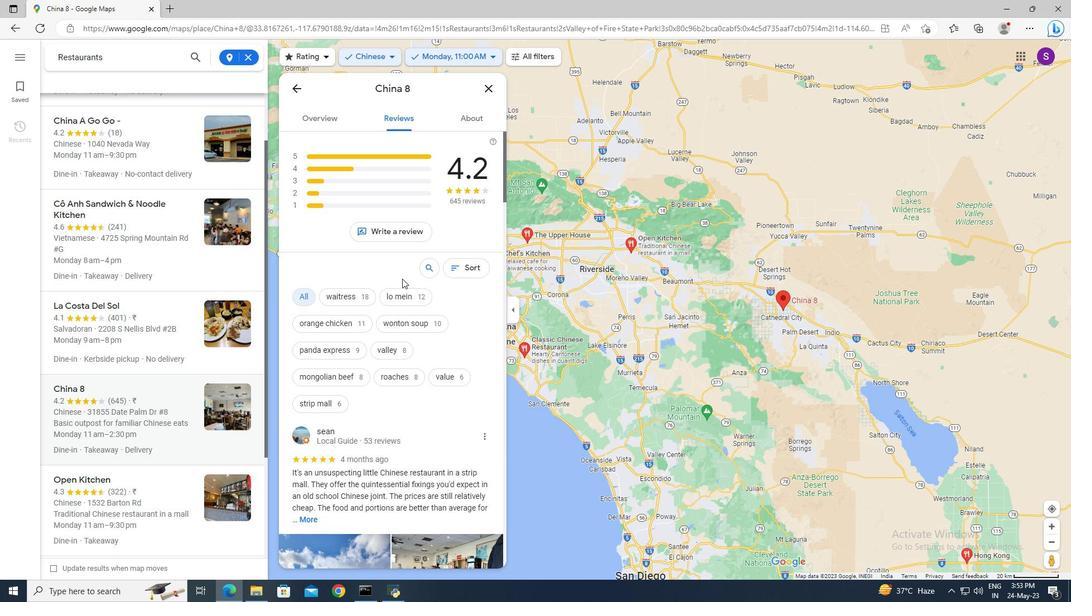 
Action: Mouse moved to (314, 386)
Screenshot: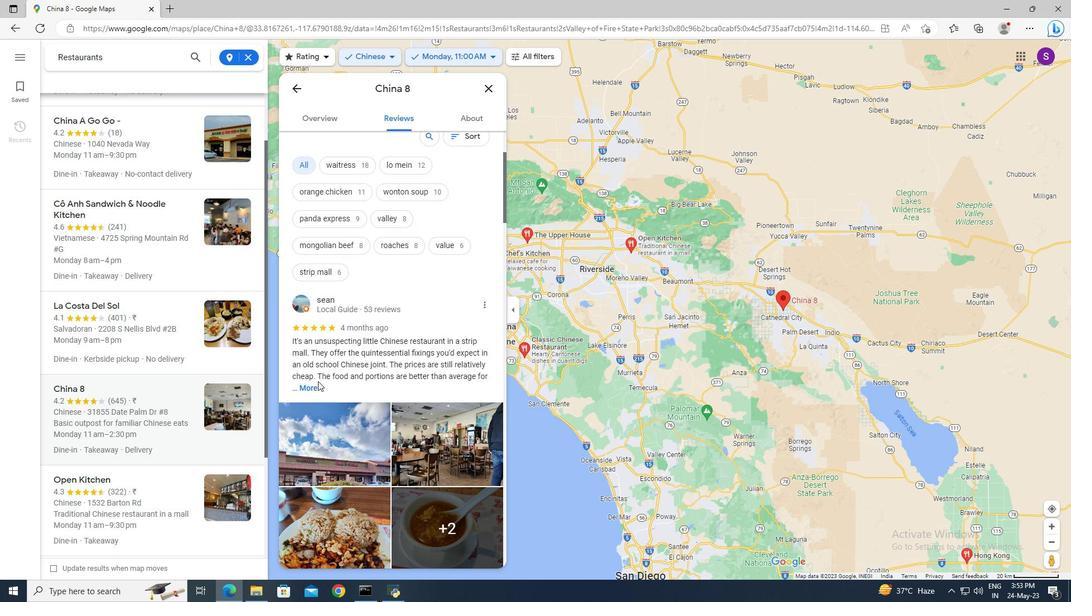
Action: Mouse pressed left at (314, 386)
Screenshot: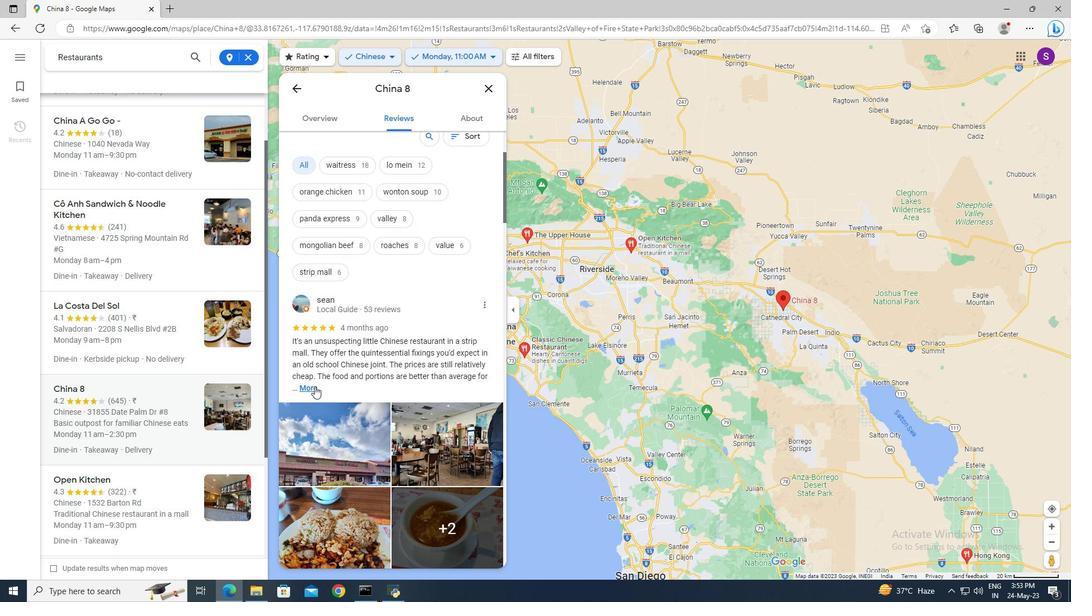 
Action: Mouse moved to (350, 340)
Screenshot: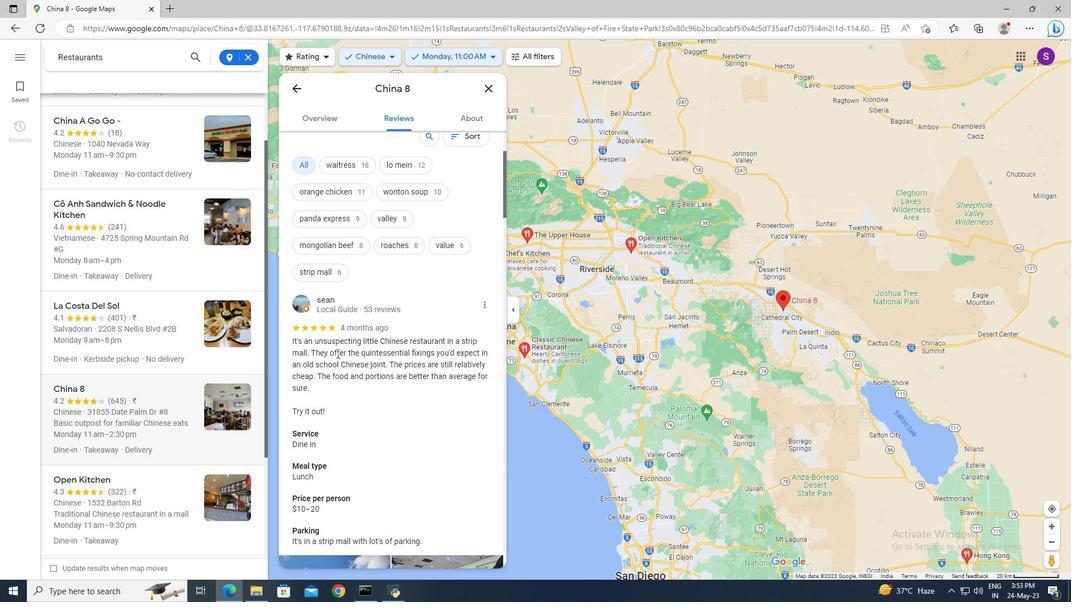 
Action: Mouse scrolled (350, 339) with delta (0, 0)
Screenshot: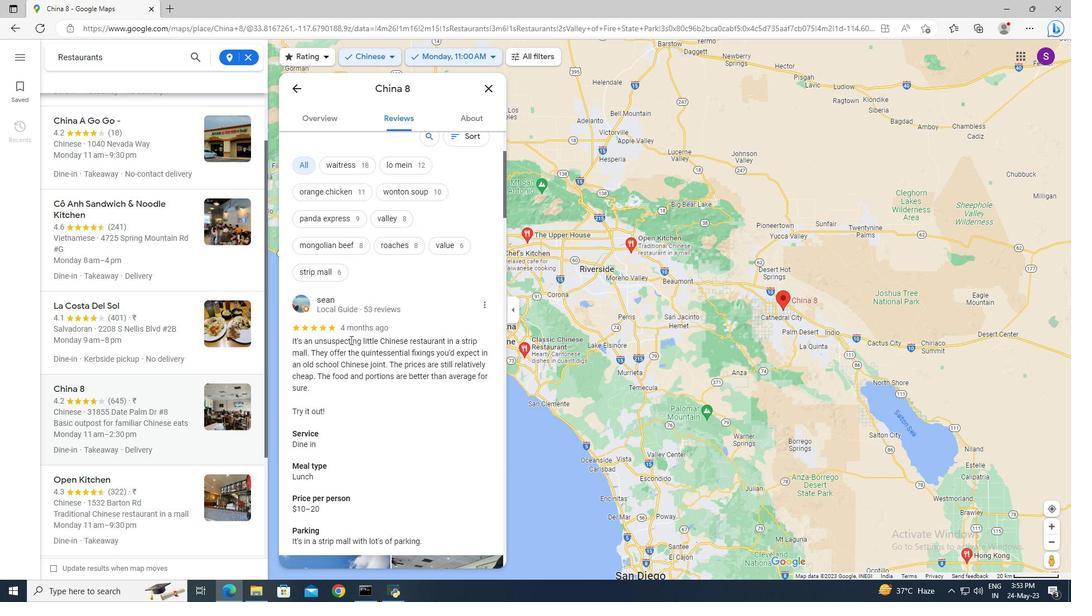 
Action: Mouse scrolled (350, 339) with delta (0, 0)
Screenshot: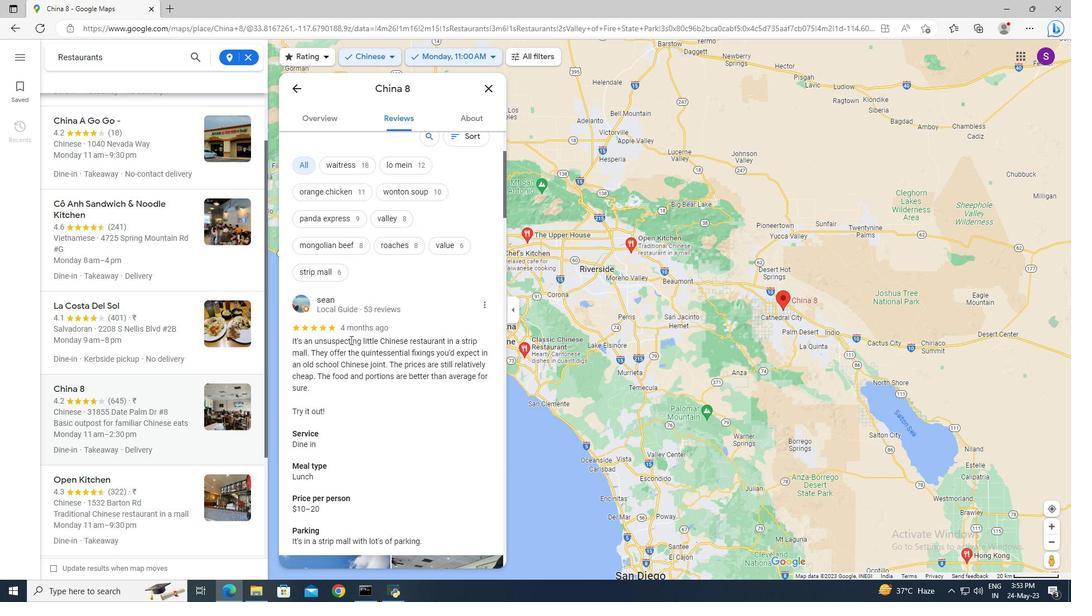 
Action: Mouse scrolled (350, 339) with delta (0, 0)
Screenshot: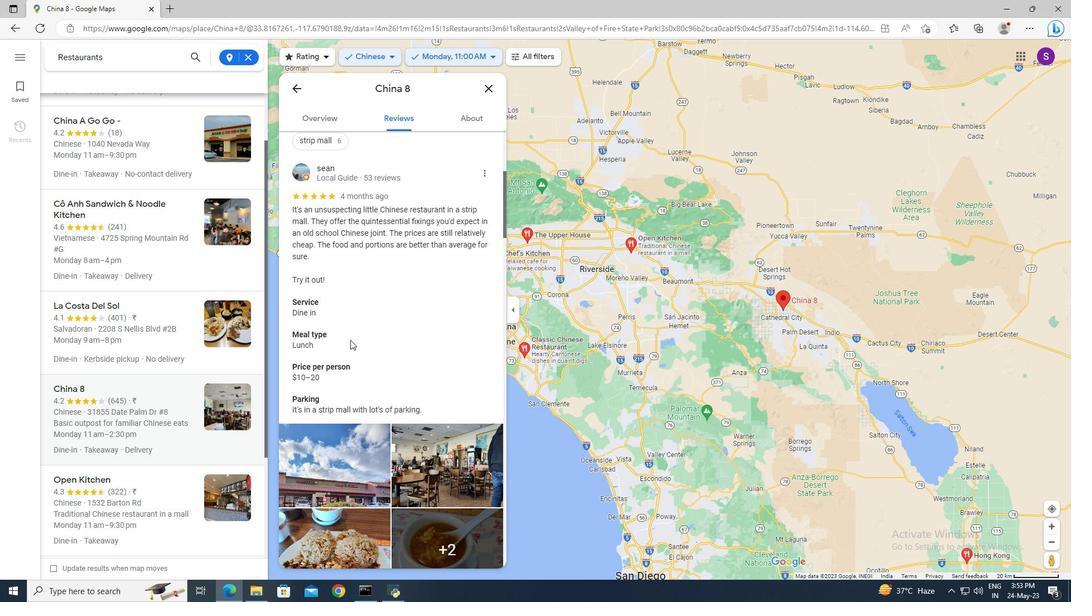
Action: Mouse scrolled (350, 339) with delta (0, 0)
Screenshot: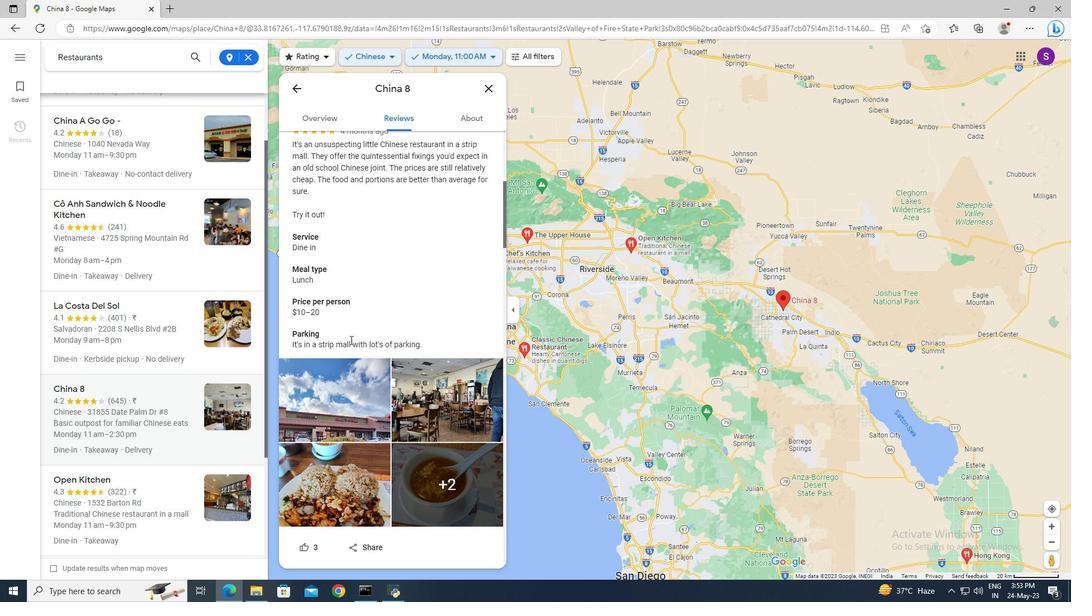 
Action: Mouse scrolled (350, 339) with delta (0, 0)
Screenshot: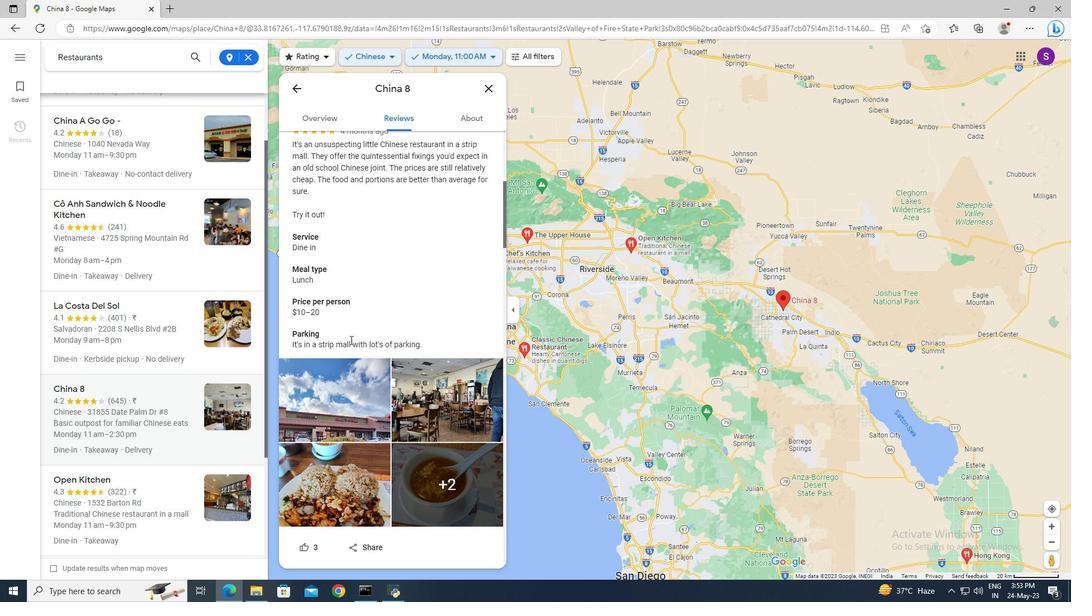 
Action: Mouse scrolled (350, 339) with delta (0, 0)
Screenshot: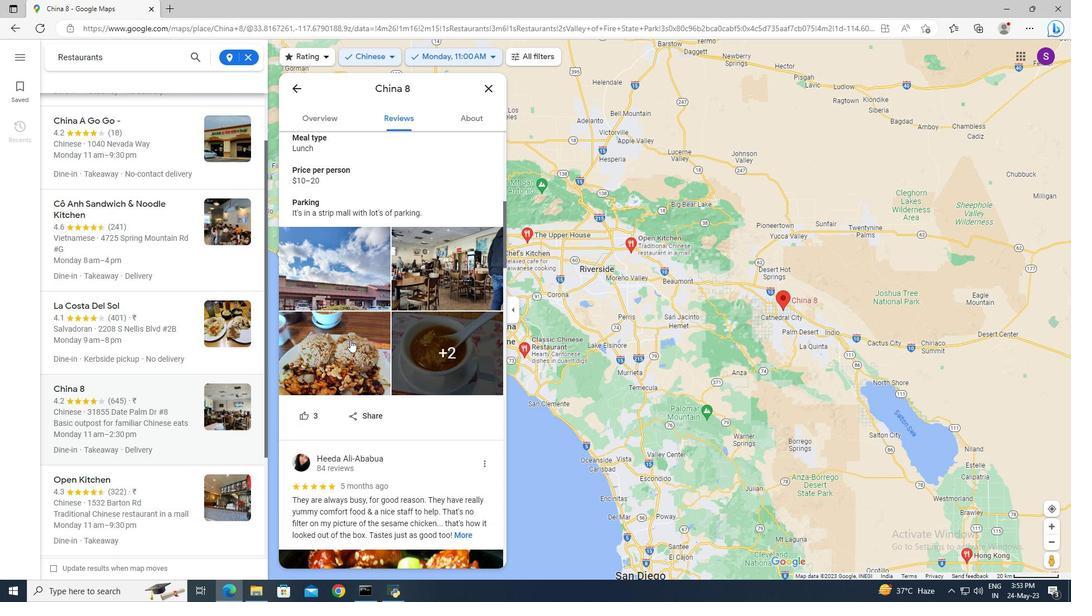 
Action: Mouse scrolled (350, 339) with delta (0, 0)
Screenshot: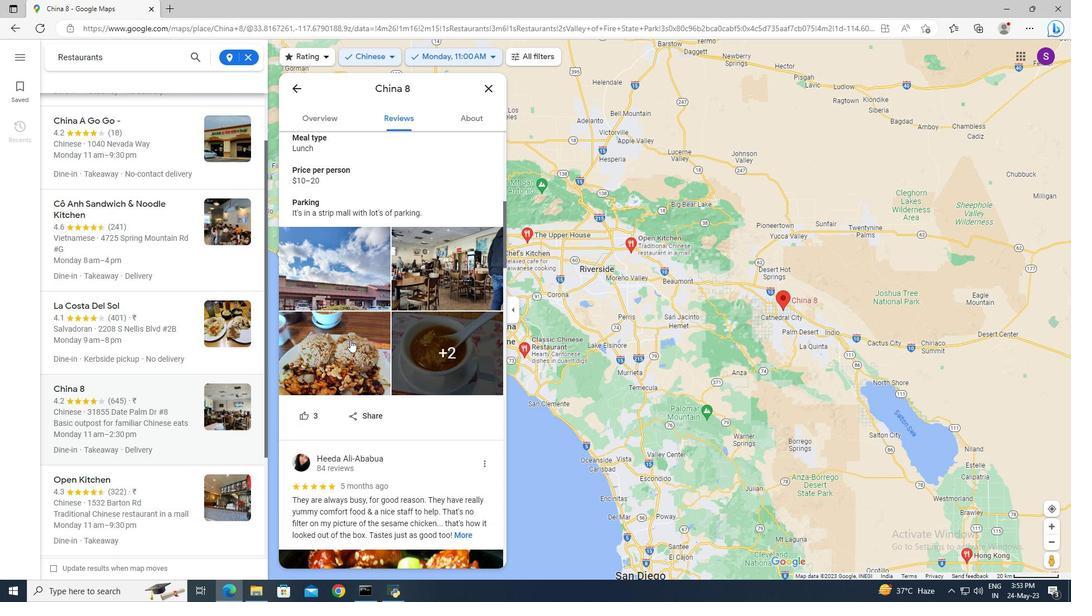 
Action: Mouse scrolled (350, 339) with delta (0, 0)
Screenshot: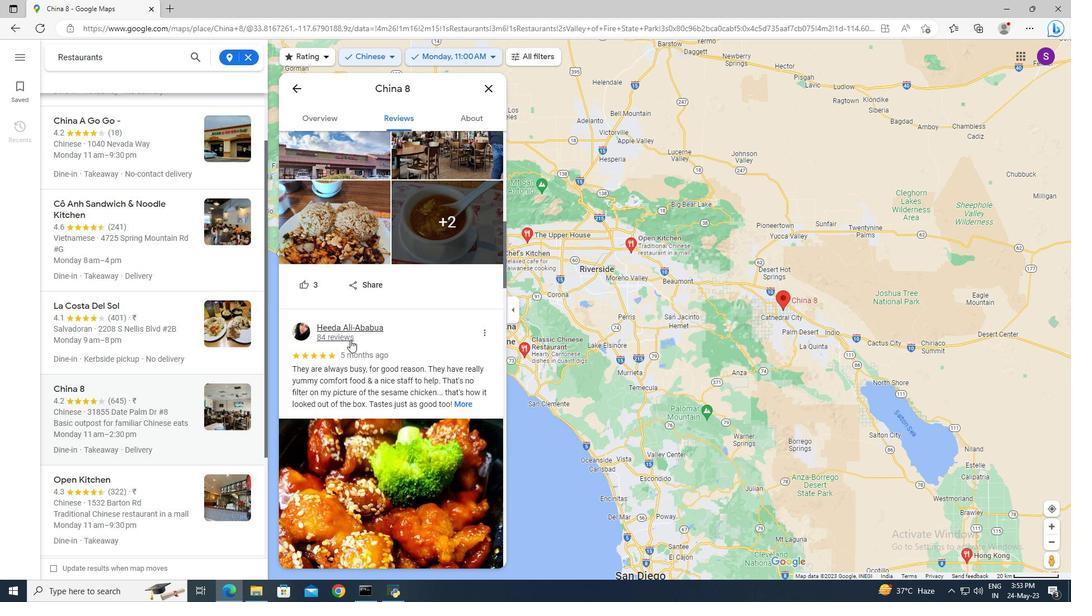 
Action: Mouse moved to (351, 339)
Screenshot: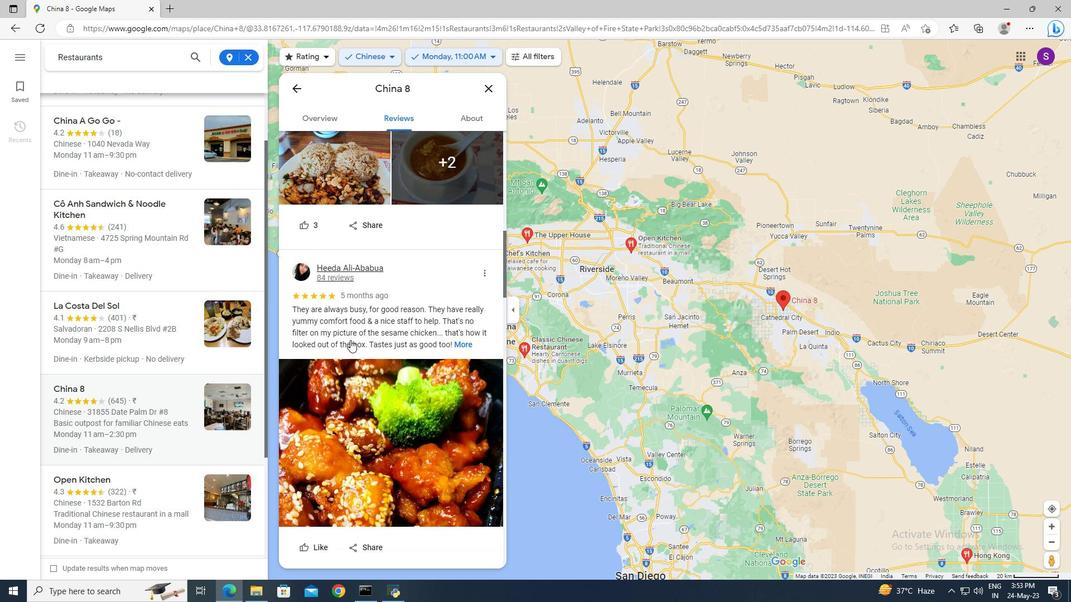 
Action: Mouse scrolled (351, 339) with delta (0, 0)
Screenshot: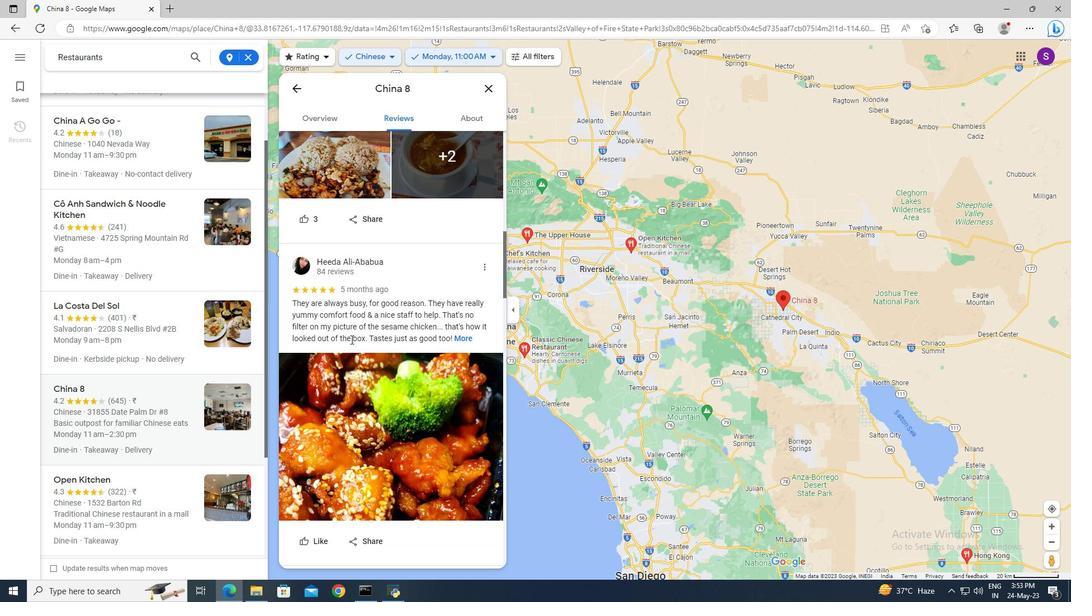 
Action: Mouse scrolled (351, 339) with delta (0, 0)
Screenshot: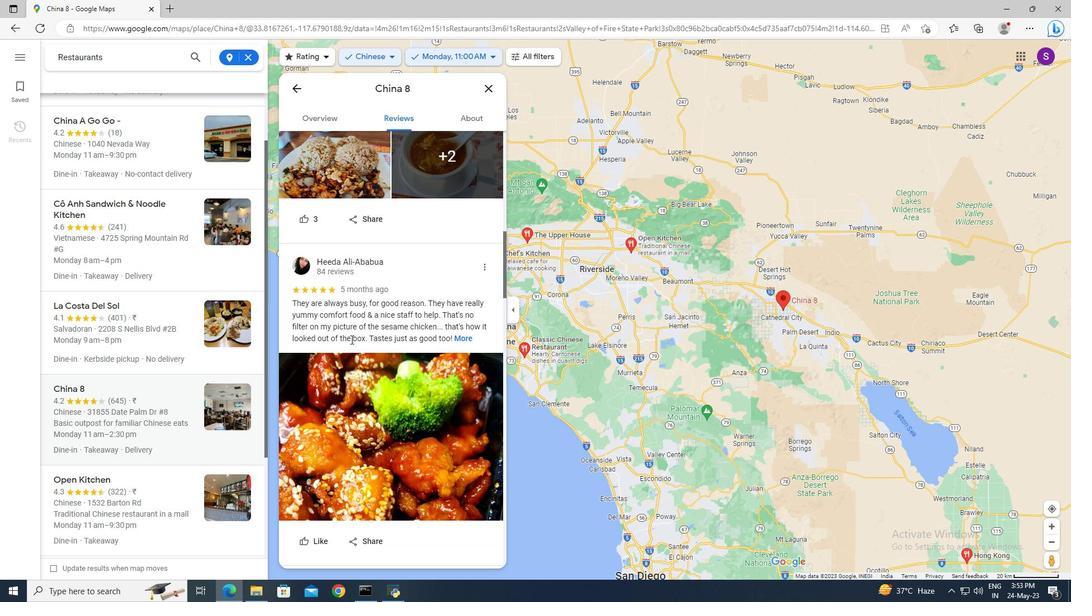 
Action: Mouse scrolled (351, 339) with delta (0, 0)
Screenshot: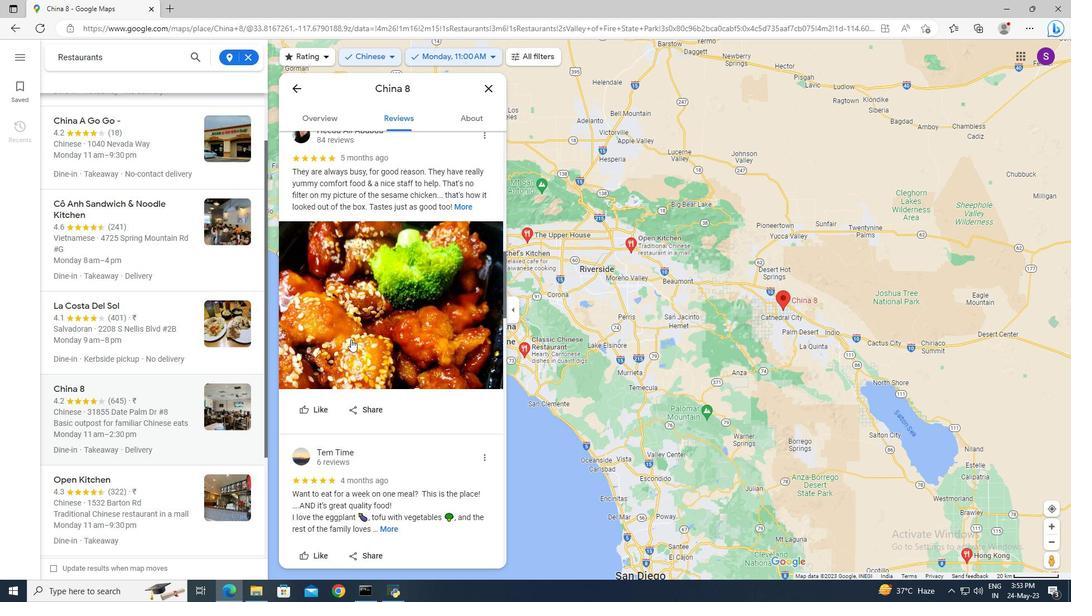 
Action: Mouse scrolled (351, 339) with delta (0, 0)
Screenshot: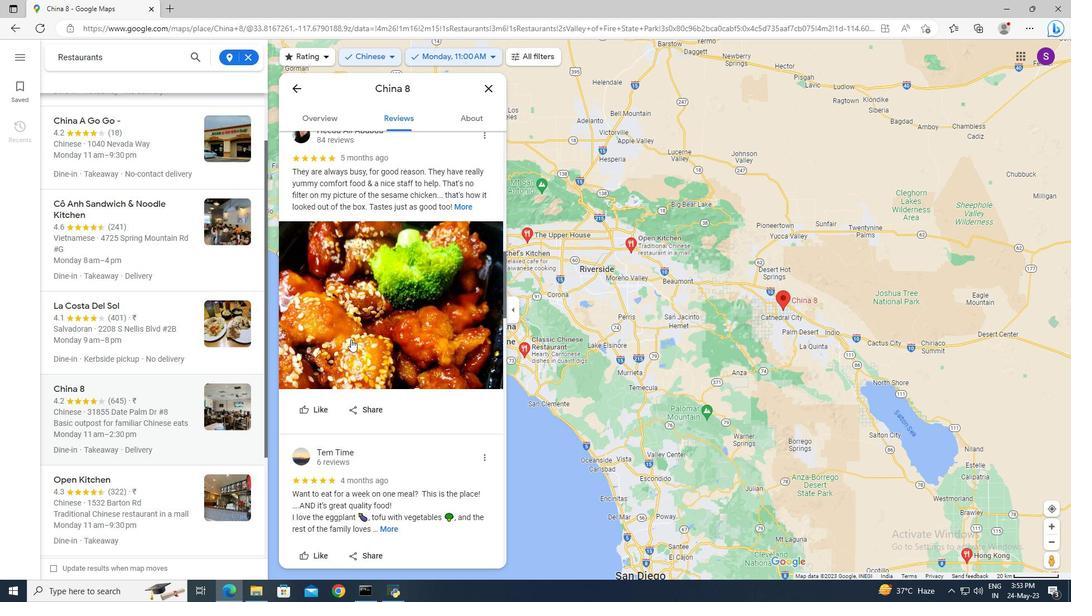 
Action: Mouse scrolled (351, 339) with delta (0, 0)
Screenshot: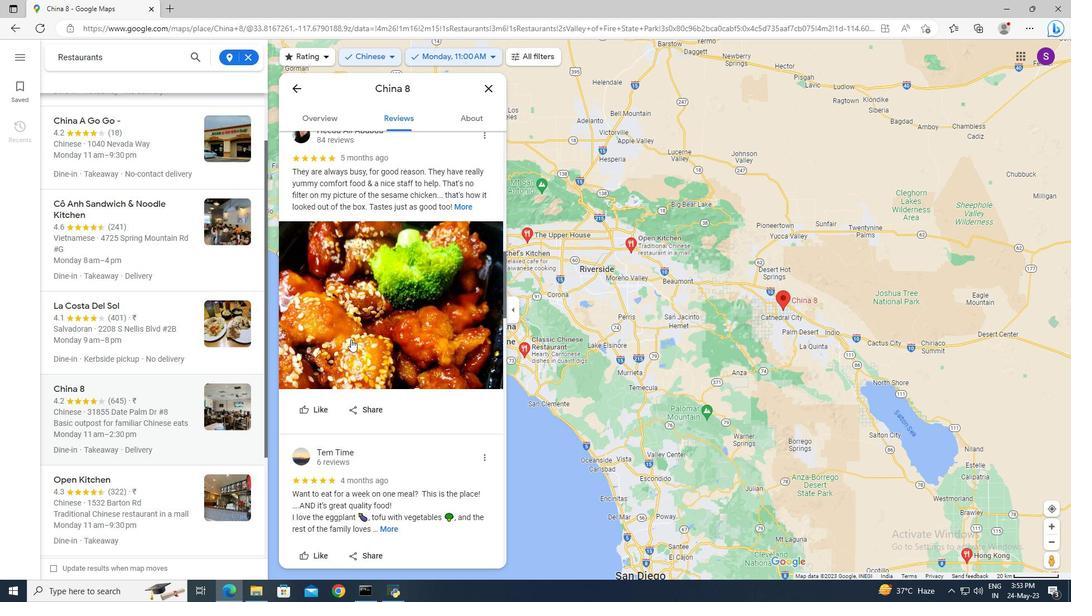 
Action: Mouse scrolled (351, 339) with delta (0, 0)
Screenshot: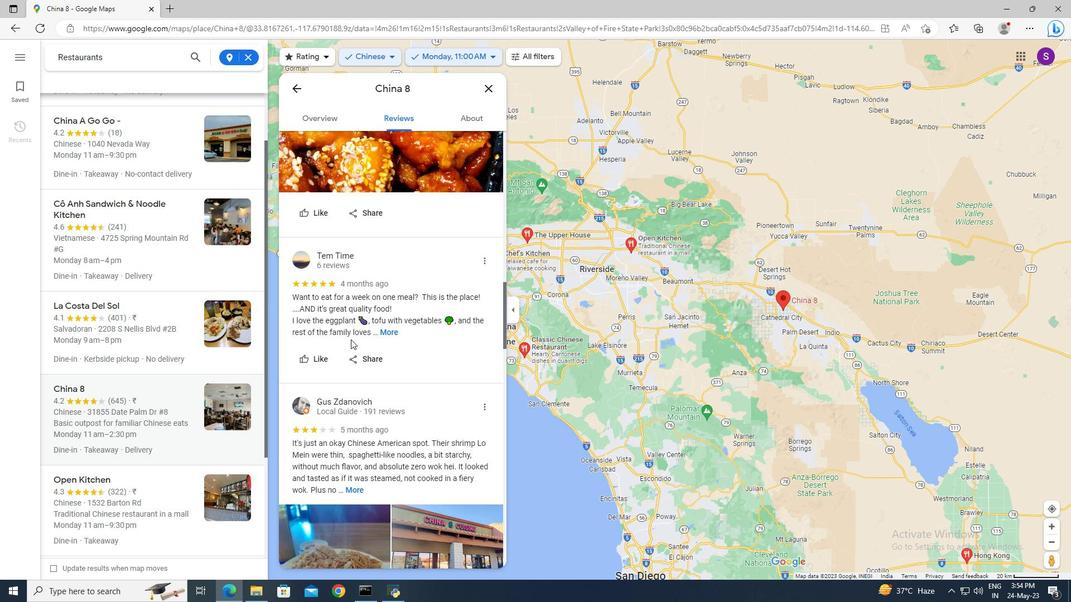
Action: Mouse scrolled (351, 339) with delta (0, 0)
Screenshot: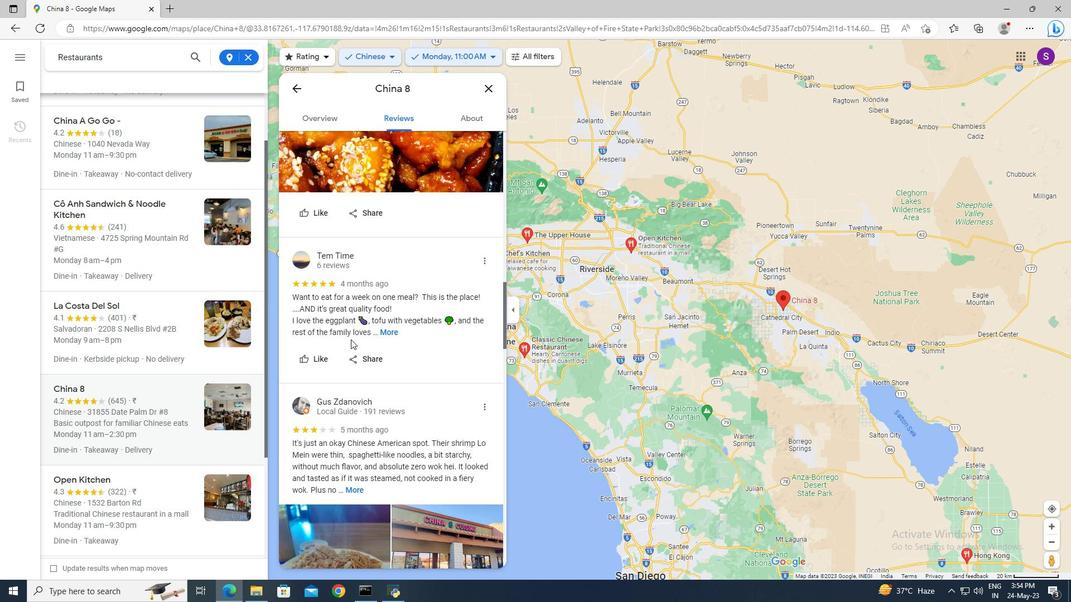 
Action: Mouse scrolled (351, 339) with delta (0, 0)
Screenshot: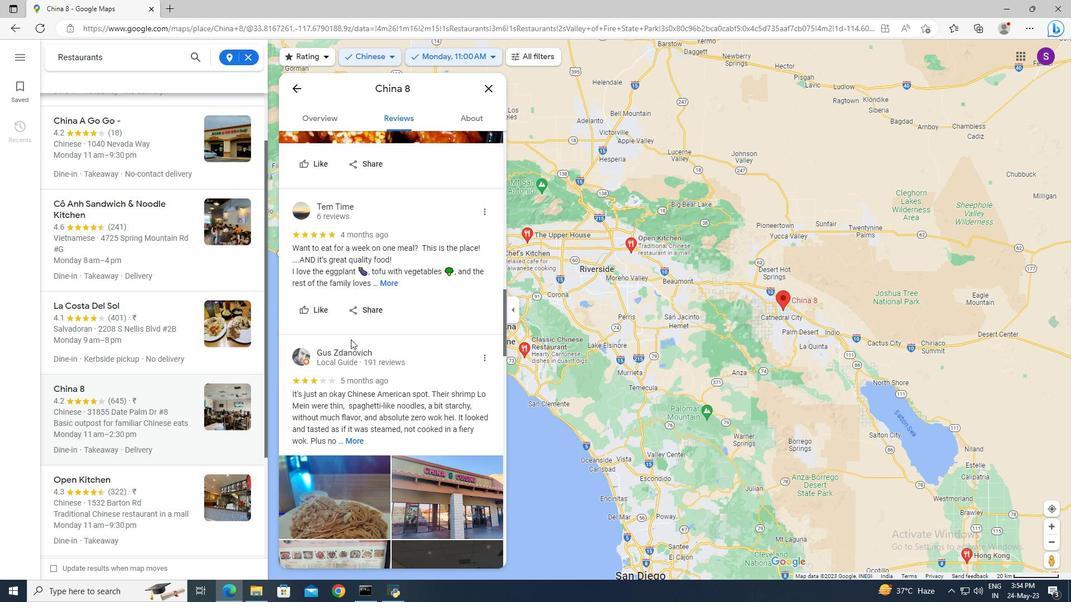 
Action: Mouse scrolled (351, 339) with delta (0, 0)
Screenshot: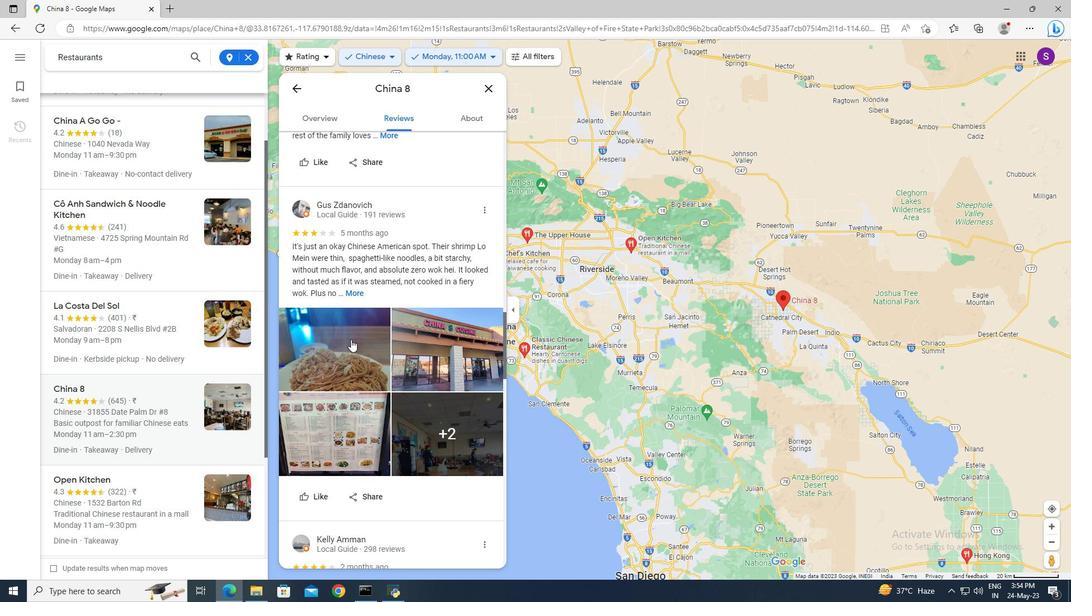 
Action: Mouse scrolled (351, 339) with delta (0, 0)
Screenshot: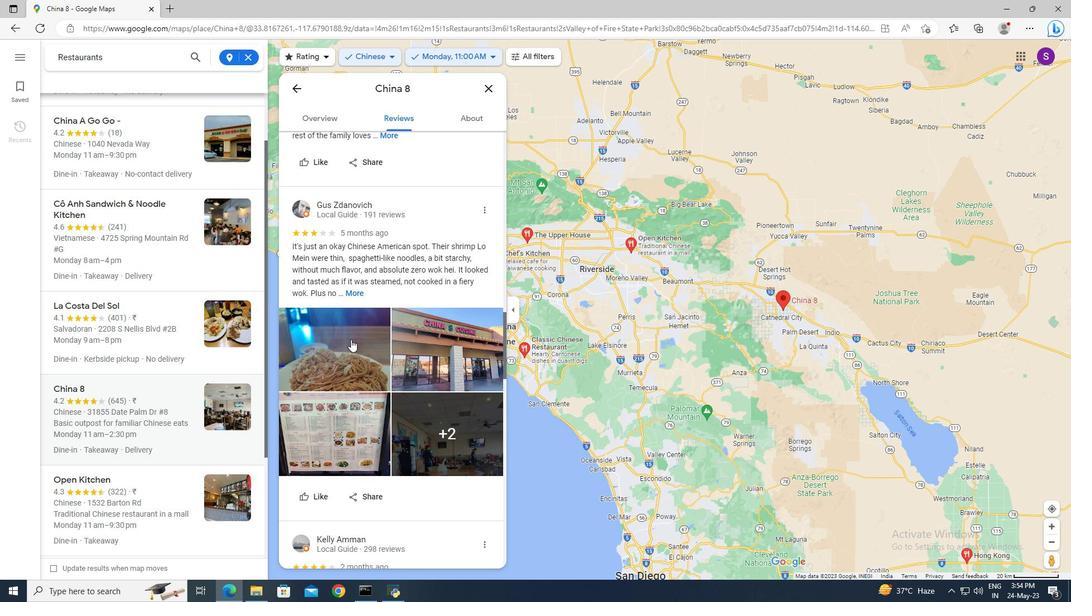 
Action: Mouse scrolled (351, 339) with delta (0, 0)
Screenshot: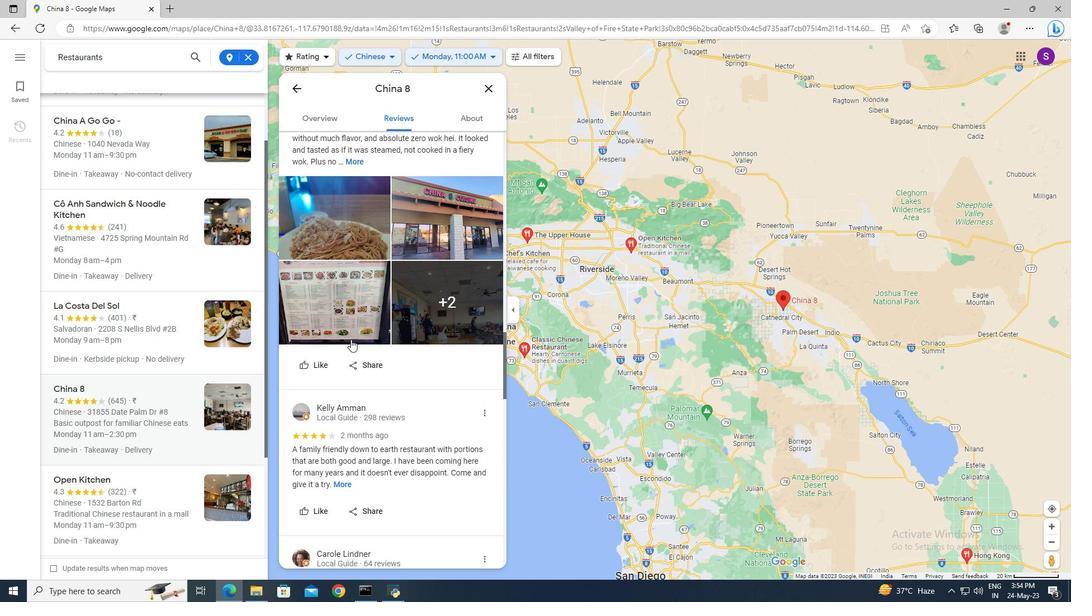 
Action: Mouse scrolled (351, 339) with delta (0, 0)
Screenshot: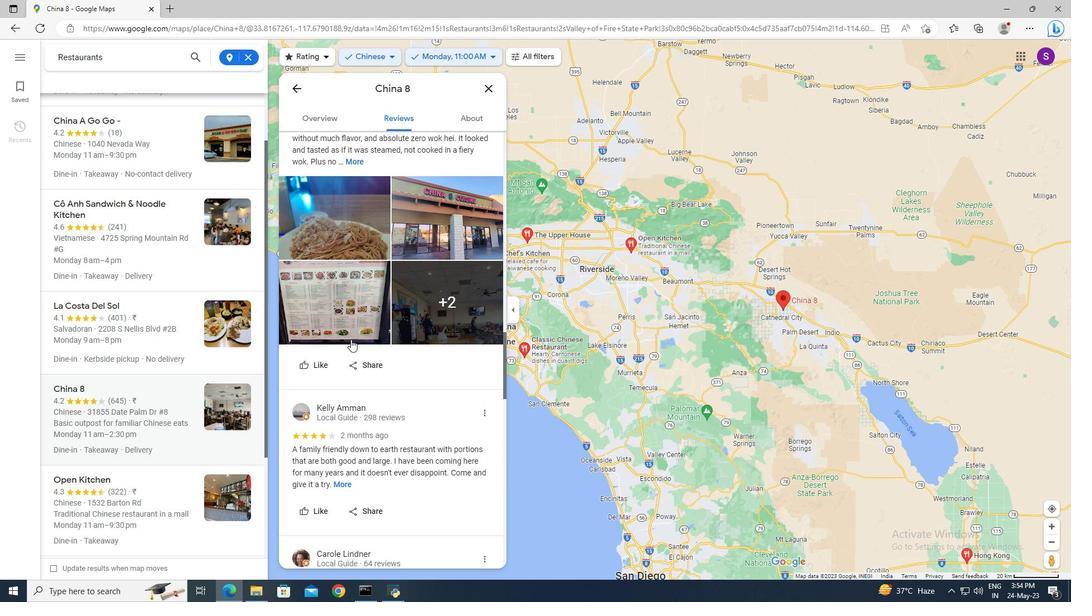 
Action: Mouse scrolled (351, 339) with delta (0, 0)
Screenshot: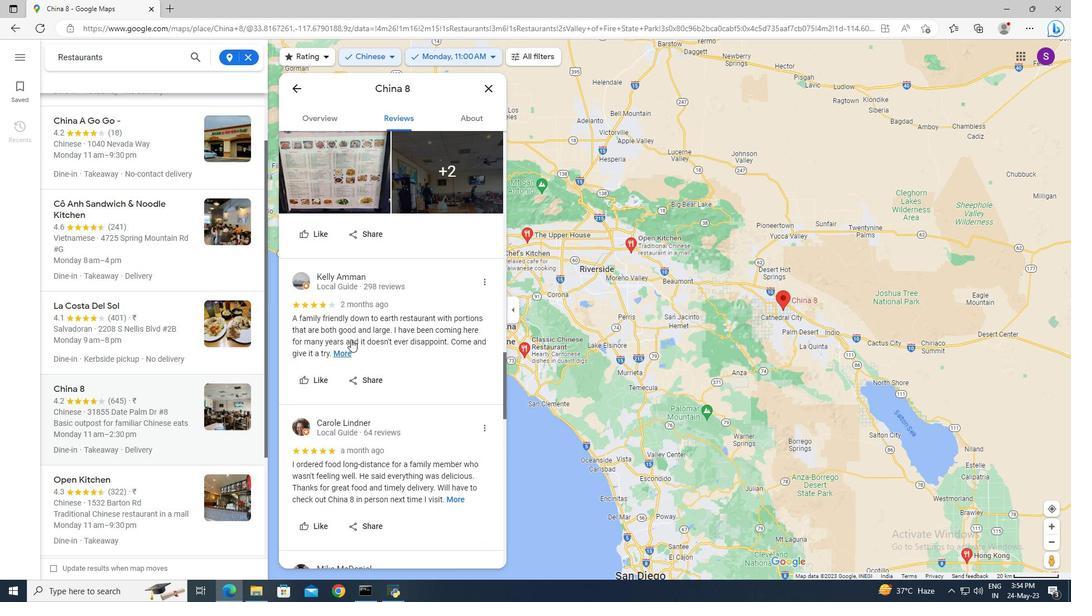 
Action: Mouse scrolled (351, 339) with delta (0, 0)
Screenshot: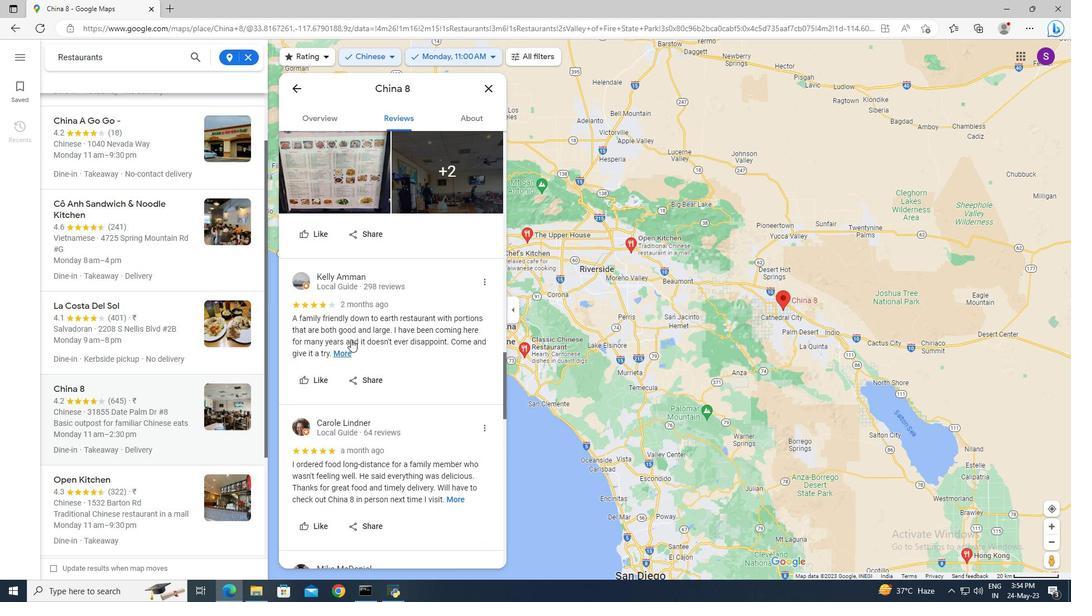 
Action: Mouse scrolled (351, 339) with delta (0, 0)
Screenshot: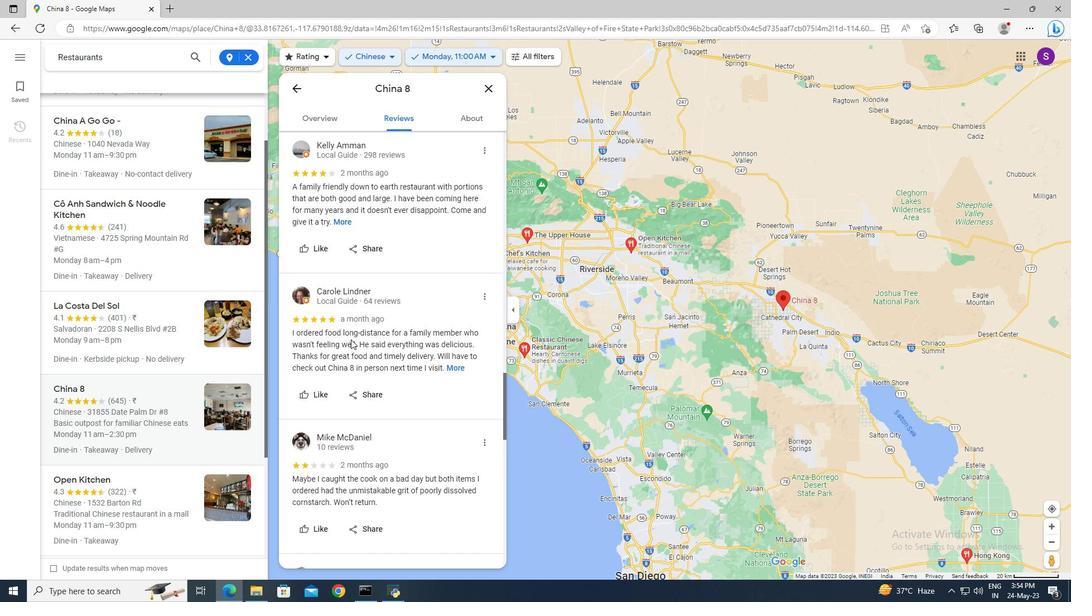 
Action: Mouse scrolled (351, 339) with delta (0, 0)
Screenshot: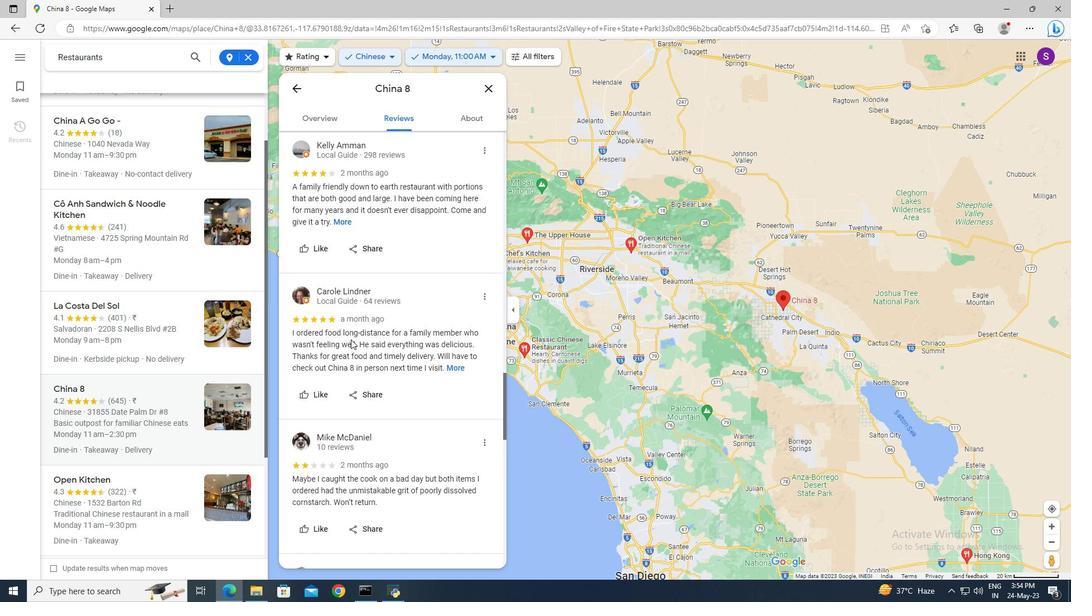 
Action: Mouse scrolled (351, 339) with delta (0, 0)
Screenshot: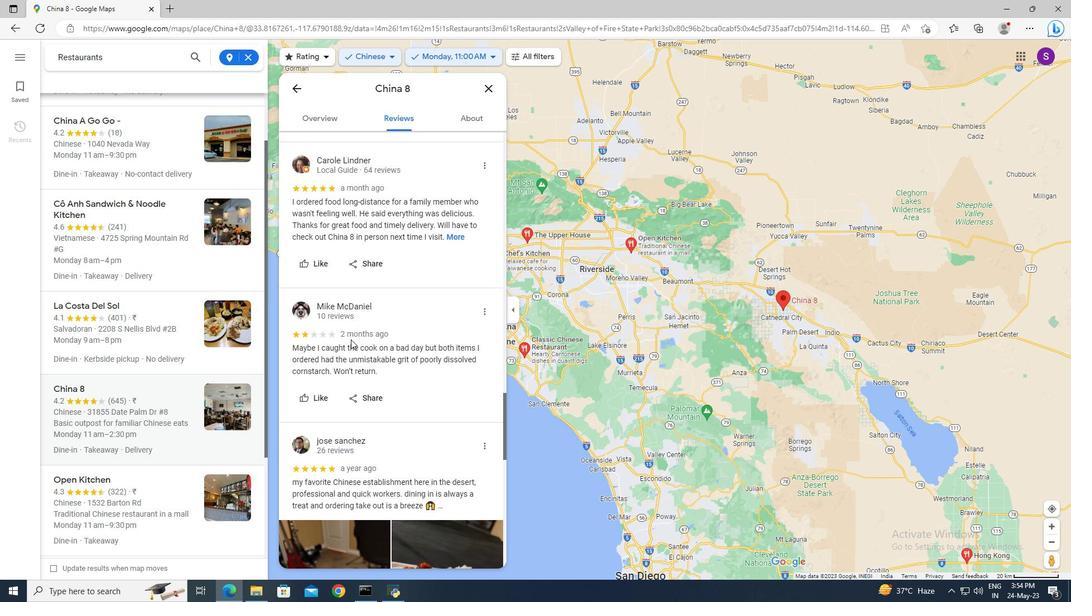 
Action: Mouse scrolled (351, 339) with delta (0, 0)
Screenshot: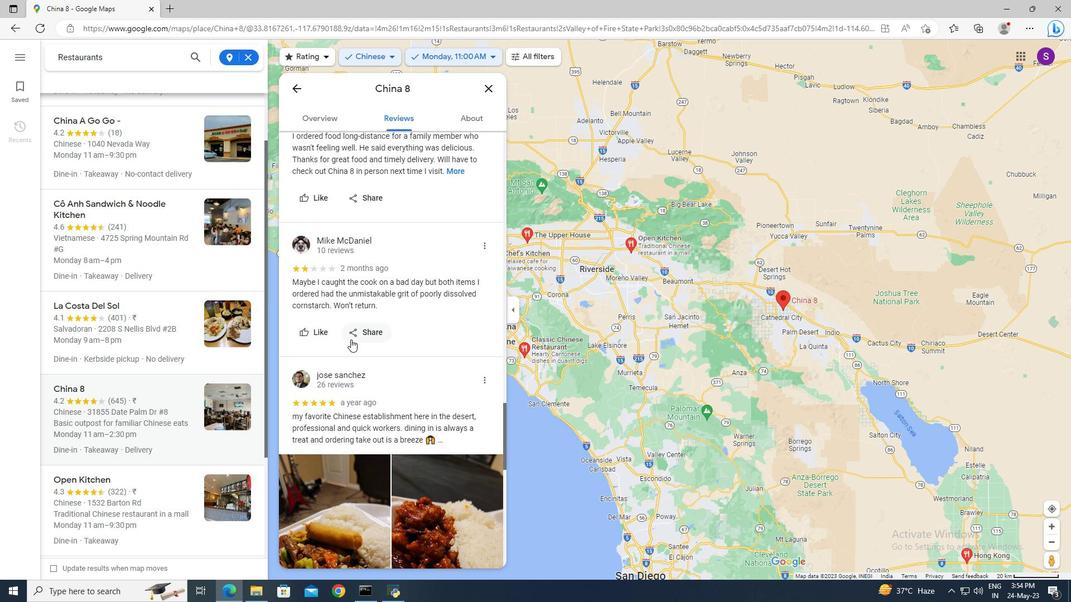 
Action: Mouse scrolled (351, 339) with delta (0, 0)
Screenshot: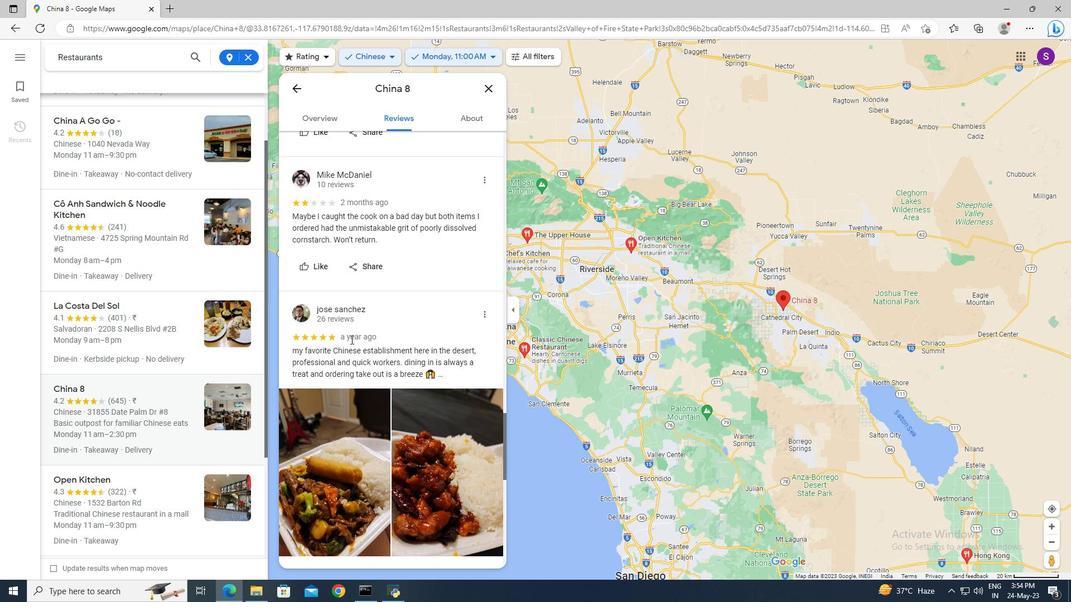 
Action: Mouse scrolled (351, 339) with delta (0, 0)
Screenshot: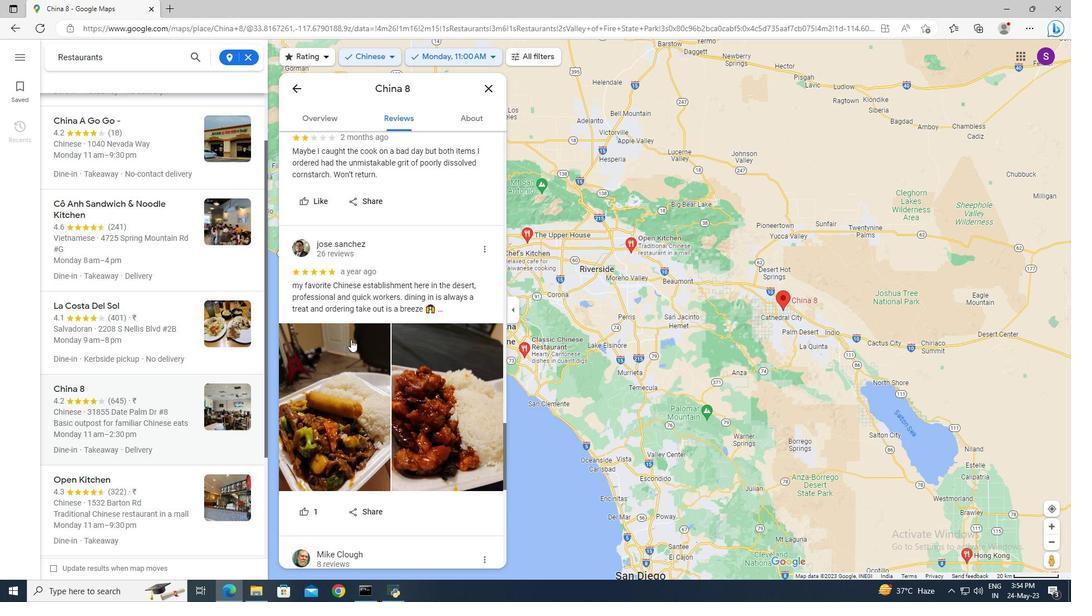 
Action: Mouse scrolled (351, 339) with delta (0, 0)
Screenshot: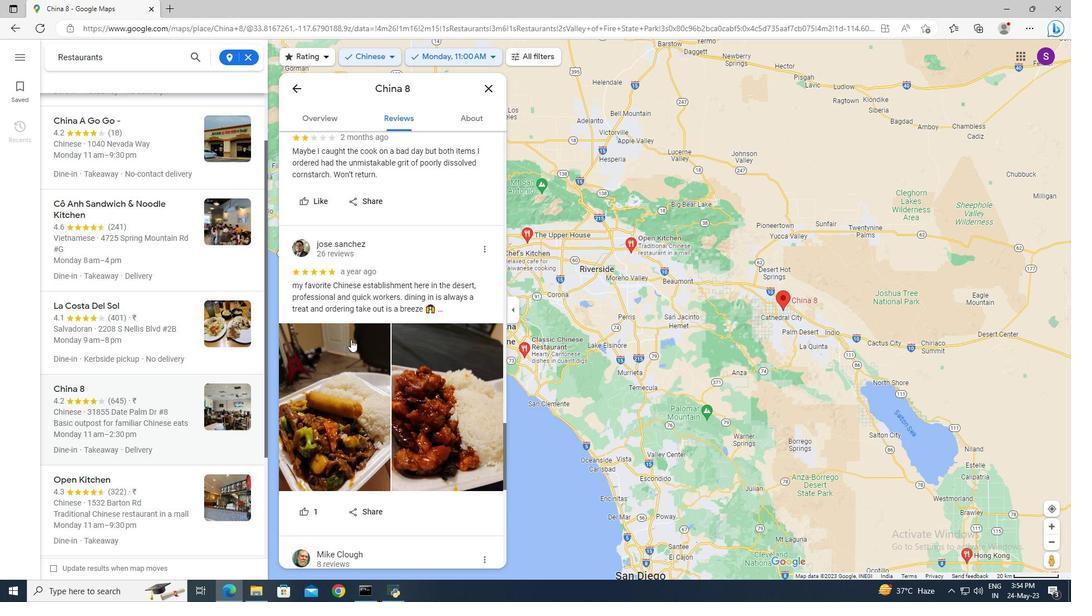 
Action: Mouse scrolled (351, 339) with delta (0, 0)
Screenshot: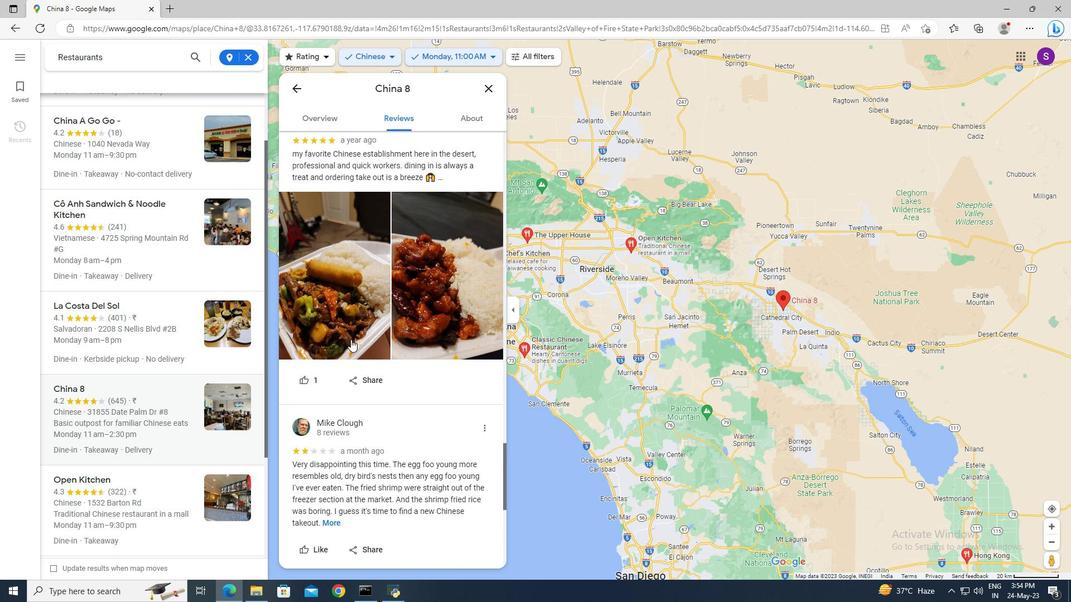 
Action: Mouse scrolled (351, 340) with delta (0, 0)
Screenshot: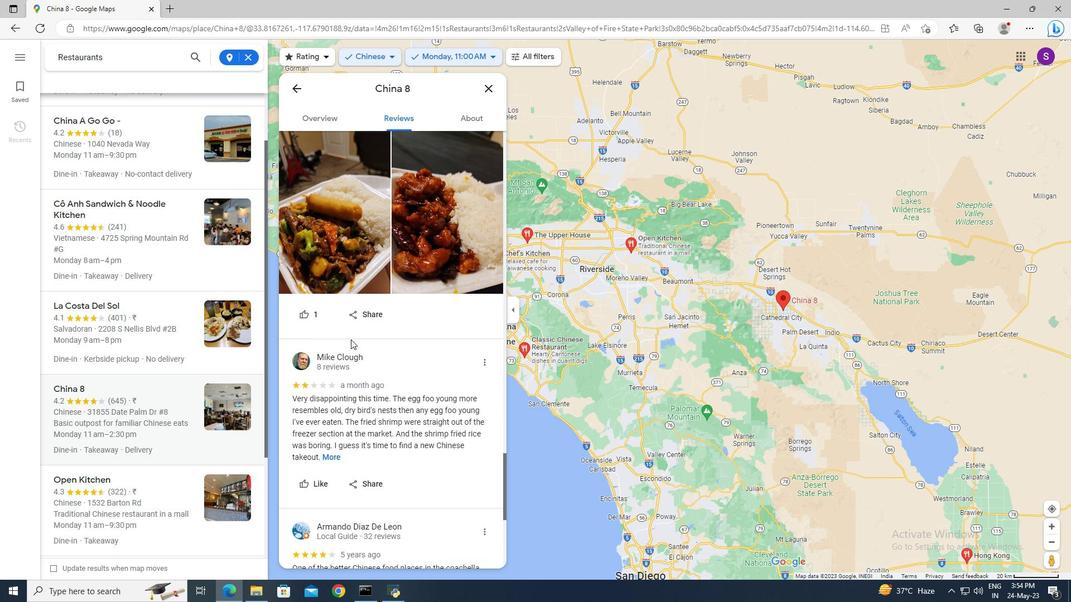 
Action: Mouse scrolled (351, 340) with delta (0, 0)
Screenshot: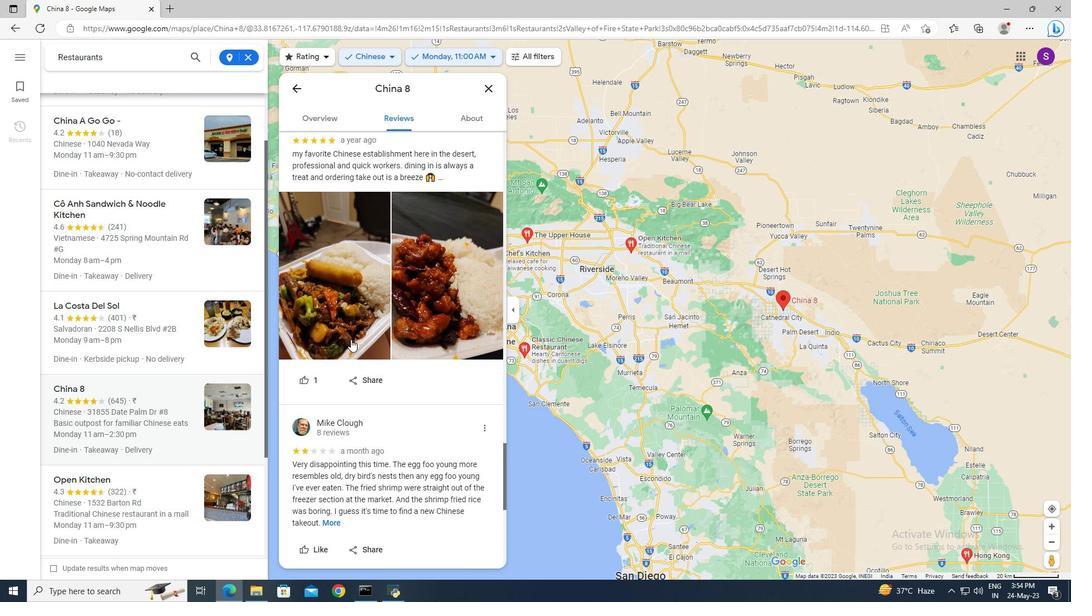 
Action: Mouse scrolled (351, 340) with delta (0, 0)
Screenshot: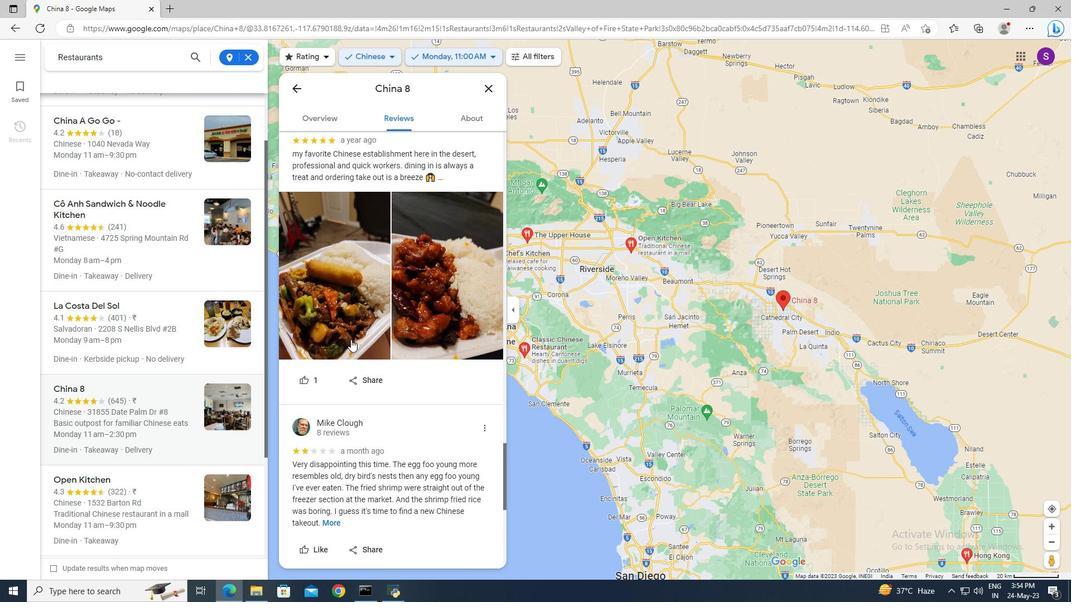 
Action: Mouse scrolled (351, 340) with delta (0, 0)
Screenshot: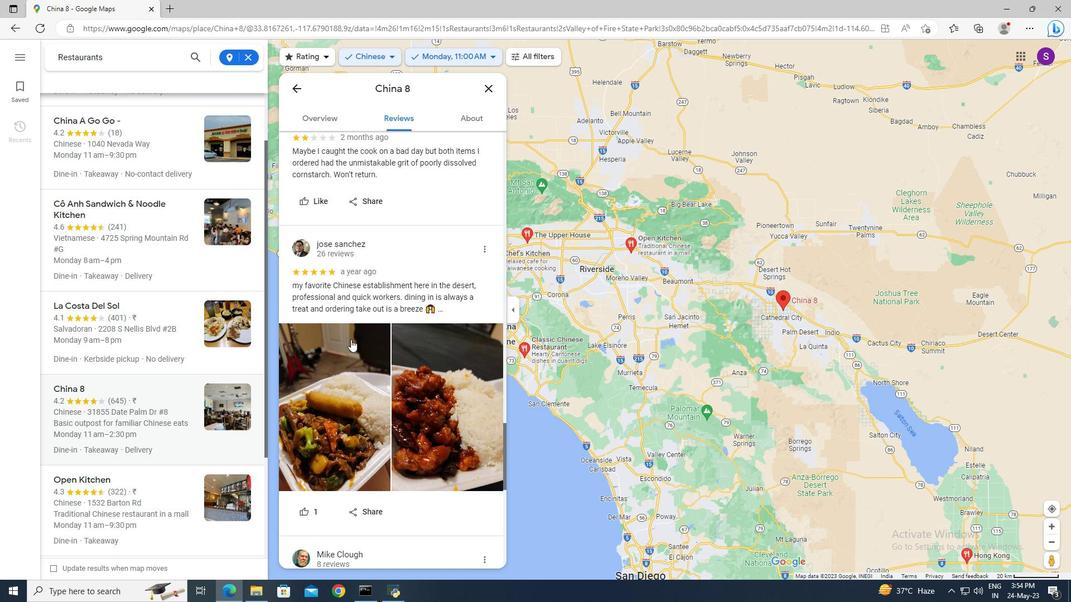 
Action: Mouse scrolled (351, 340) with delta (0, 0)
